 Task: Research Airbnb properties in Sallanches, France from 4th December, 2023 to 10th December, 2023 for 1 adult. Place can be private room with 1  bedroom having 1 bed and 1 bathroom. Property type can be hotel.
Action: Mouse moved to (566, 73)
Screenshot: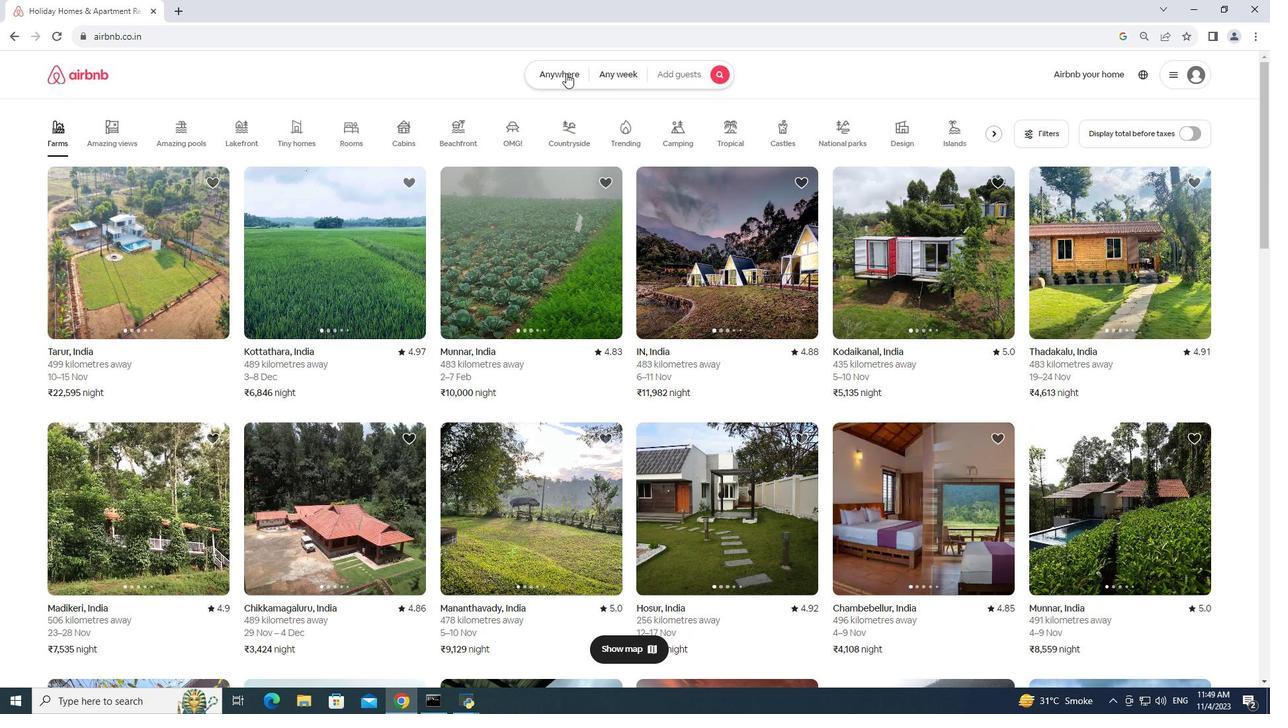 
Action: Mouse pressed left at (566, 73)
Screenshot: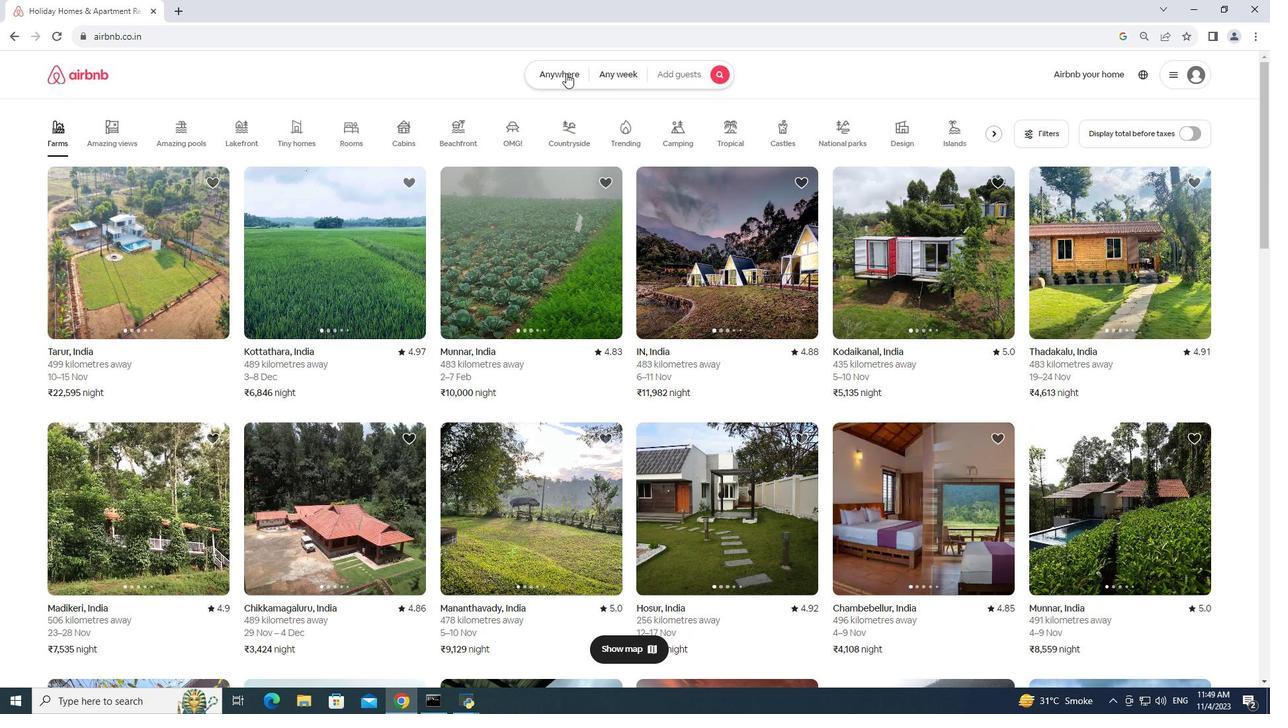 
Action: Key pressed sac<Key.enter>;<Key.backspace><Key.backspace><Key.backspace>
Screenshot: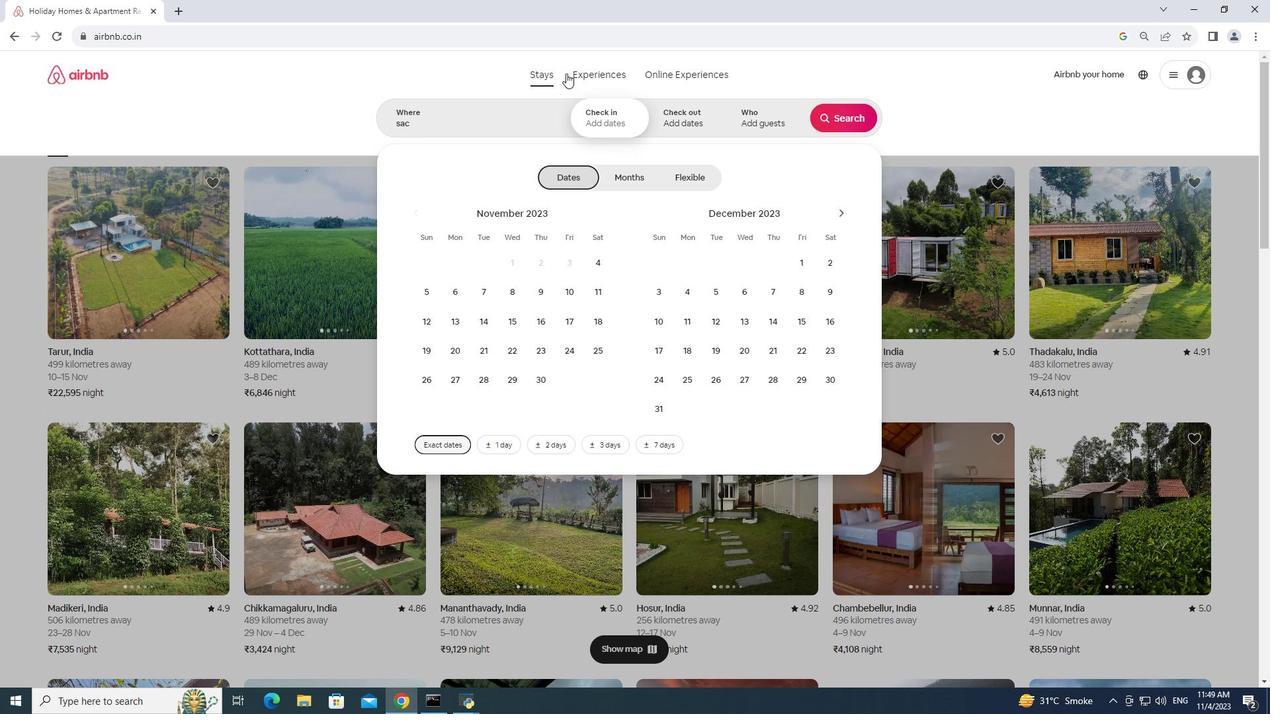 
Action: Mouse moved to (439, 114)
Screenshot: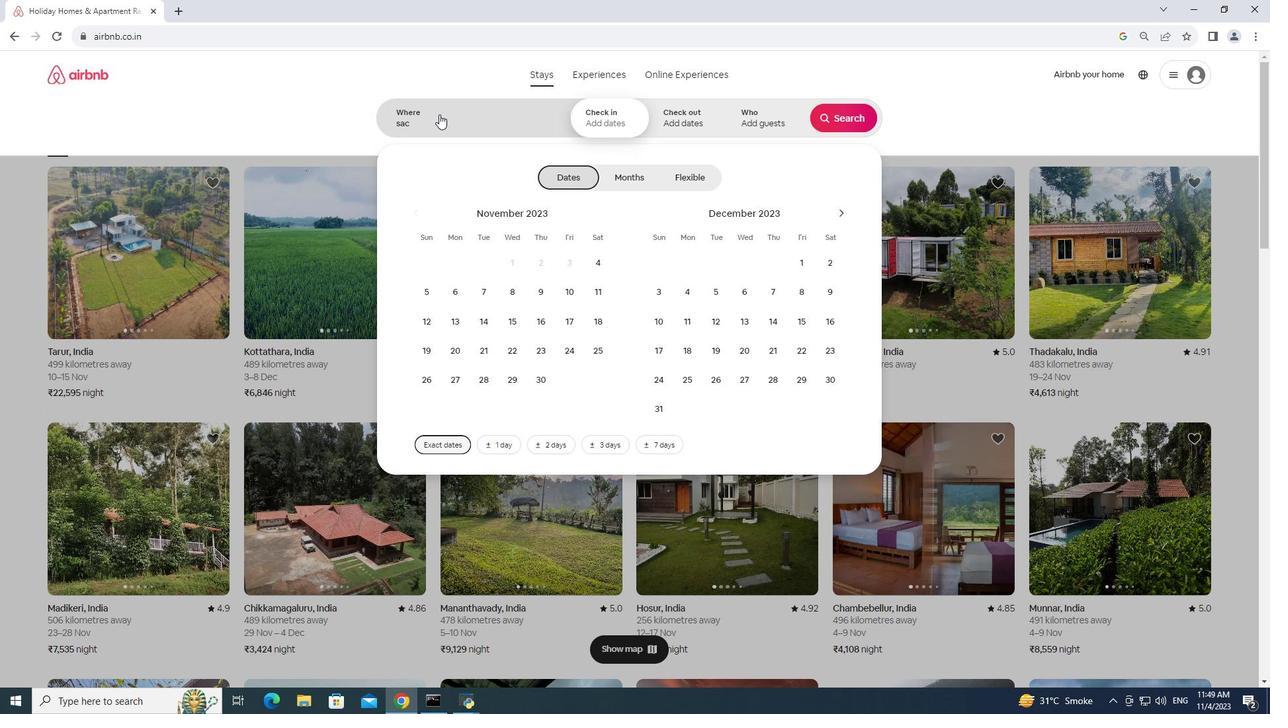 
Action: Mouse pressed left at (439, 114)
Screenshot: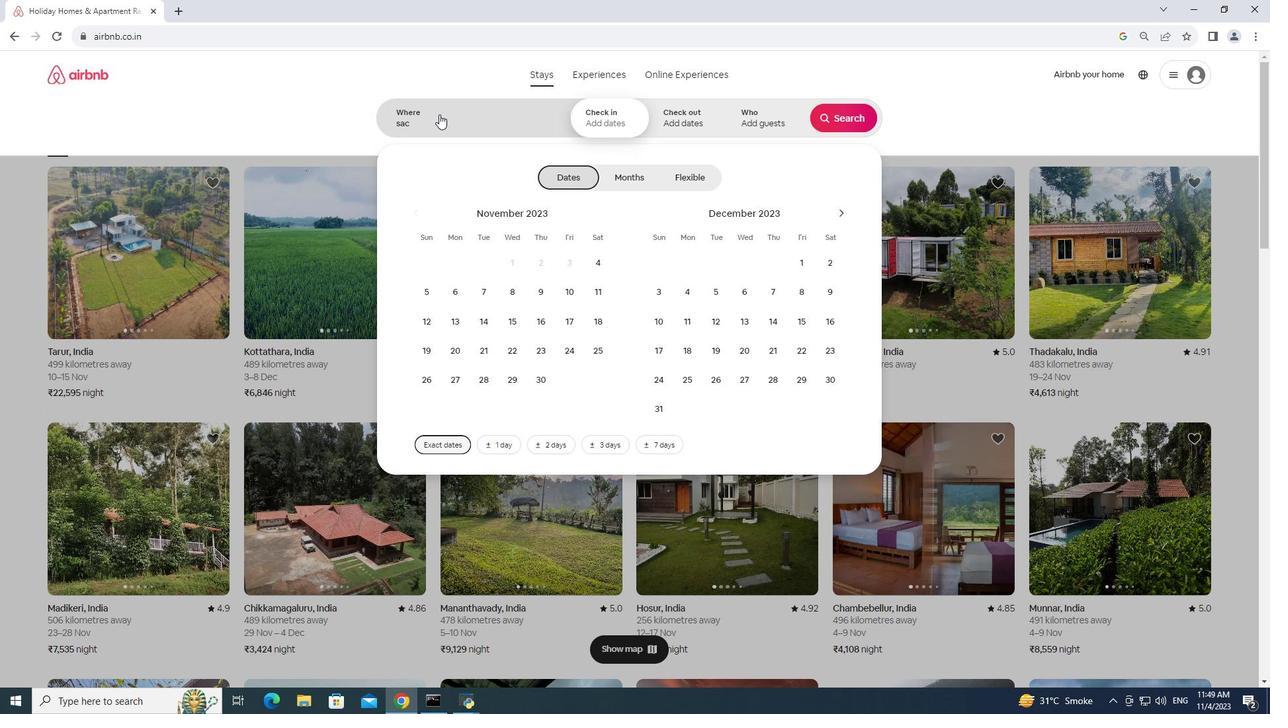 
Action: Mouse moved to (439, 113)
Screenshot: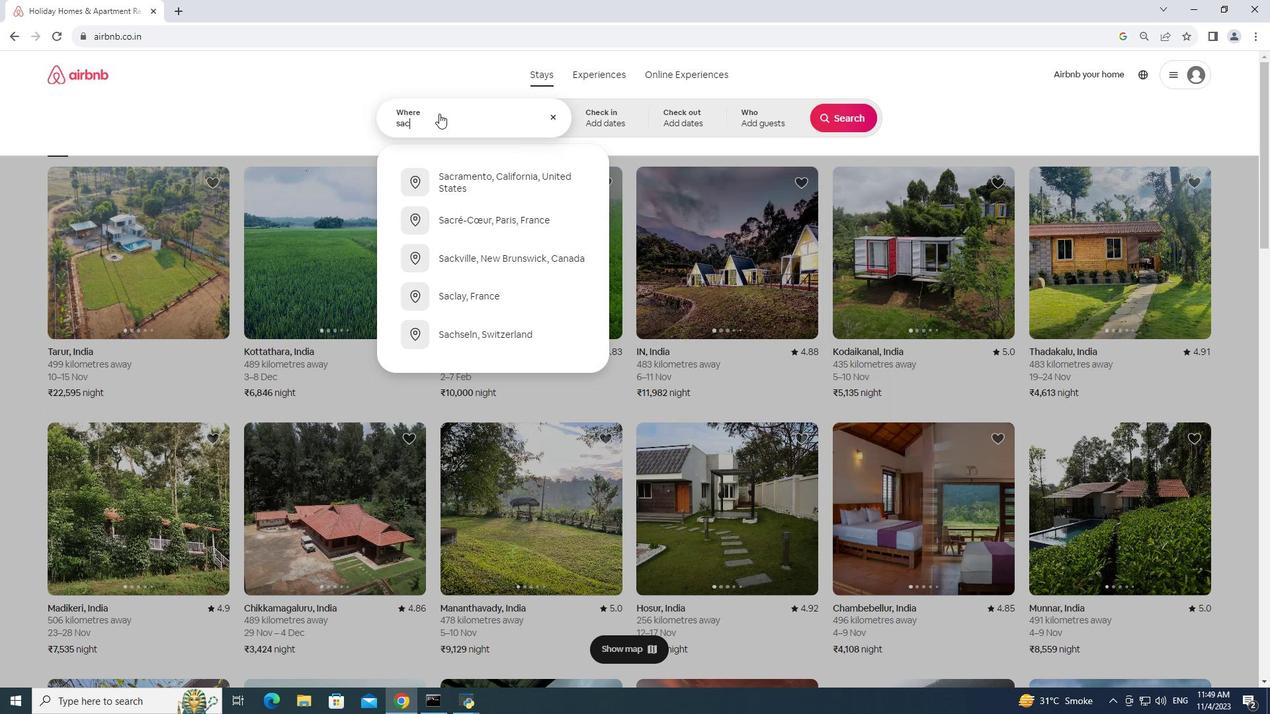 
Action: Key pressed <Key.backspace>llanches,<Key.space>france
Screenshot: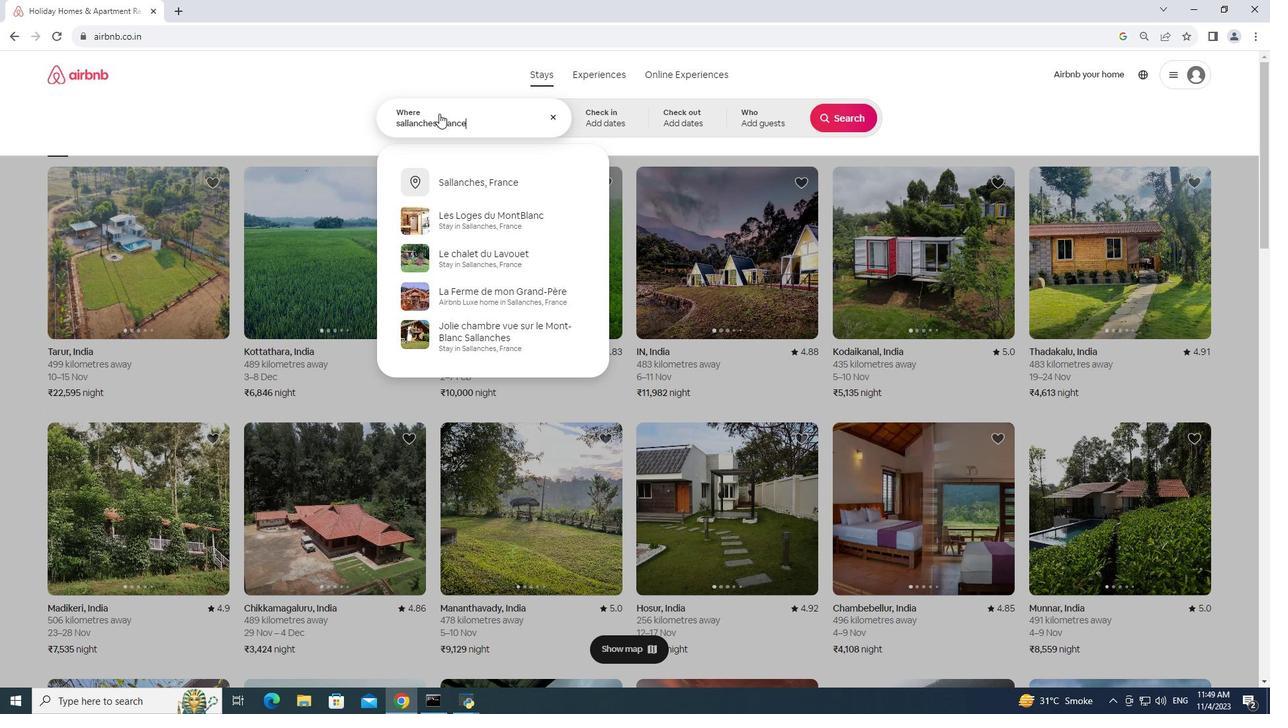 
Action: Mouse moved to (475, 182)
Screenshot: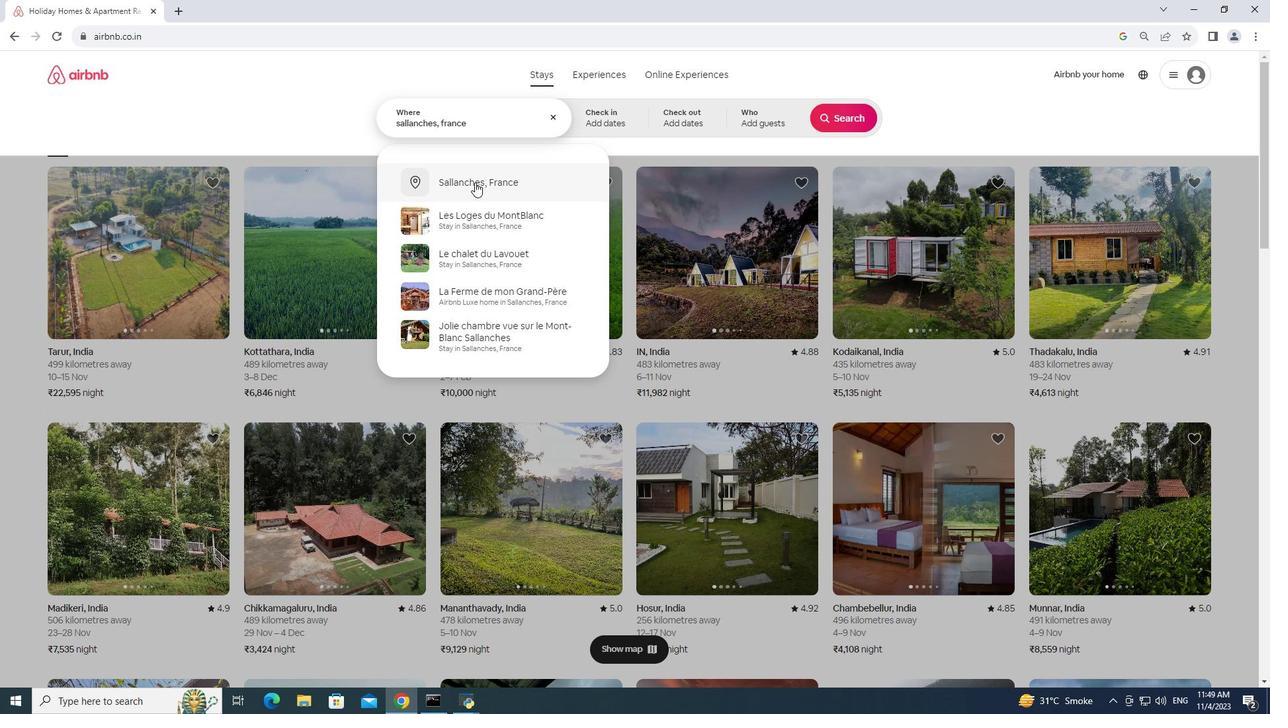 
Action: Mouse pressed left at (475, 182)
Screenshot: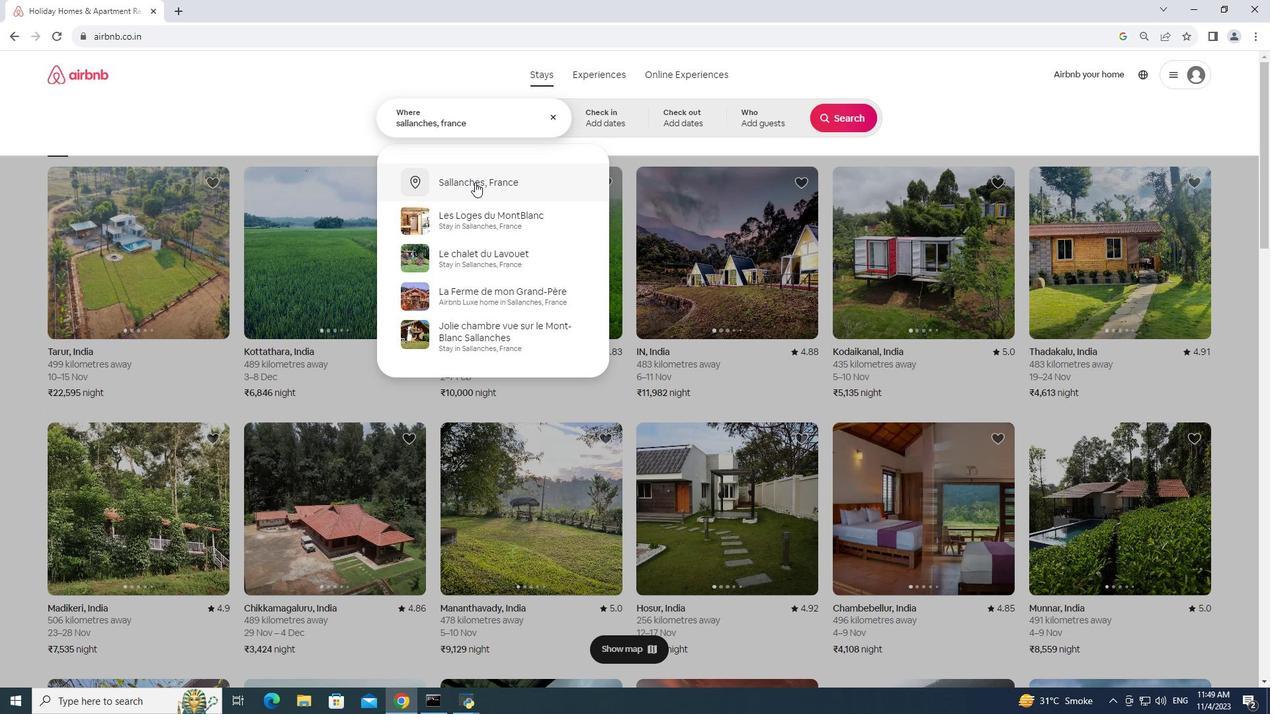 
Action: Mouse moved to (612, 109)
Screenshot: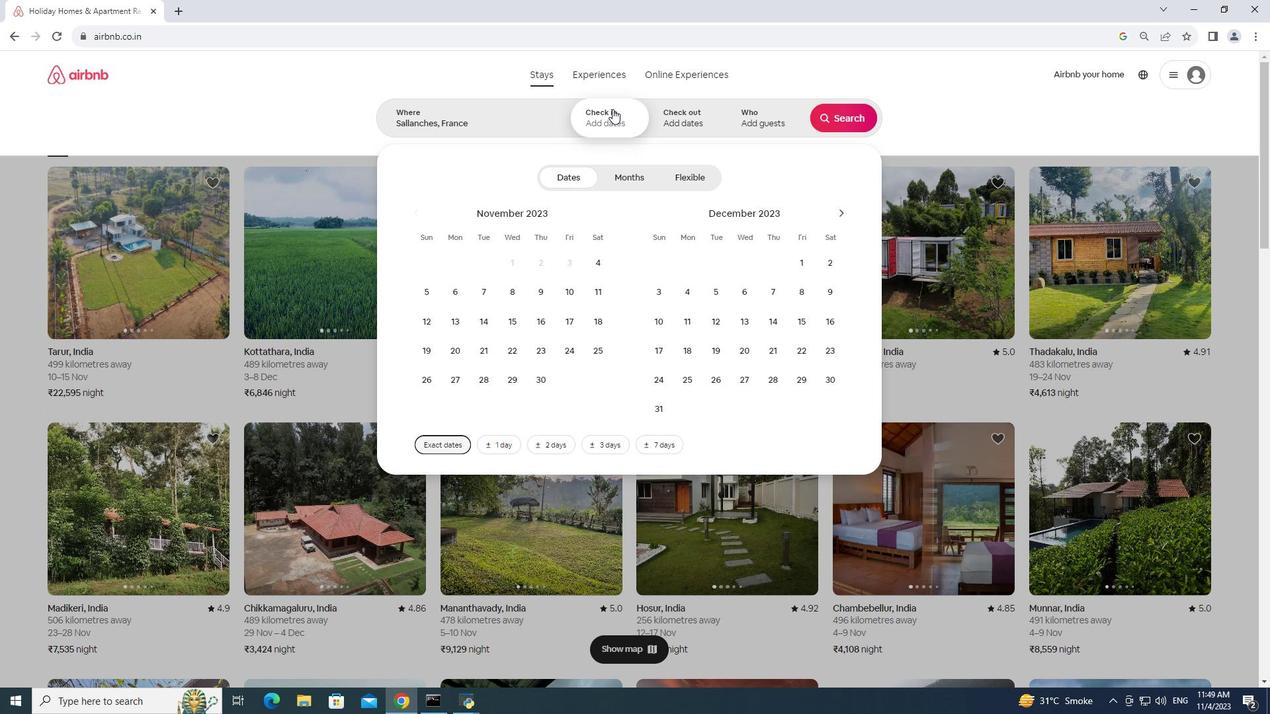
Action: Mouse pressed left at (612, 109)
Screenshot: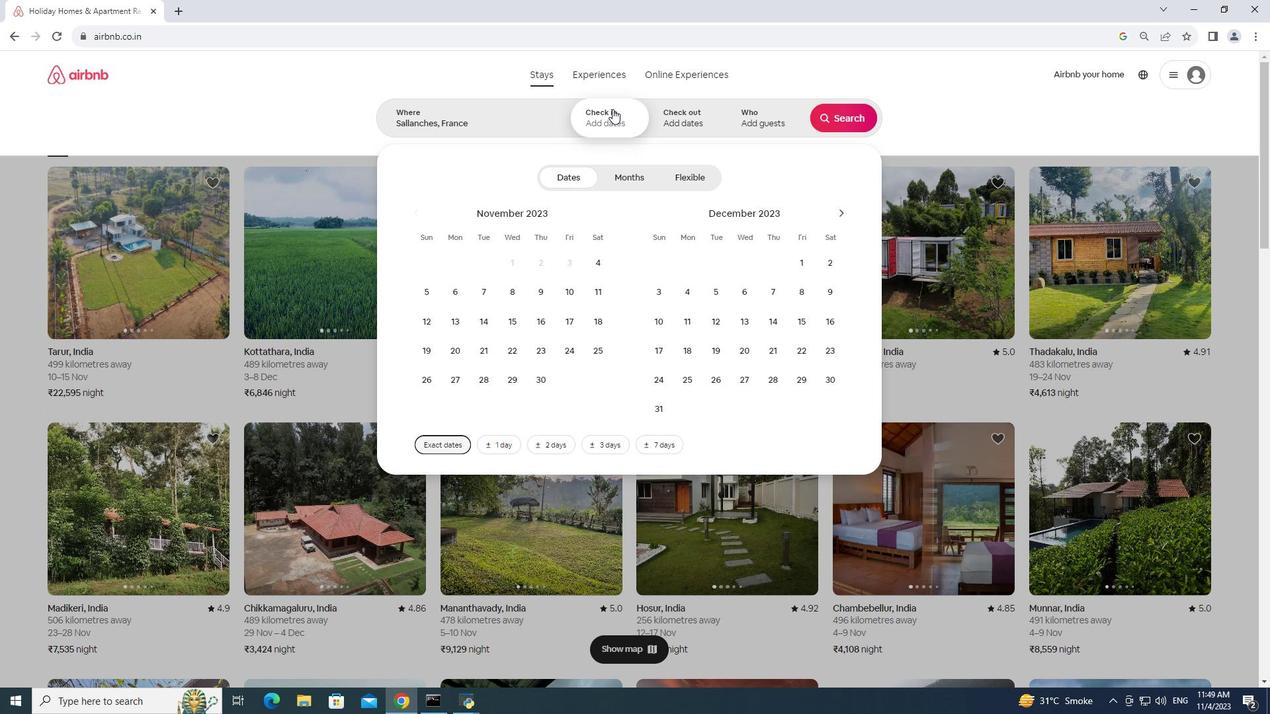 
Action: Mouse moved to (699, 291)
Screenshot: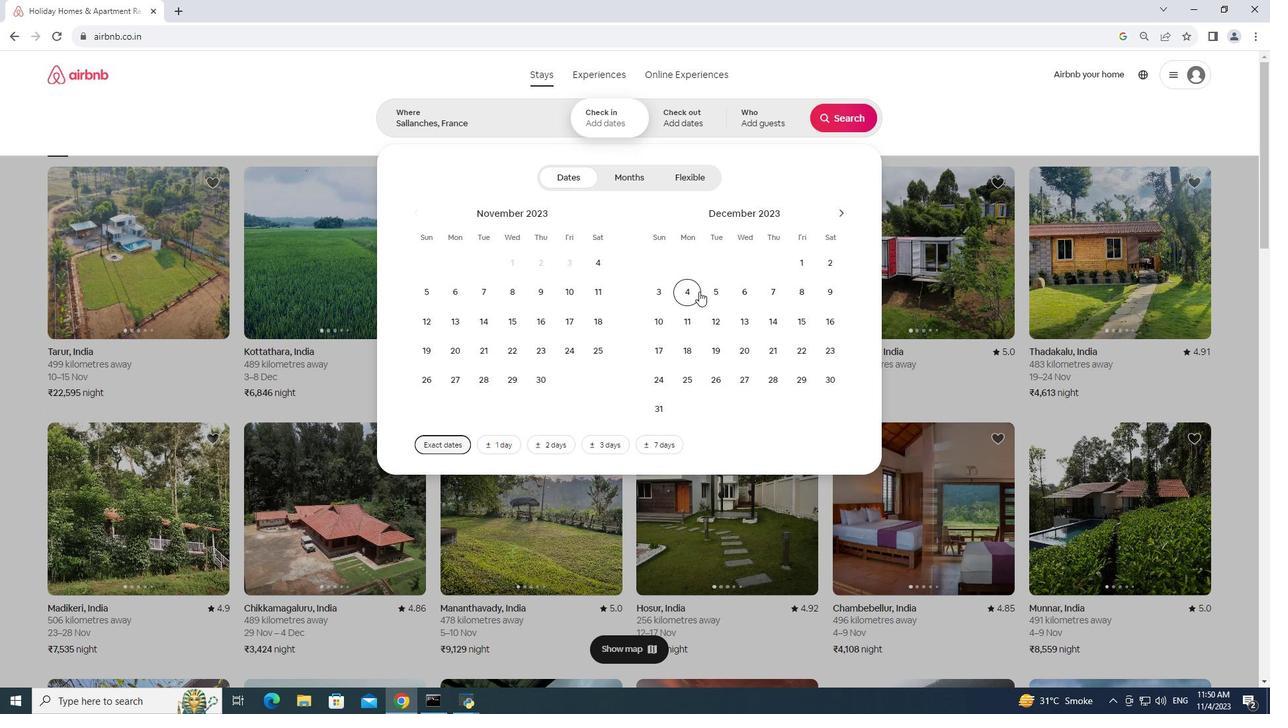 
Action: Mouse pressed left at (699, 291)
Screenshot: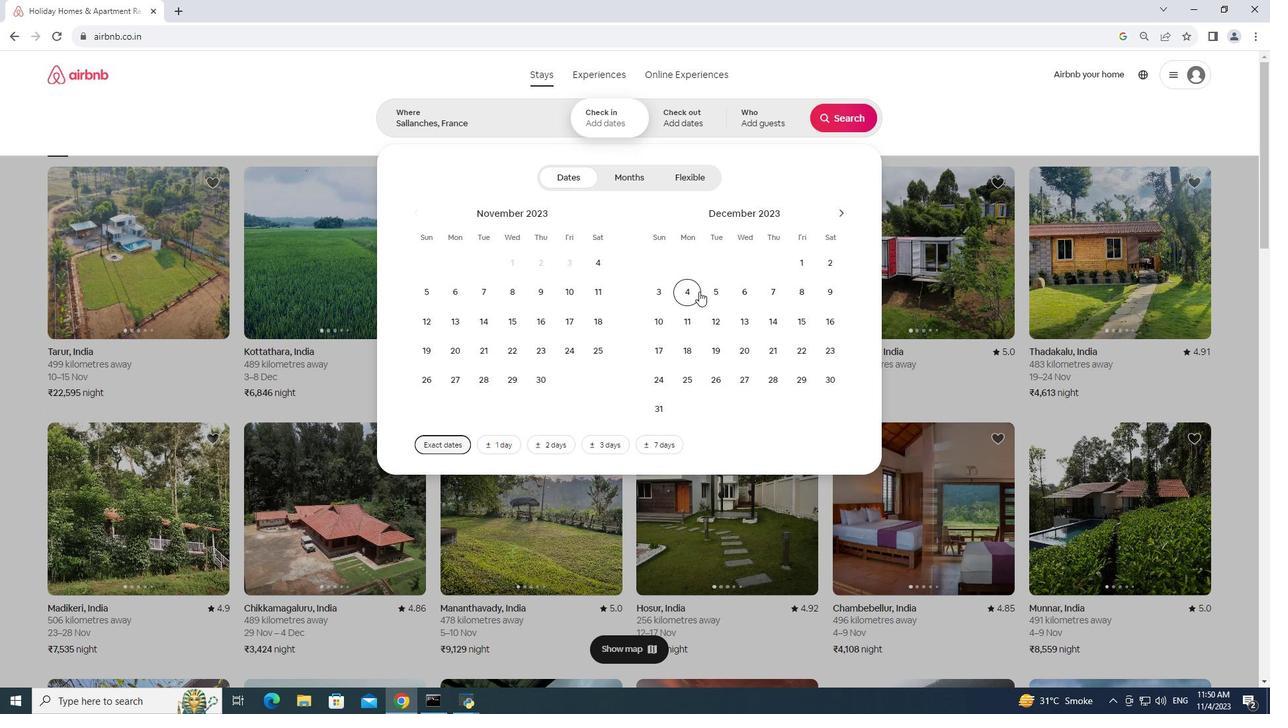 
Action: Mouse moved to (663, 316)
Screenshot: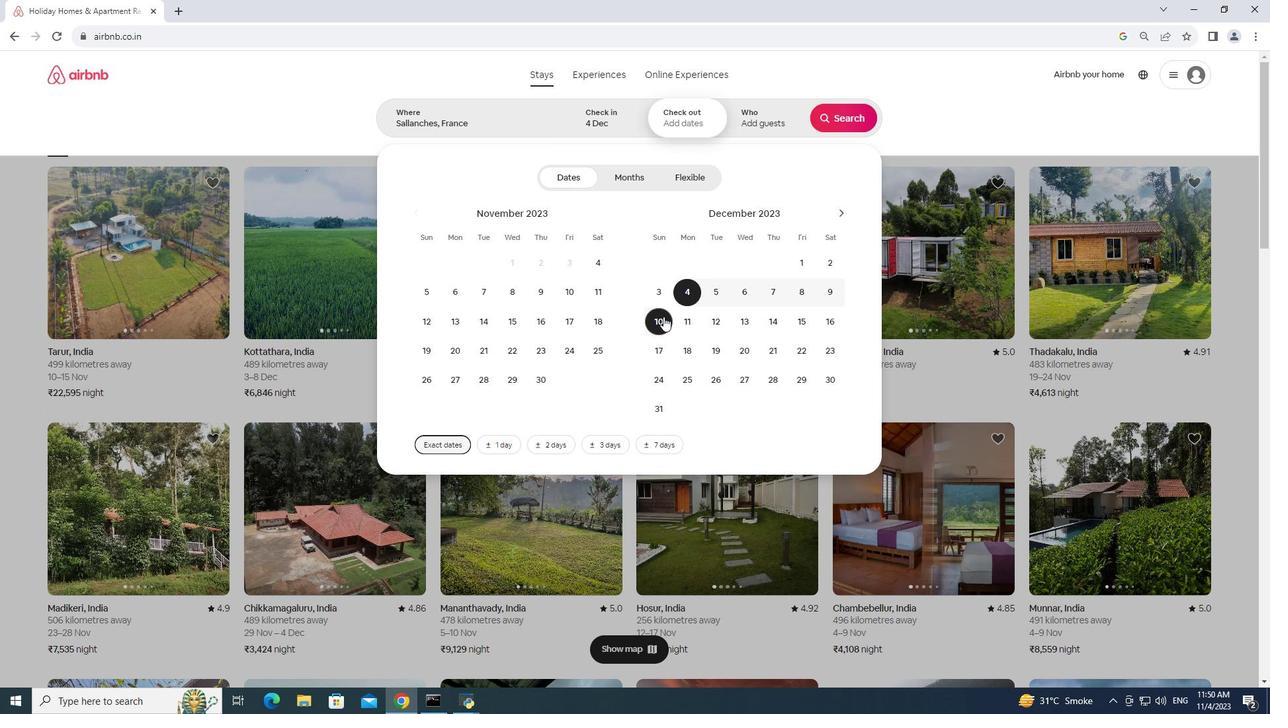 
Action: Mouse pressed left at (663, 316)
Screenshot: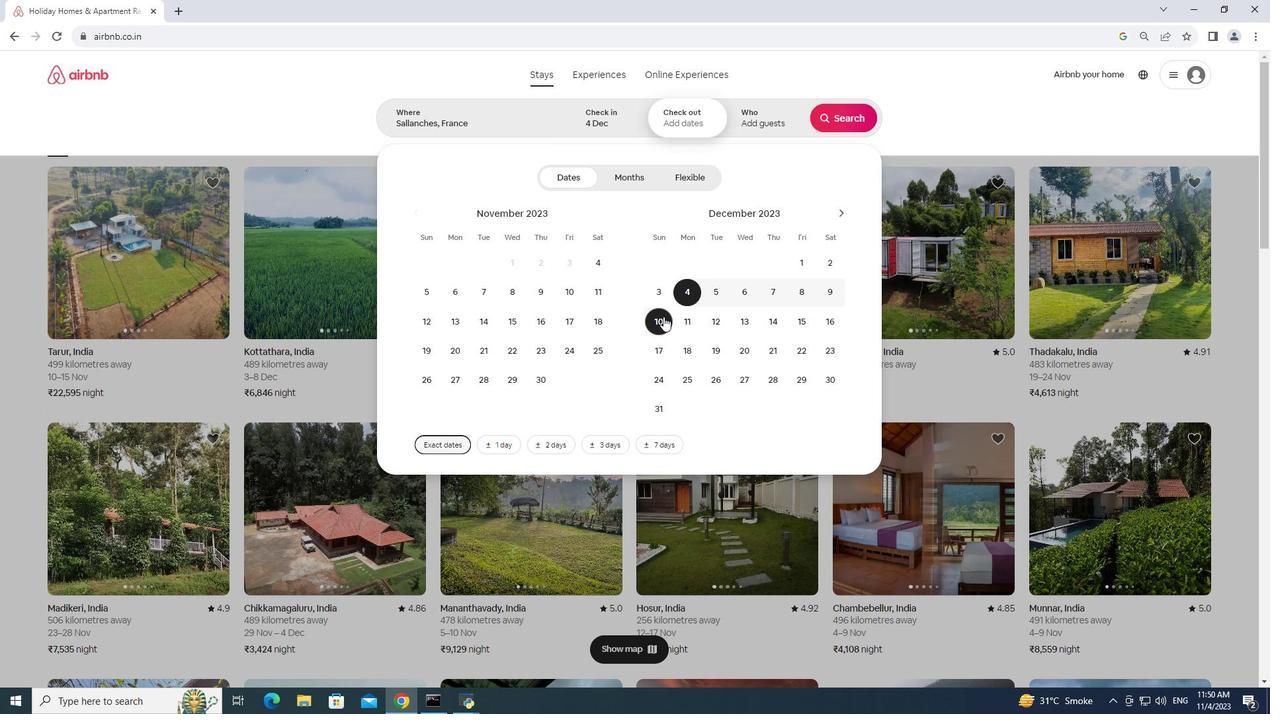 
Action: Mouse moved to (758, 123)
Screenshot: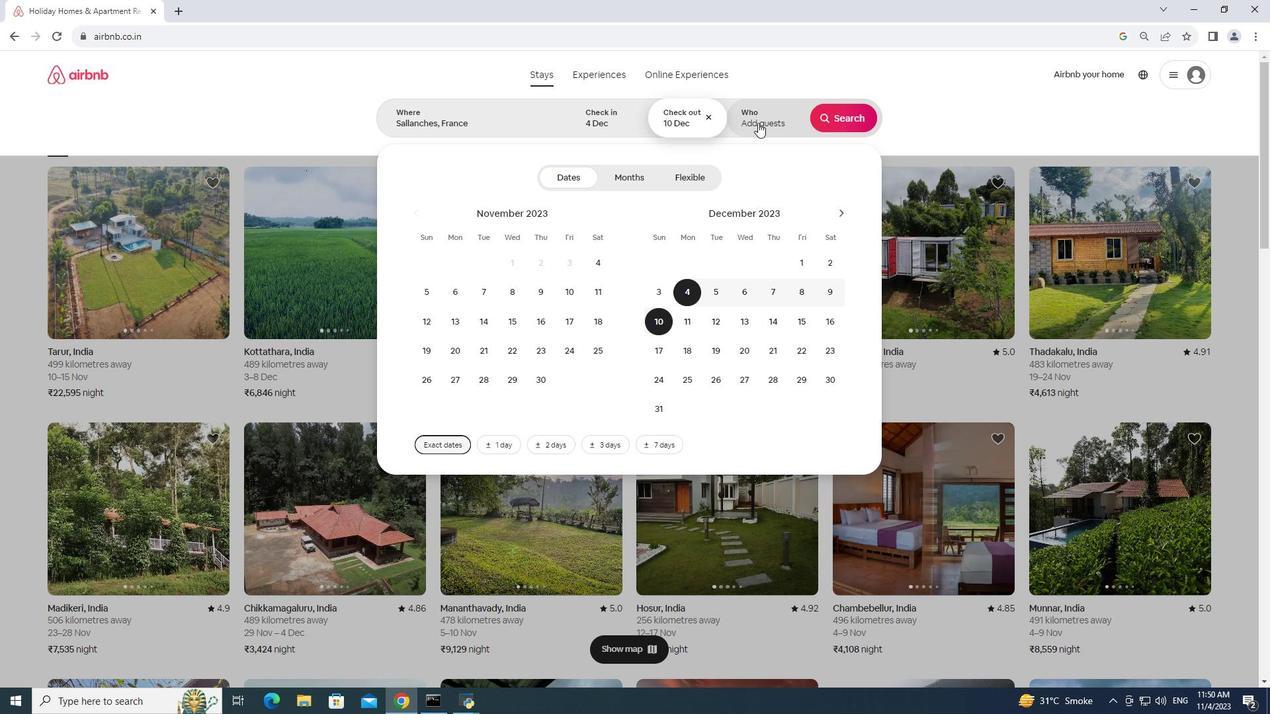 
Action: Mouse pressed left at (758, 123)
Screenshot: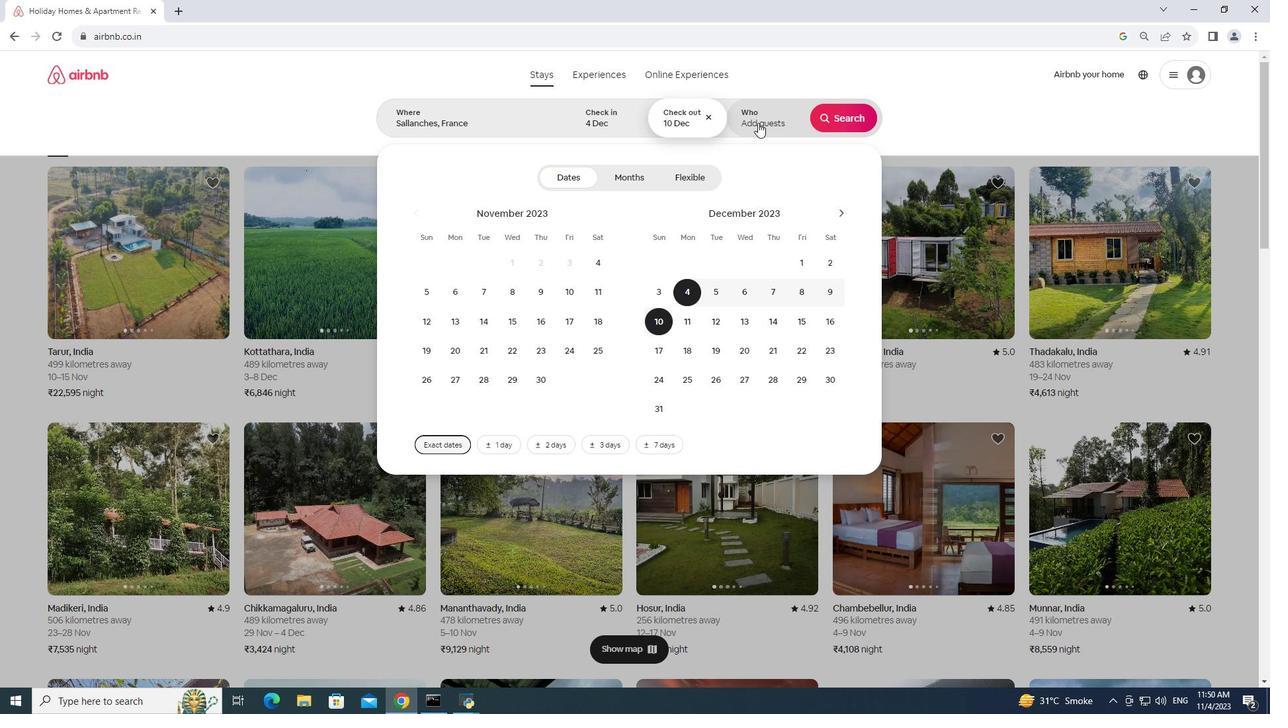 
Action: Mouse moved to (854, 187)
Screenshot: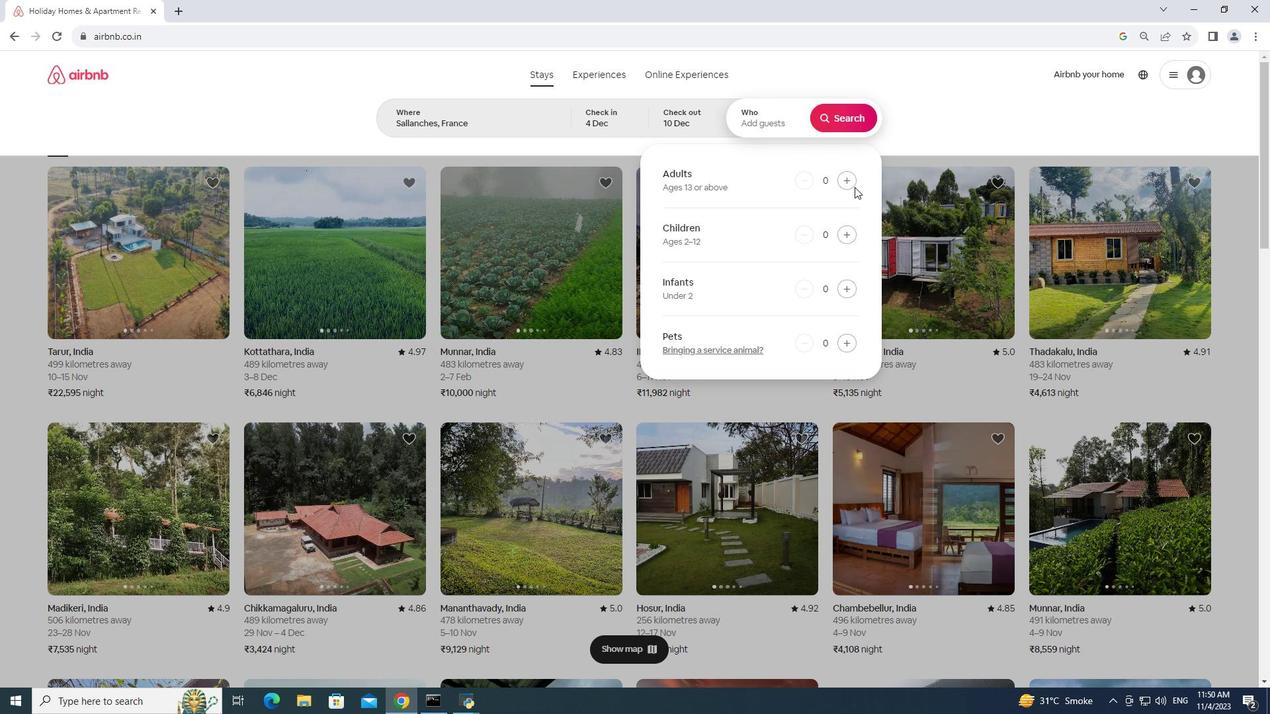 
Action: Mouse pressed left at (854, 187)
Screenshot: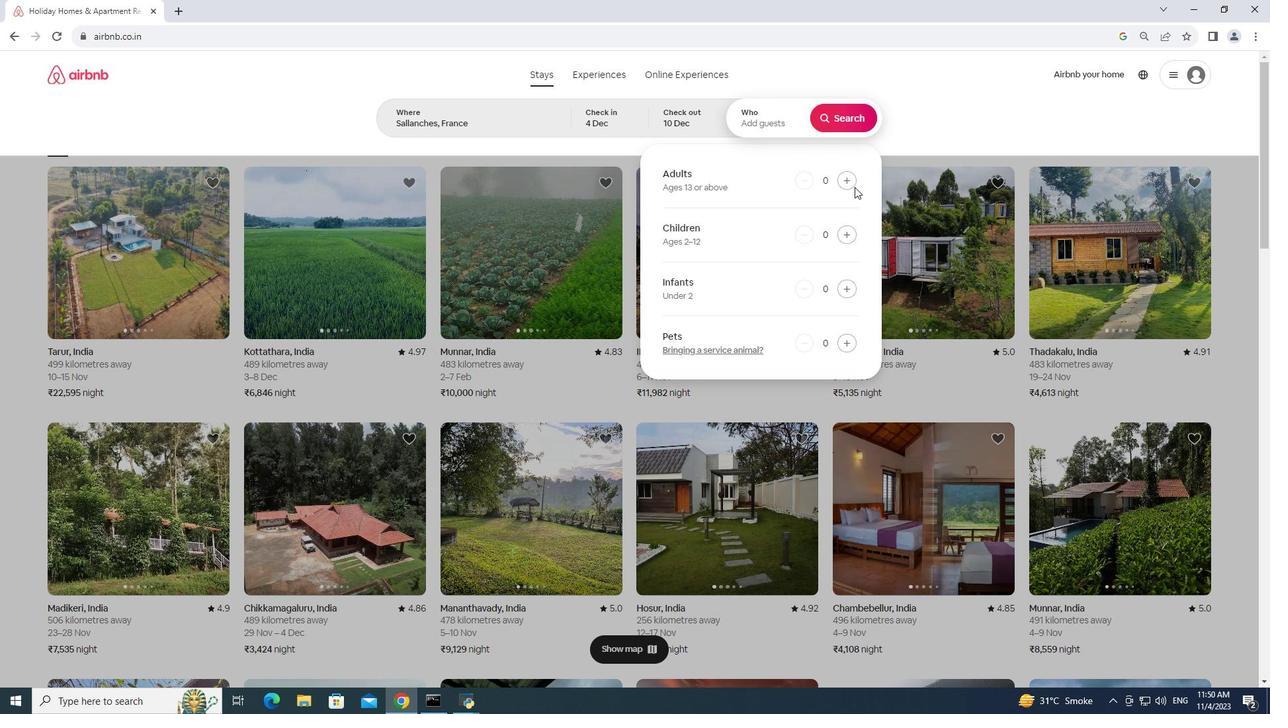 
Action: Mouse moved to (852, 183)
Screenshot: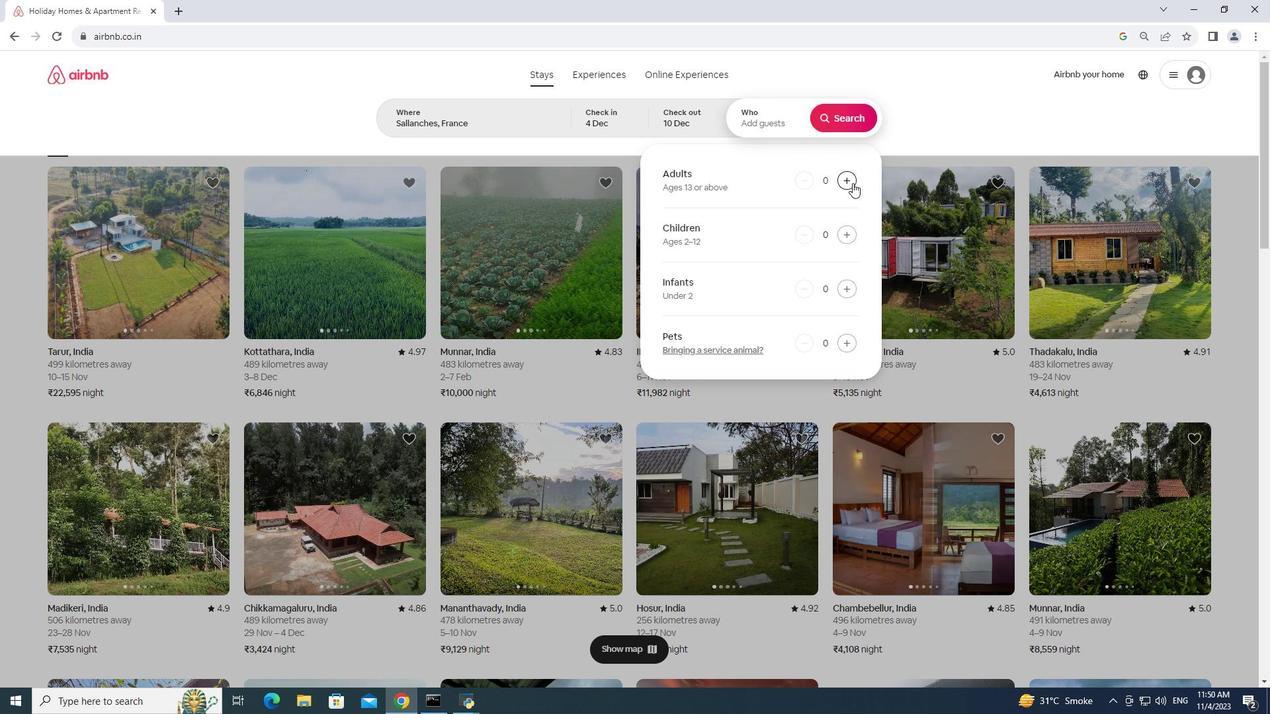 
Action: Mouse pressed left at (852, 183)
Screenshot: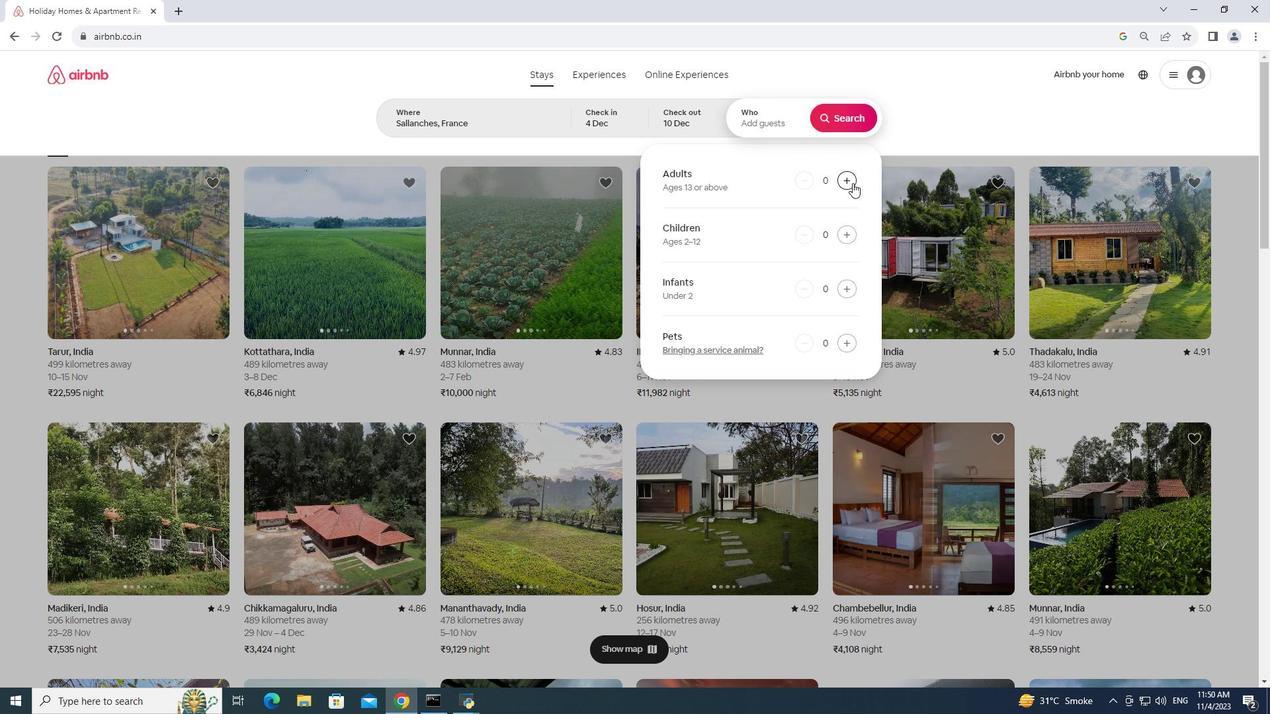 
Action: Mouse moved to (828, 110)
Screenshot: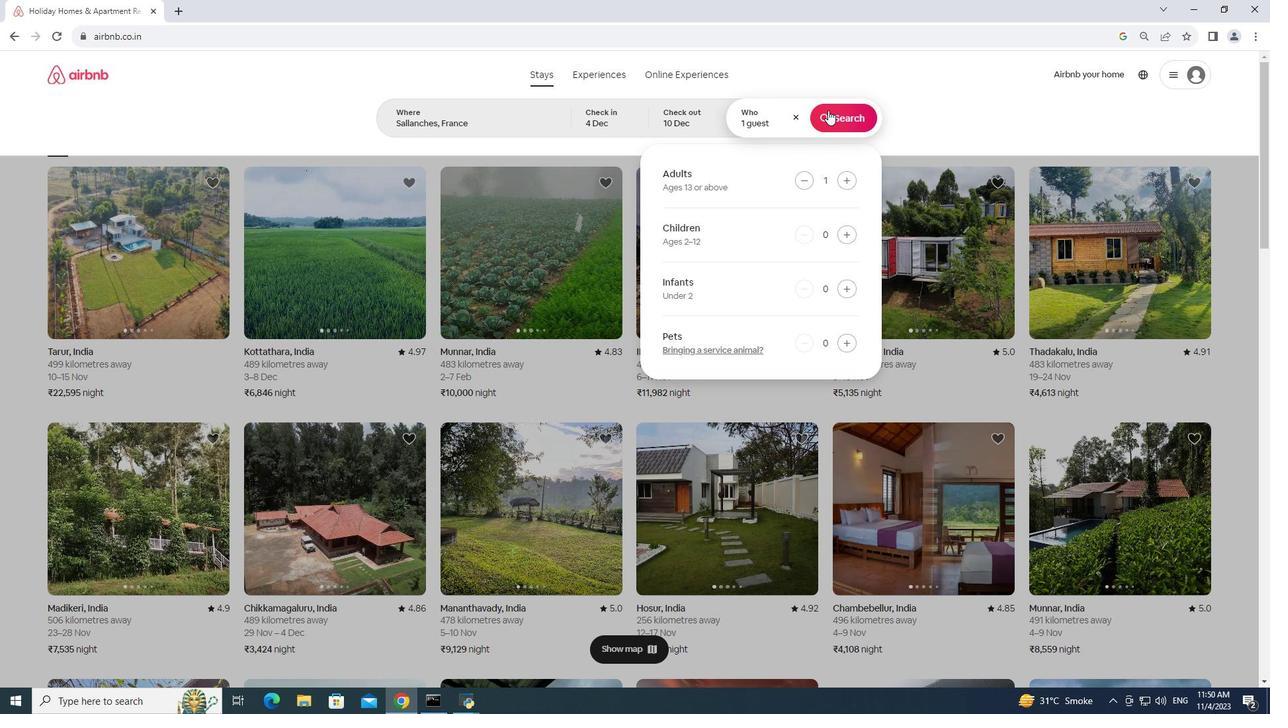 
Action: Mouse pressed left at (828, 110)
Screenshot: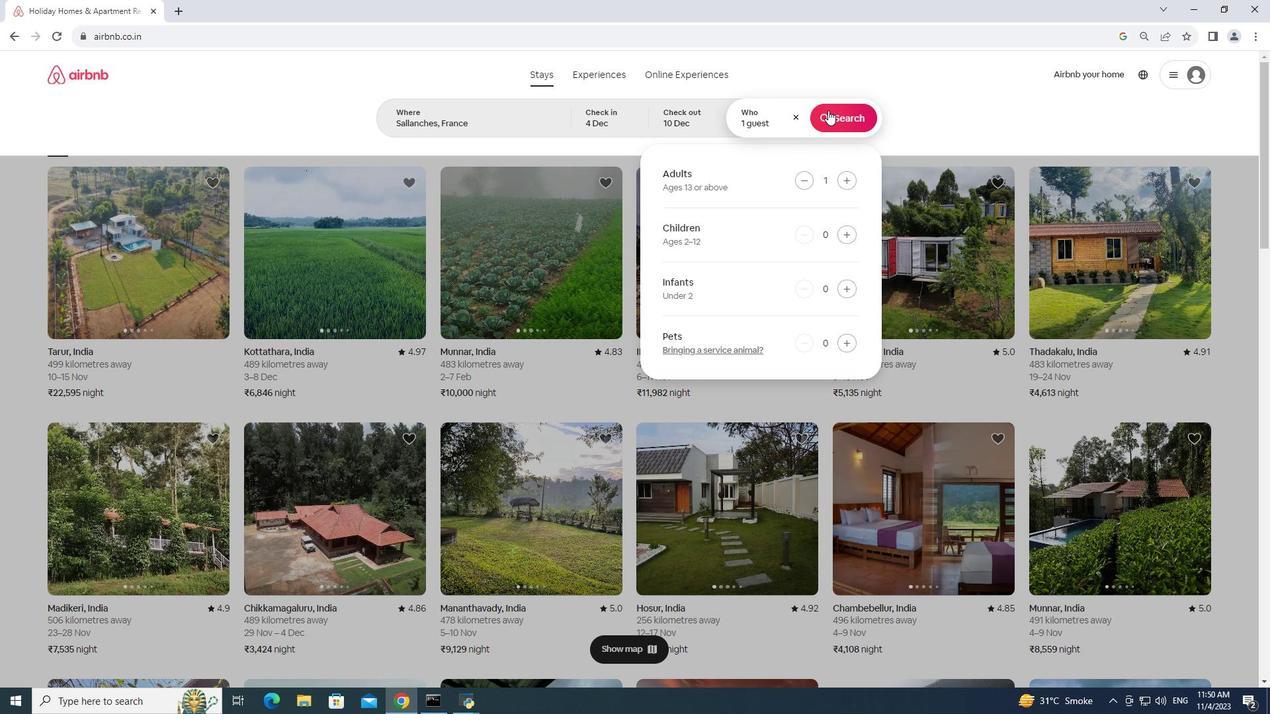 
Action: Mouse moved to (1058, 115)
Screenshot: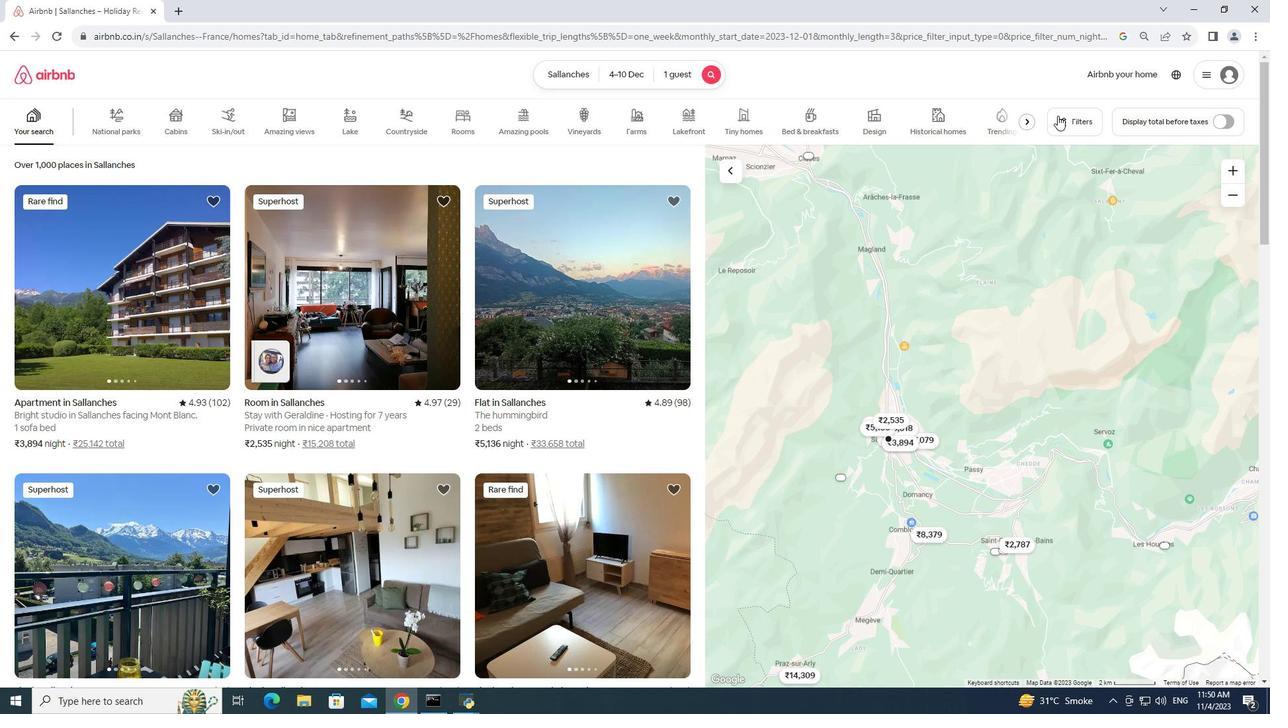 
Action: Mouse pressed left at (1058, 115)
Screenshot: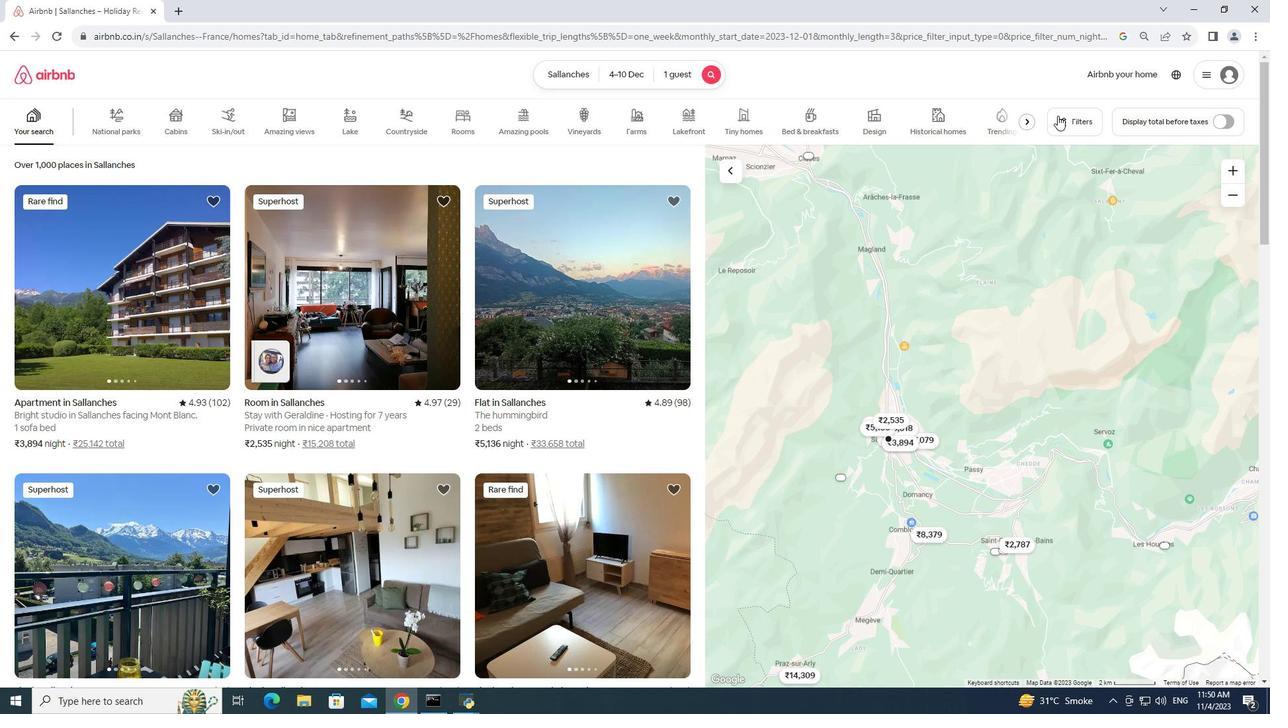 
Action: Mouse moved to (498, 489)
Screenshot: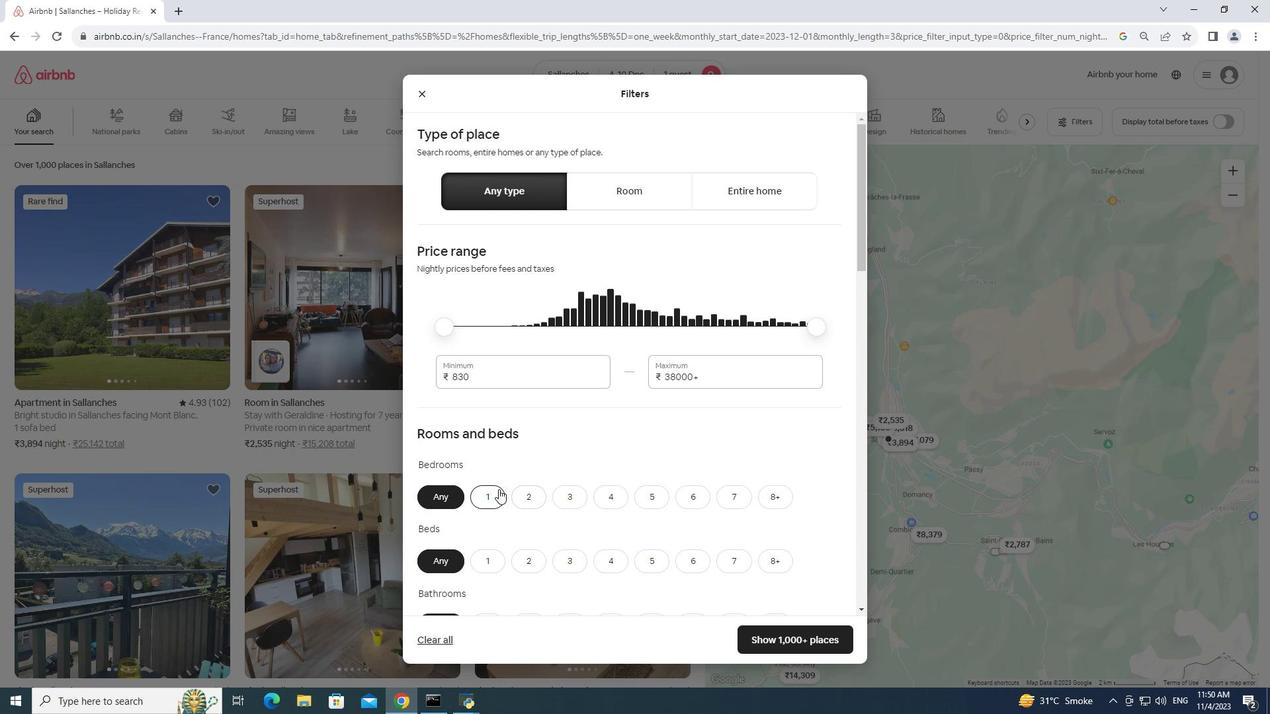 
Action: Mouse pressed left at (498, 489)
Screenshot: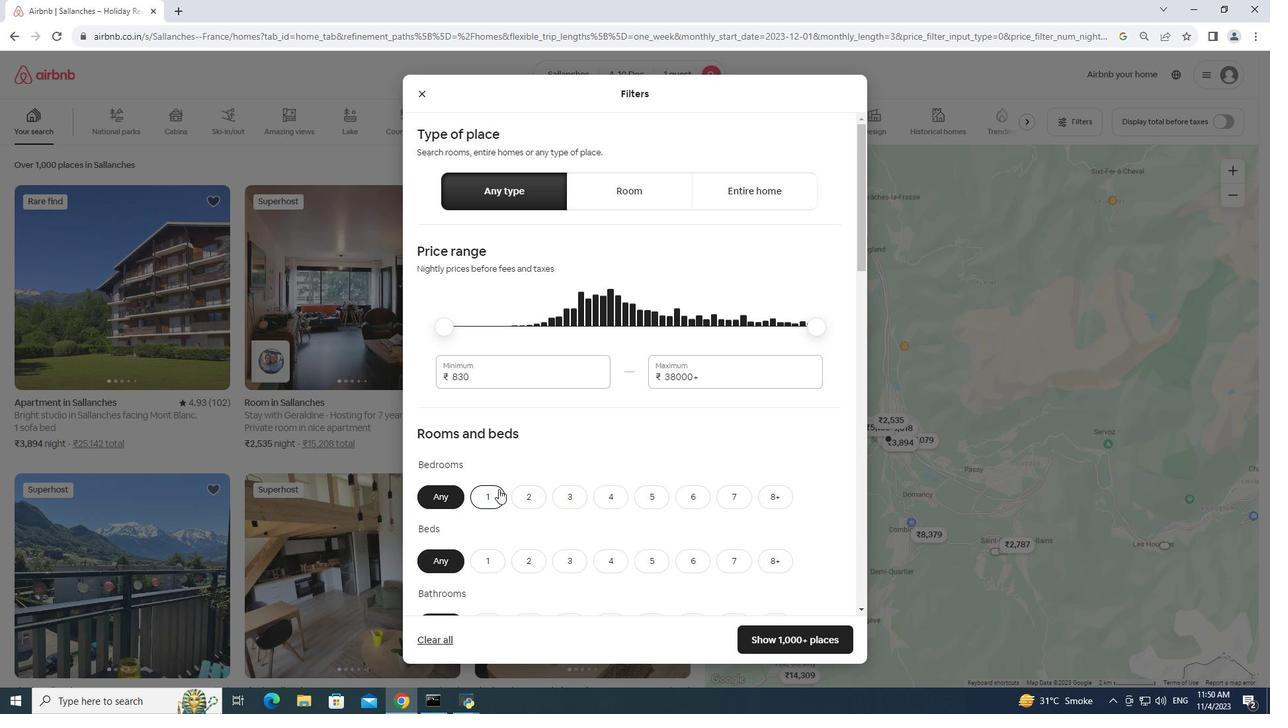 
Action: Mouse scrolled (498, 489) with delta (0, 0)
Screenshot: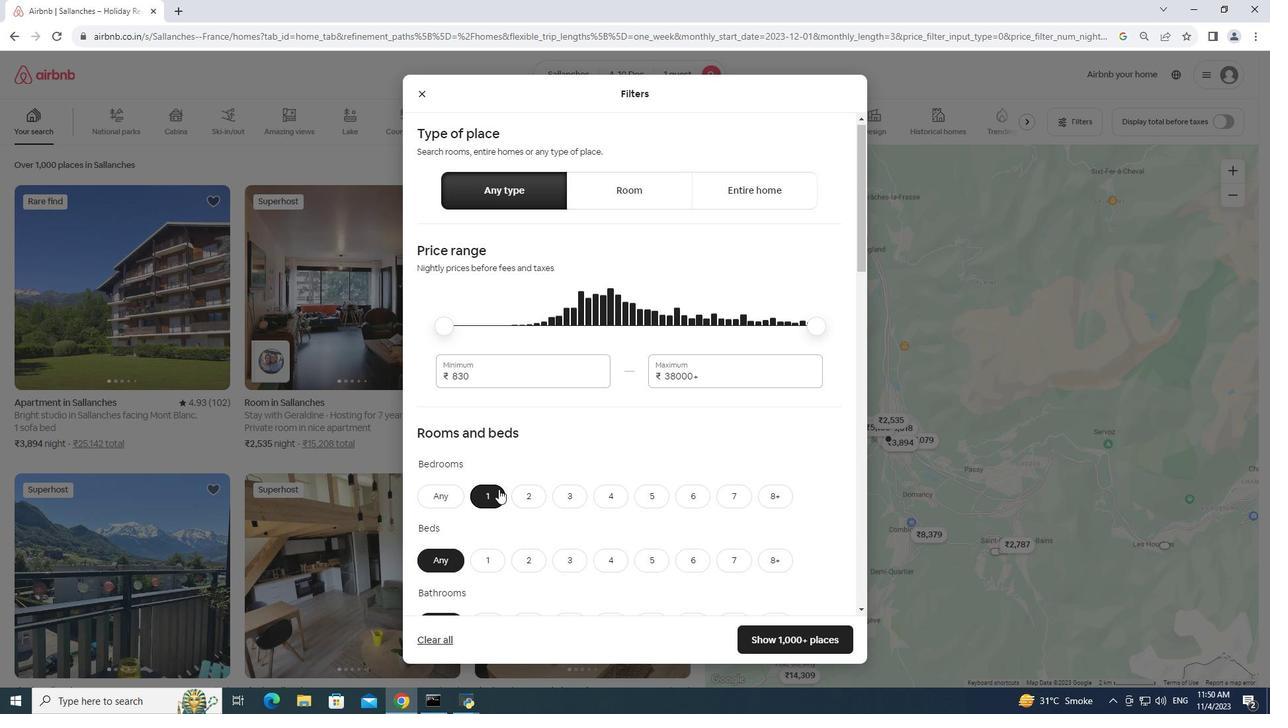 
Action: Mouse scrolled (498, 489) with delta (0, 0)
Screenshot: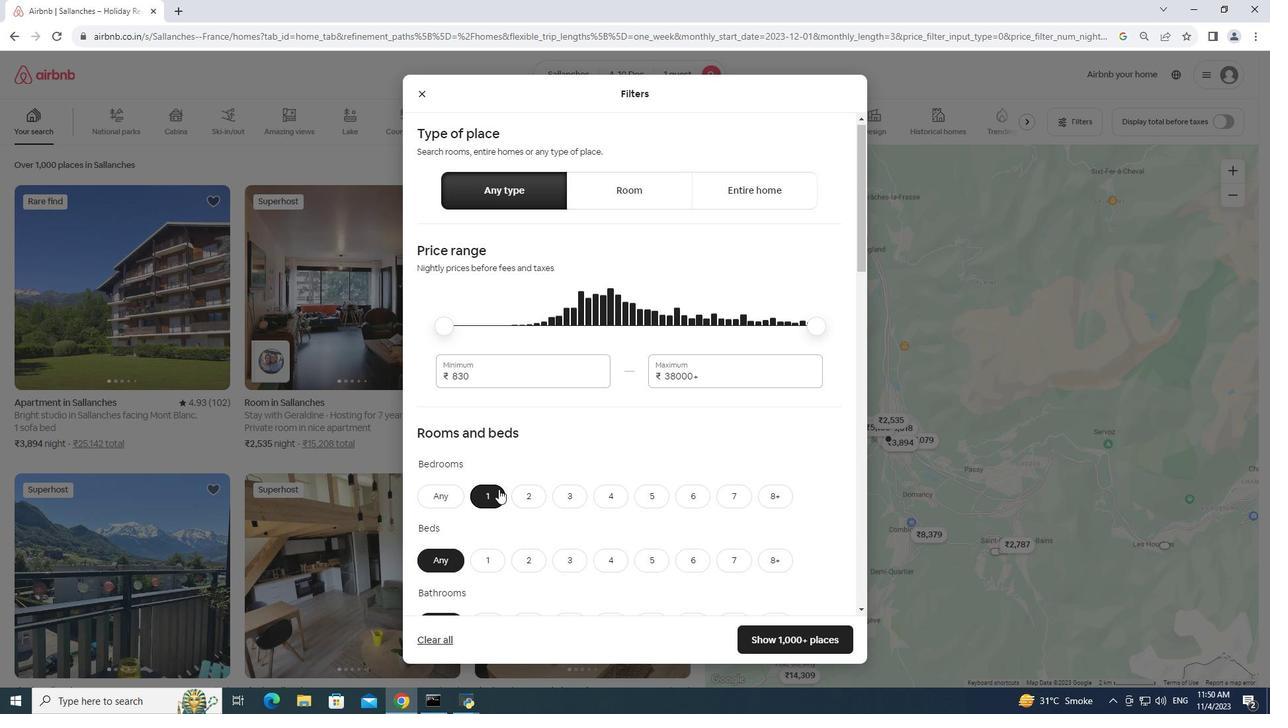 
Action: Mouse scrolled (498, 489) with delta (0, 0)
Screenshot: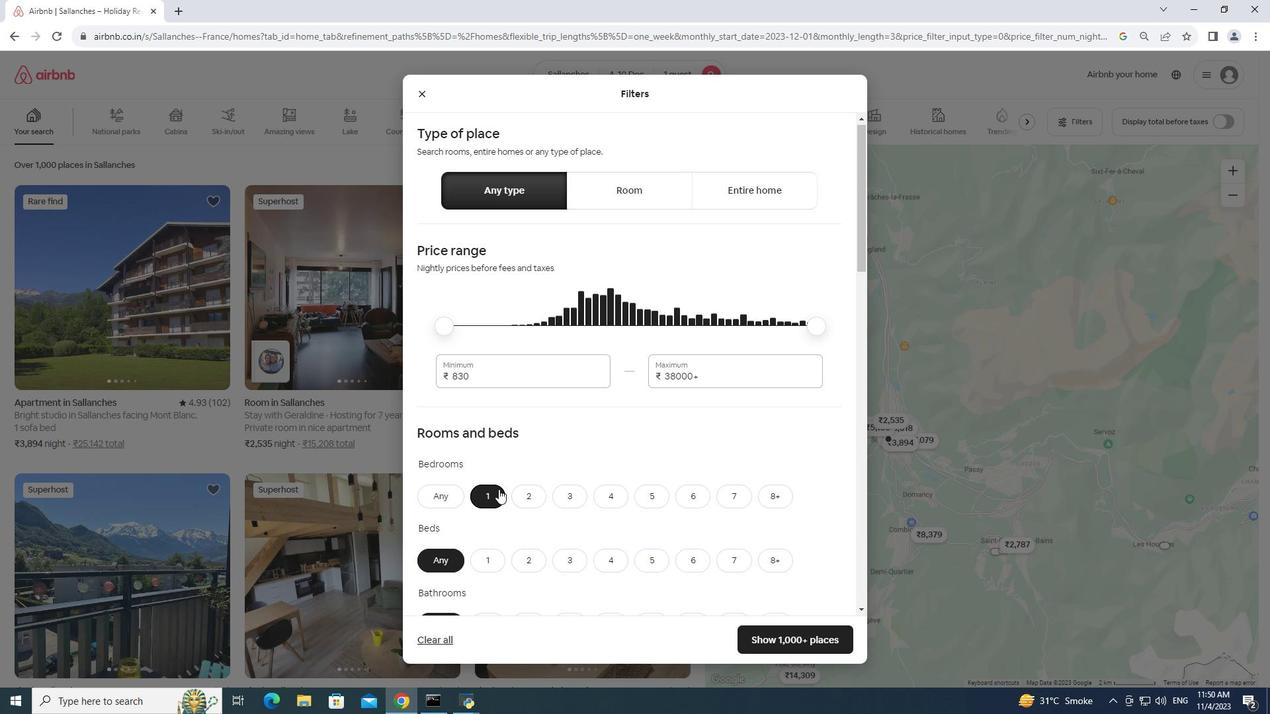 
Action: Mouse moved to (488, 358)
Screenshot: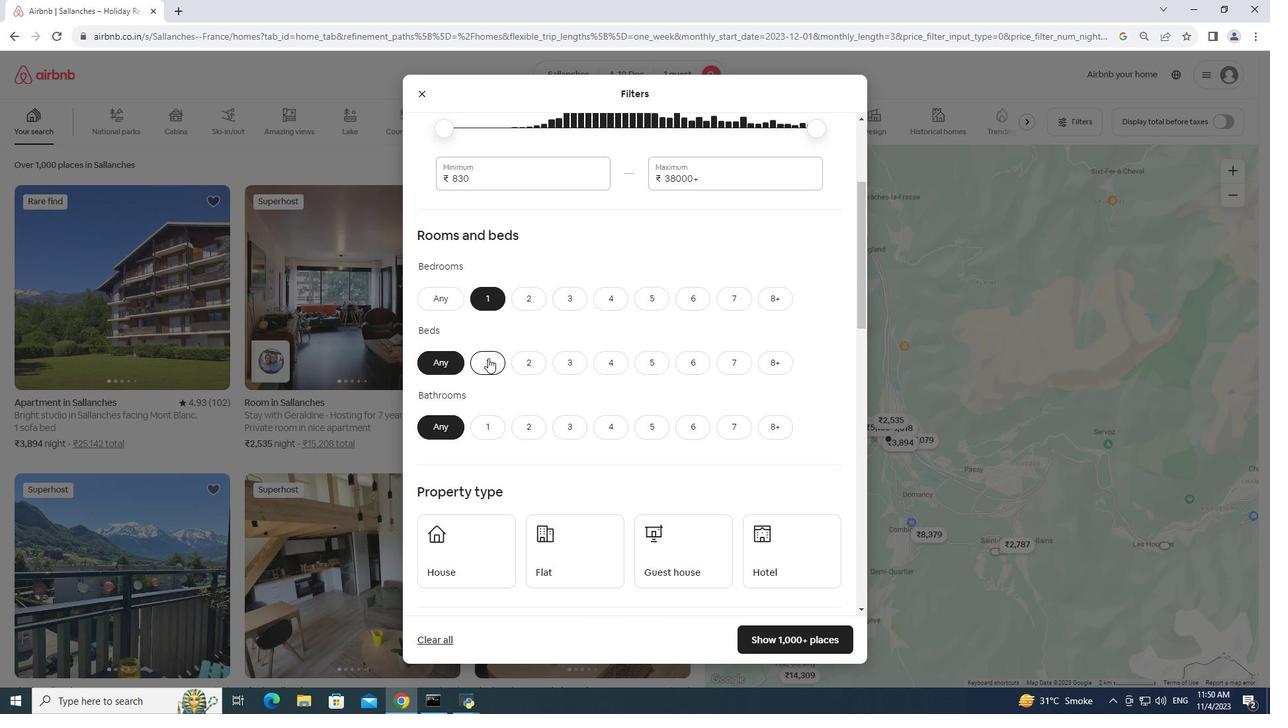 
Action: Mouse pressed left at (488, 358)
Screenshot: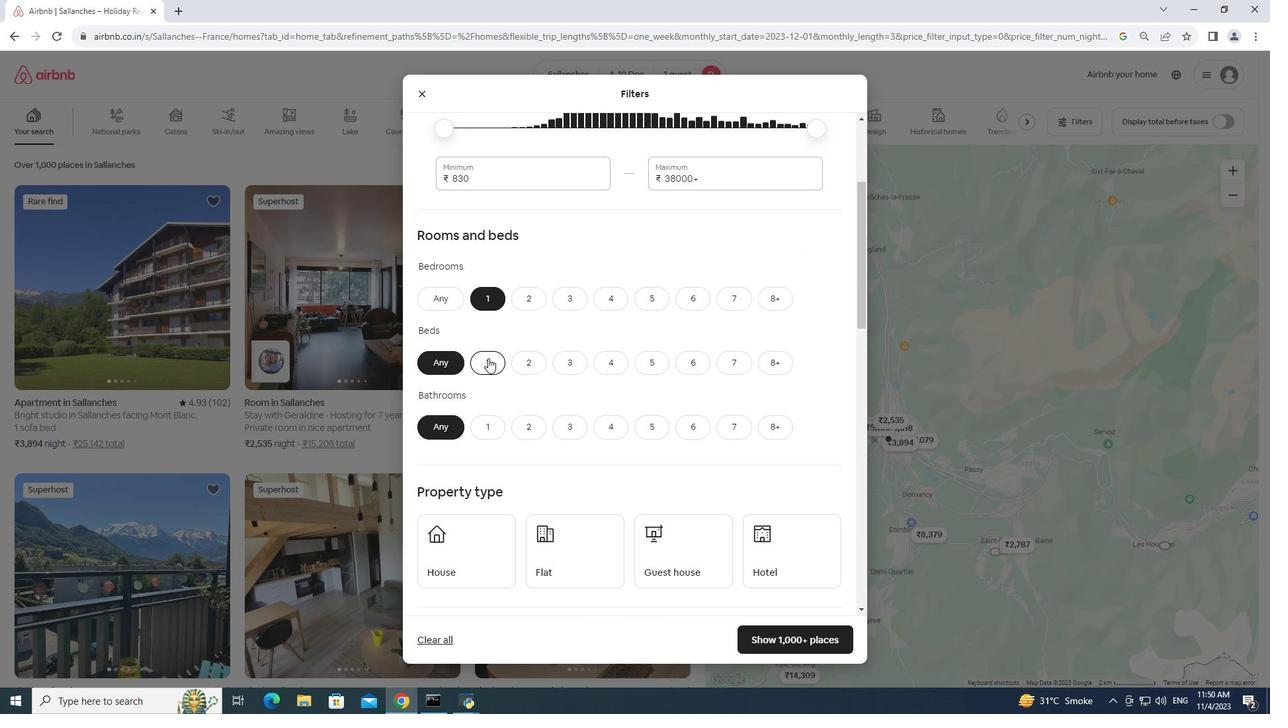 
Action: Mouse moved to (484, 428)
Screenshot: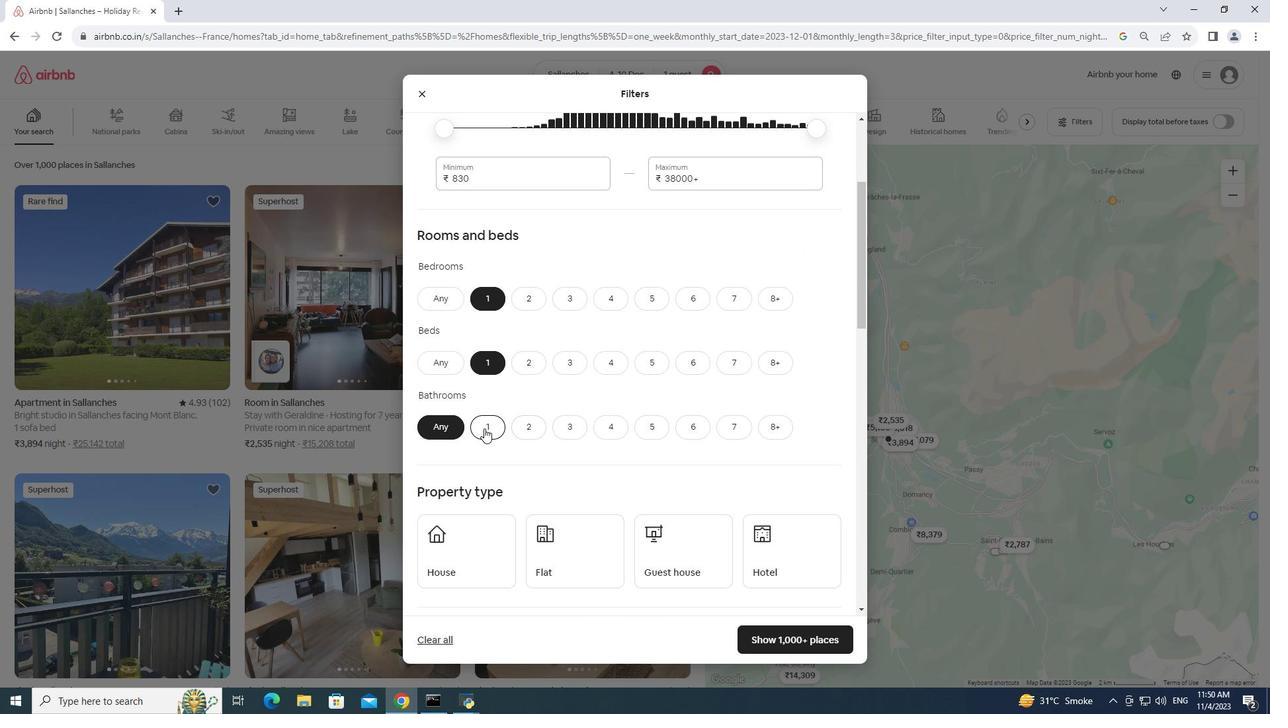 
Action: Mouse pressed left at (484, 428)
Screenshot: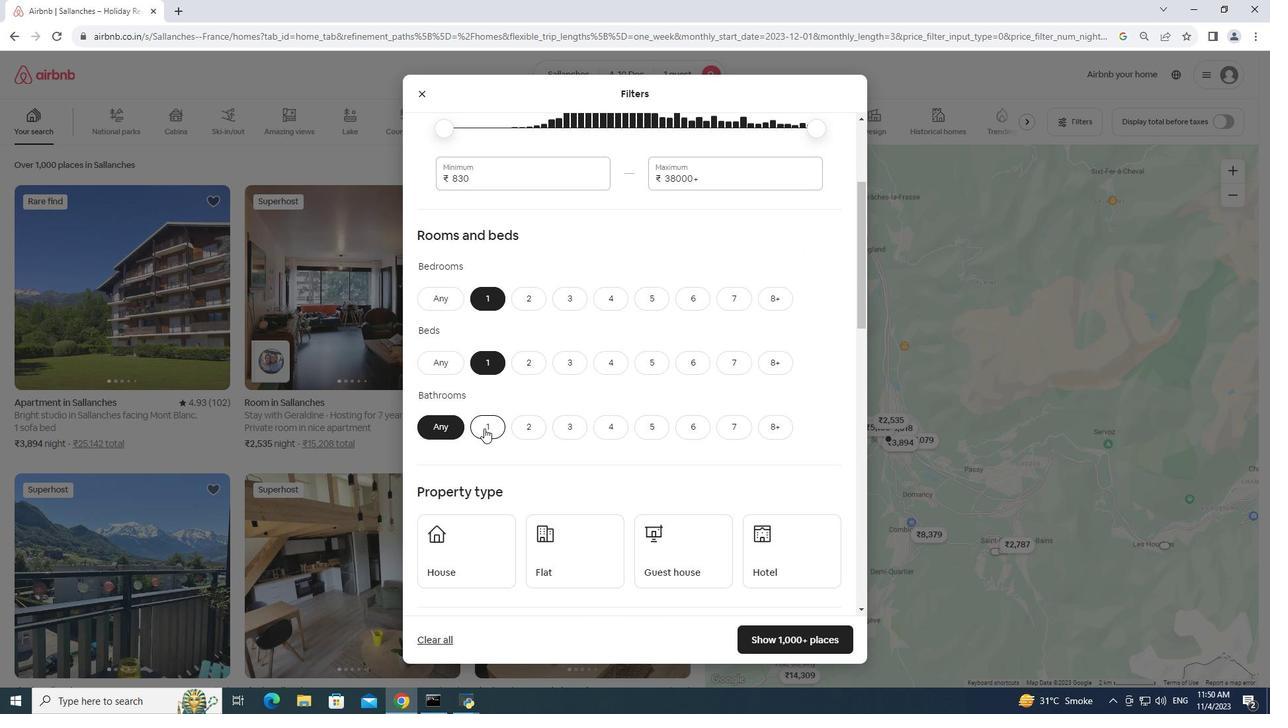
Action: Mouse moved to (538, 475)
Screenshot: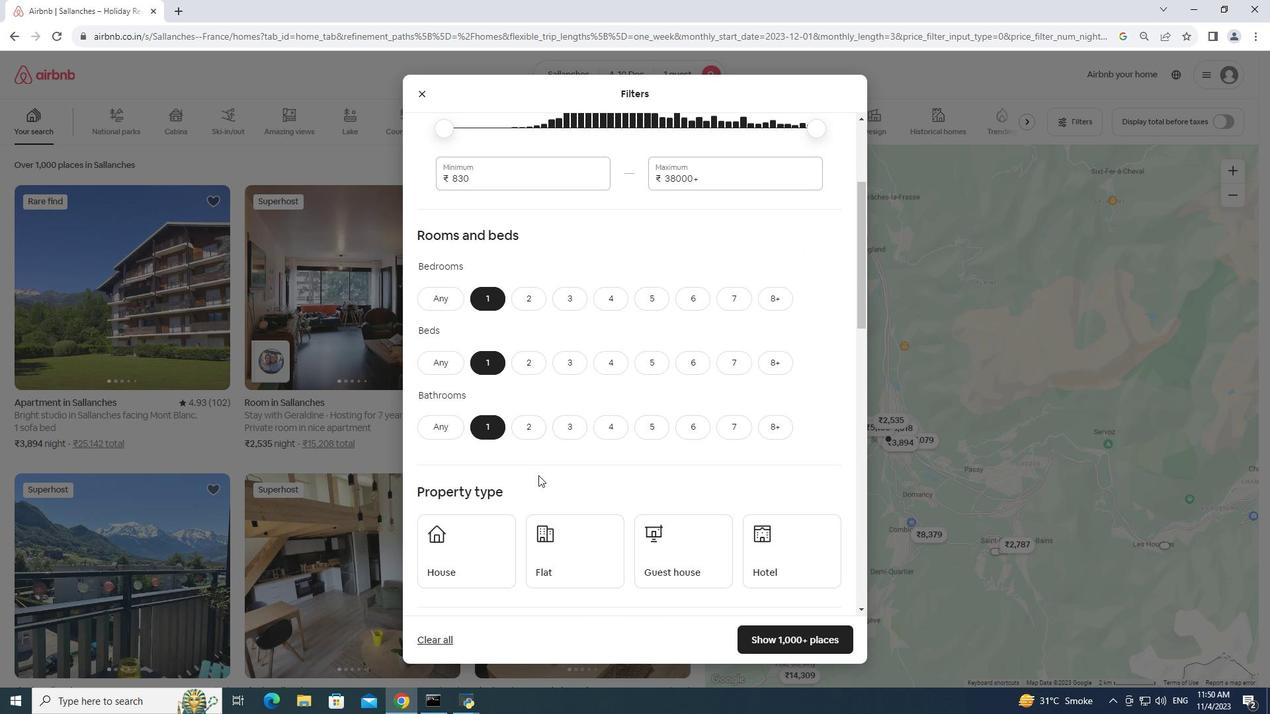 
Action: Mouse scrolled (538, 475) with delta (0, 0)
Screenshot: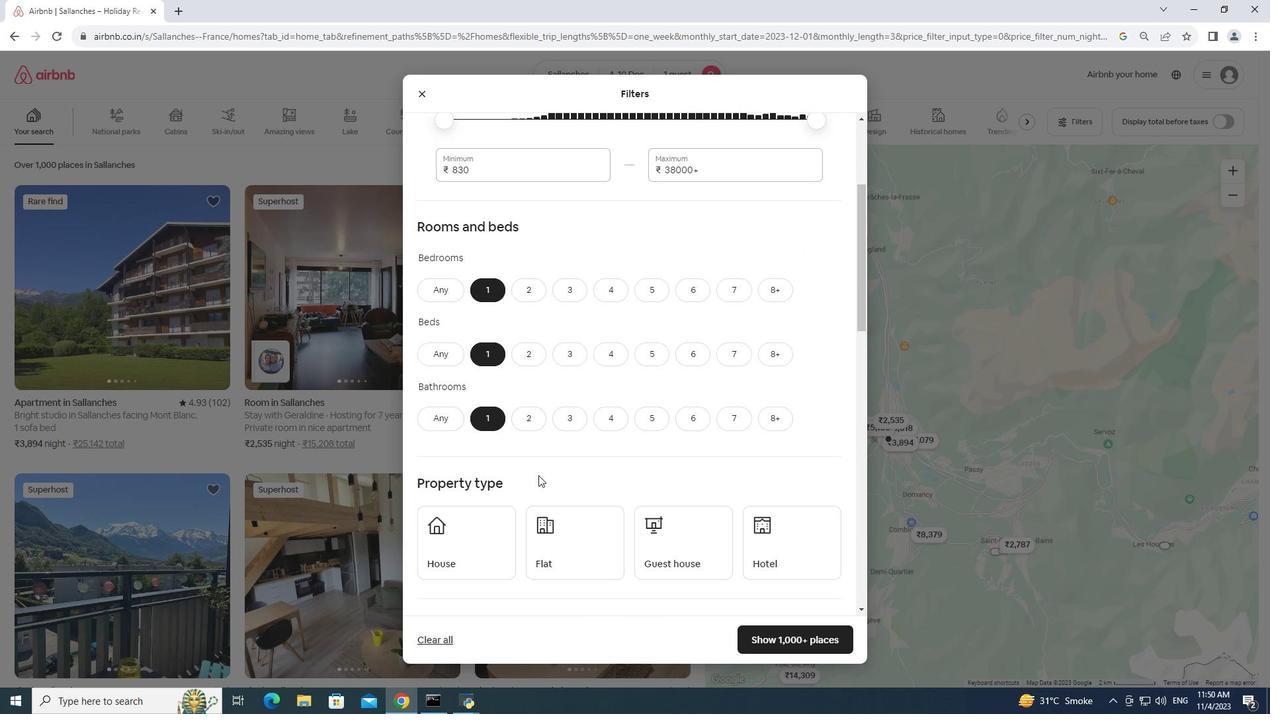 
Action: Mouse scrolled (538, 475) with delta (0, 0)
Screenshot: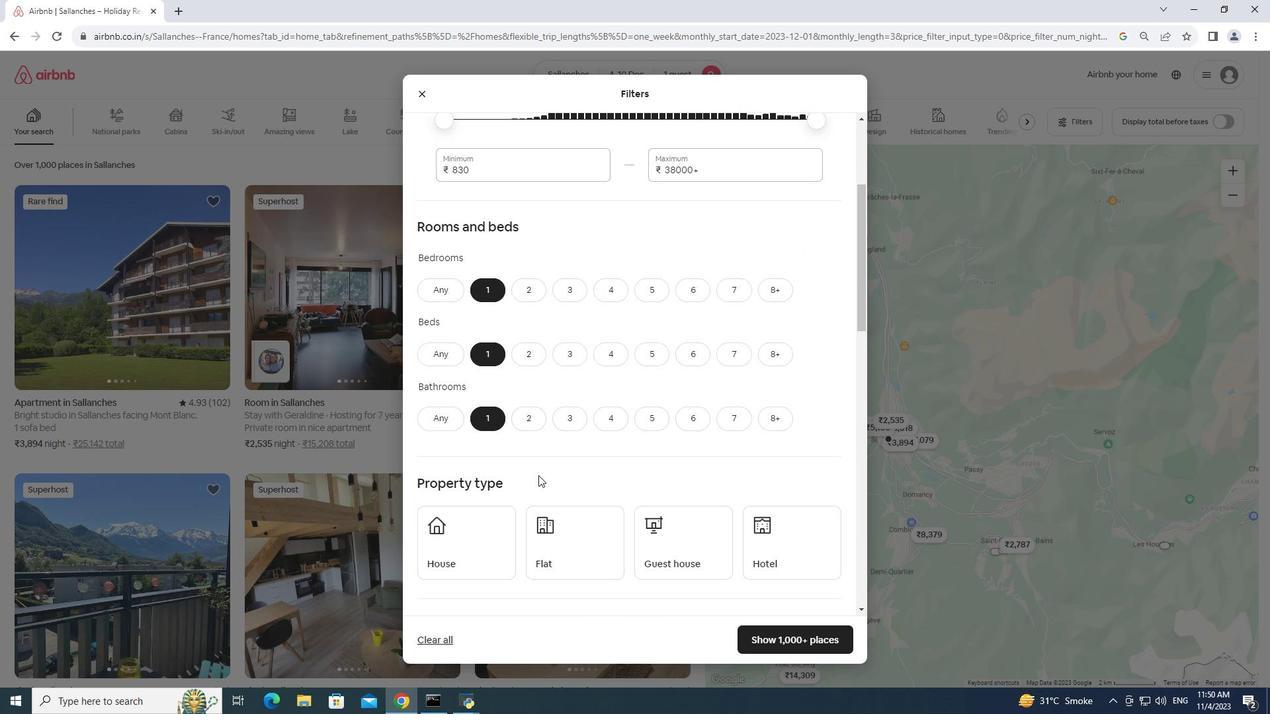 
Action: Mouse scrolled (538, 475) with delta (0, 0)
Screenshot: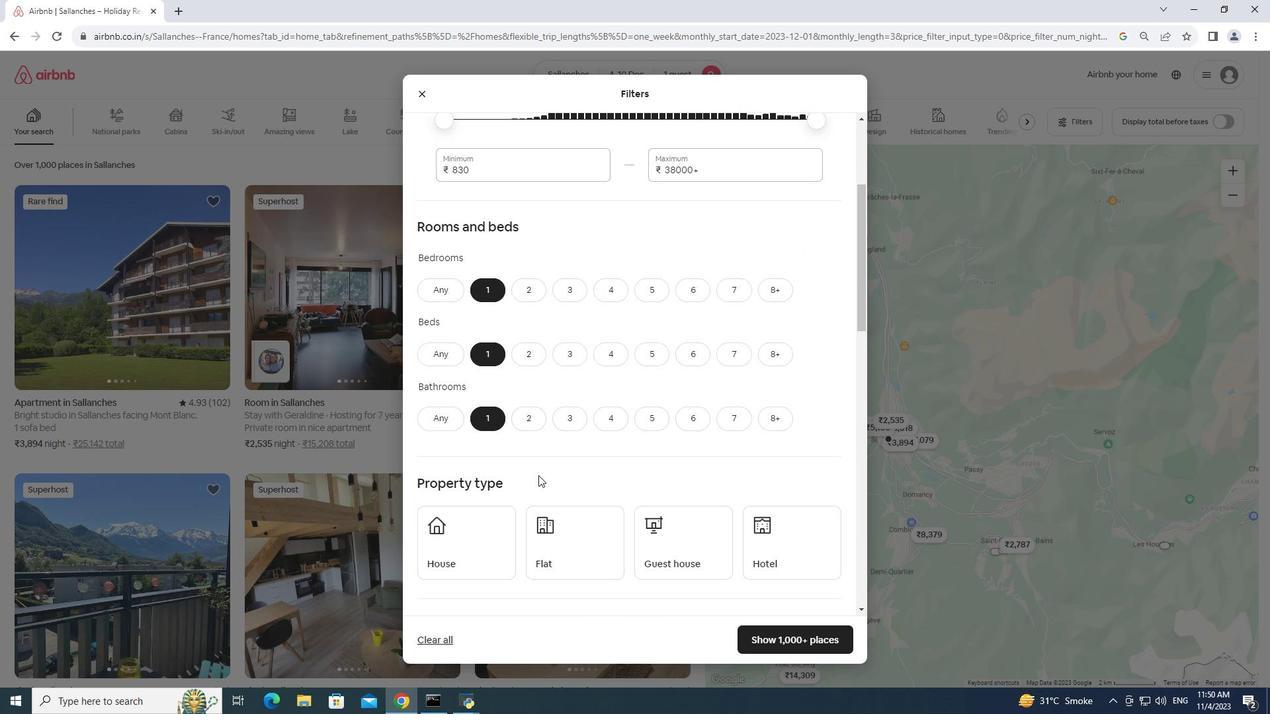 
Action: Mouse scrolled (538, 475) with delta (0, 0)
Screenshot: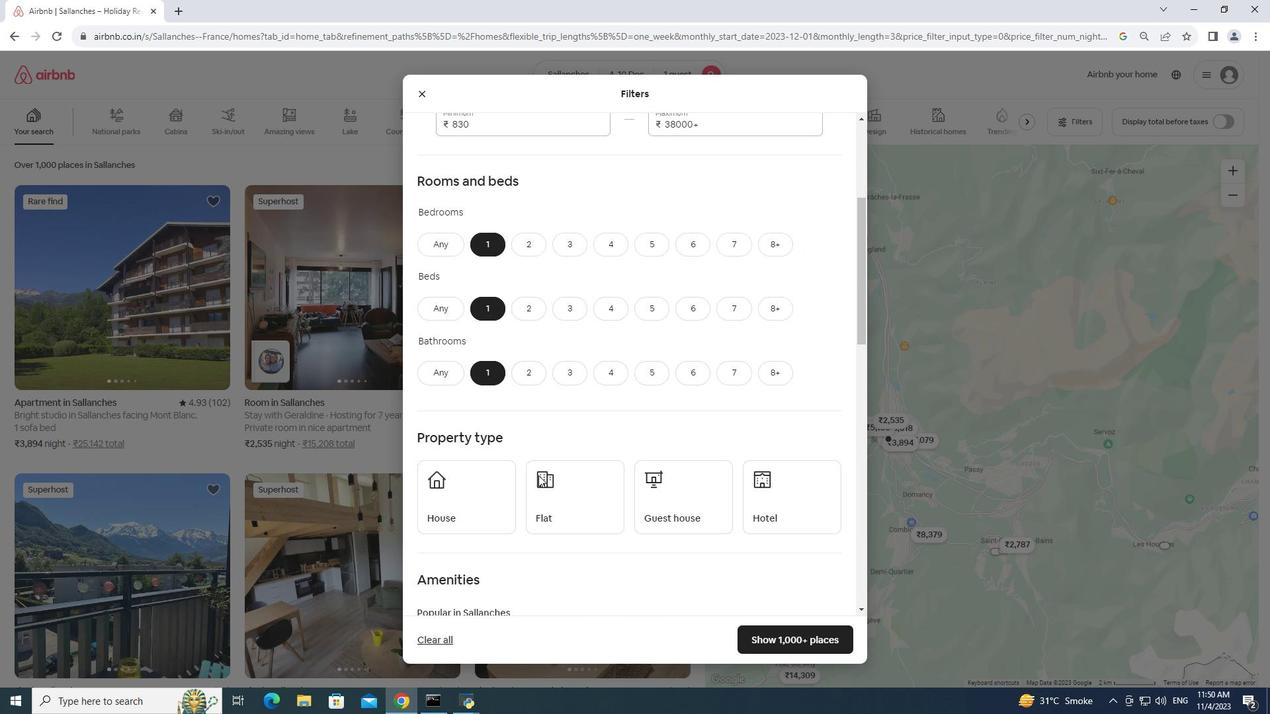 
Action: Mouse scrolled (538, 475) with delta (0, 0)
Screenshot: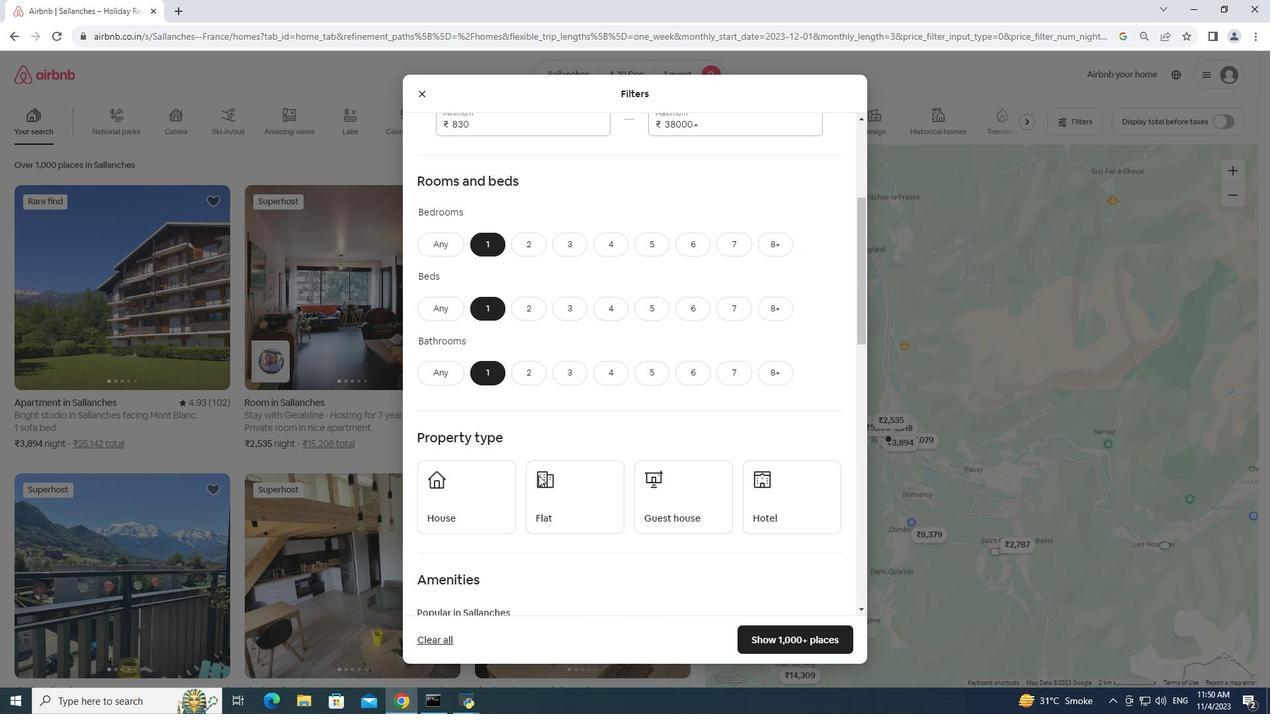
Action: Mouse moved to (776, 240)
Screenshot: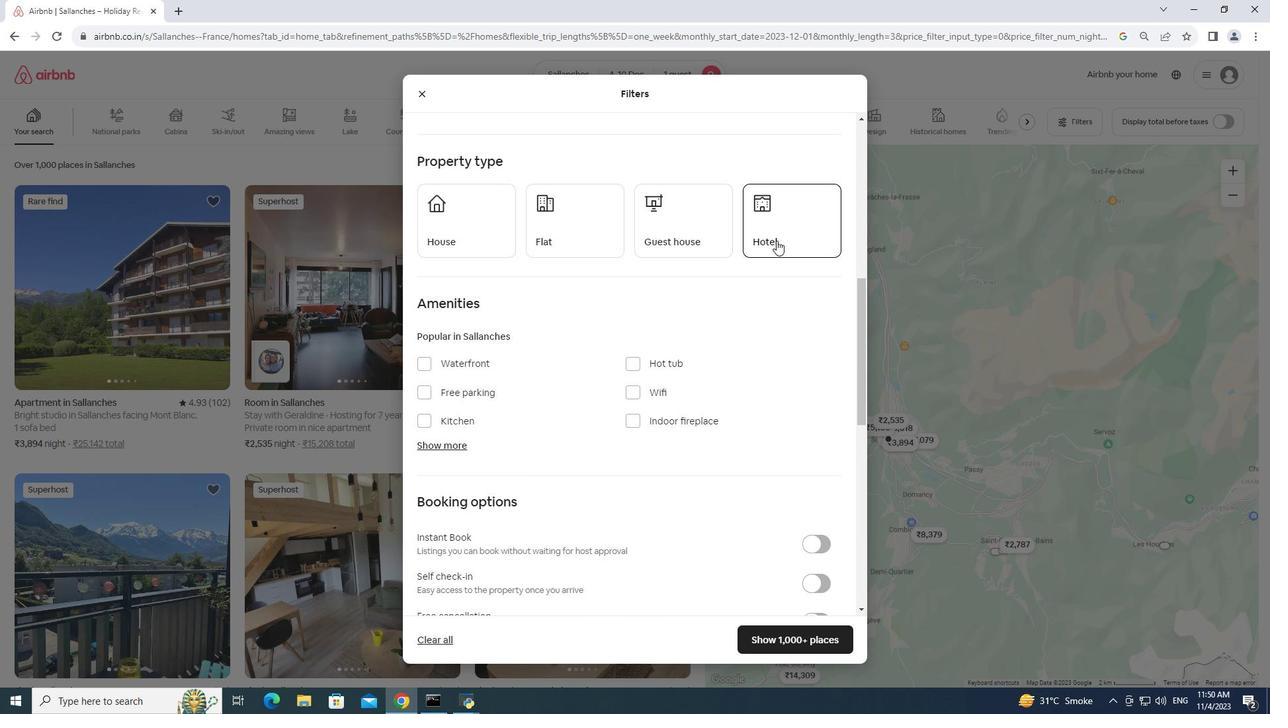 
Action: Mouse pressed left at (776, 240)
Screenshot: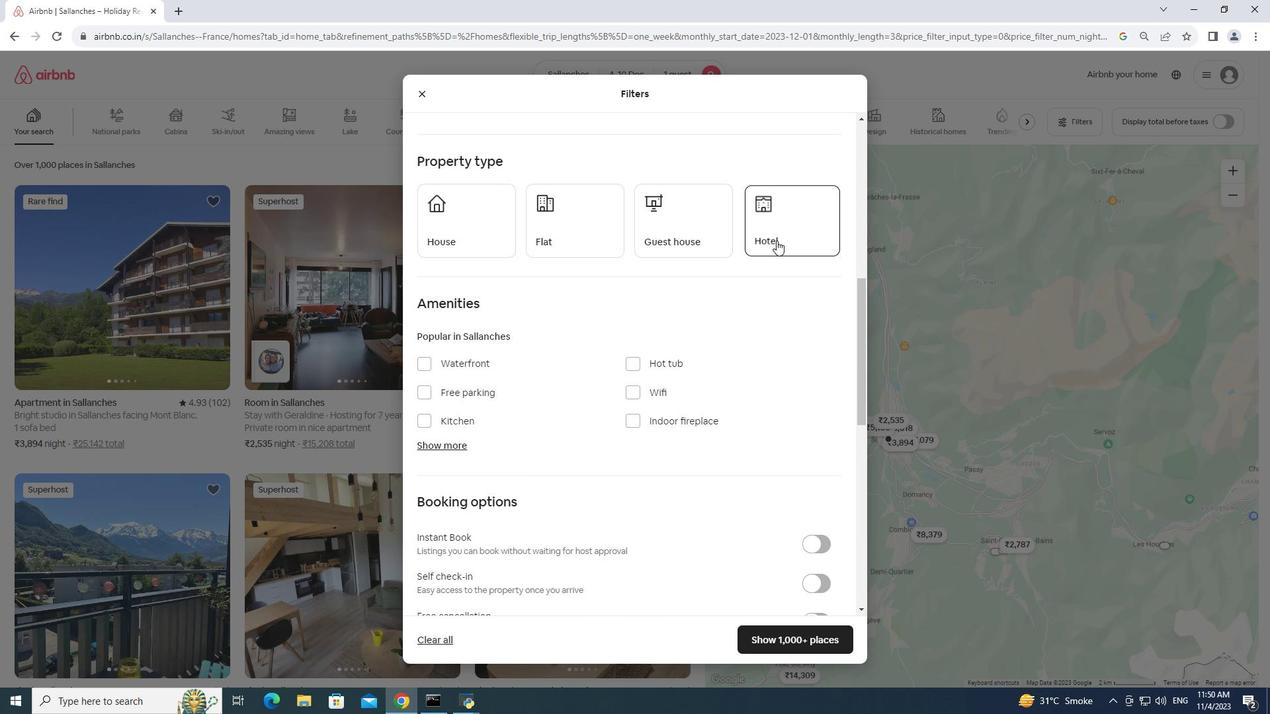 
Action: Mouse moved to (811, 639)
Screenshot: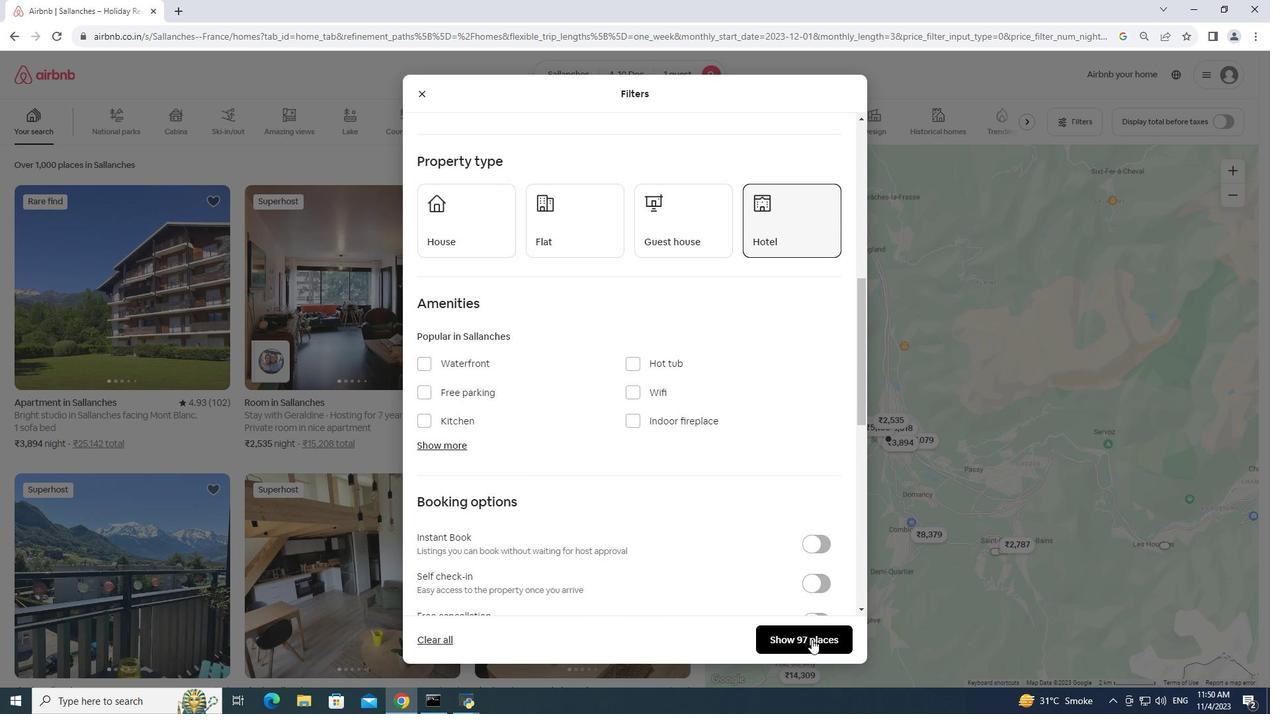 
Action: Mouse pressed left at (811, 639)
Screenshot: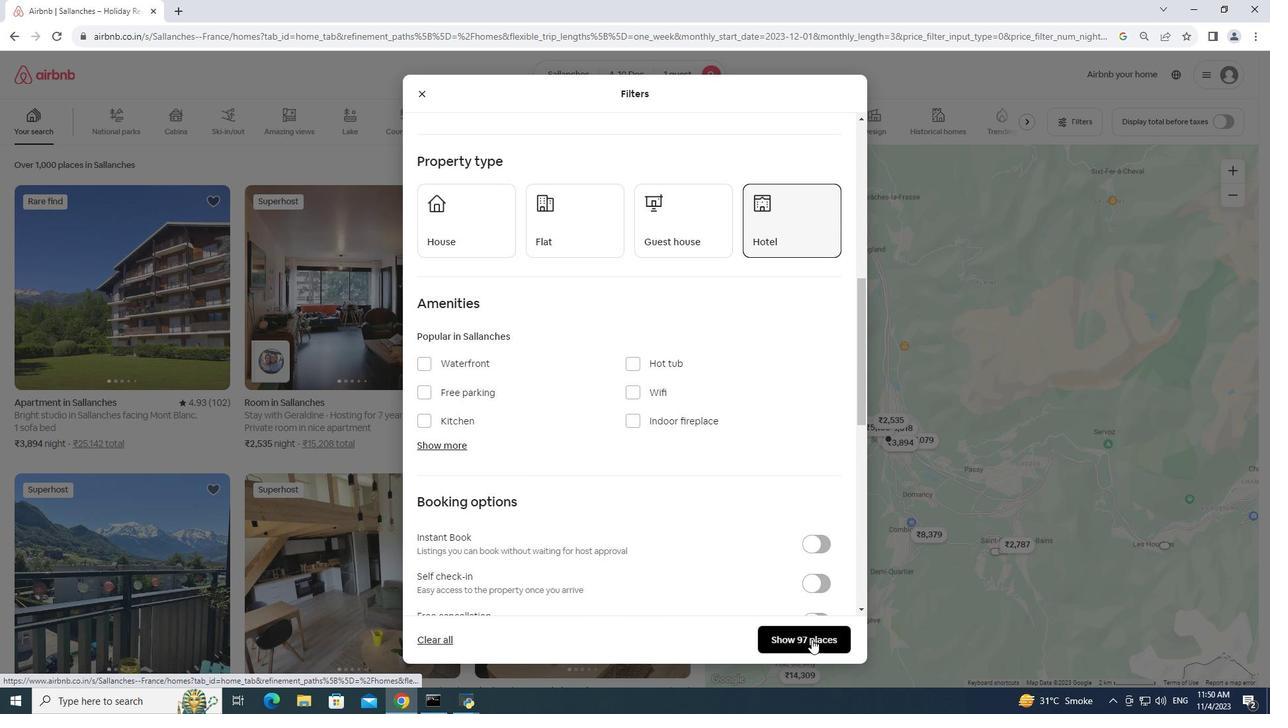 
Action: Mouse moved to (105, 368)
Screenshot: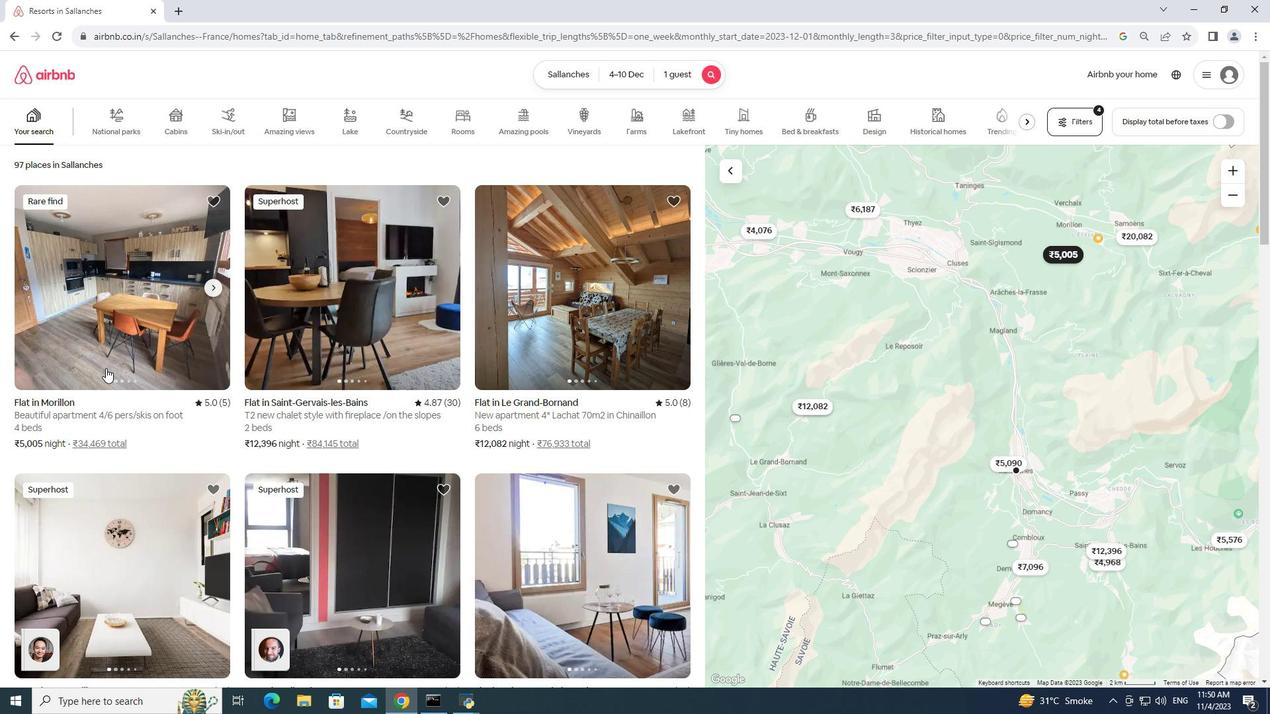 
Action: Mouse pressed left at (105, 368)
Screenshot: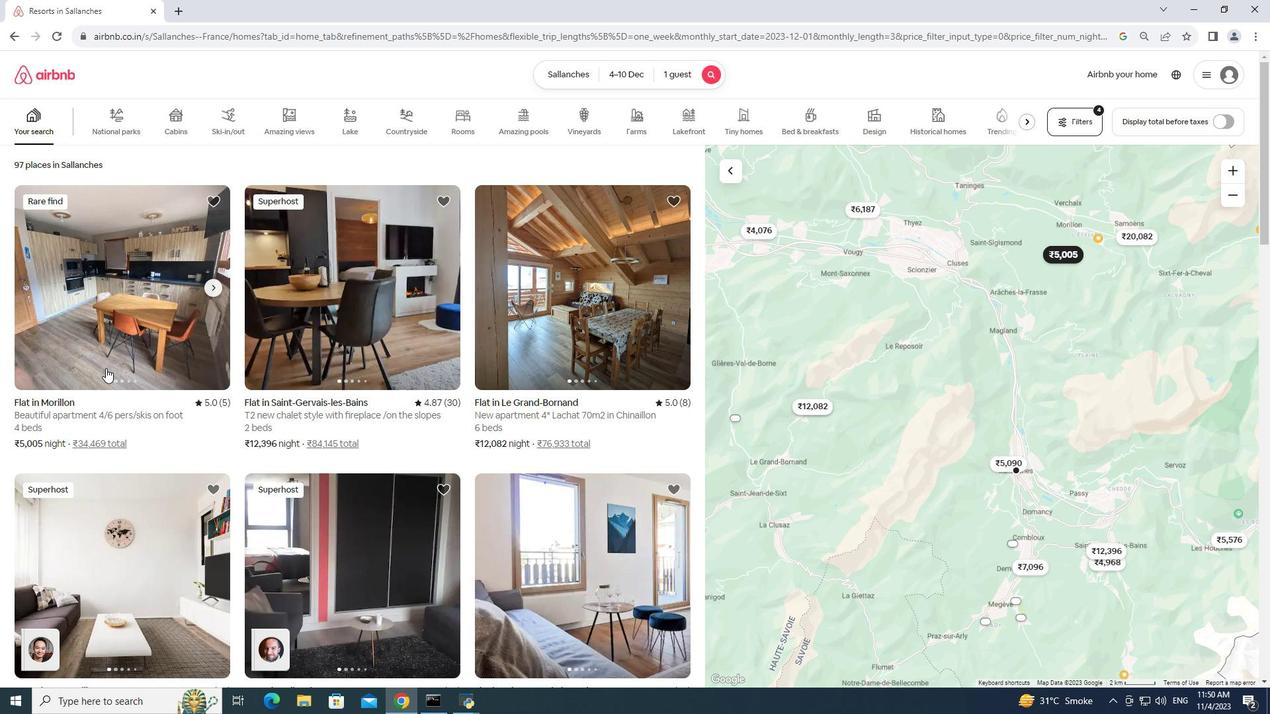 
Action: Mouse moved to (106, 369)
Screenshot: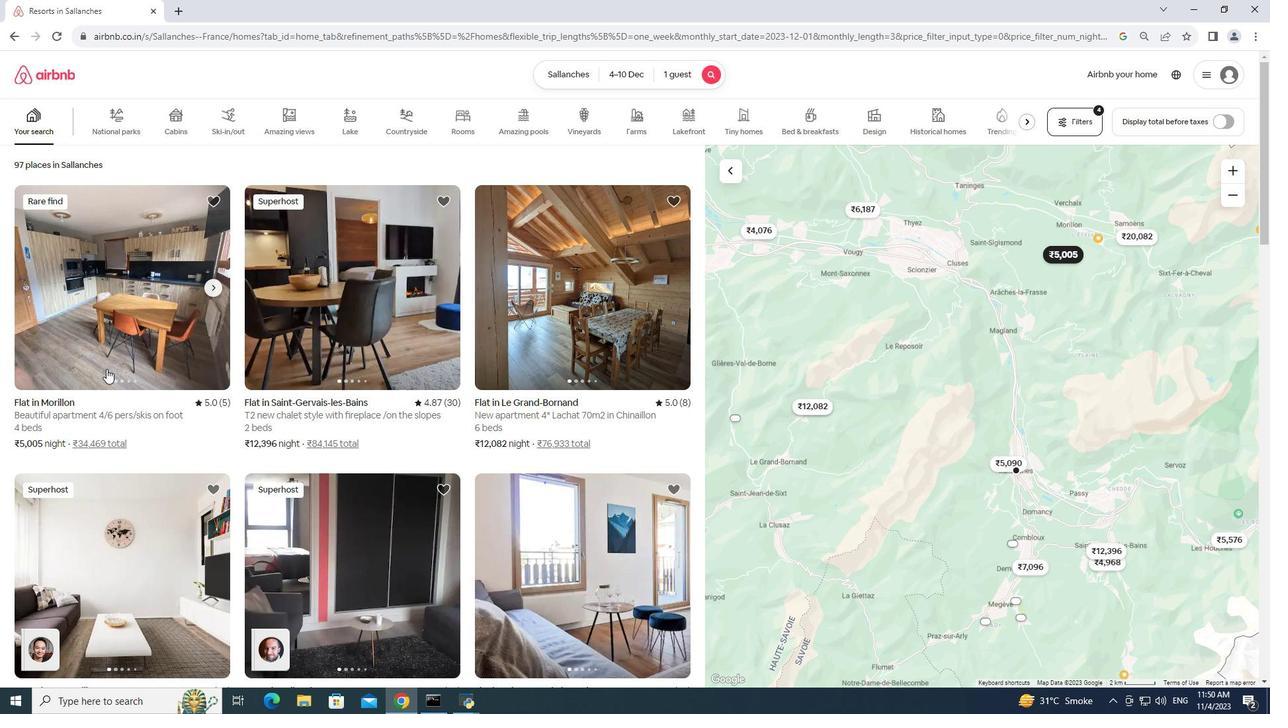 
Action: Mouse pressed left at (106, 369)
Screenshot: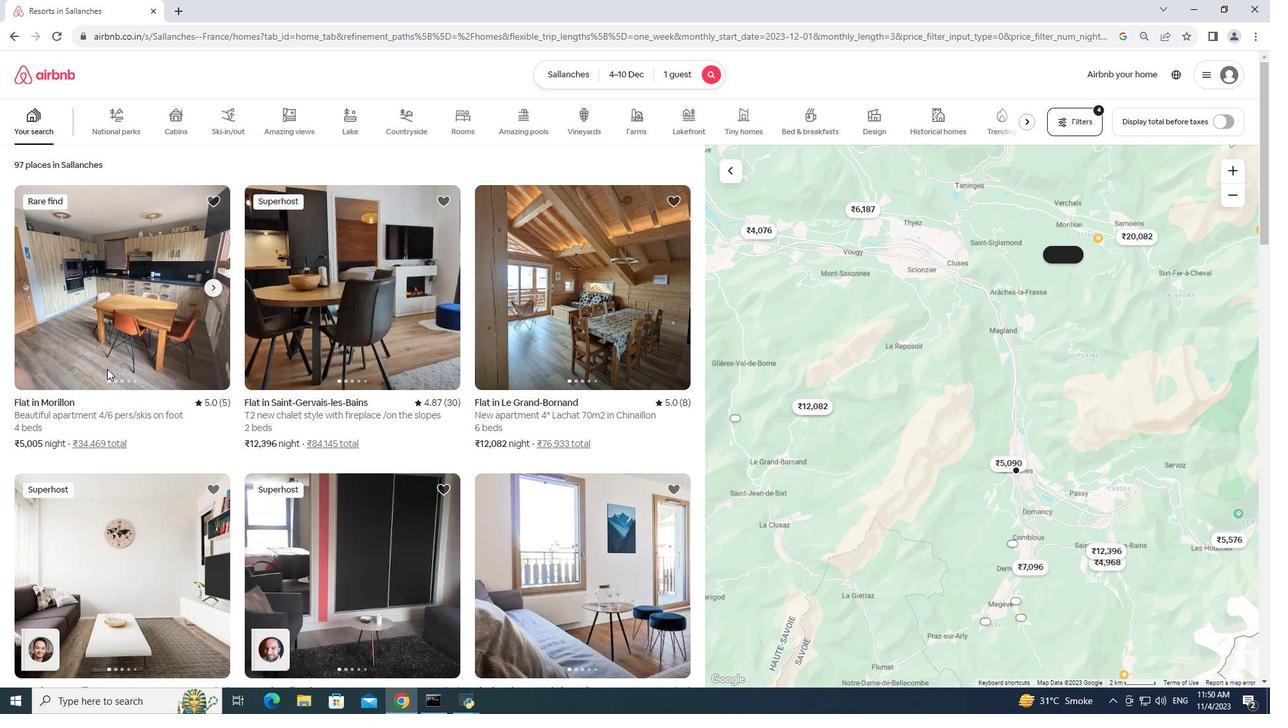 
Action: Mouse moved to (314, 5)
Screenshot: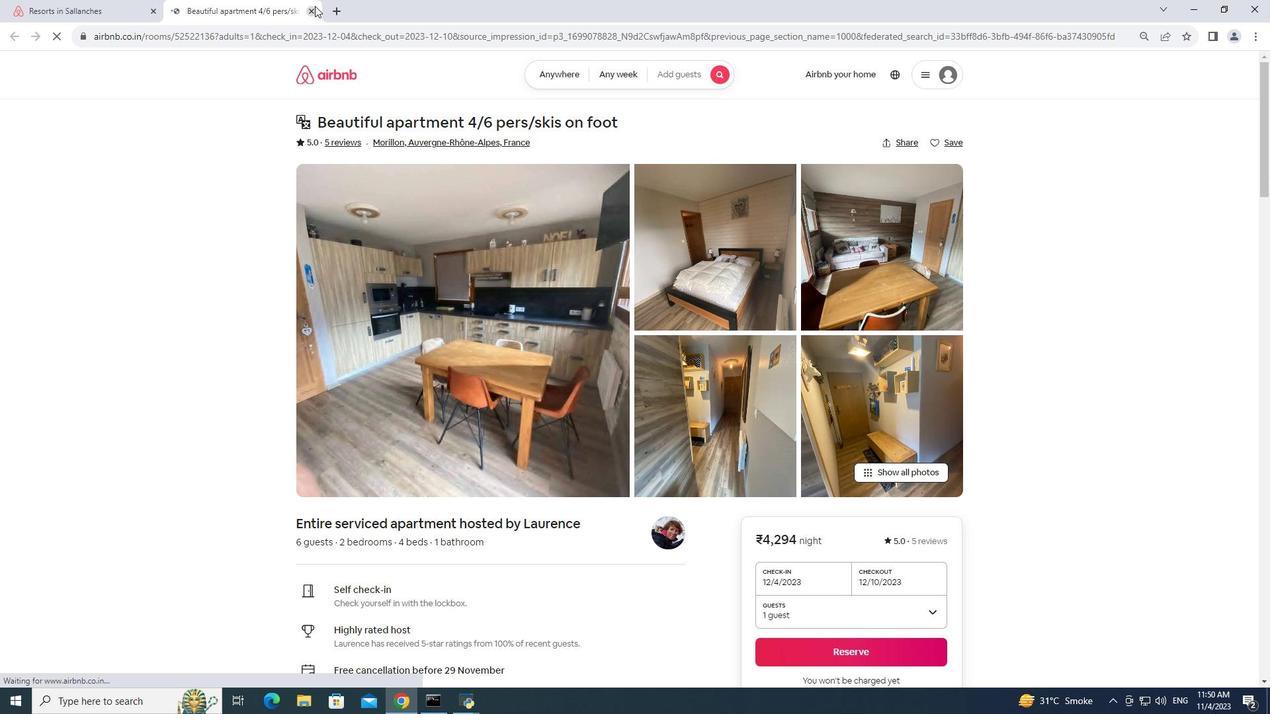 
Action: Mouse pressed left at (314, 5)
Screenshot: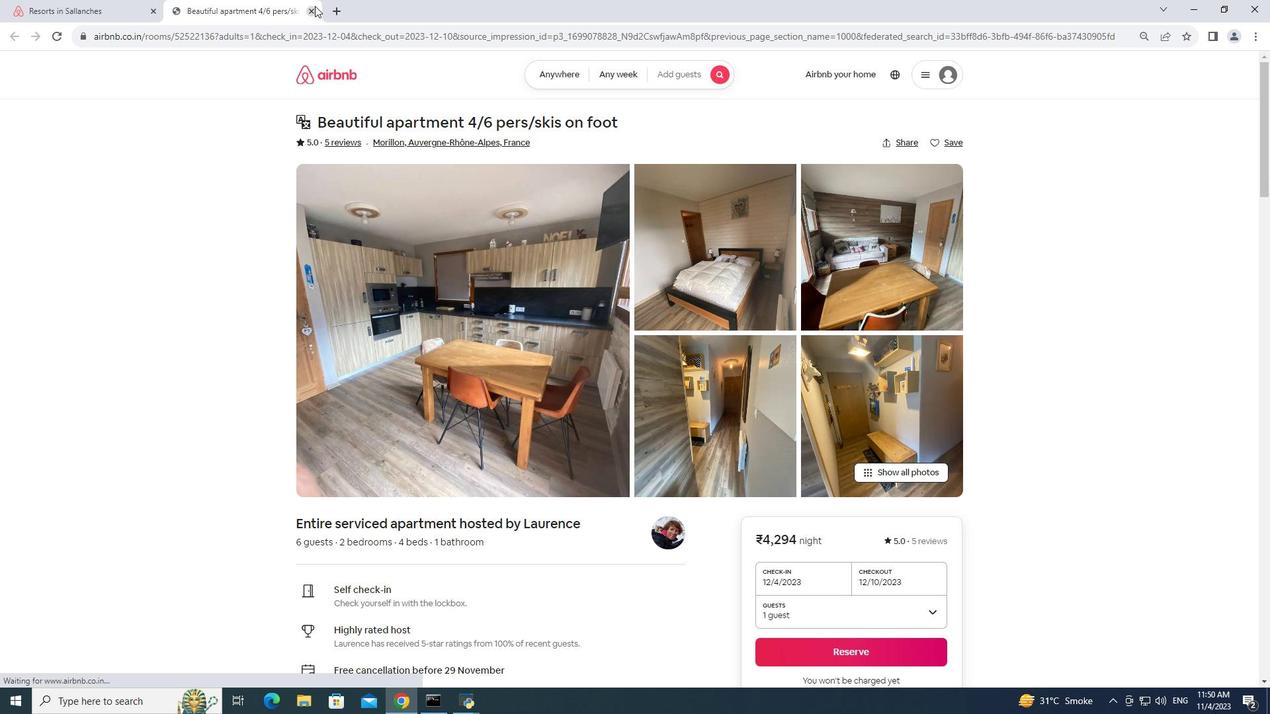 
Action: Mouse moved to (337, 292)
Screenshot: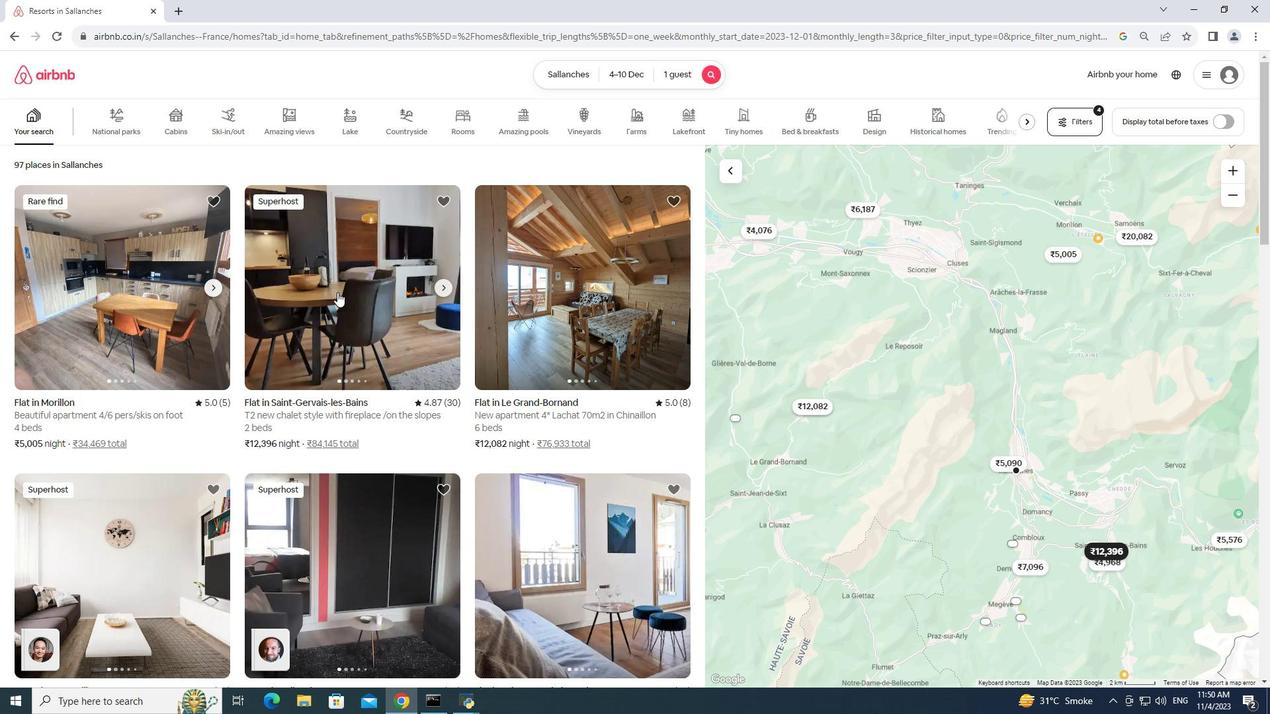 
Action: Mouse pressed left at (337, 292)
Screenshot: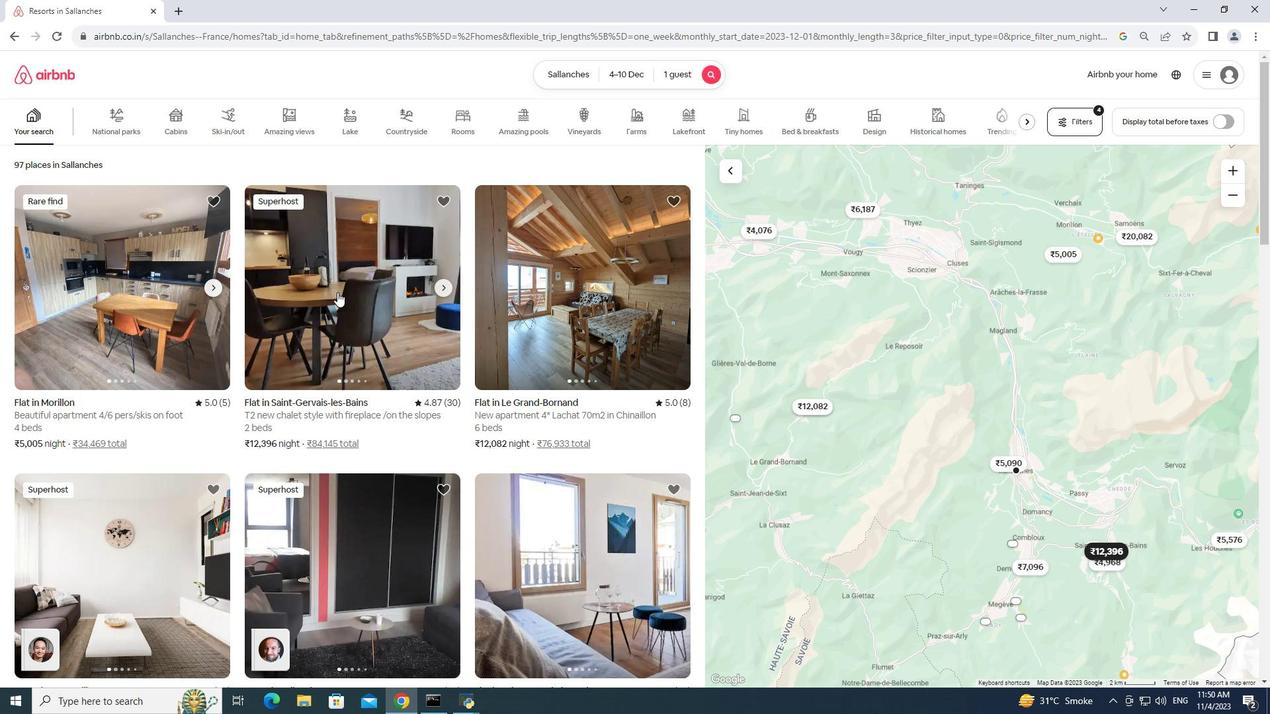 
Action: Mouse pressed left at (337, 292)
Screenshot: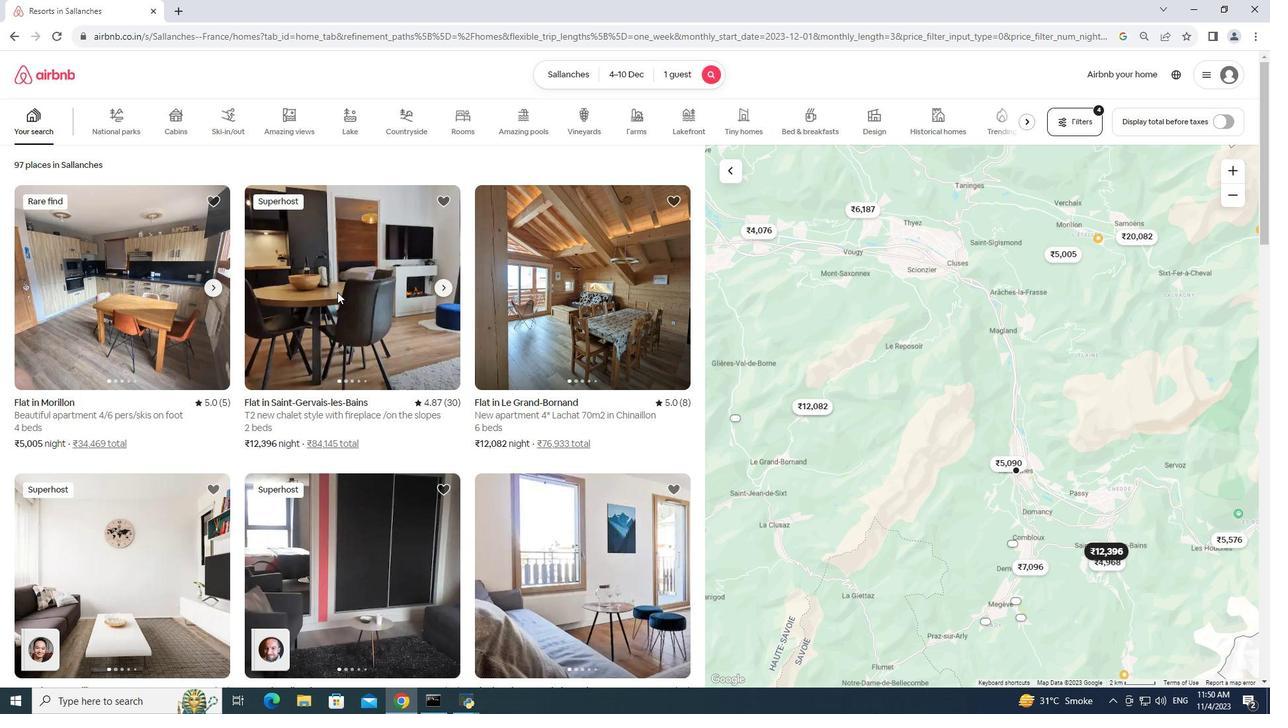 
Action: Mouse moved to (311, 5)
Screenshot: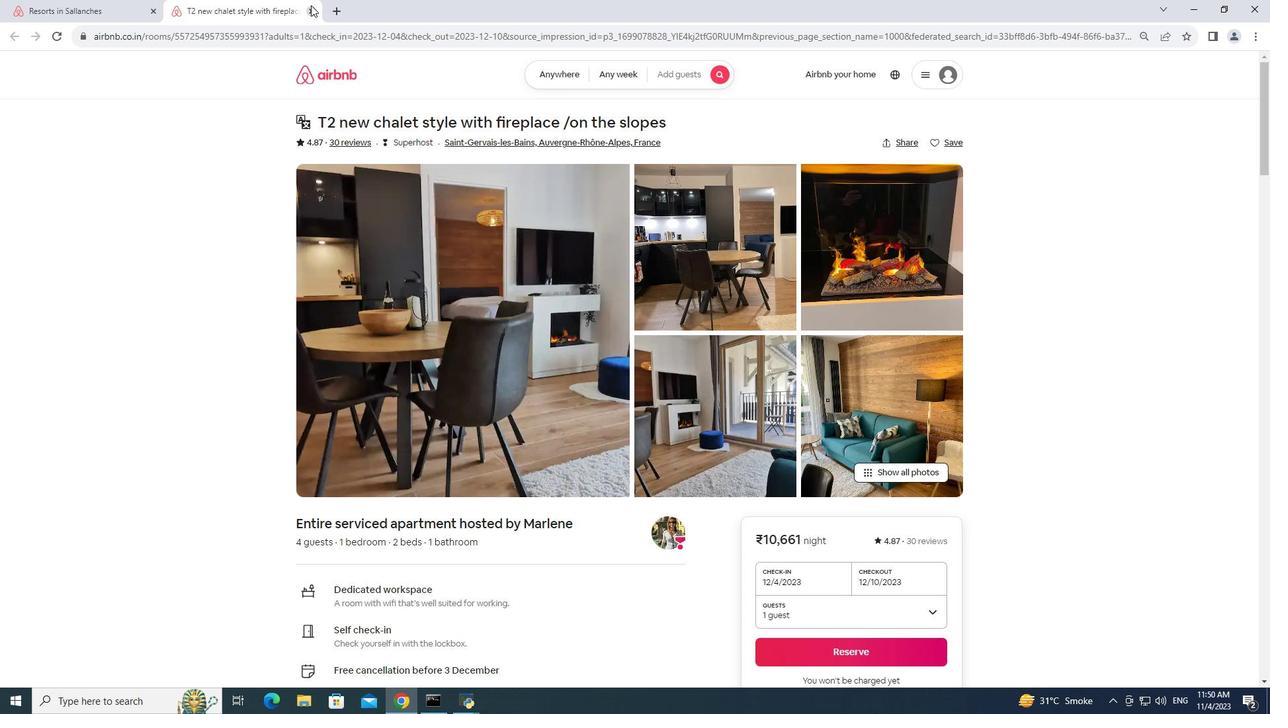 
Action: Mouse pressed left at (311, 5)
Screenshot: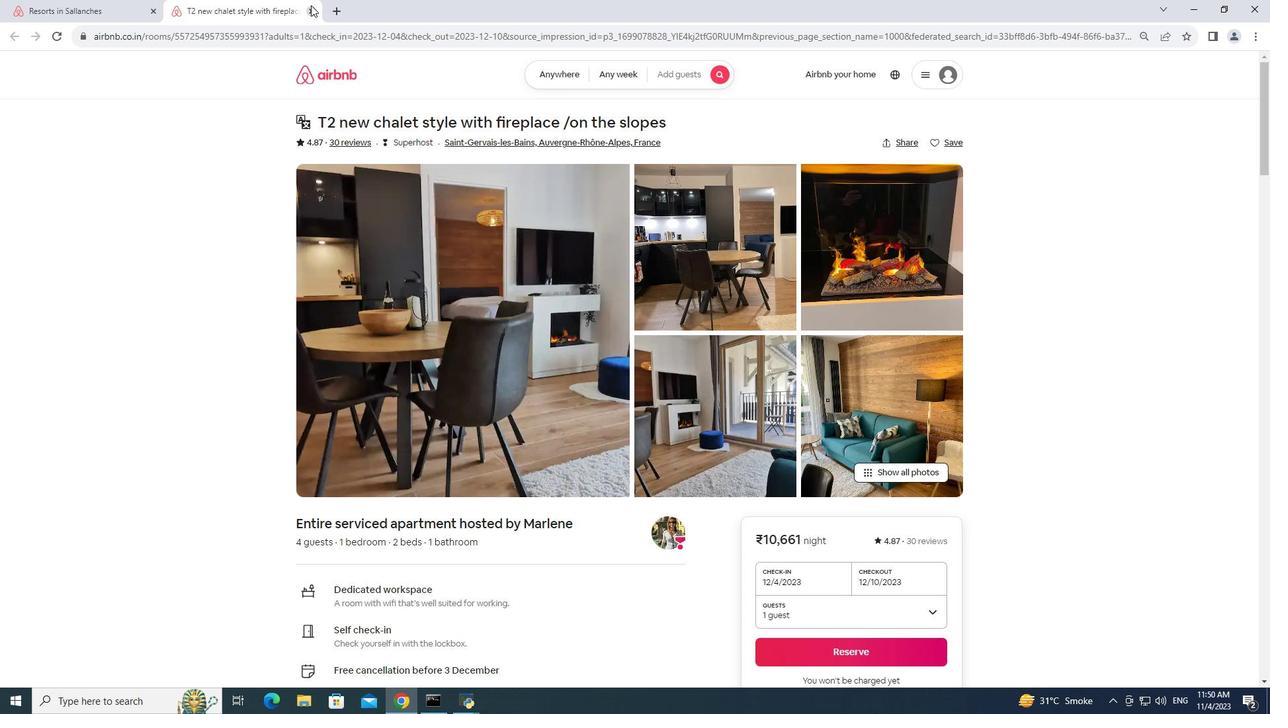 
Action: Mouse moved to (546, 332)
Screenshot: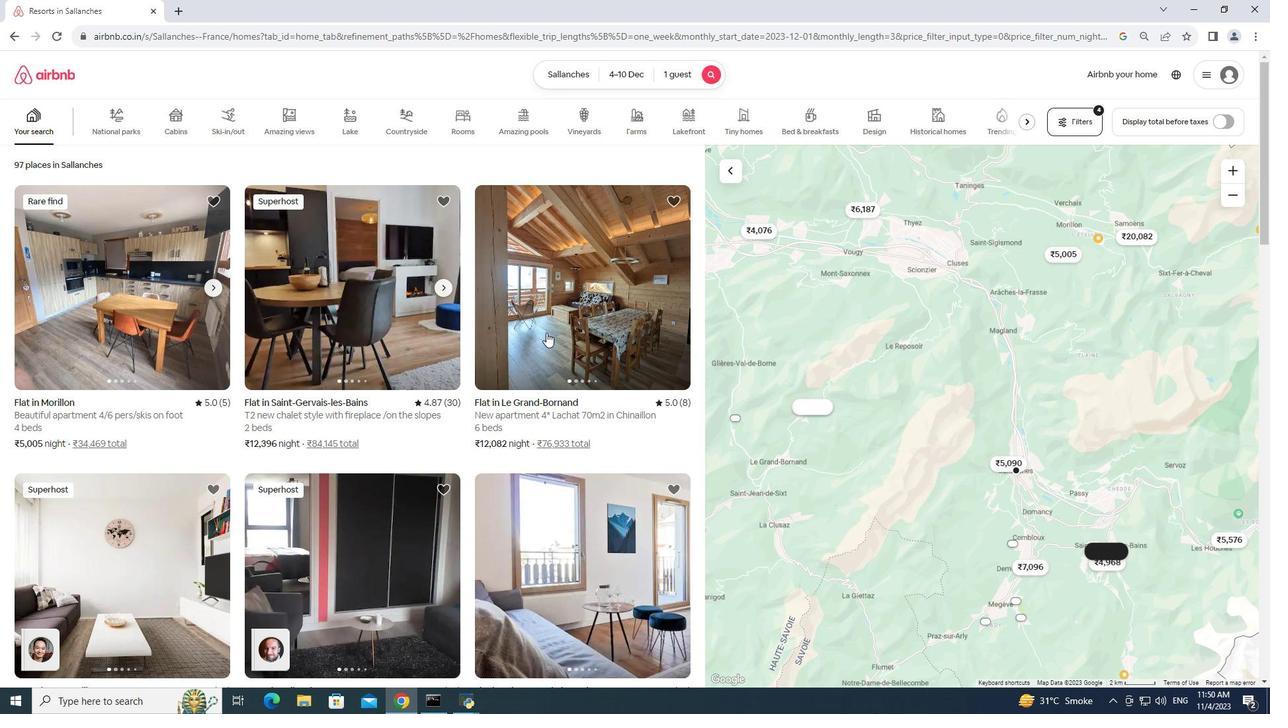 
Action: Mouse pressed left at (546, 332)
Screenshot: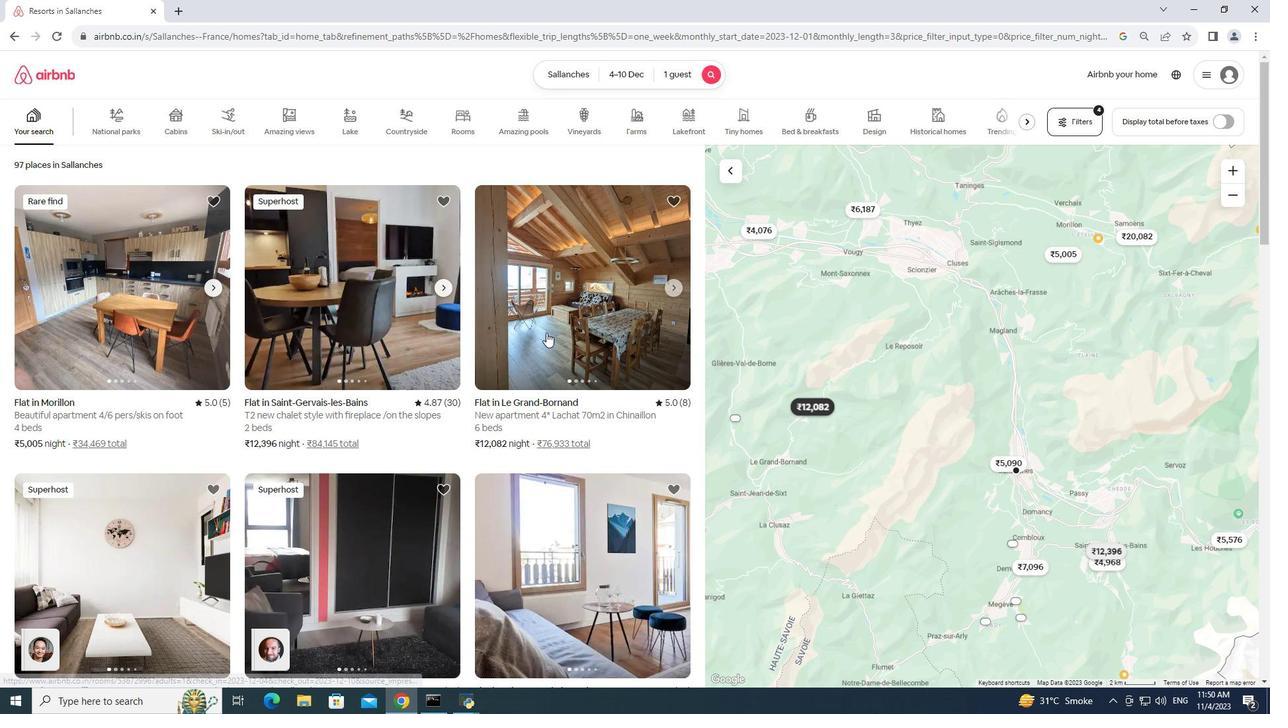 
Action: Mouse pressed left at (546, 332)
Screenshot: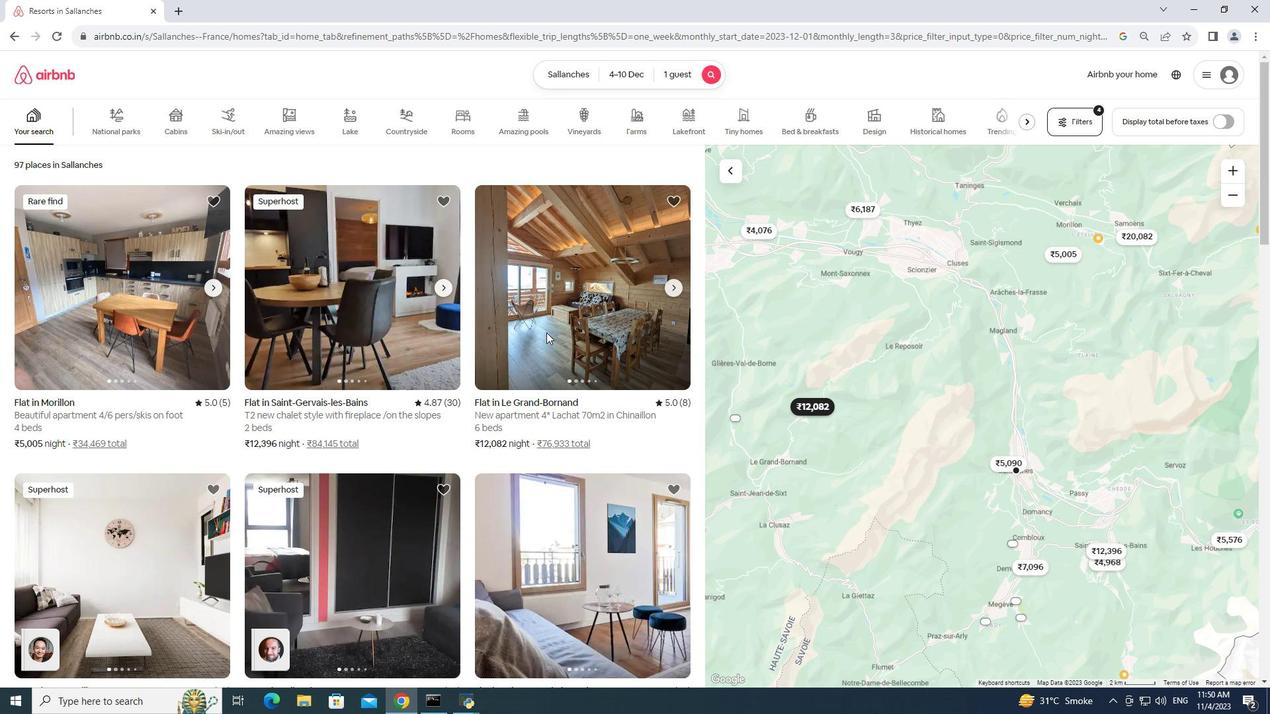 
Action: Mouse moved to (313, 11)
Screenshot: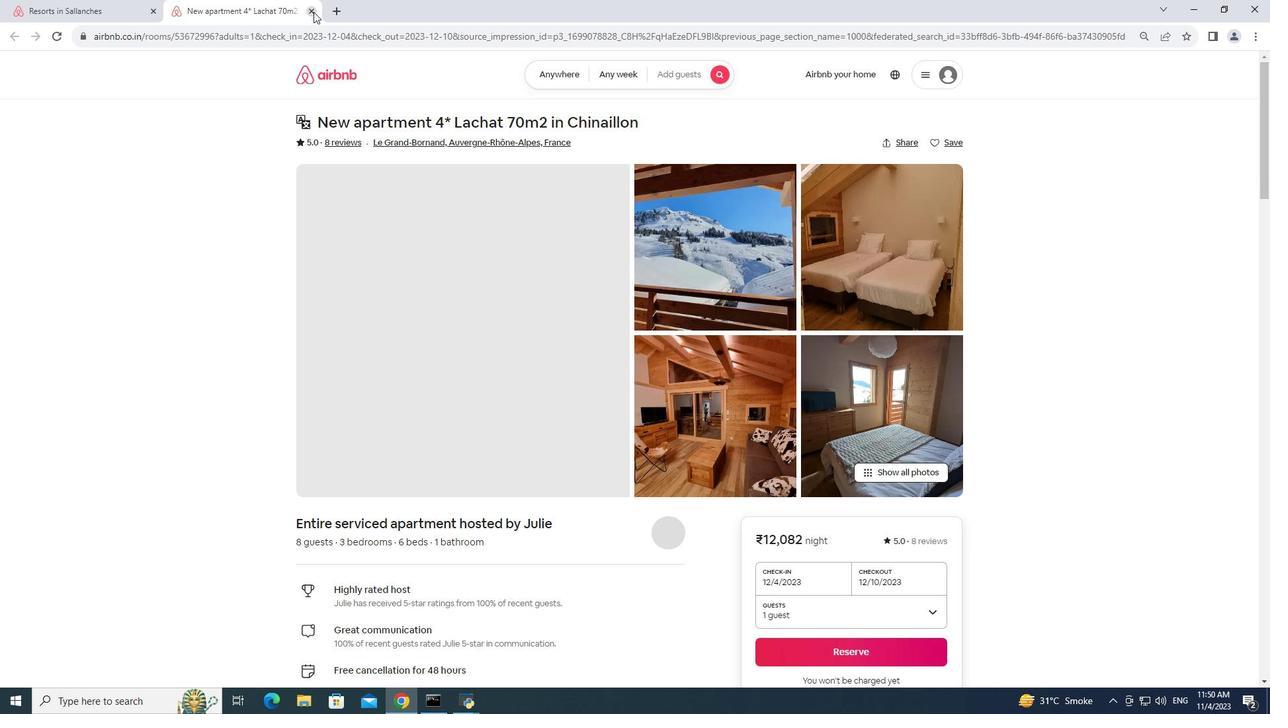 
Action: Mouse pressed left at (313, 11)
Screenshot: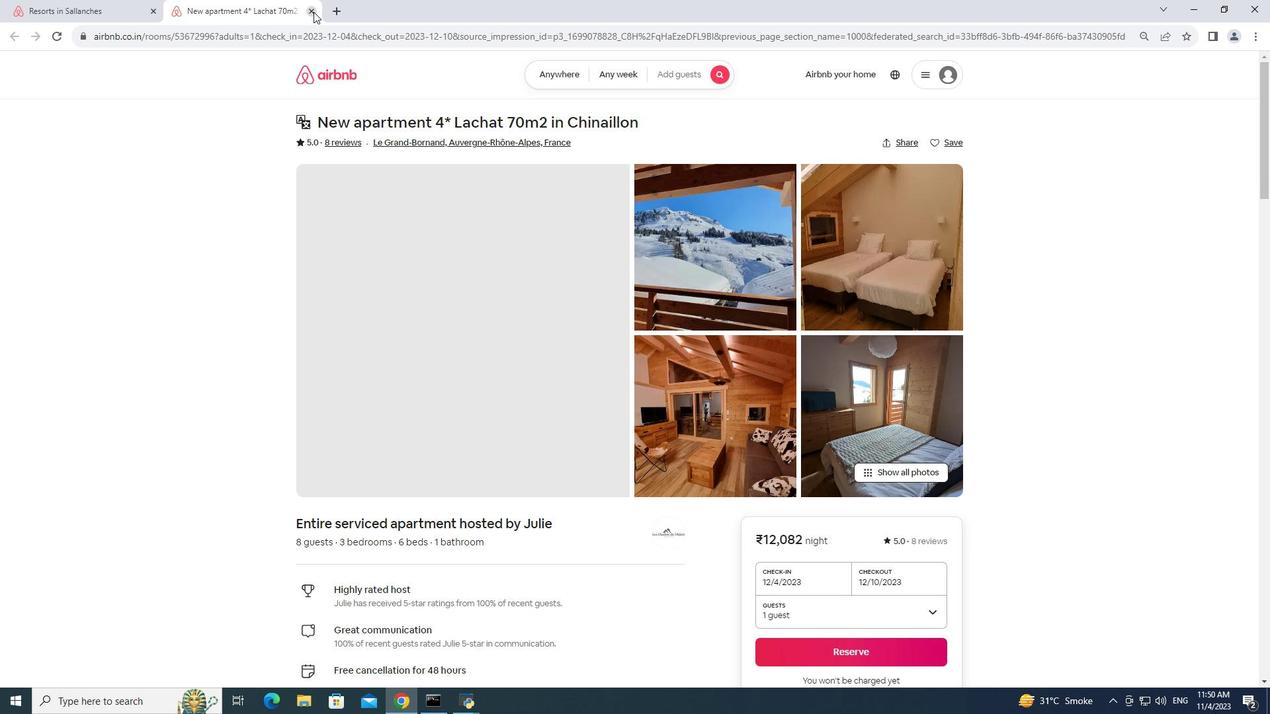 
Action: Mouse moved to (455, 434)
Screenshot: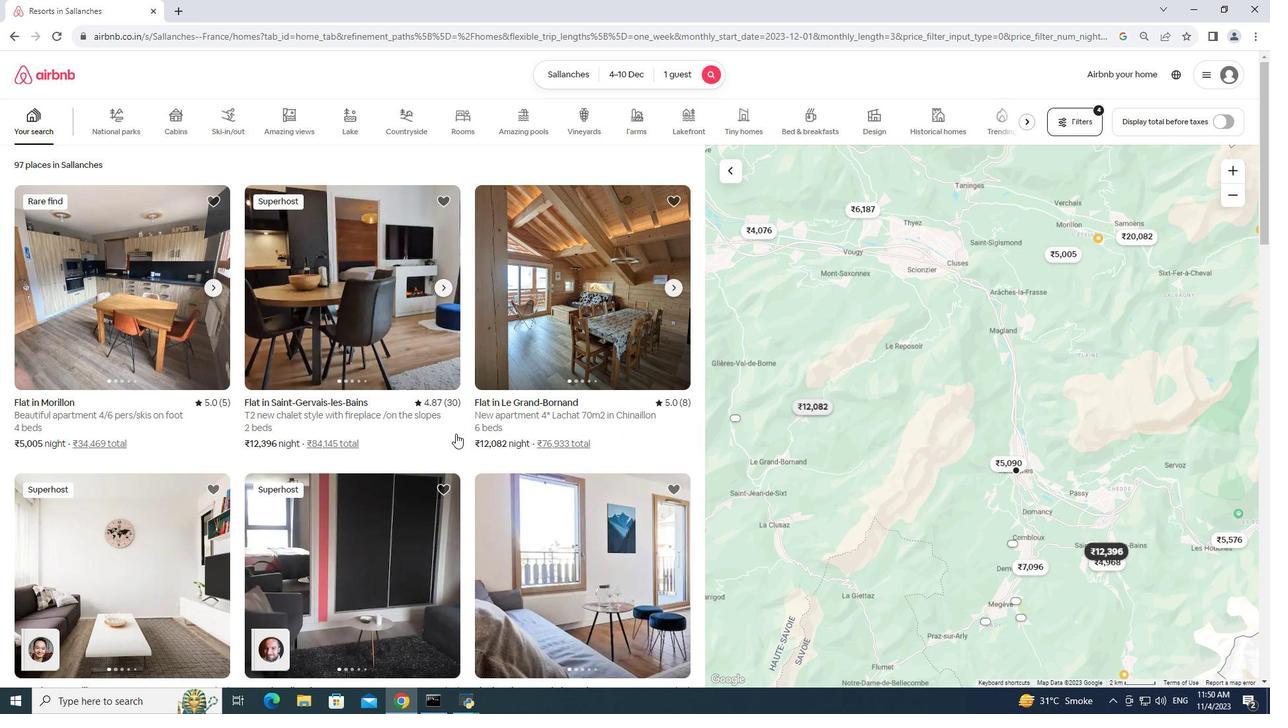 
Action: Mouse scrolled (455, 433) with delta (0, 0)
Screenshot: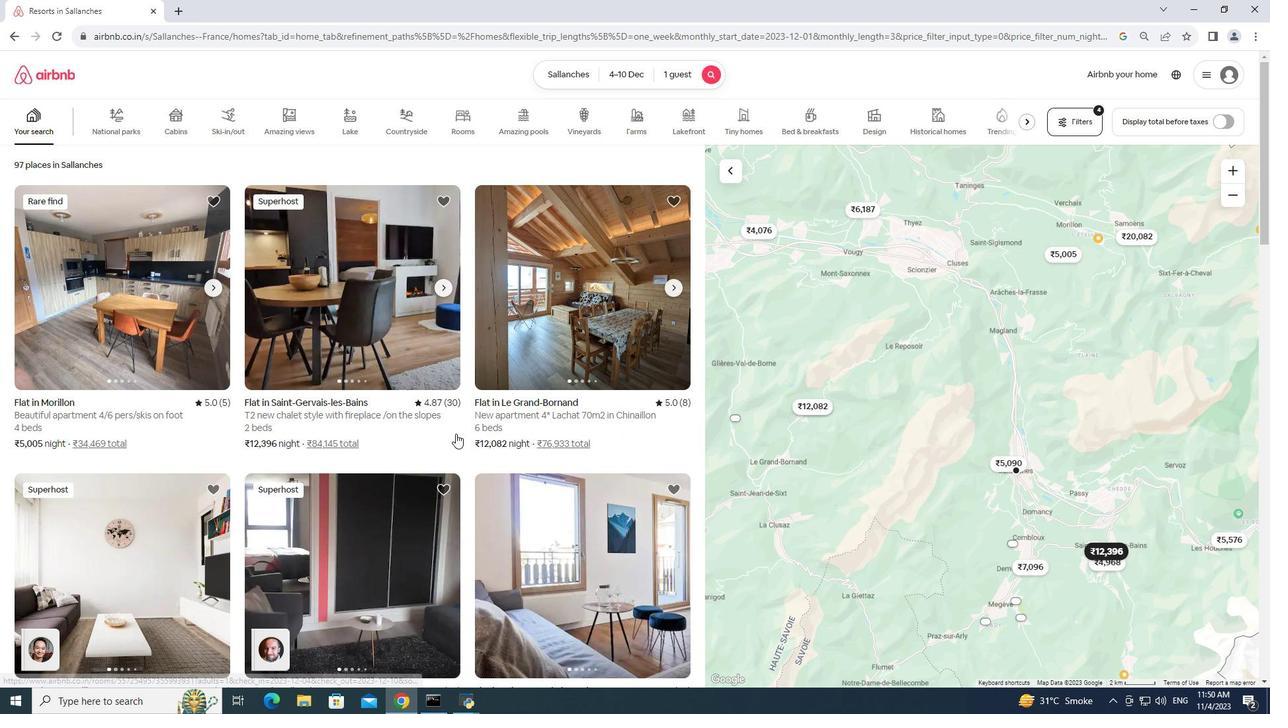 
Action: Mouse scrolled (455, 433) with delta (0, 0)
Screenshot: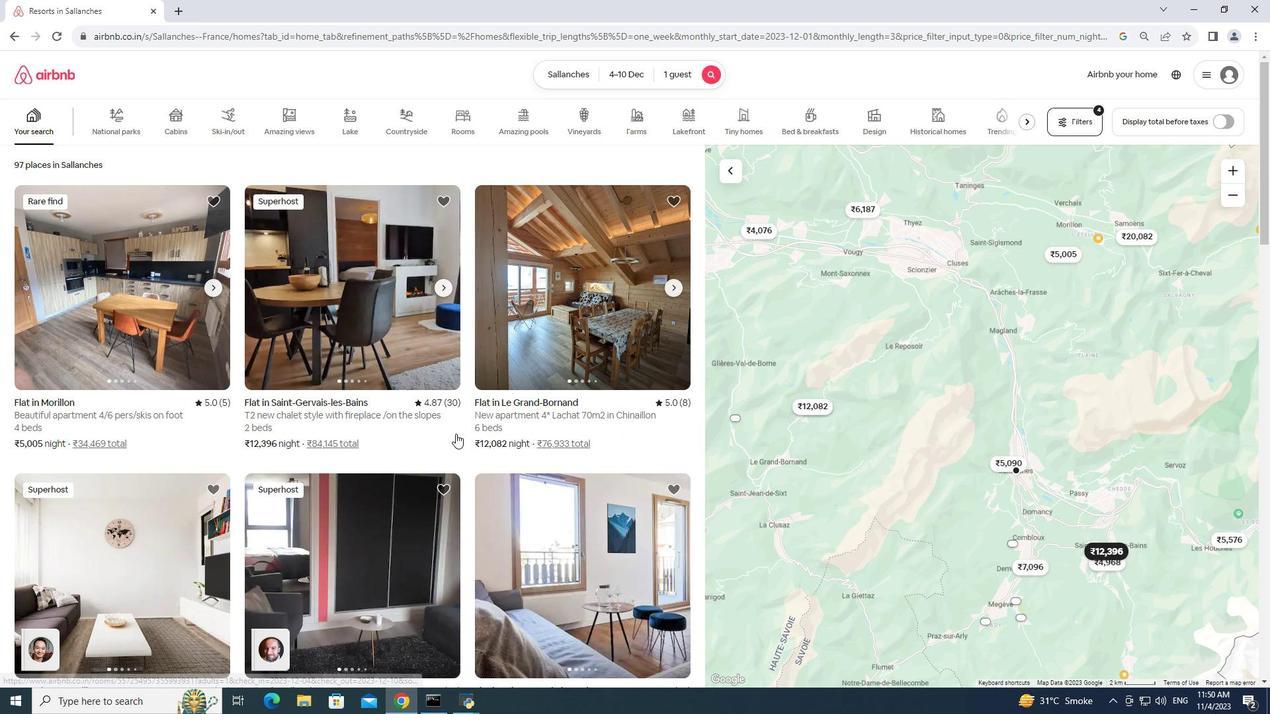 
Action: Mouse scrolled (455, 433) with delta (0, 0)
Screenshot: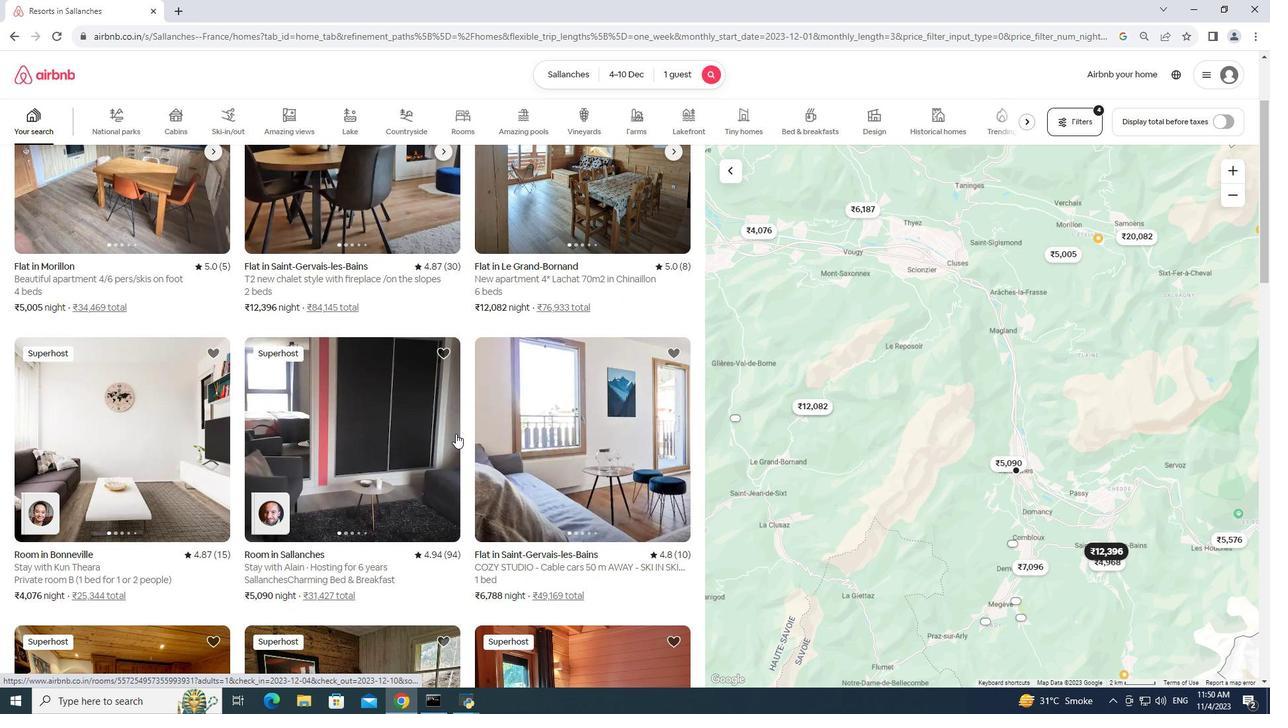 
Action: Mouse scrolled (455, 433) with delta (0, 0)
Screenshot: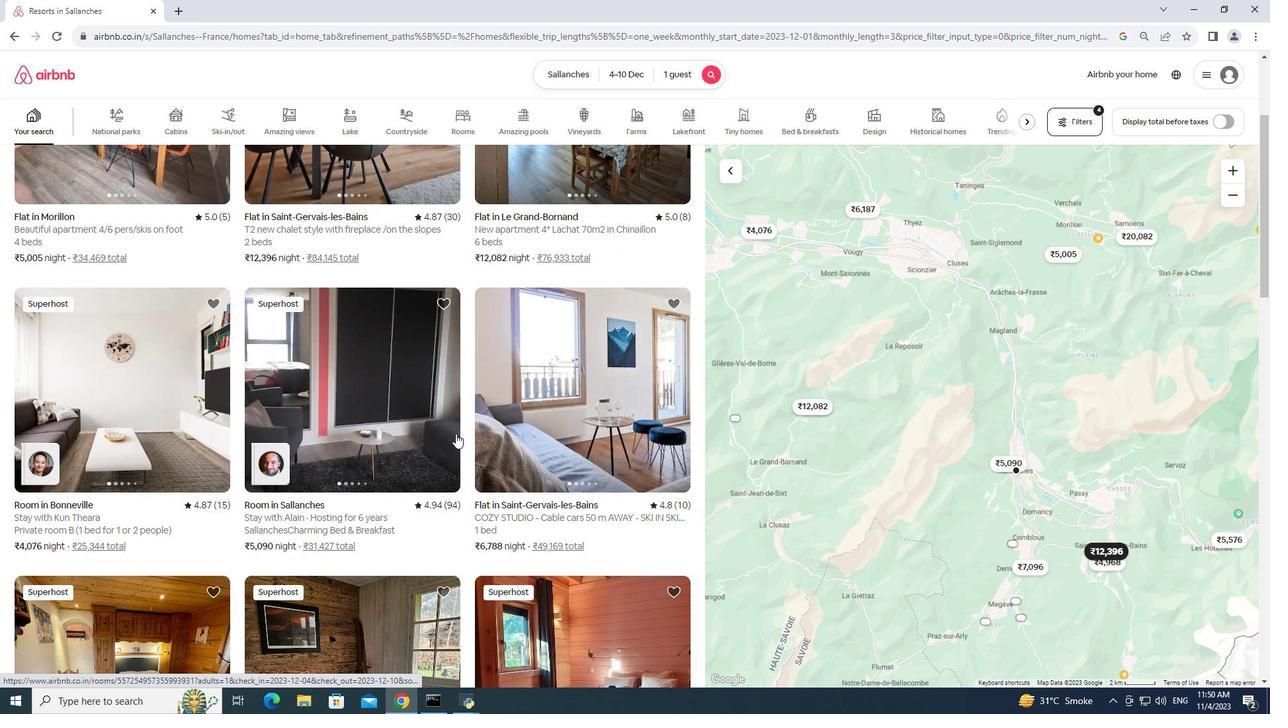 
Action: Mouse scrolled (455, 433) with delta (0, 0)
Screenshot: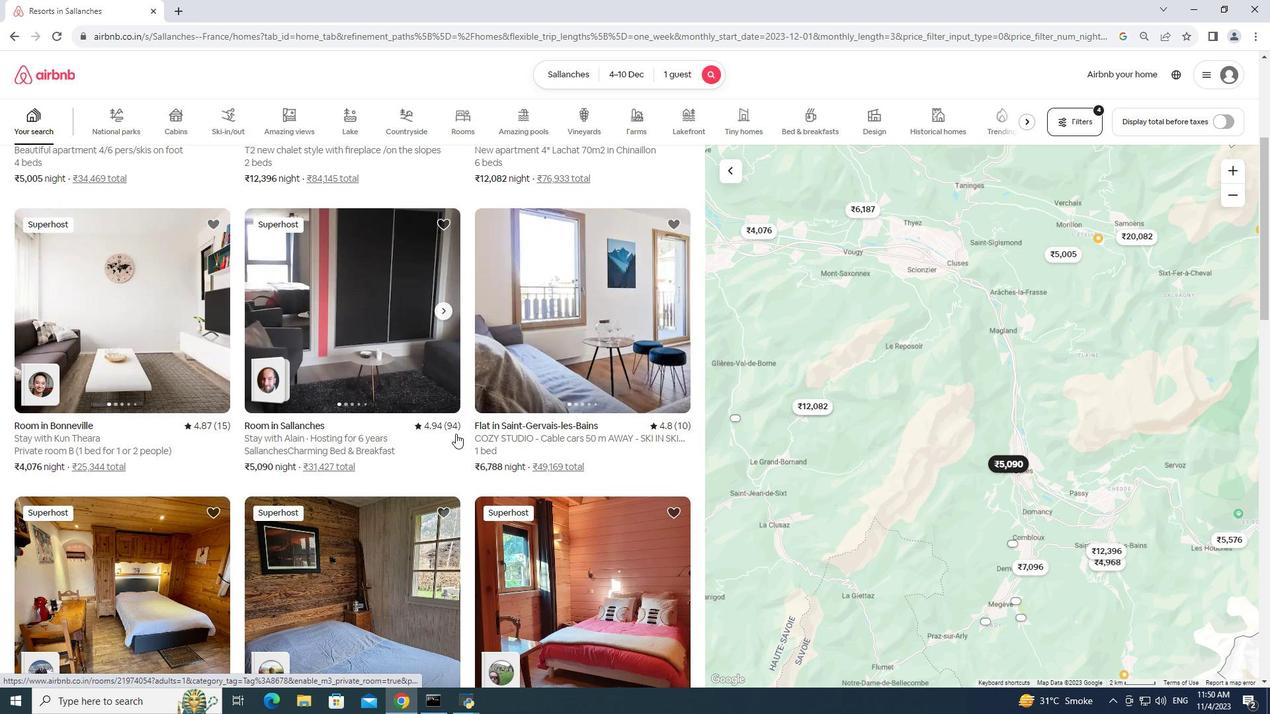 
Action: Mouse moved to (127, 338)
Screenshot: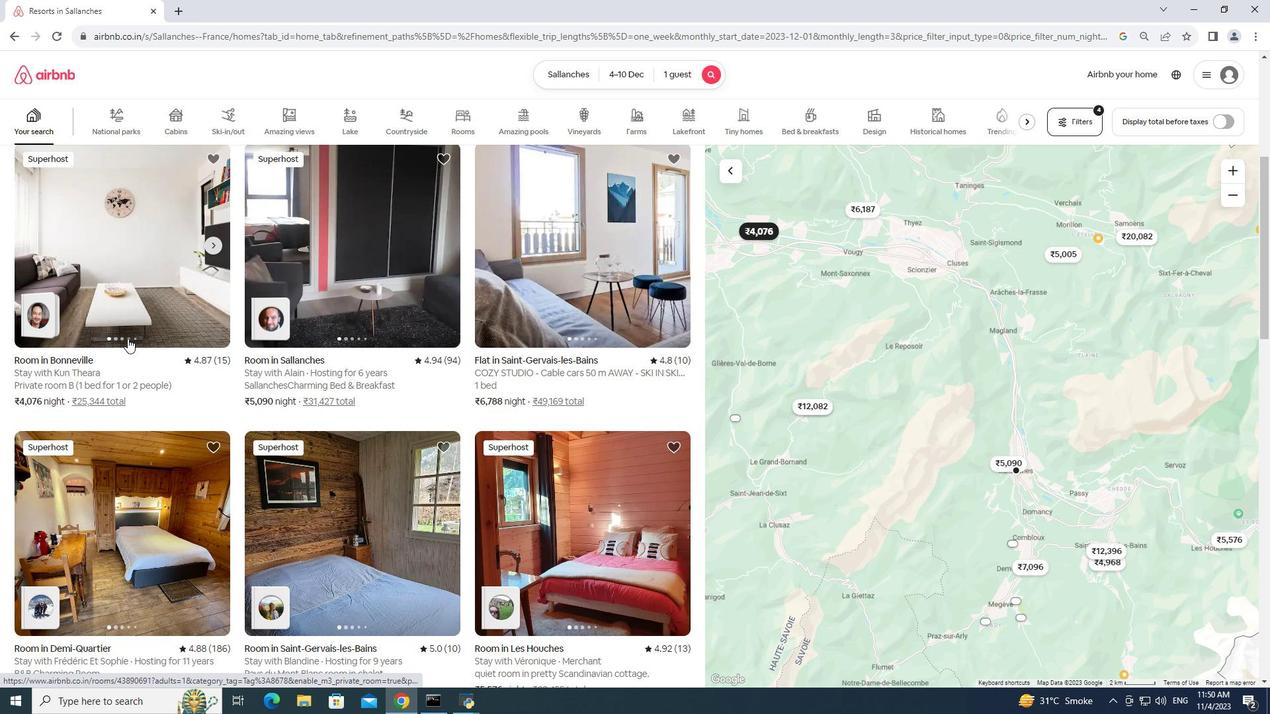 
Action: Mouse pressed left at (127, 338)
Screenshot: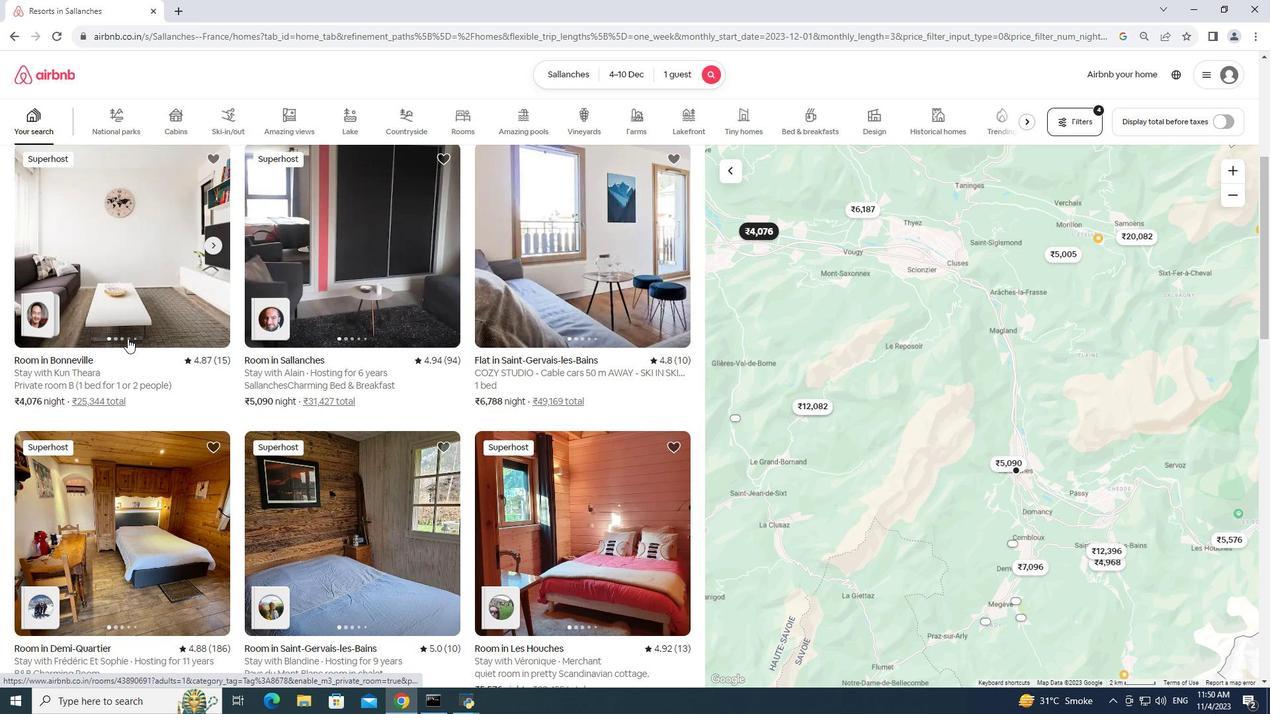 
Action: Mouse pressed left at (127, 338)
Screenshot: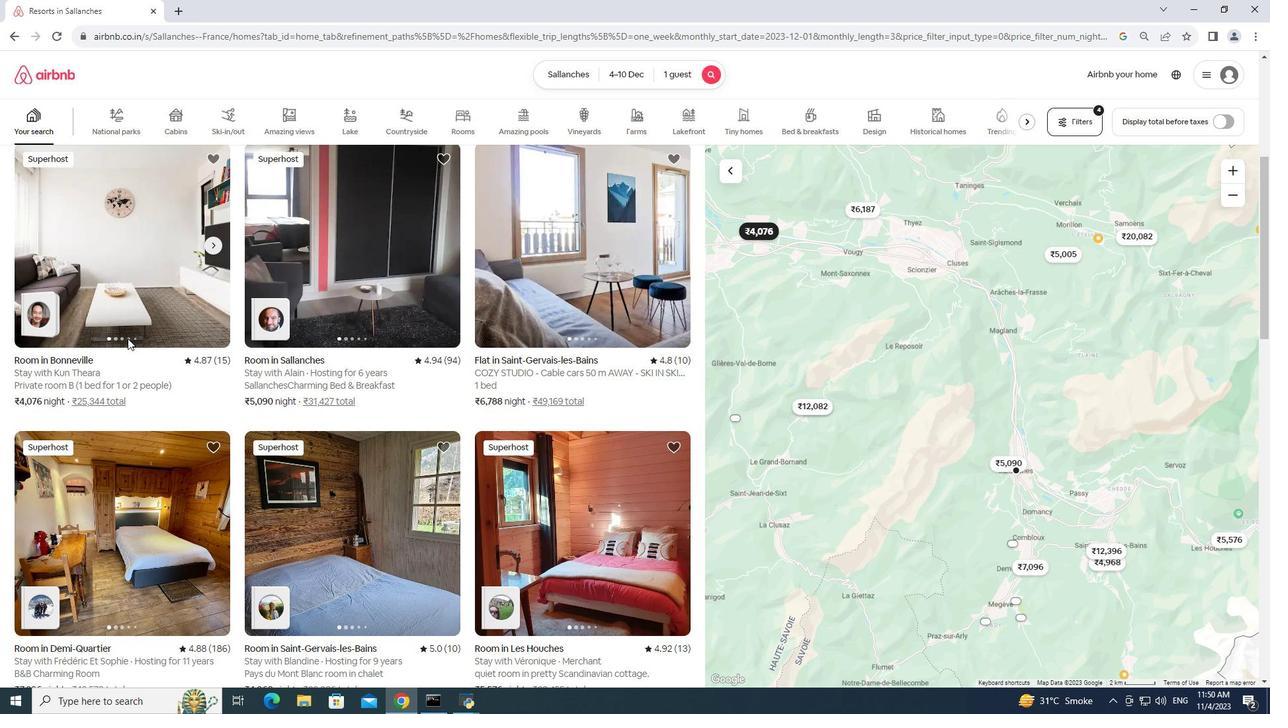 
Action: Mouse moved to (309, 9)
Screenshot: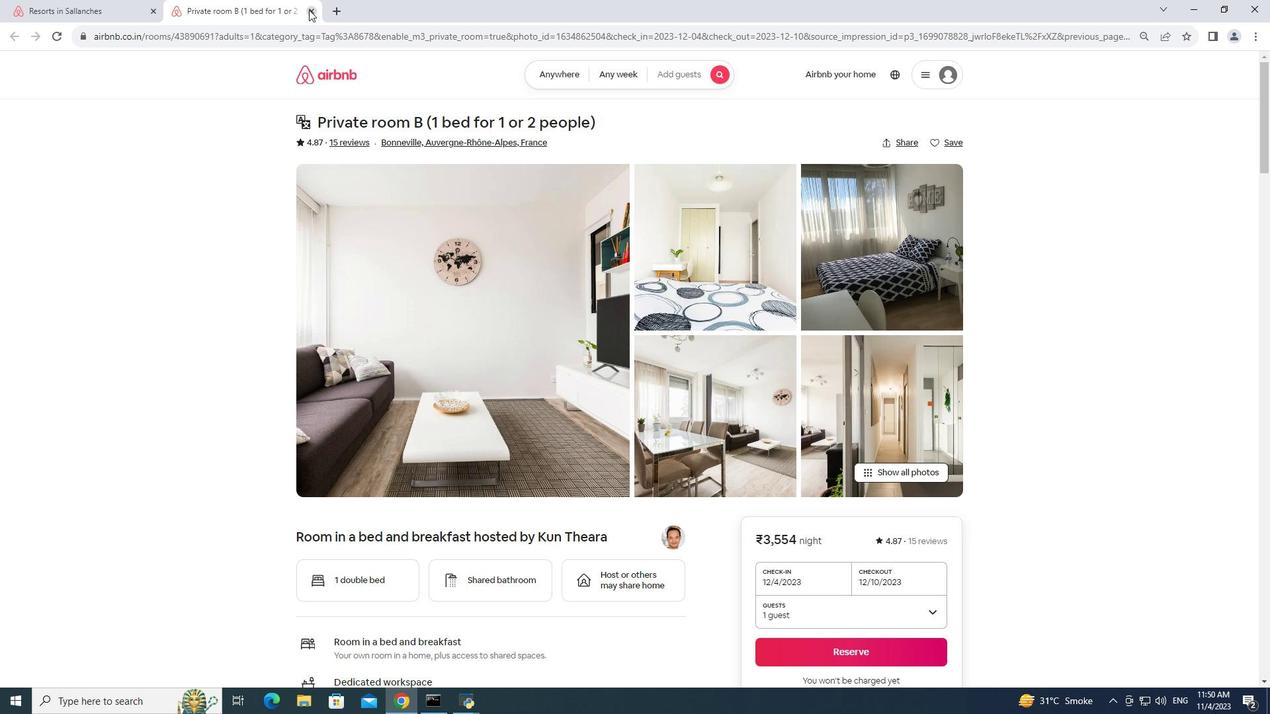 
Action: Mouse pressed left at (309, 9)
Screenshot: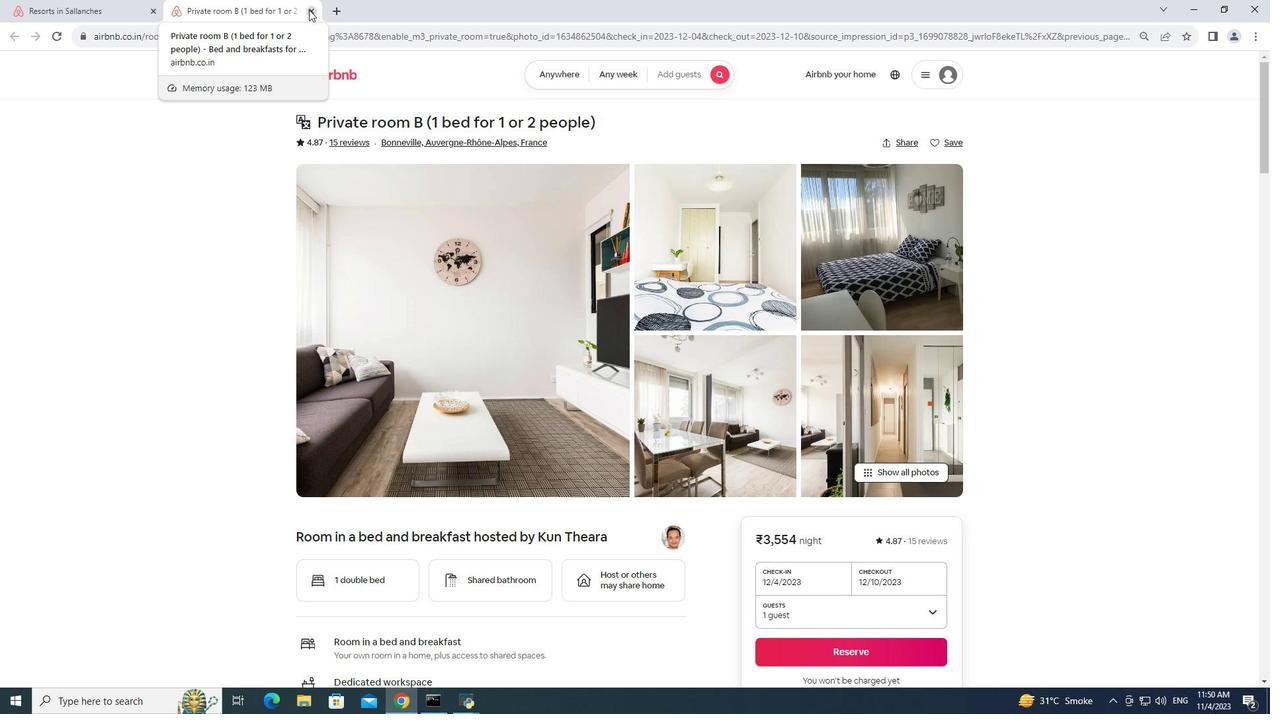 
Action: Mouse moved to (559, 323)
Screenshot: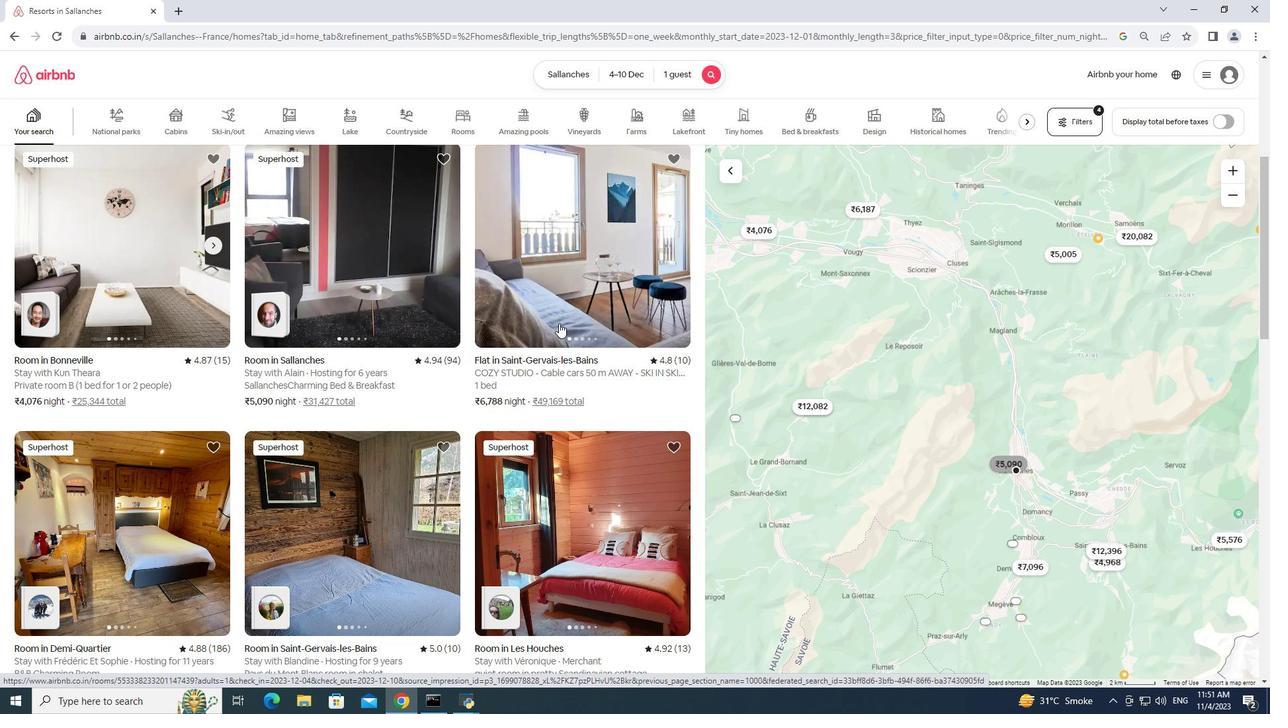 
Action: Mouse pressed left at (559, 323)
Screenshot: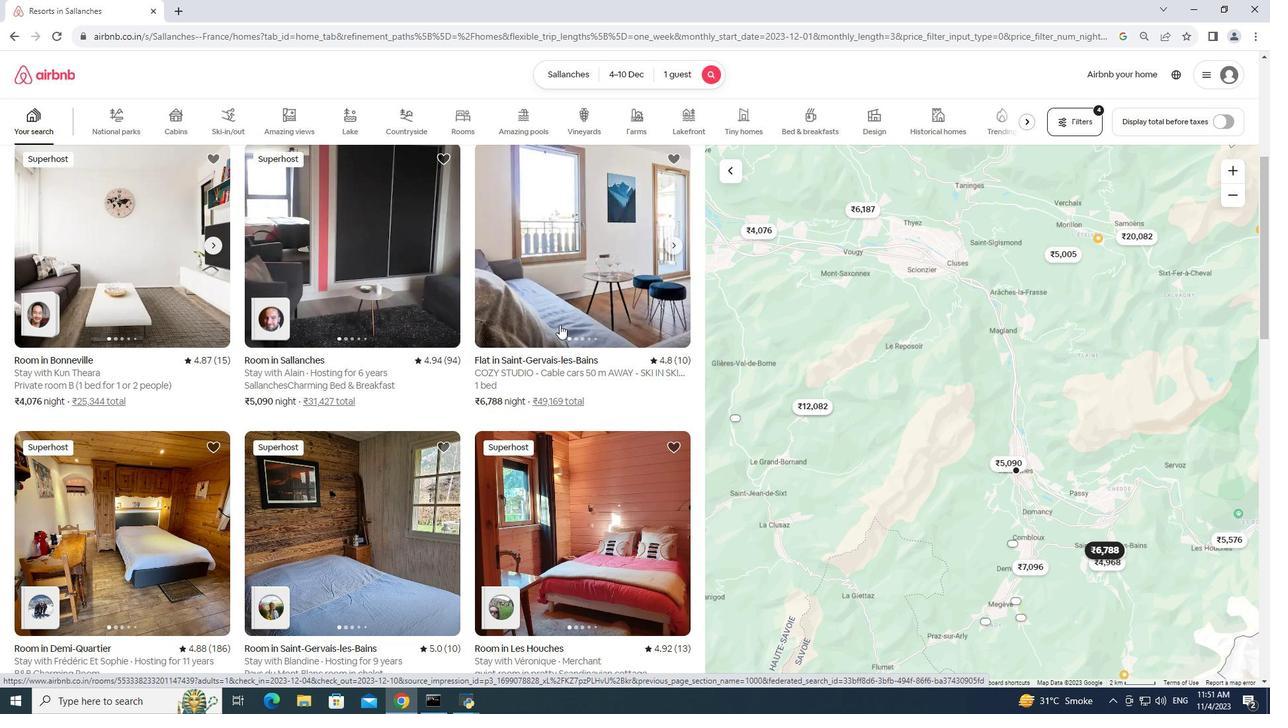 
Action: Mouse moved to (559, 324)
Screenshot: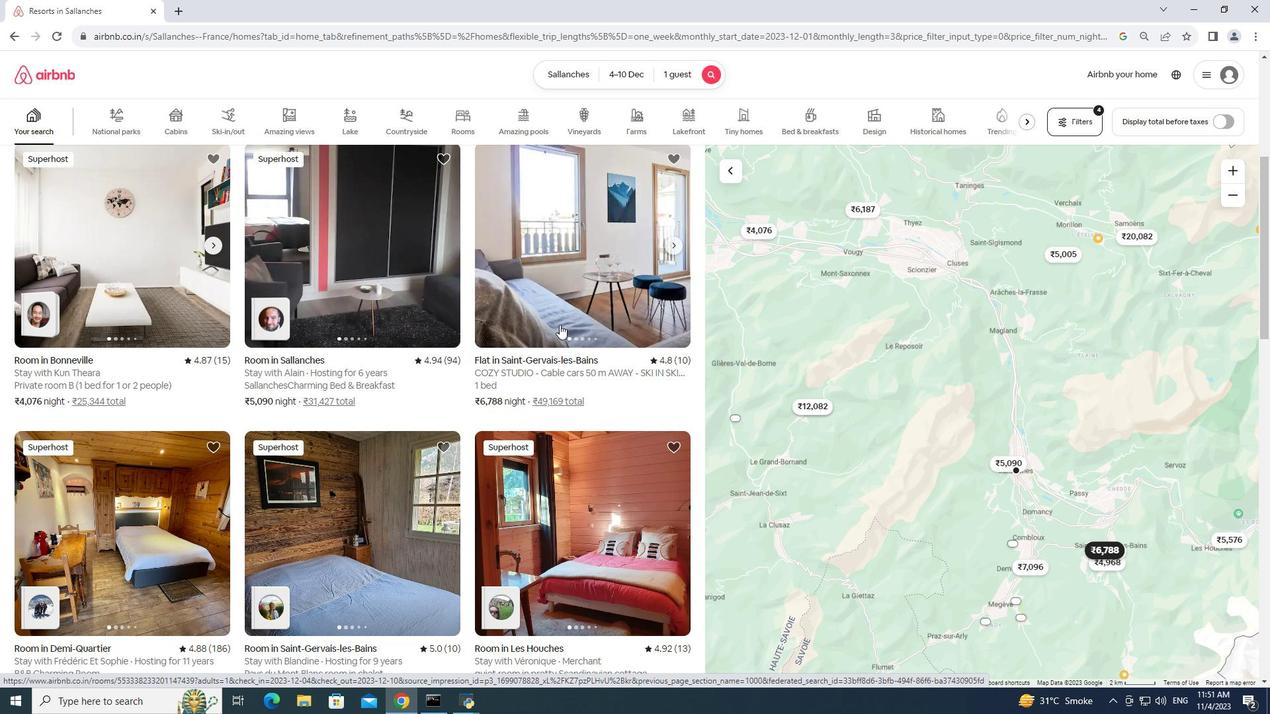 
Action: Mouse pressed left at (559, 324)
Screenshot: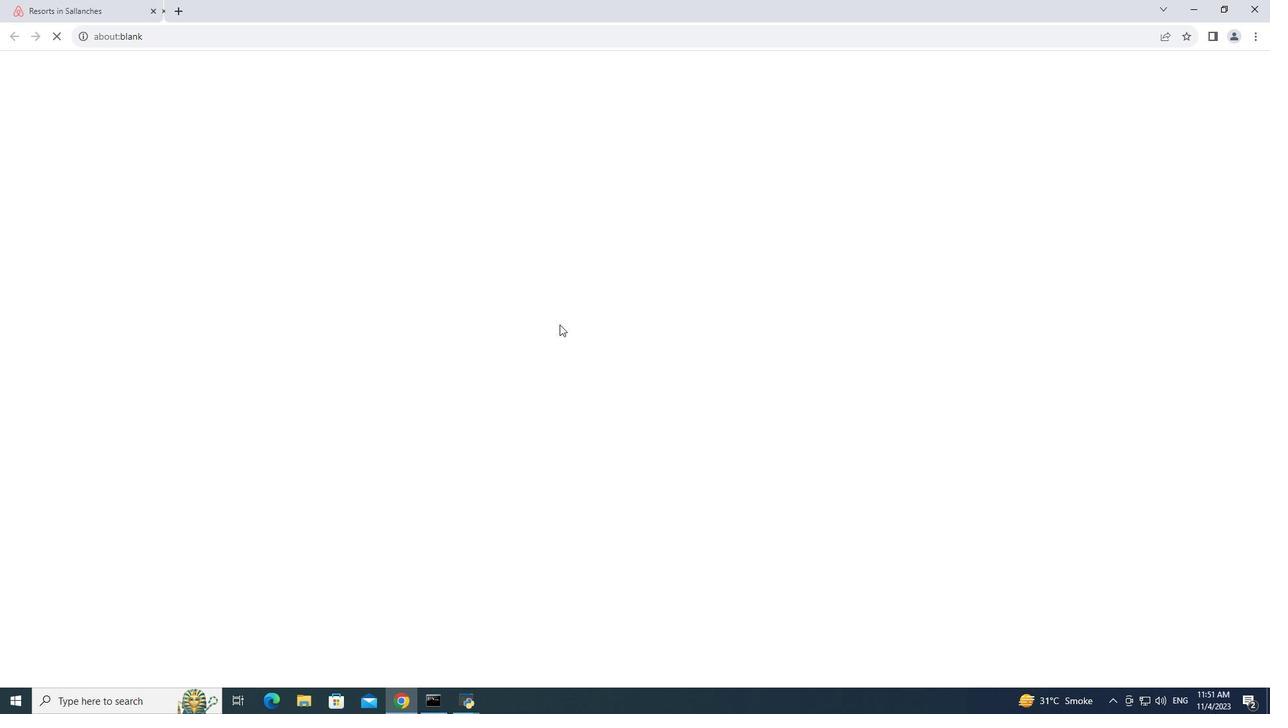
Action: Mouse moved to (918, 467)
Screenshot: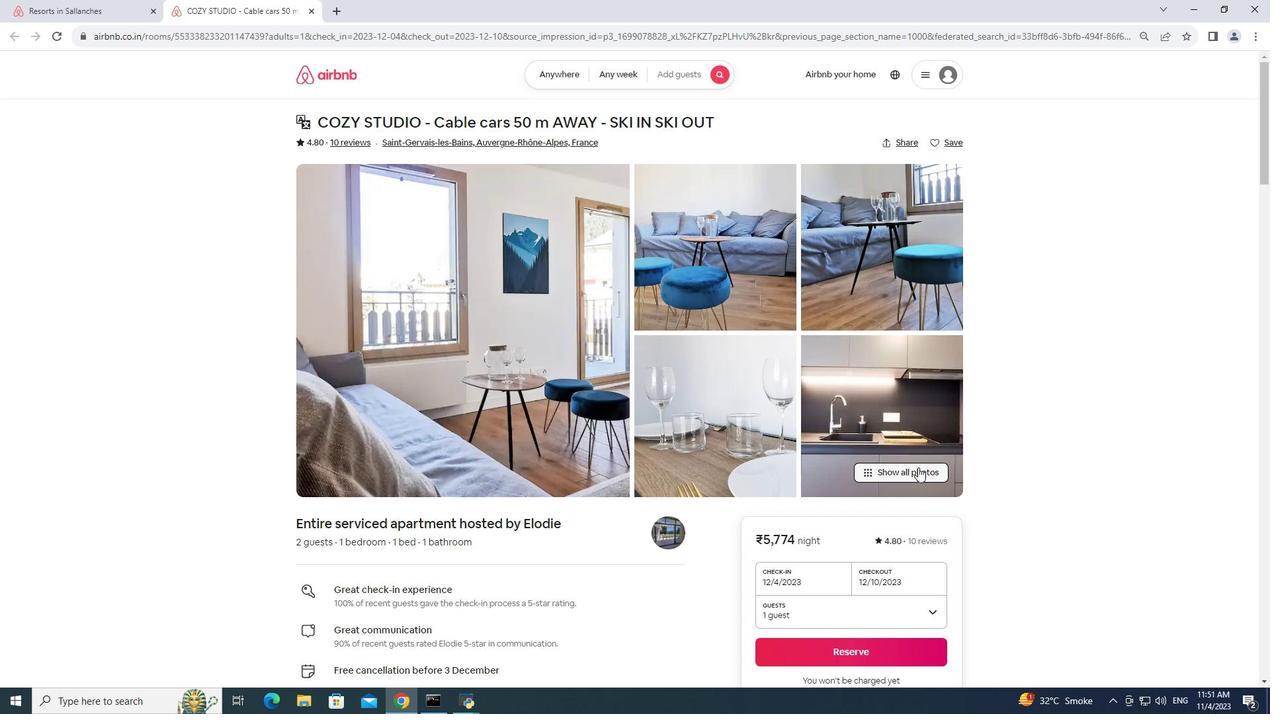 
Action: Mouse pressed left at (918, 467)
Screenshot: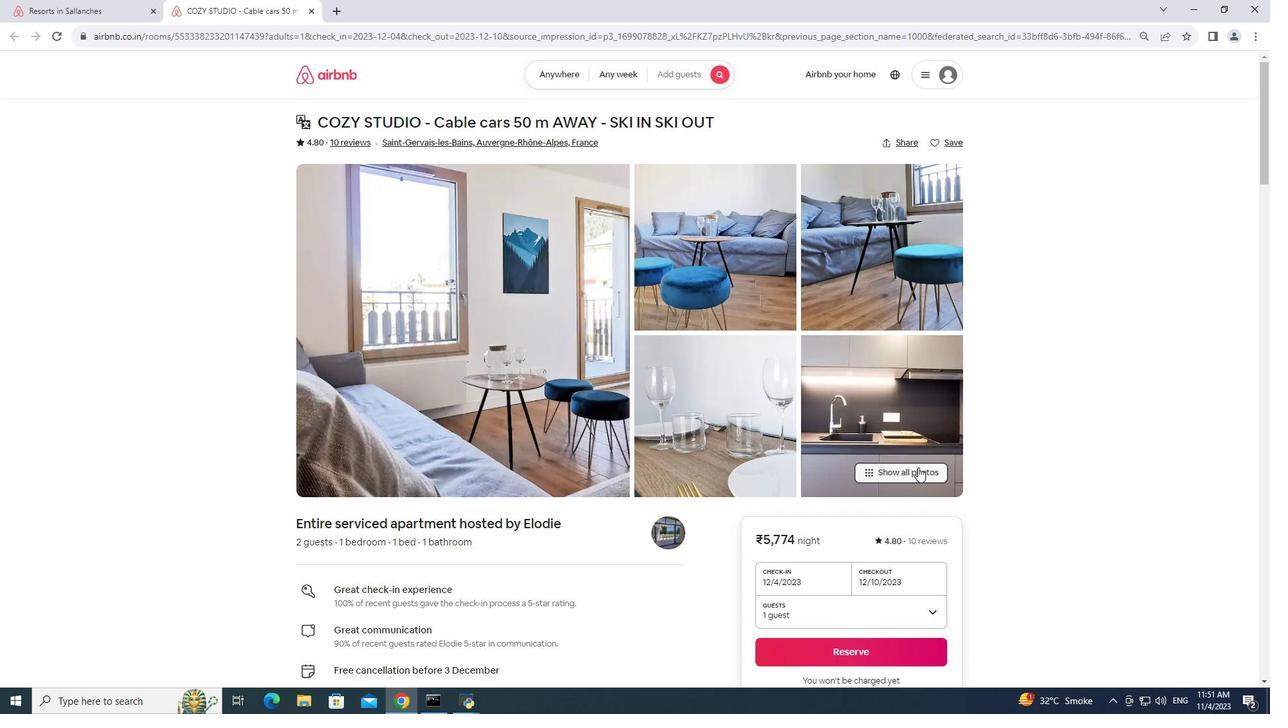 
Action: Mouse moved to (737, 195)
Screenshot: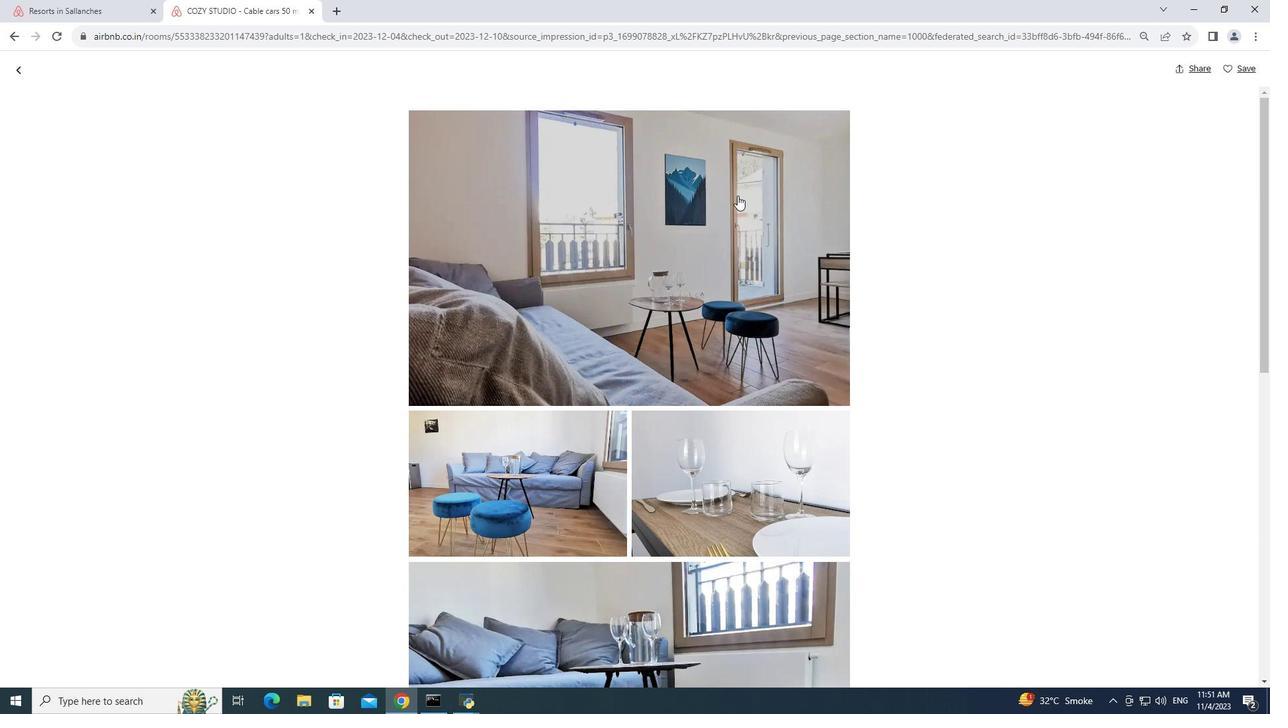 
Action: Mouse scrolled (737, 195) with delta (0, 0)
Screenshot: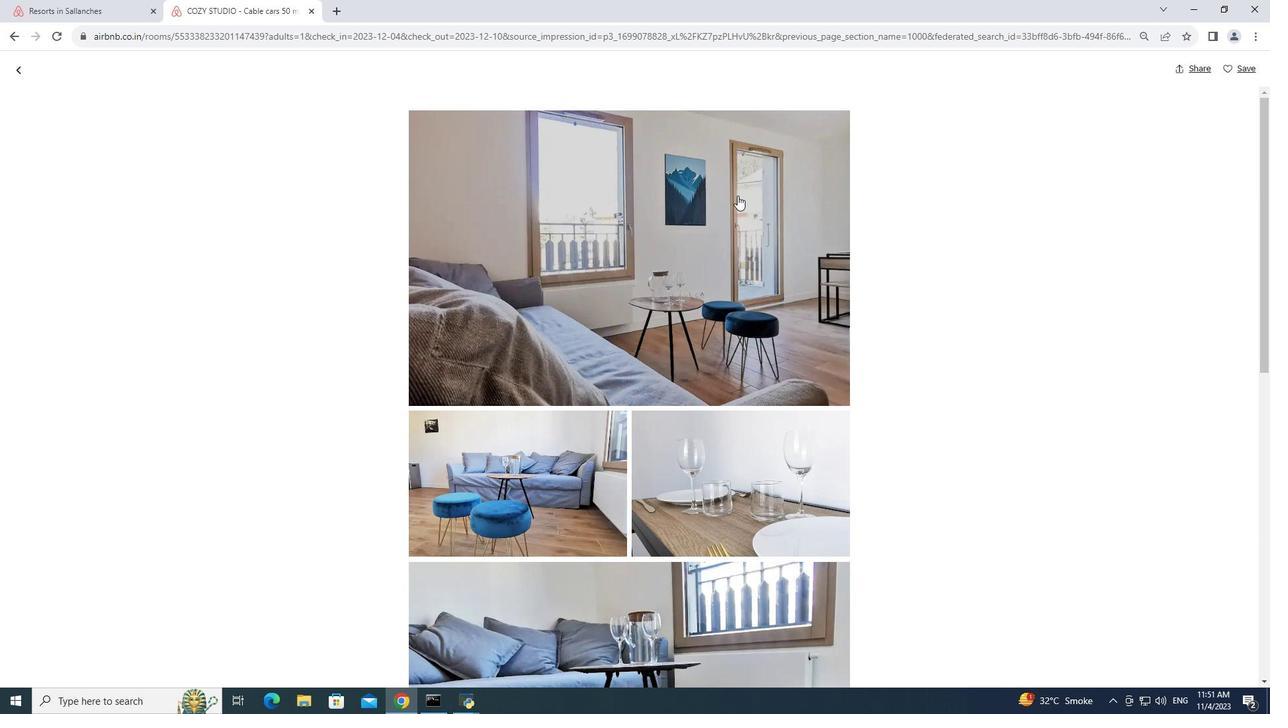
Action: Mouse moved to (737, 191)
Screenshot: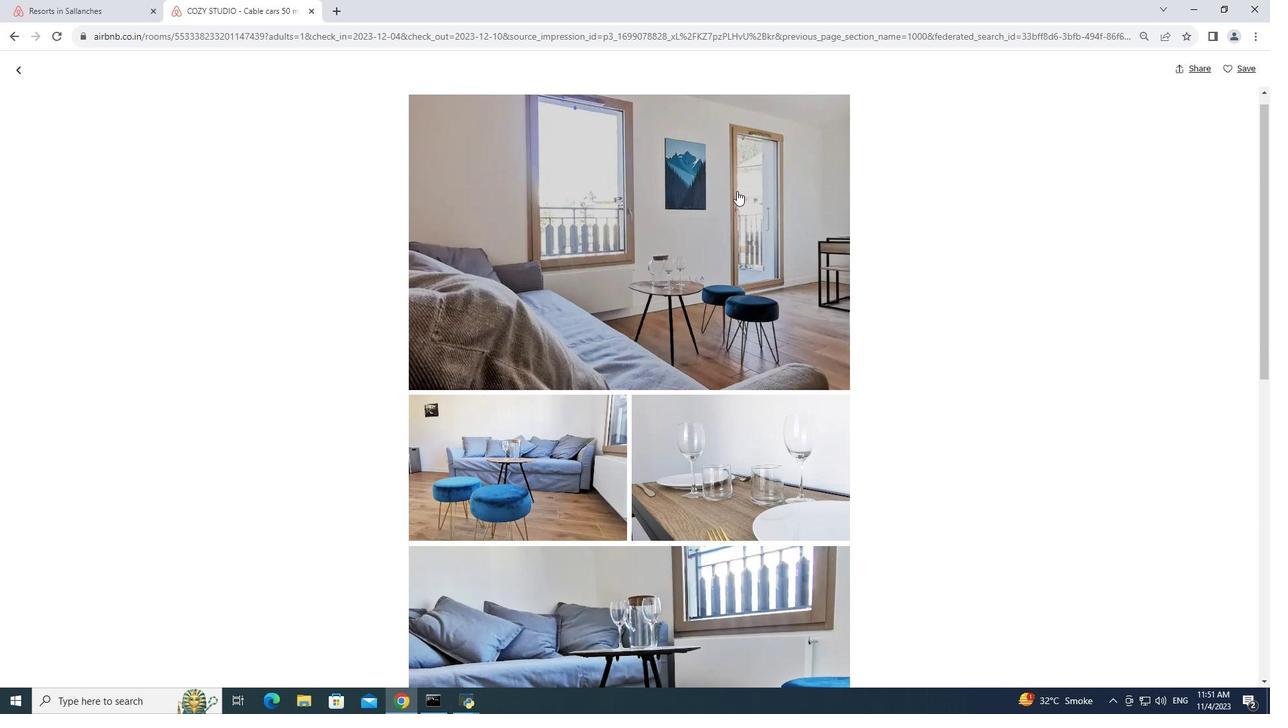 
Action: Mouse scrolled (737, 191) with delta (0, 0)
Screenshot: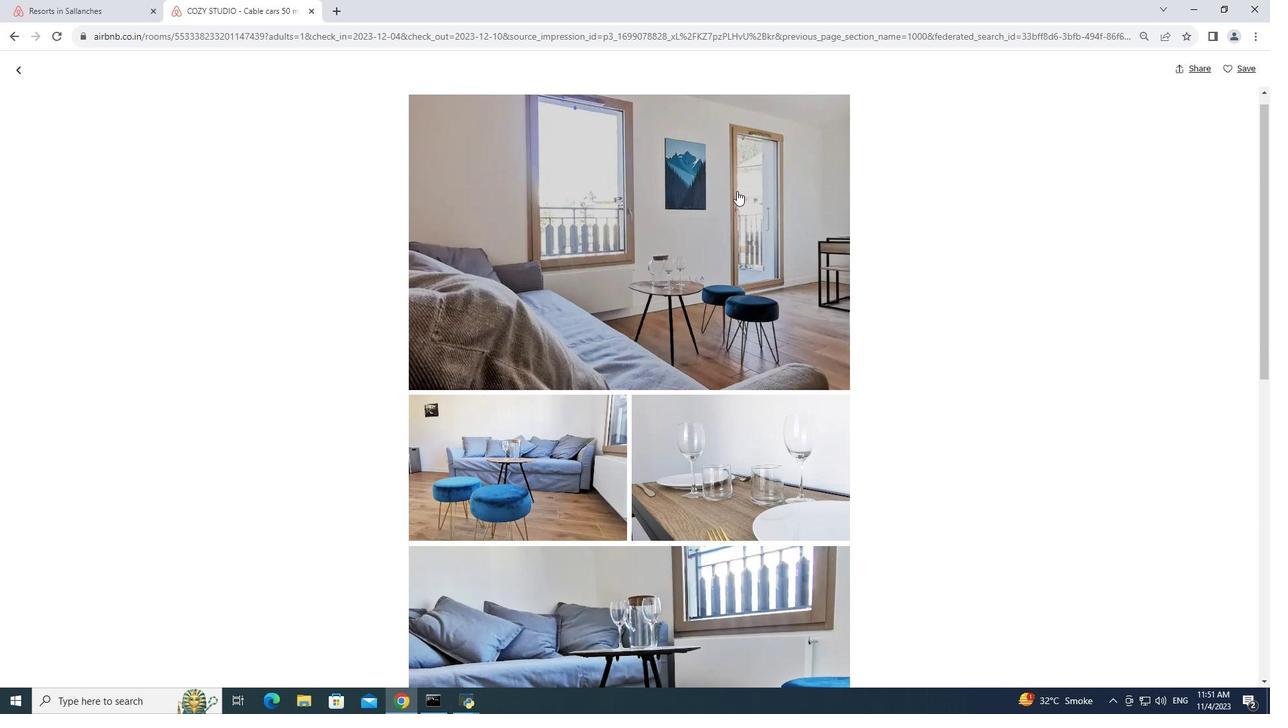 
Action: Mouse moved to (737, 190)
Screenshot: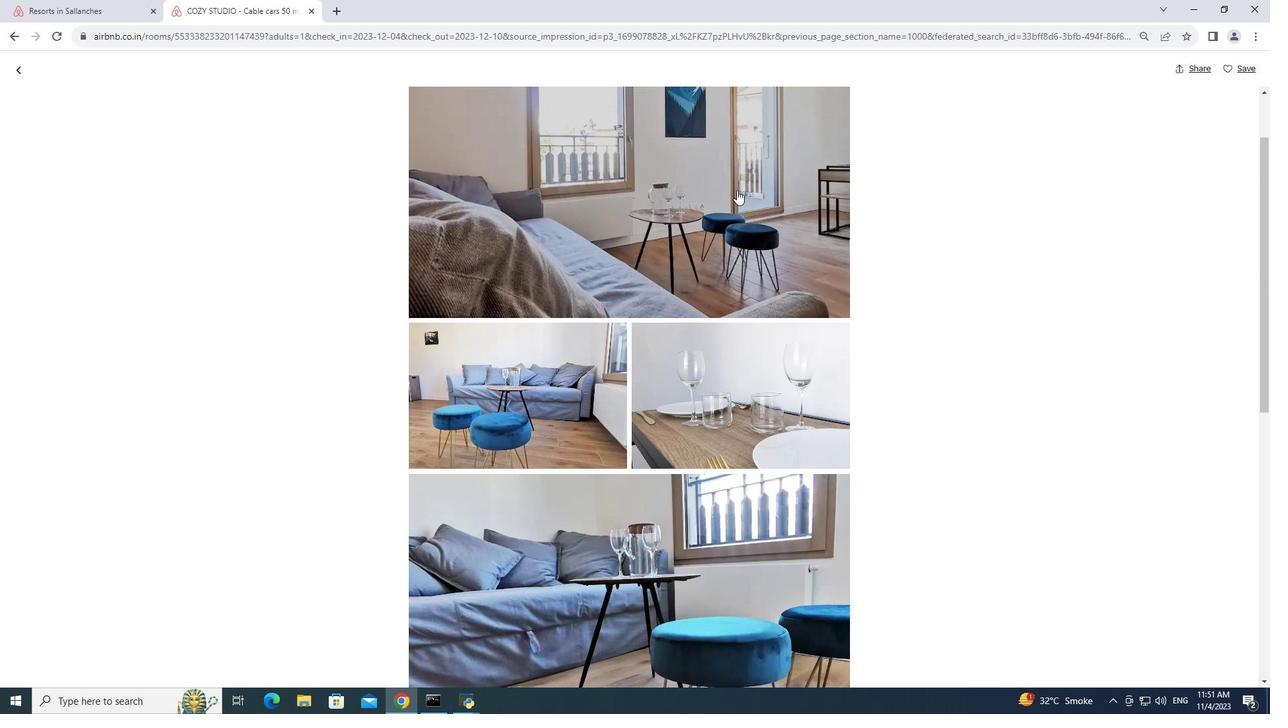 
Action: Mouse scrolled (737, 189) with delta (0, 0)
Screenshot: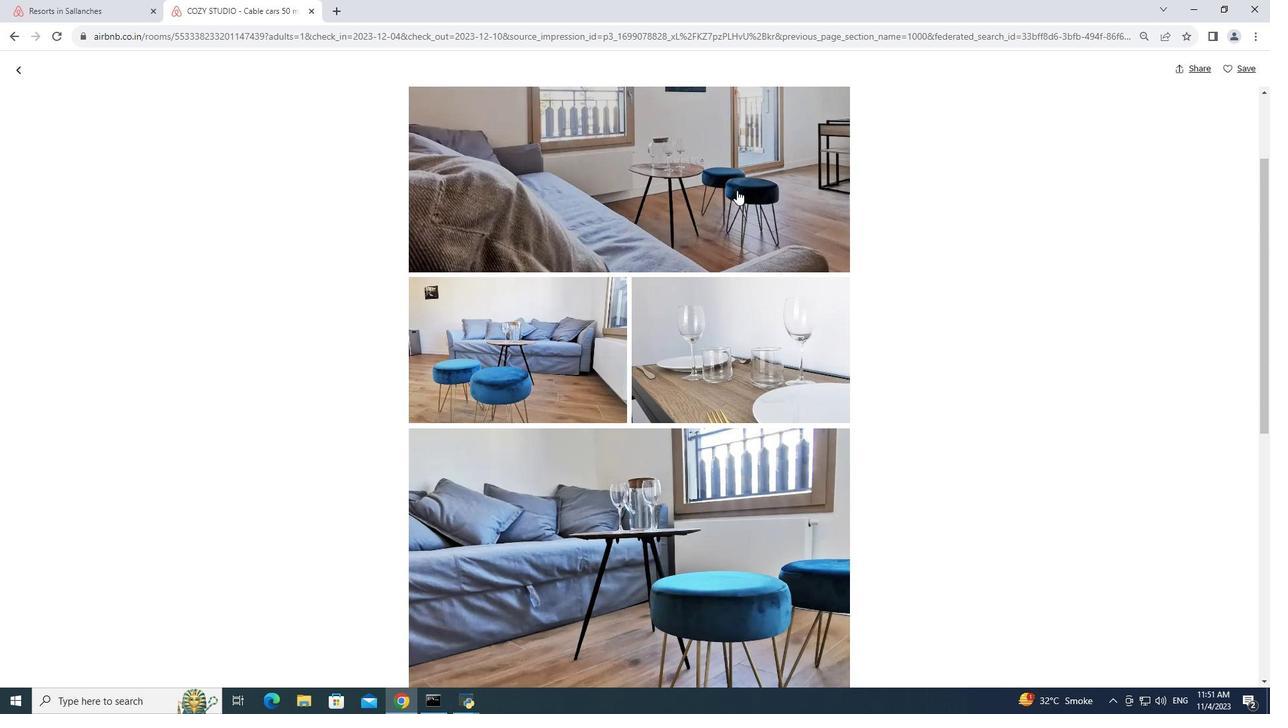 
Action: Mouse scrolled (737, 189) with delta (0, 0)
Screenshot: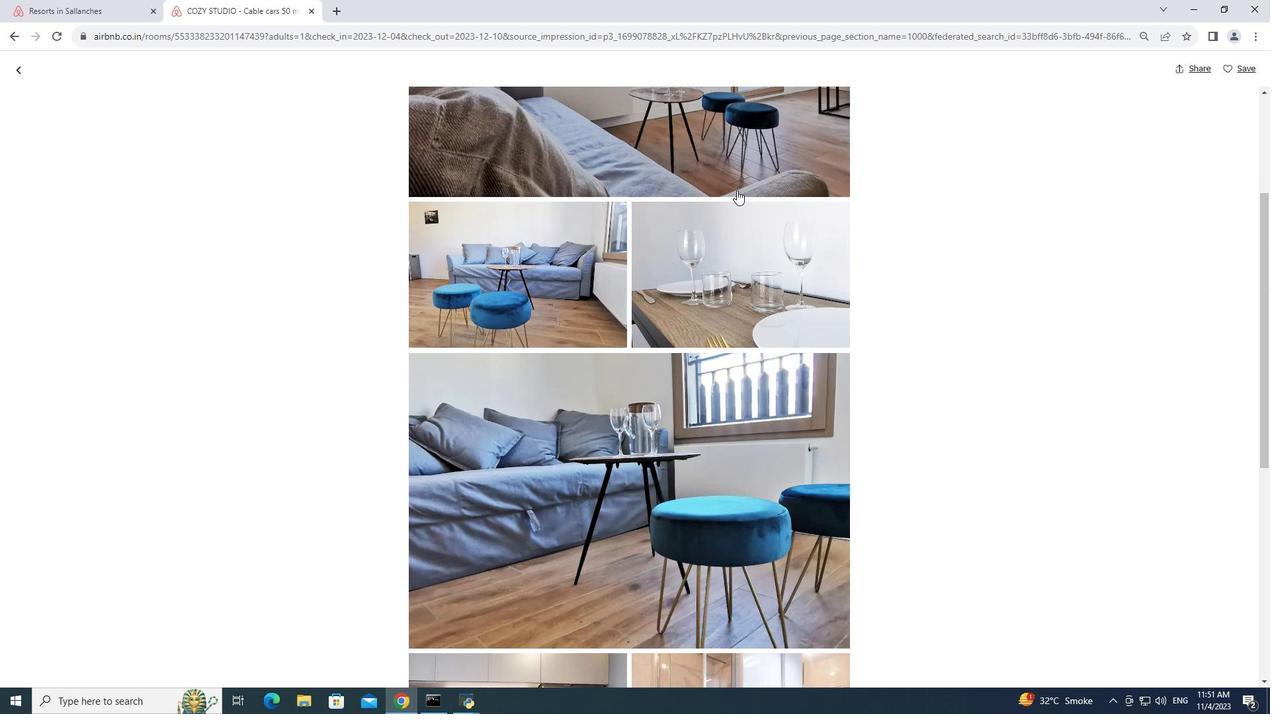 
Action: Mouse scrolled (737, 189) with delta (0, 0)
Screenshot: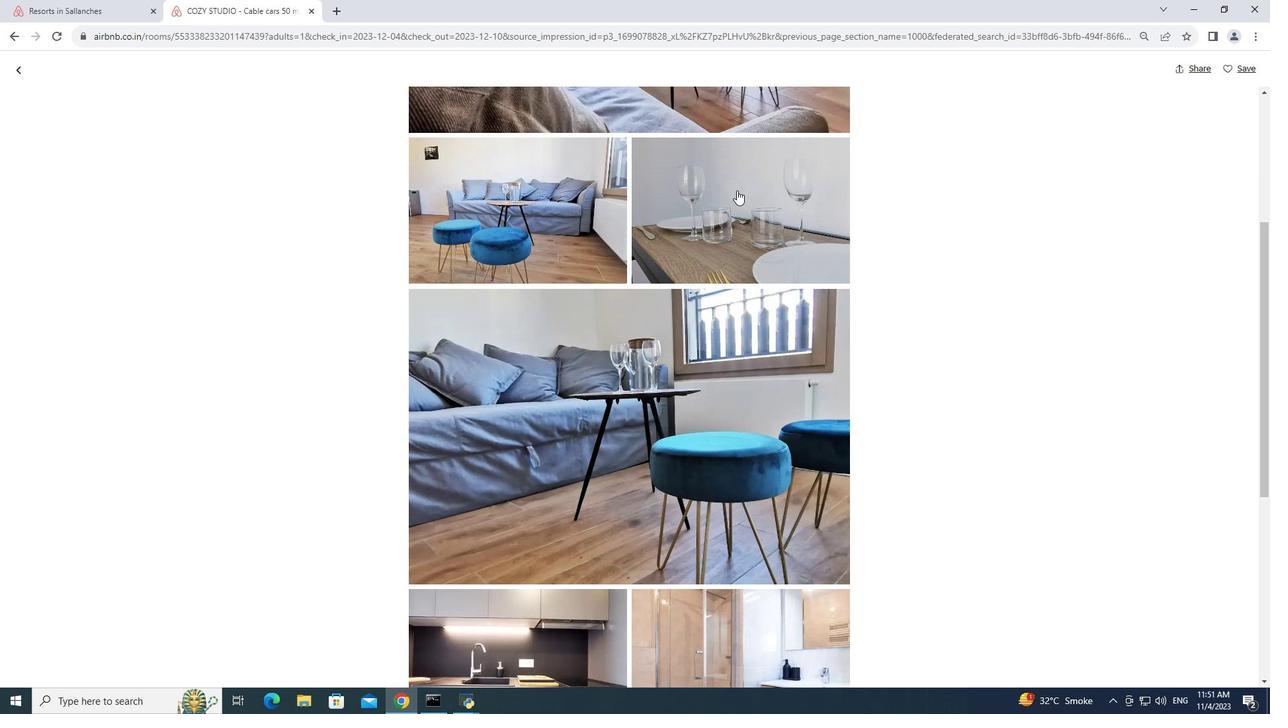
Action: Mouse scrolled (737, 189) with delta (0, 0)
Screenshot: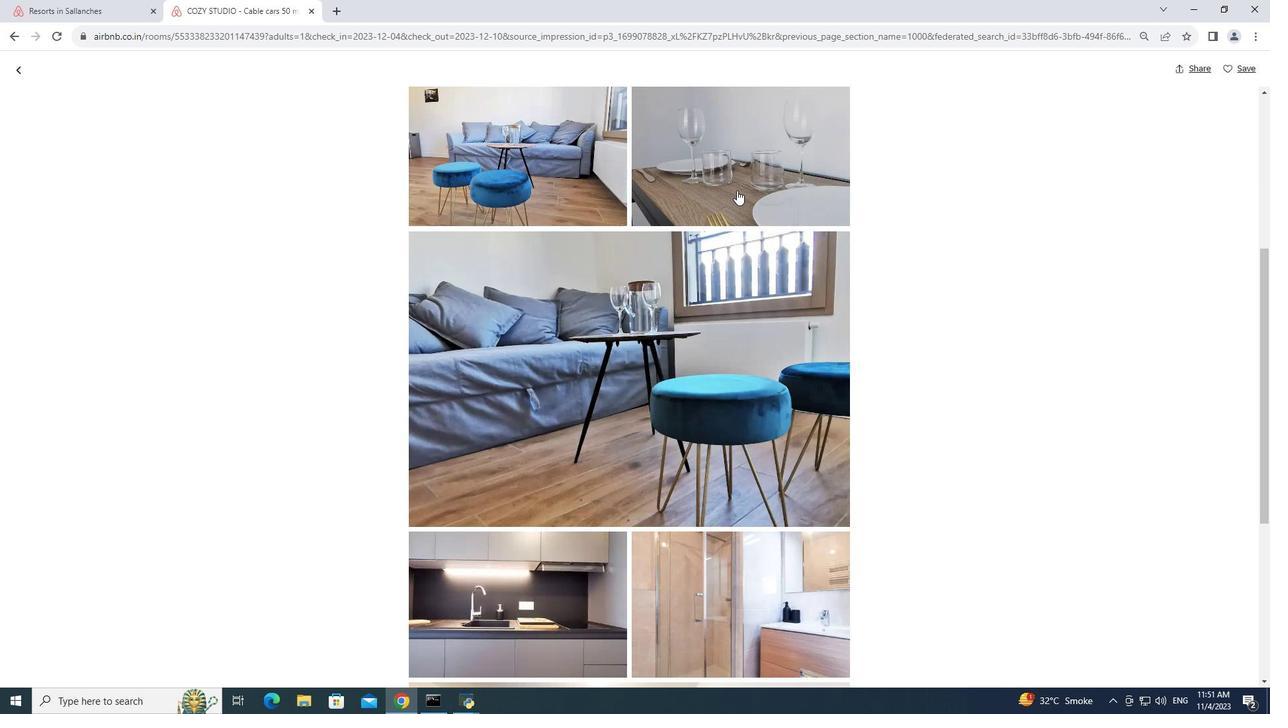 
Action: Mouse scrolled (737, 189) with delta (0, 0)
Screenshot: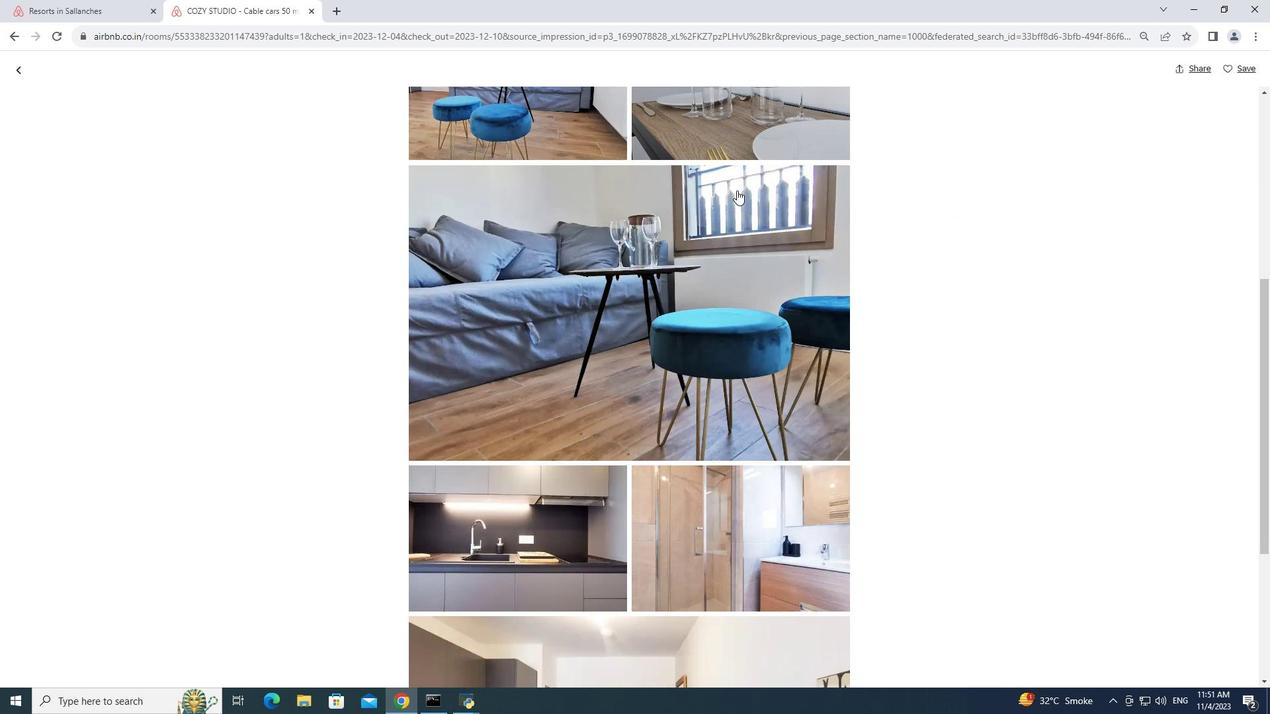 
Action: Mouse scrolled (737, 189) with delta (0, 0)
Screenshot: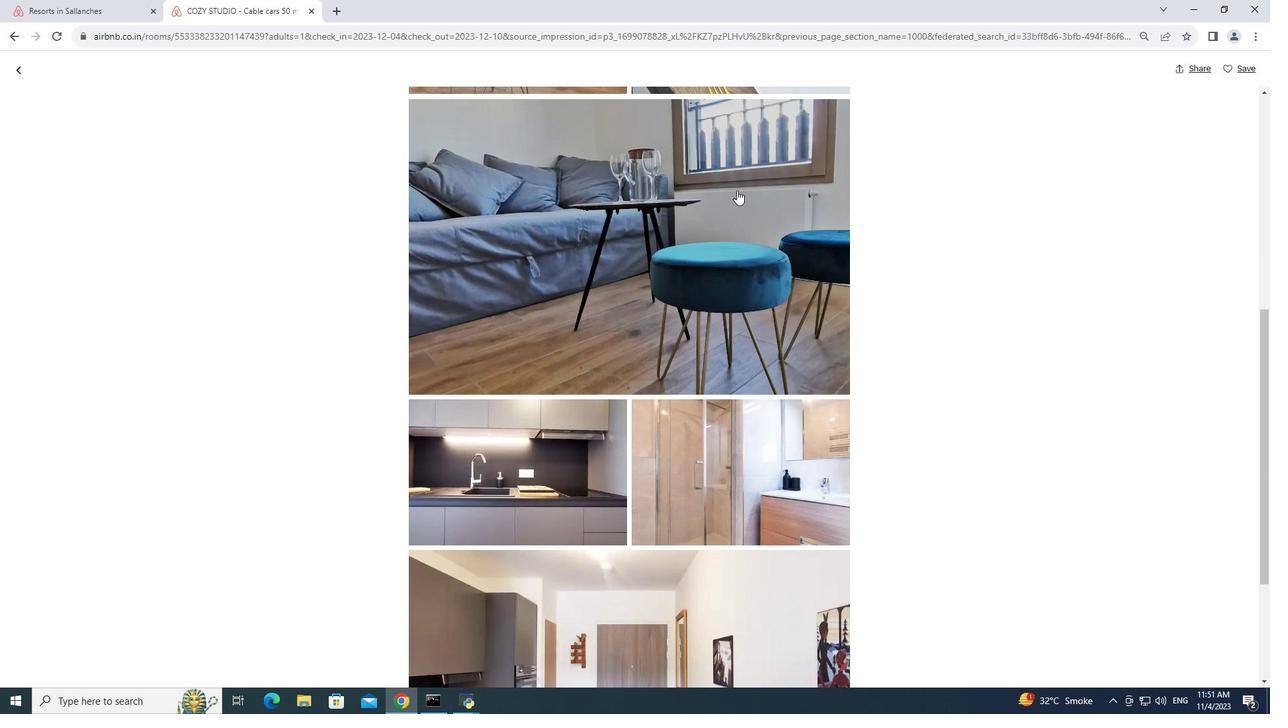 
Action: Mouse scrolled (737, 189) with delta (0, 0)
Screenshot: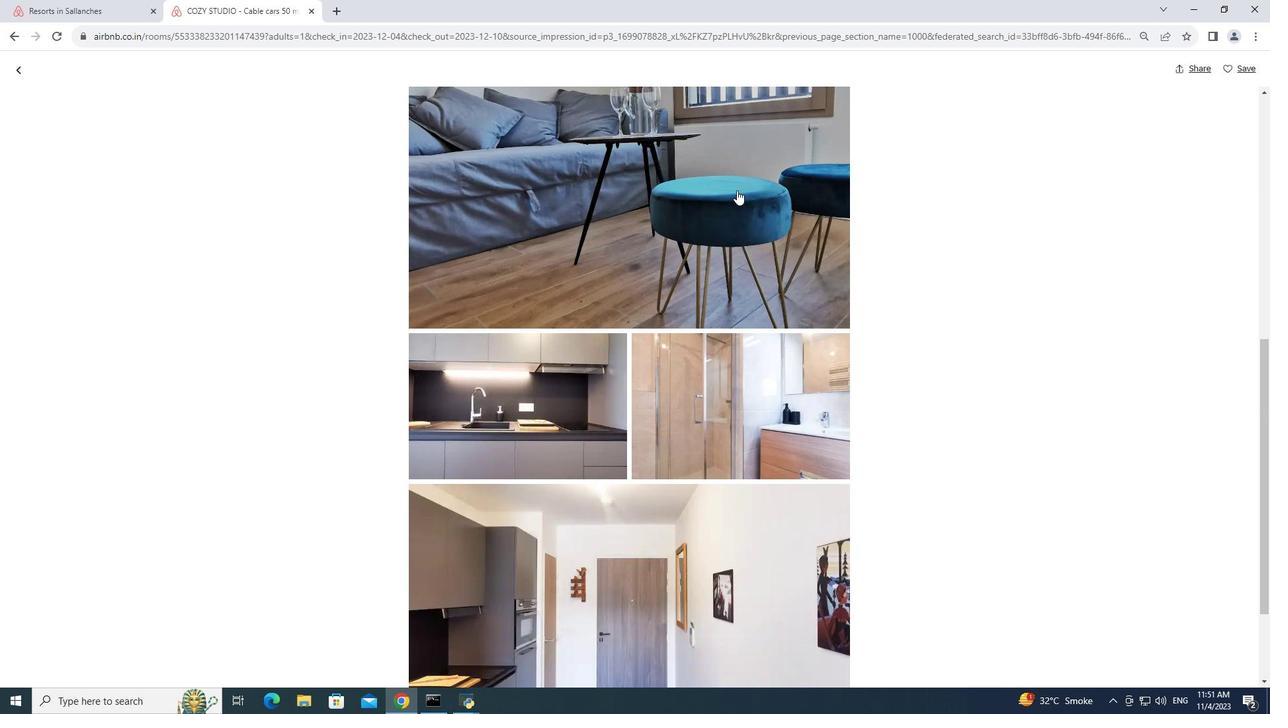 
Action: Mouse scrolled (737, 189) with delta (0, 0)
Screenshot: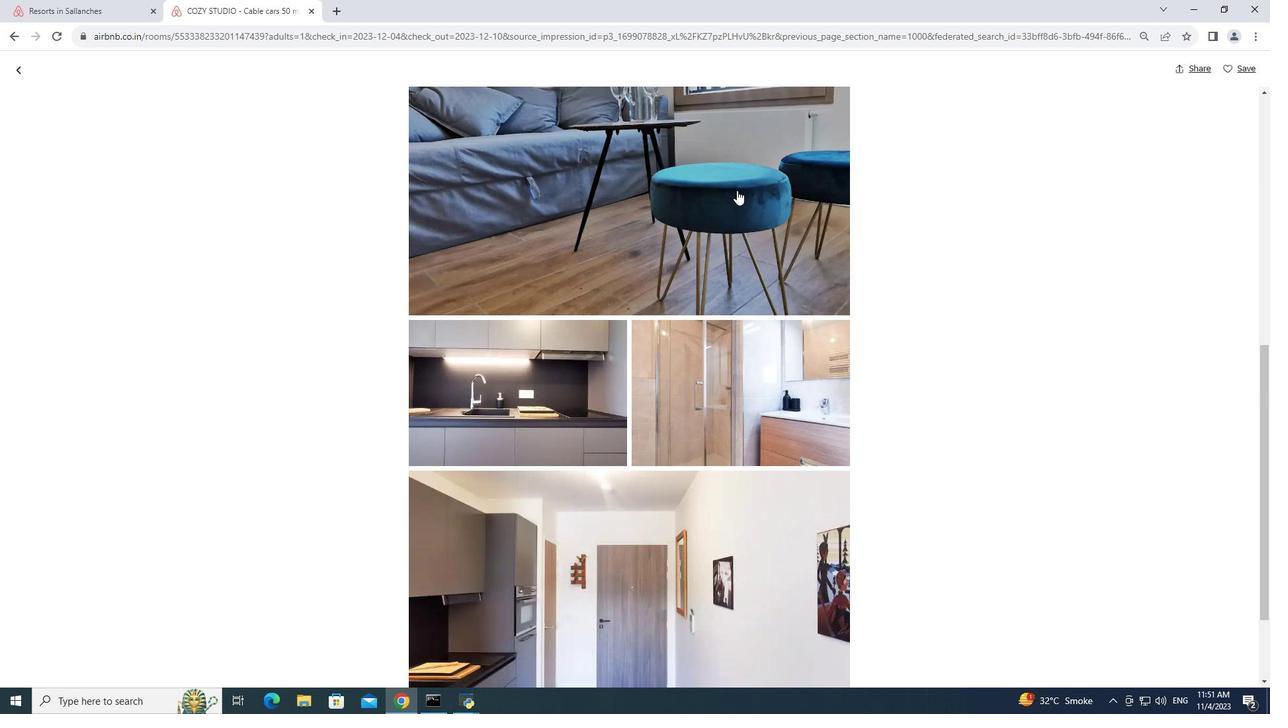 
Action: Mouse scrolled (737, 189) with delta (0, 0)
Screenshot: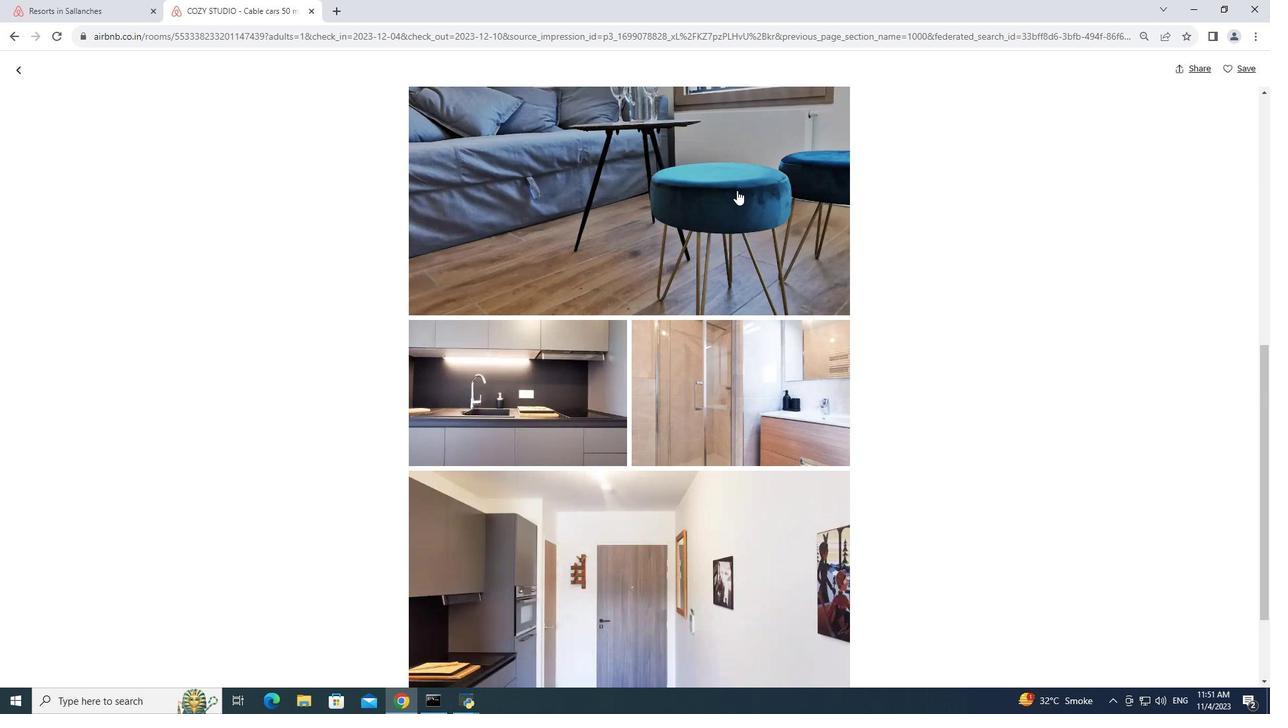 
Action: Mouse scrolled (737, 189) with delta (0, 0)
Screenshot: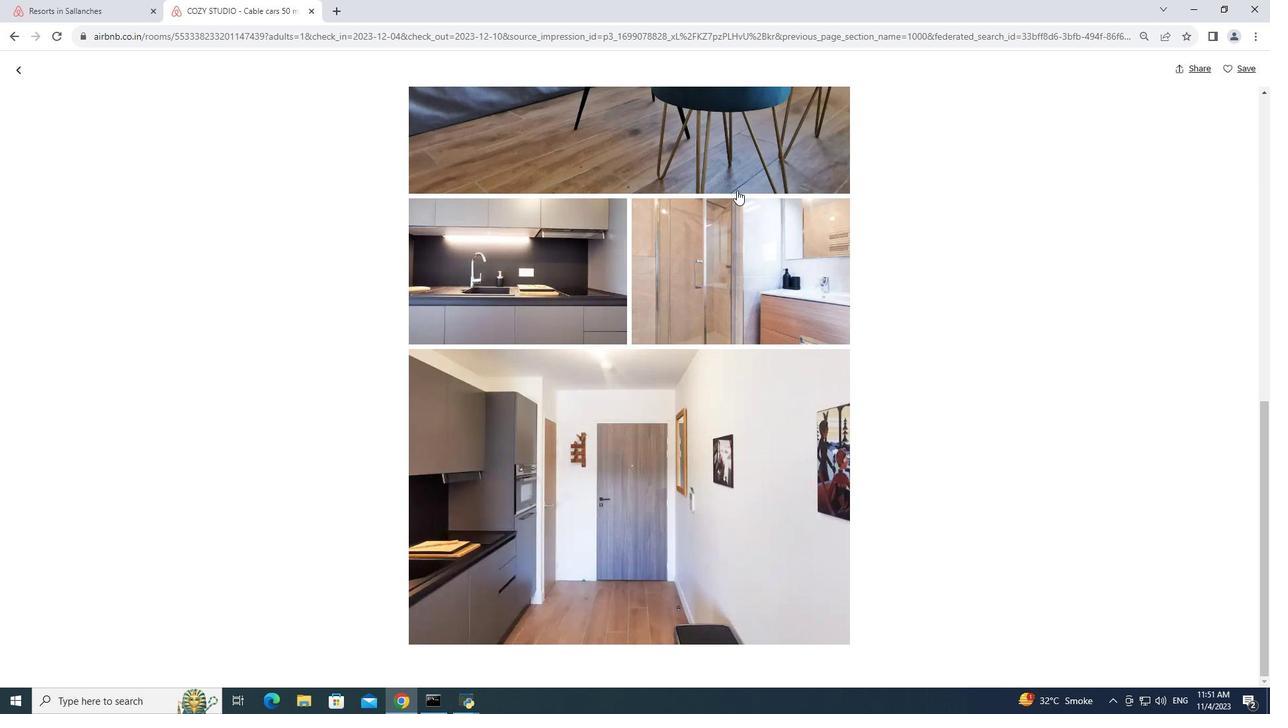 
Action: Mouse moved to (737, 188)
Screenshot: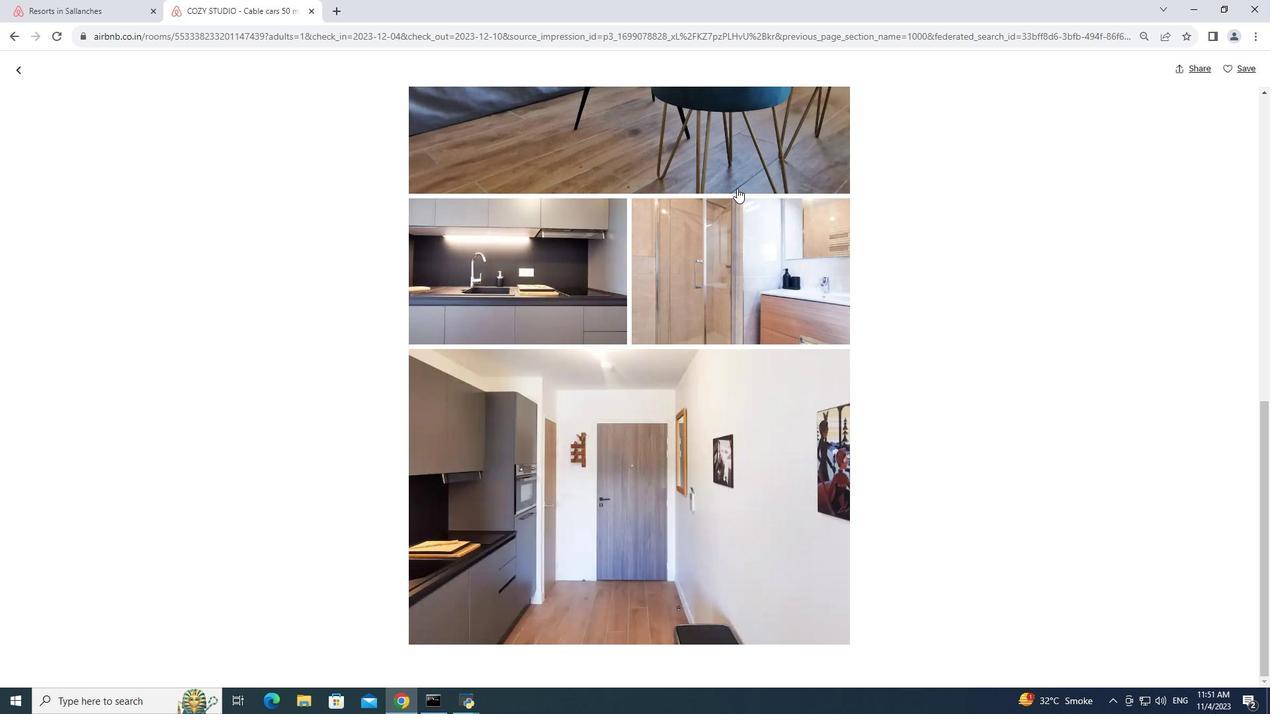 
Action: Mouse scrolled (737, 187) with delta (0, 0)
Screenshot: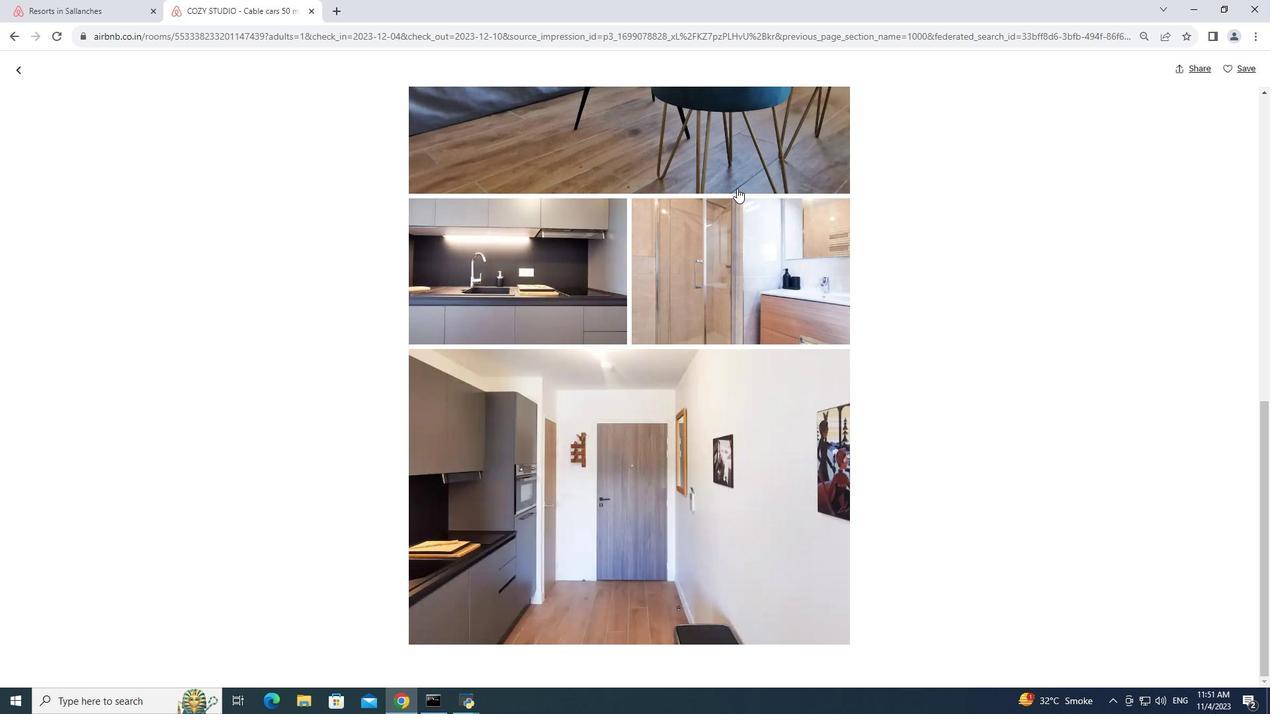 
Action: Mouse scrolled (737, 187) with delta (0, 0)
Screenshot: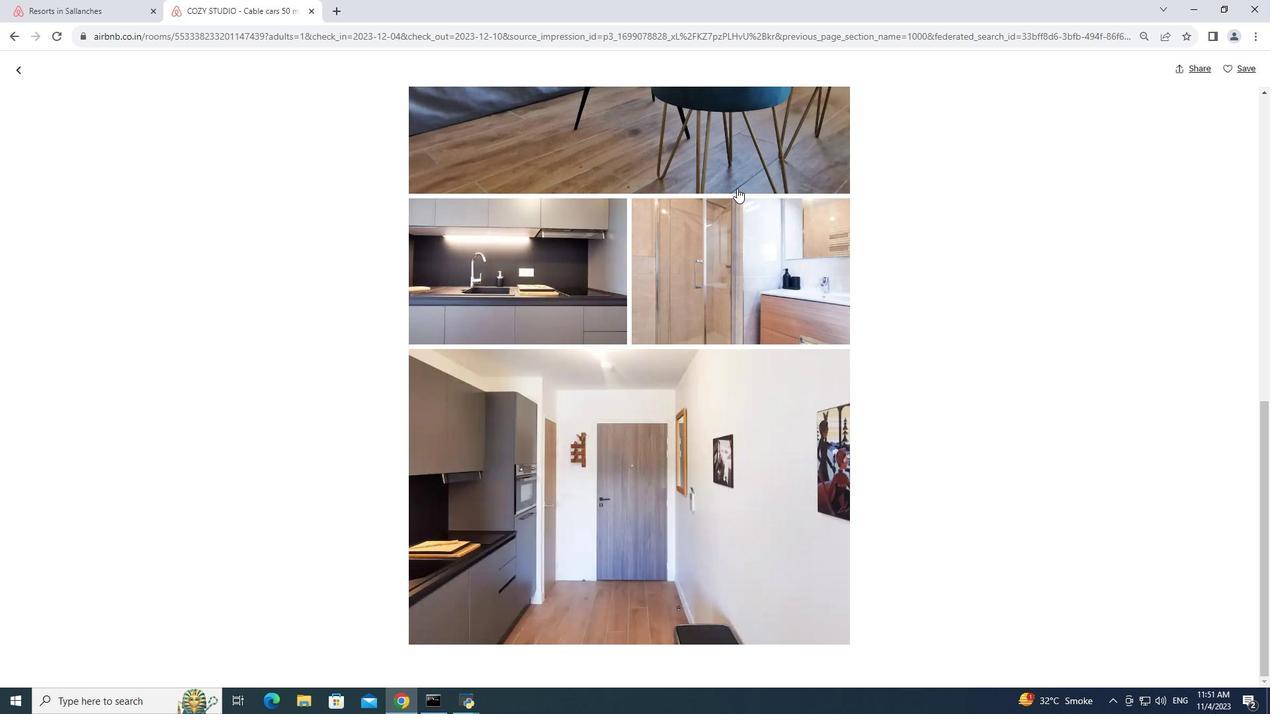 
Action: Mouse scrolled (737, 187) with delta (0, 0)
Screenshot: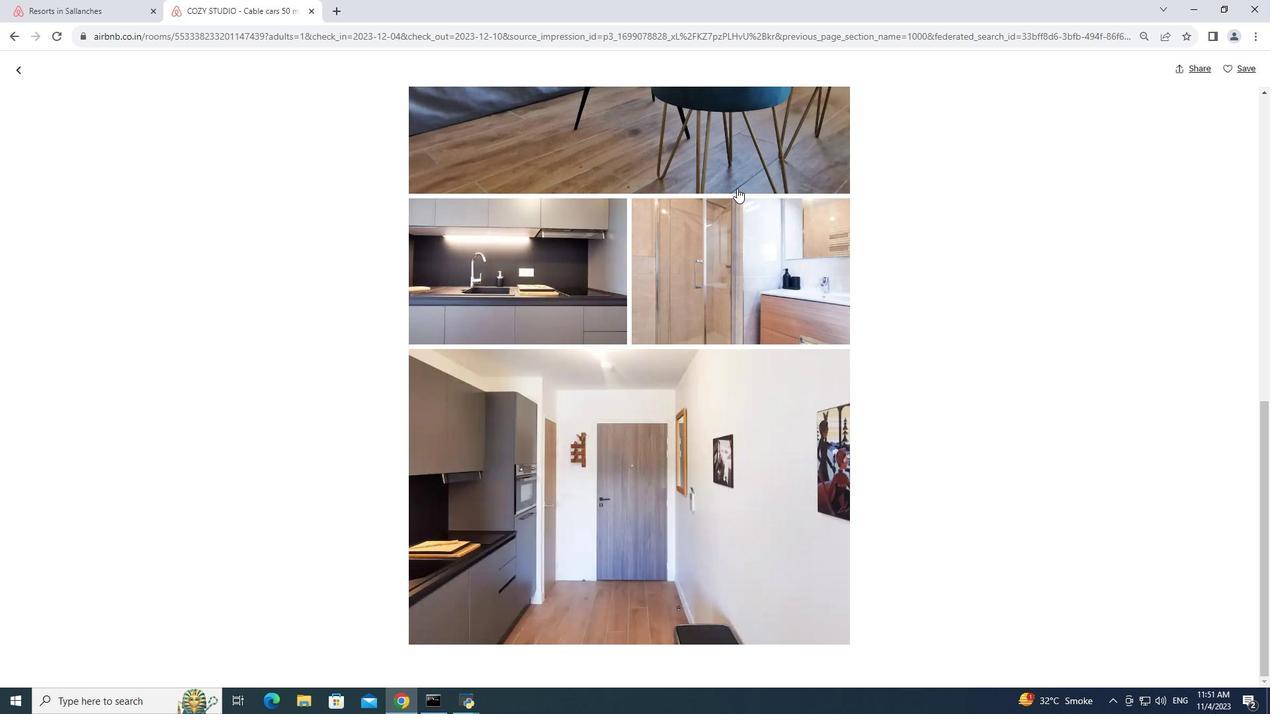 
Action: Mouse scrolled (737, 187) with delta (0, 0)
Screenshot: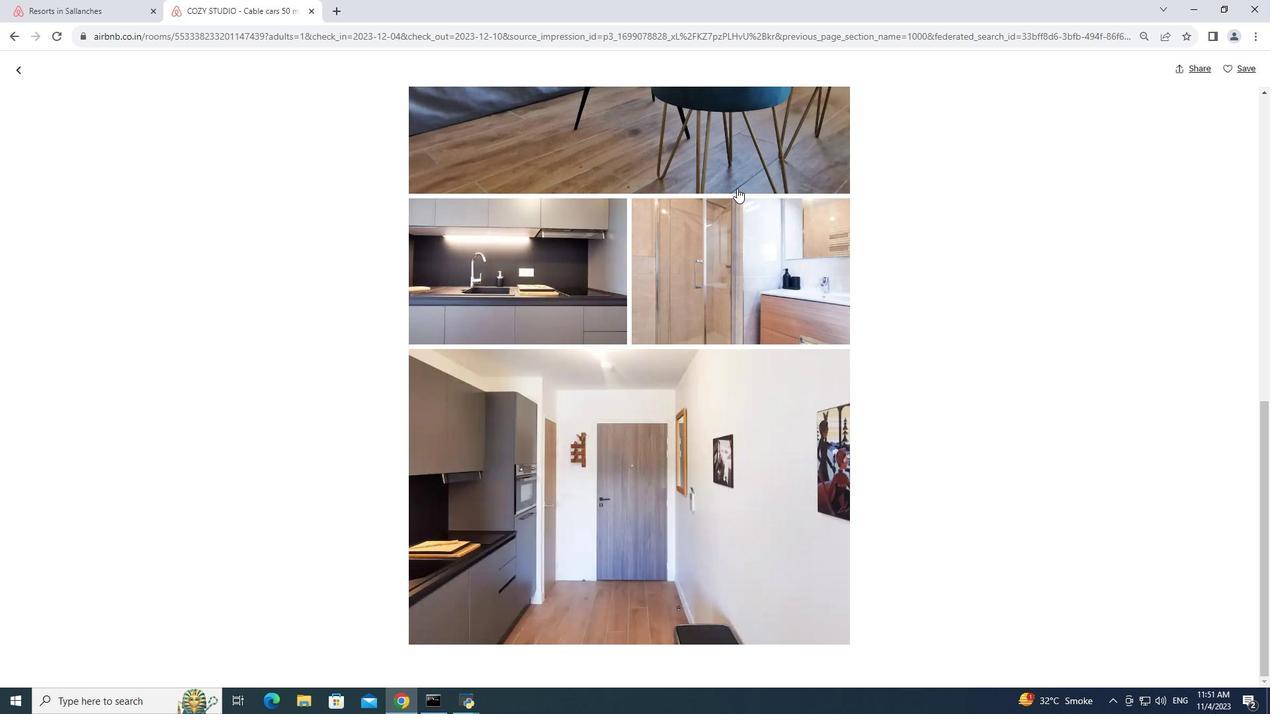 
Action: Mouse scrolled (737, 187) with delta (0, 0)
Screenshot: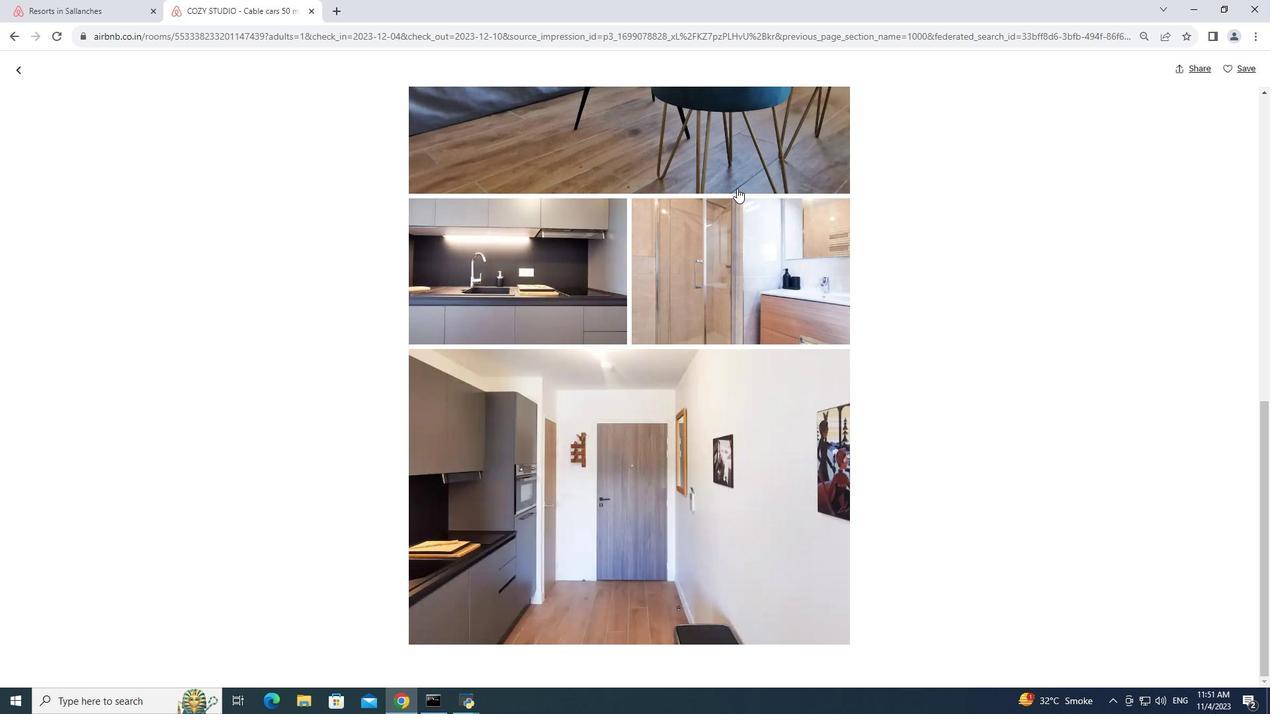 
Action: Mouse scrolled (737, 187) with delta (0, 0)
Screenshot: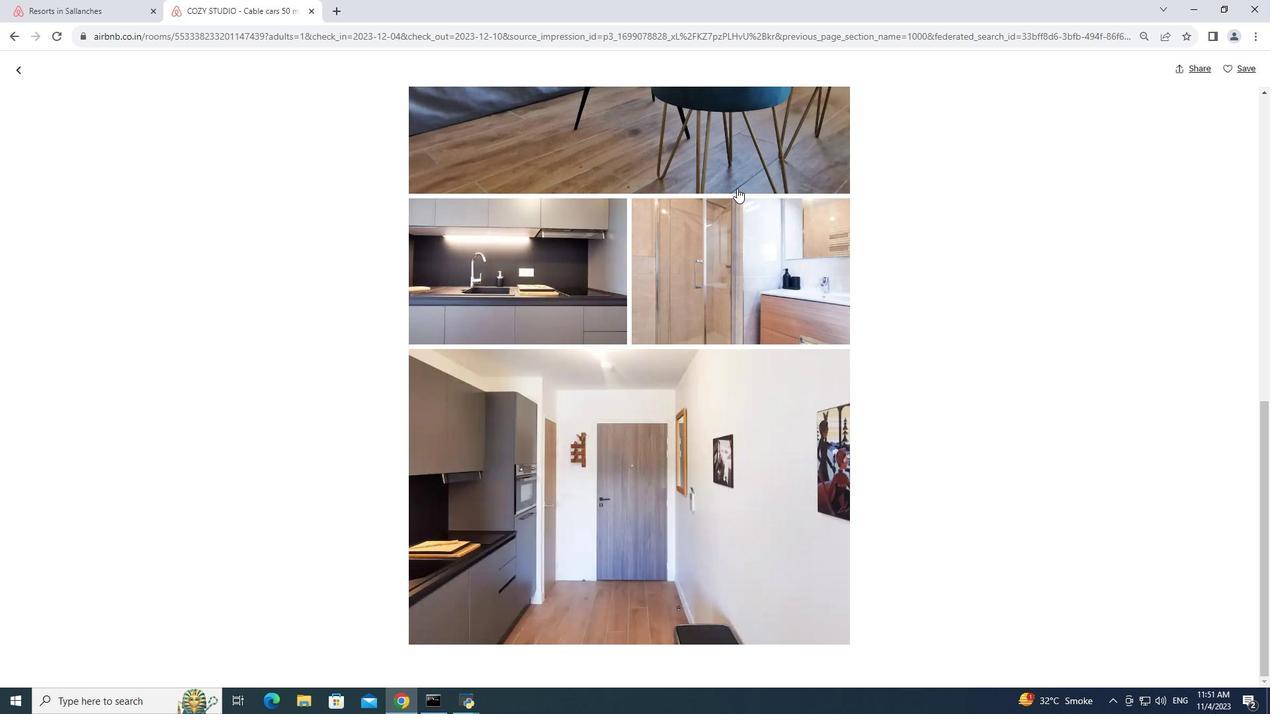 
Action: Mouse scrolled (737, 187) with delta (0, 0)
Screenshot: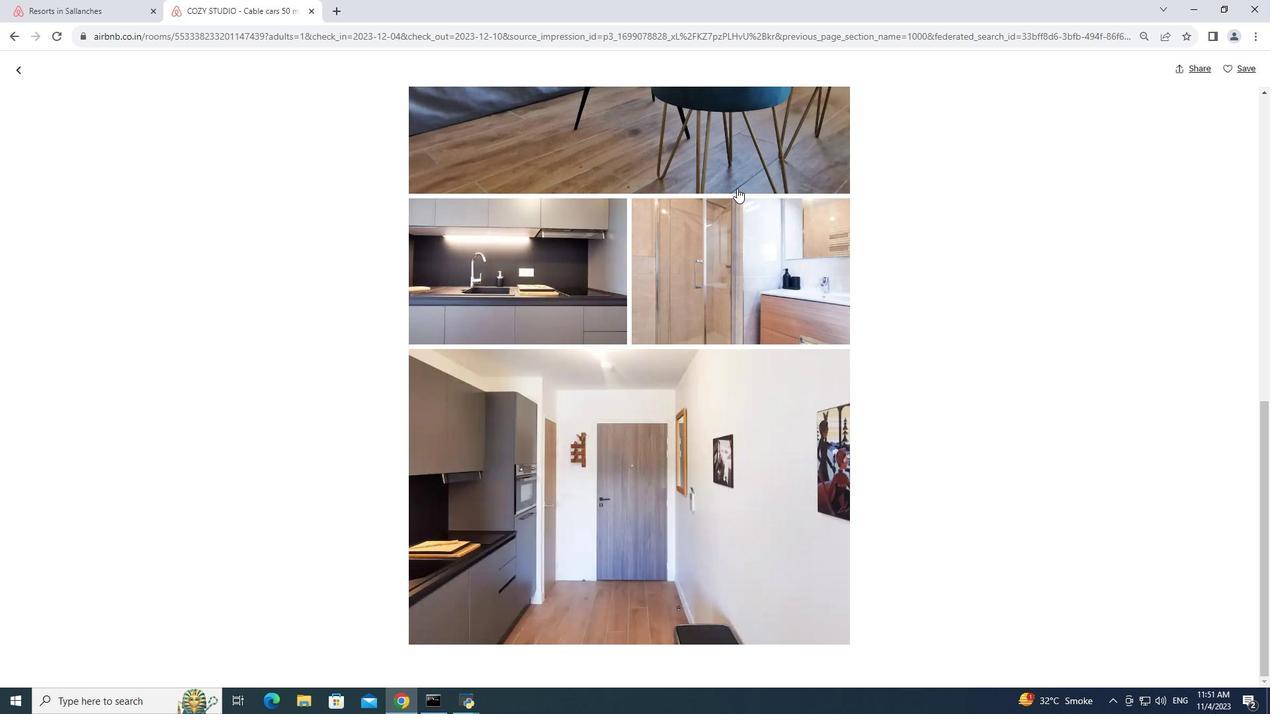 
Action: Mouse scrolled (737, 187) with delta (0, 0)
Screenshot: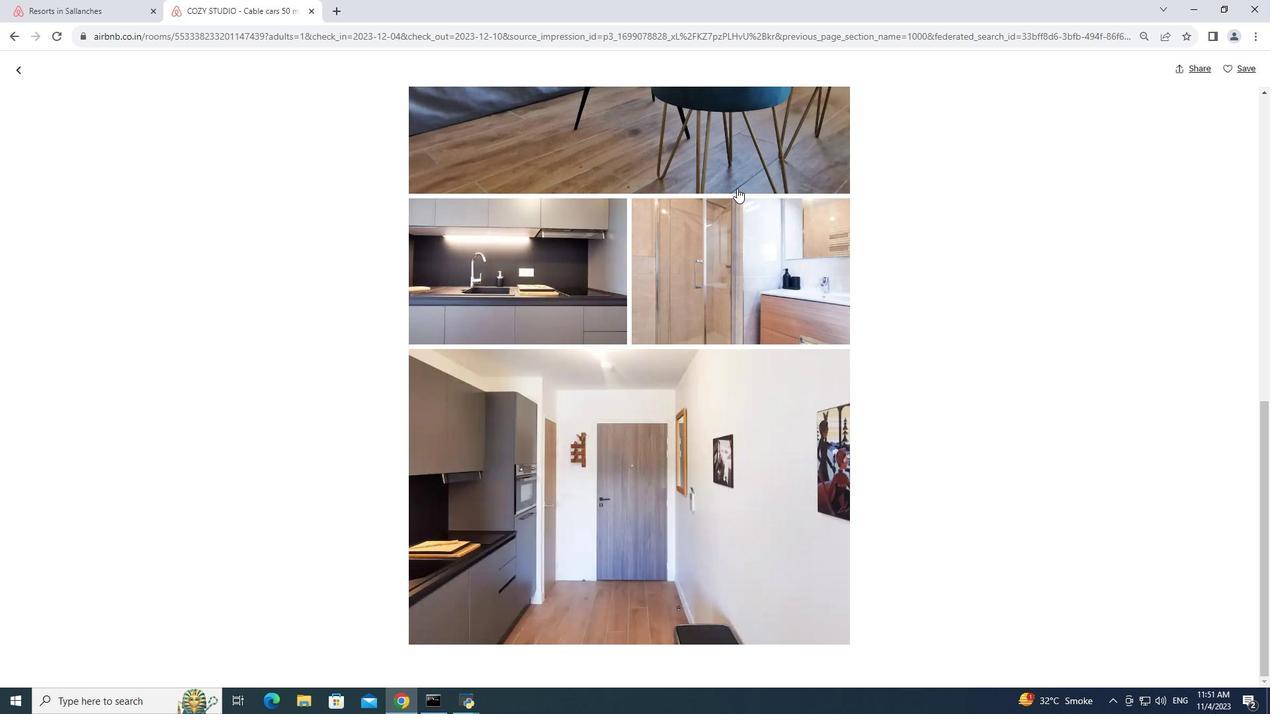
Action: Mouse scrolled (737, 187) with delta (0, 0)
Screenshot: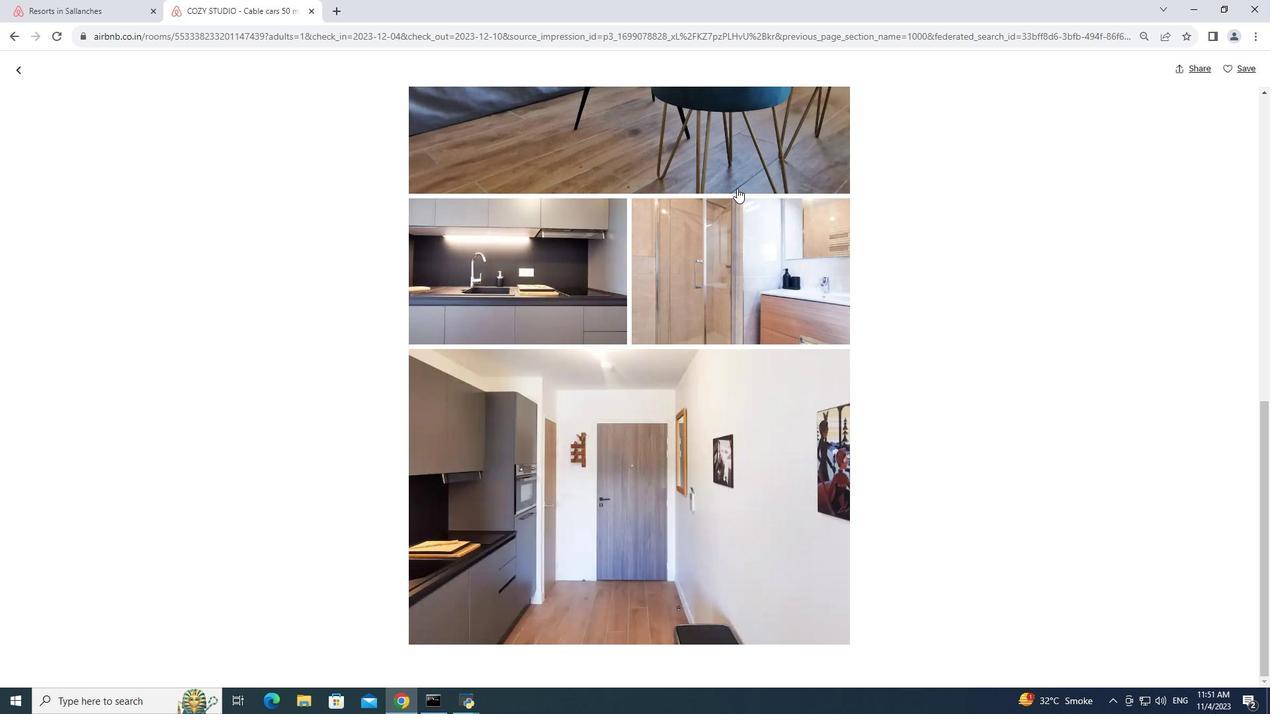 
Action: Mouse scrolled (737, 187) with delta (0, 0)
Screenshot: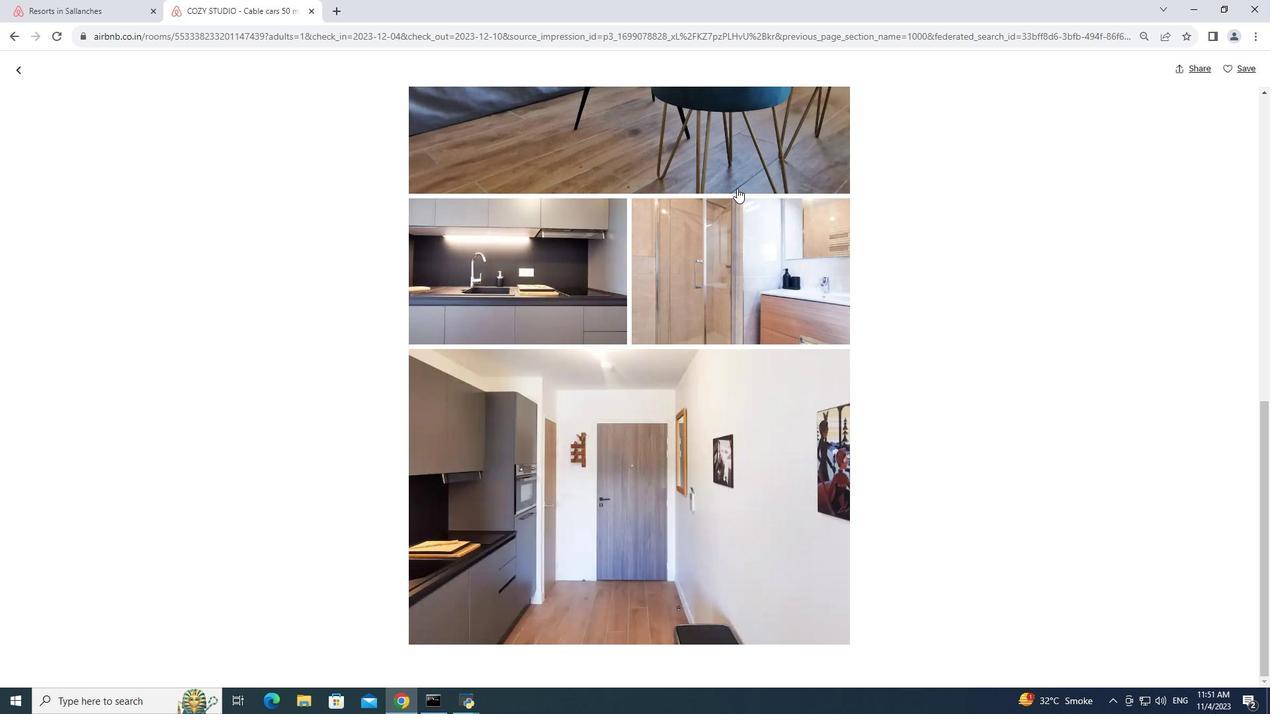 
Action: Mouse scrolled (737, 187) with delta (0, 0)
Screenshot: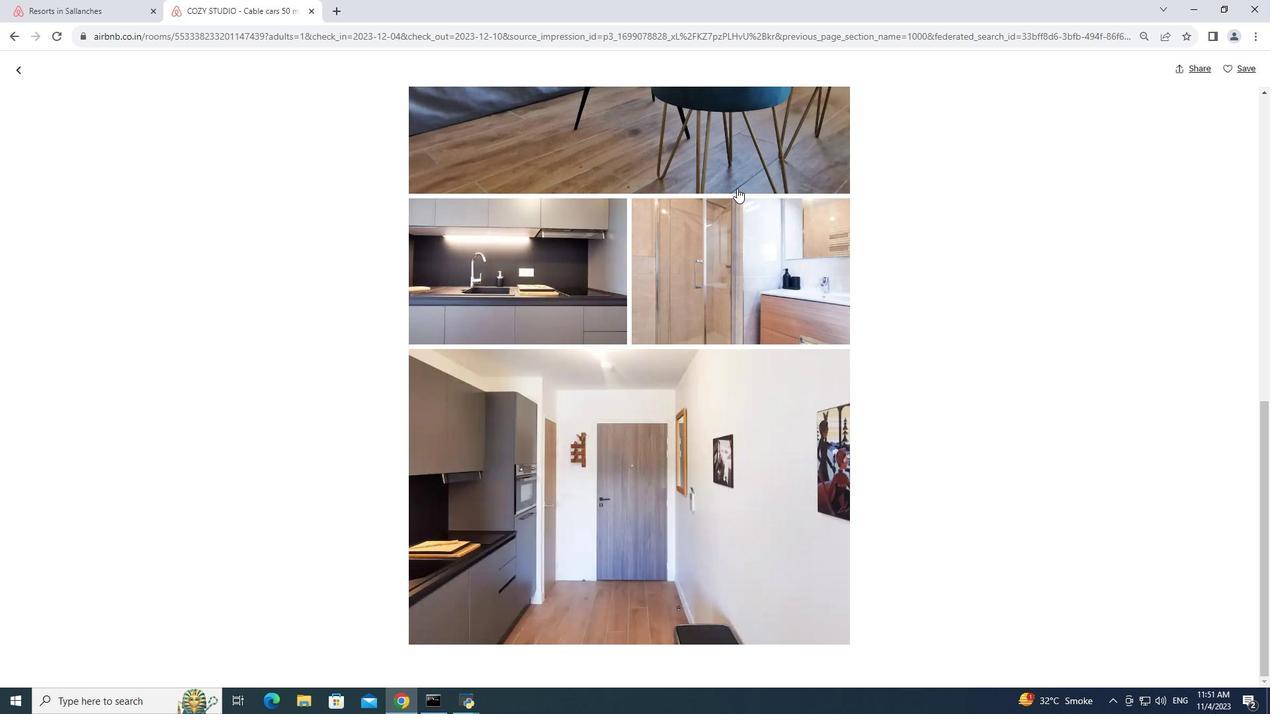
Action: Mouse scrolled (737, 187) with delta (0, 0)
Screenshot: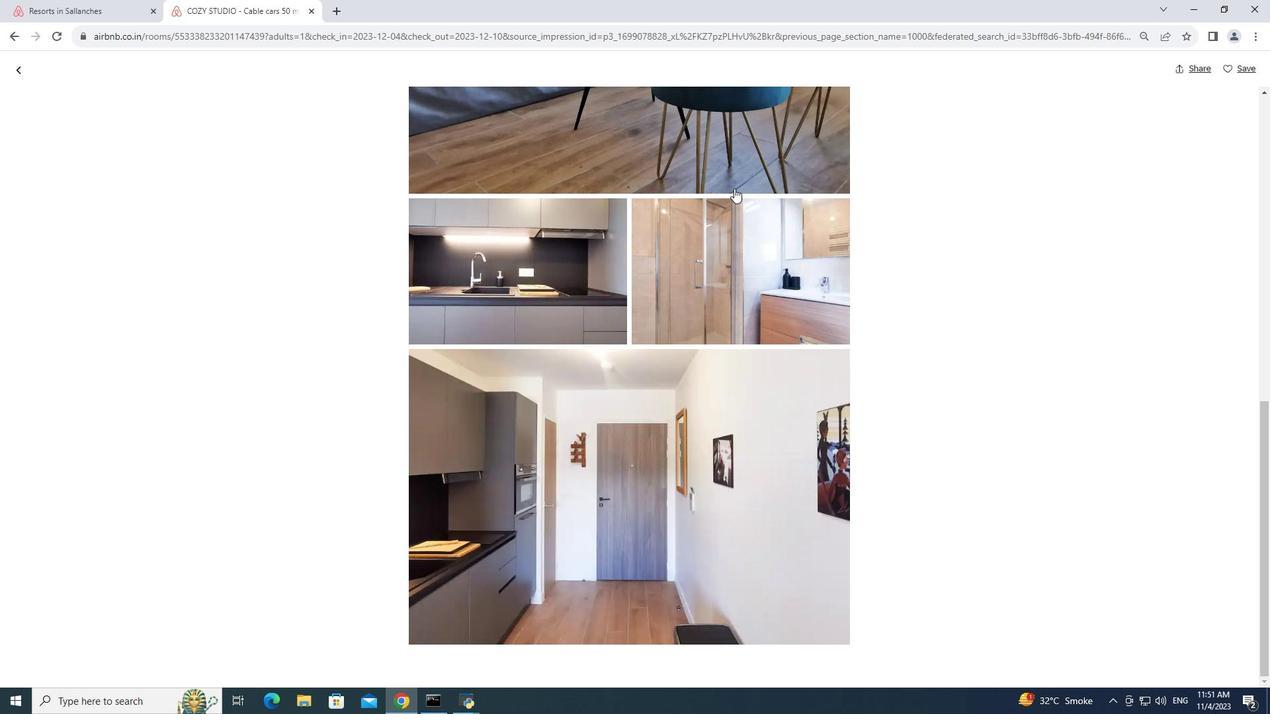 
Action: Mouse moved to (723, 191)
Screenshot: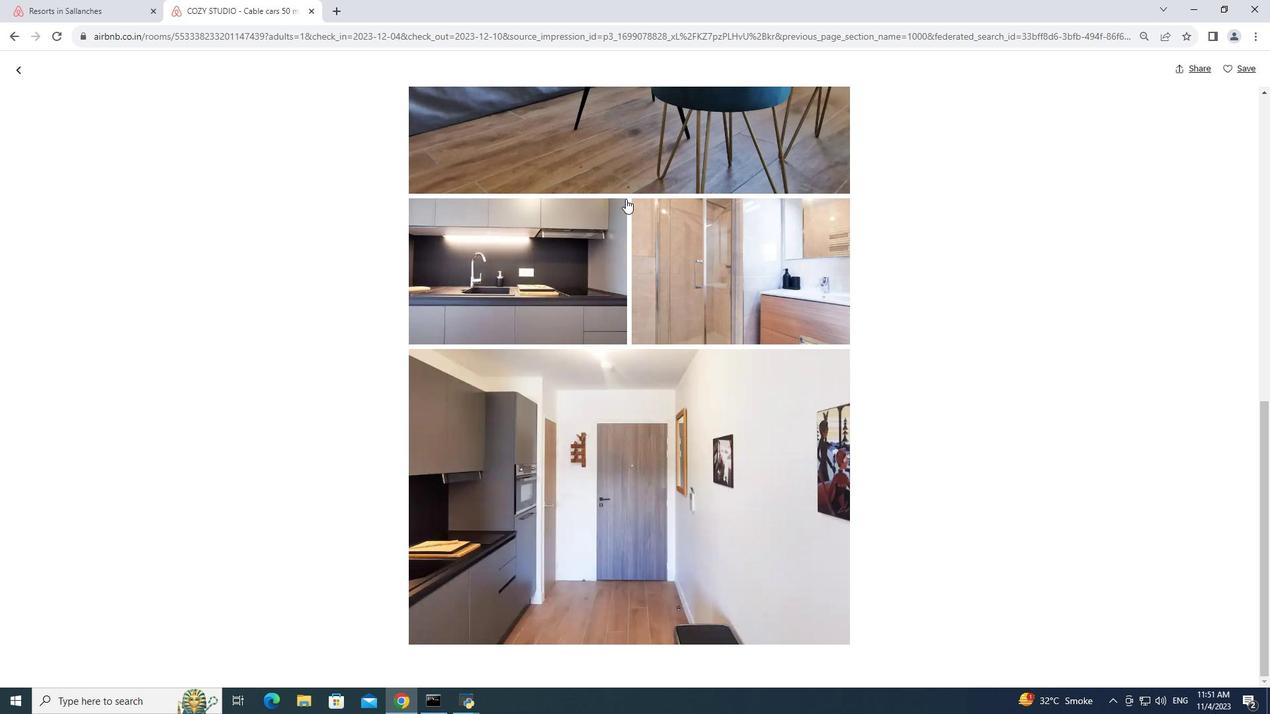 
Action: Mouse scrolled (723, 191) with delta (0, 0)
Screenshot: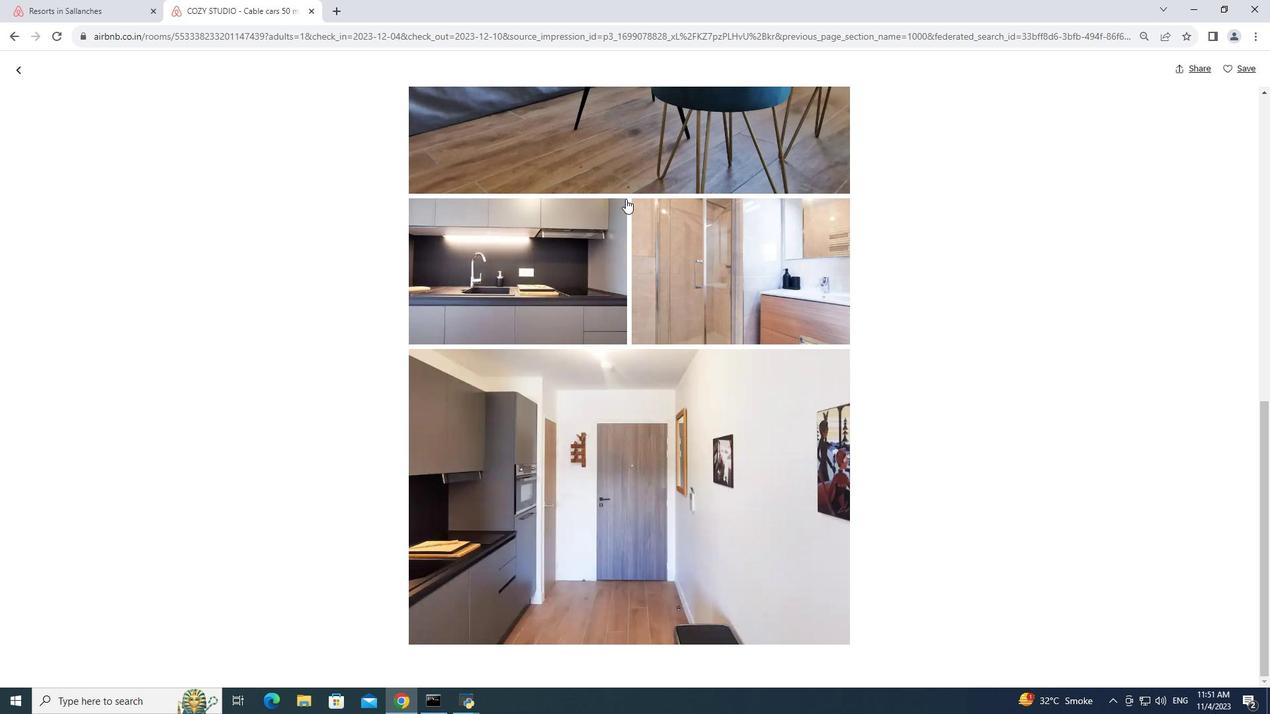 
Action: Mouse moved to (24, 75)
Screenshot: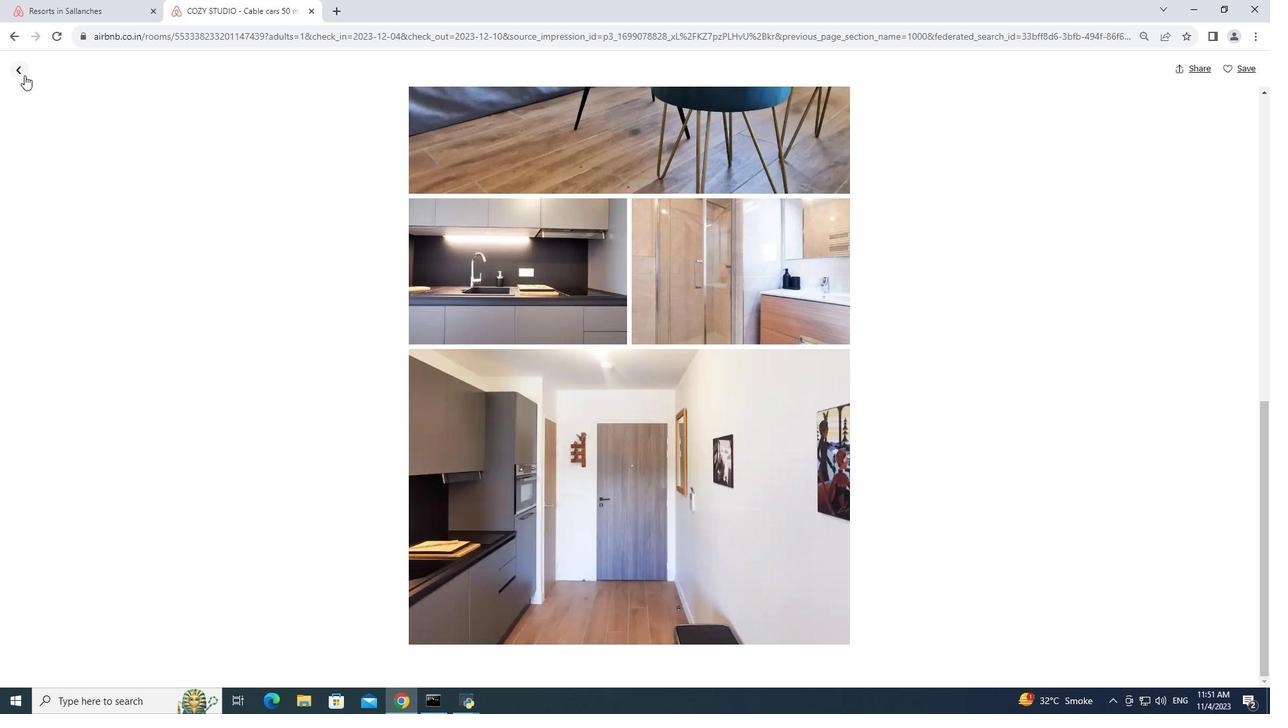 
Action: Mouse pressed left at (24, 75)
Screenshot: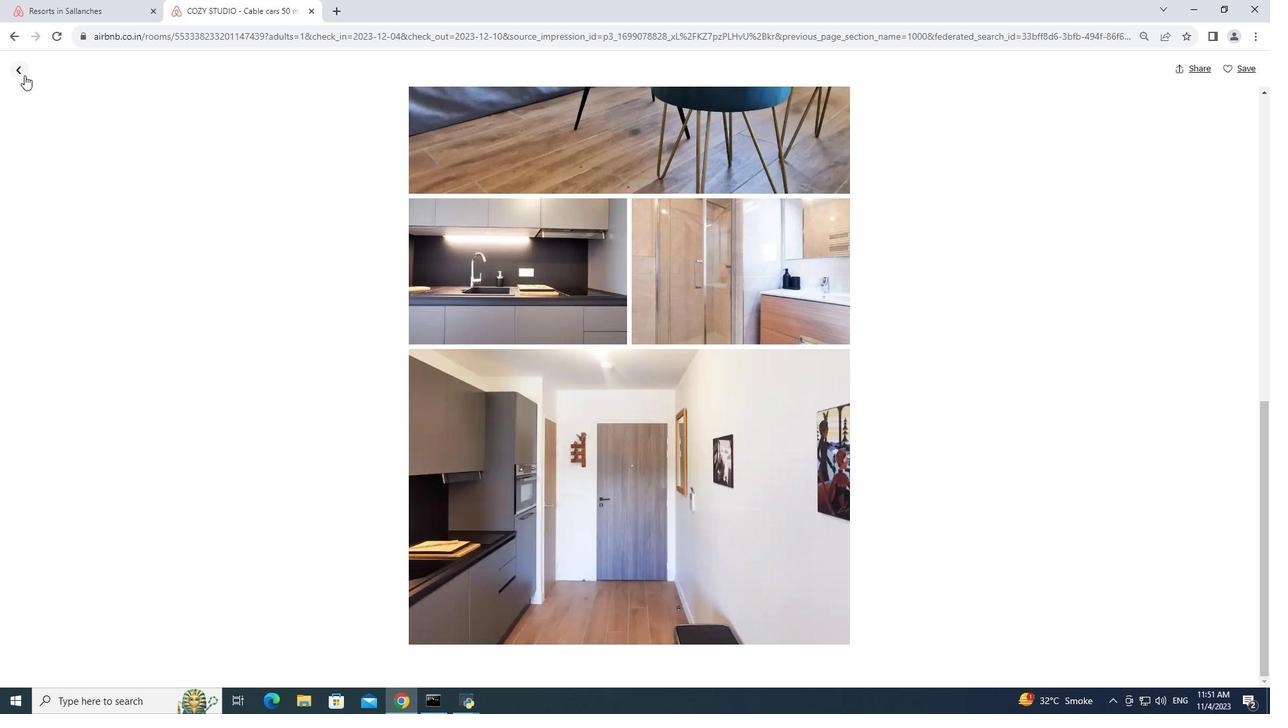 
Action: Mouse moved to (298, 299)
Screenshot: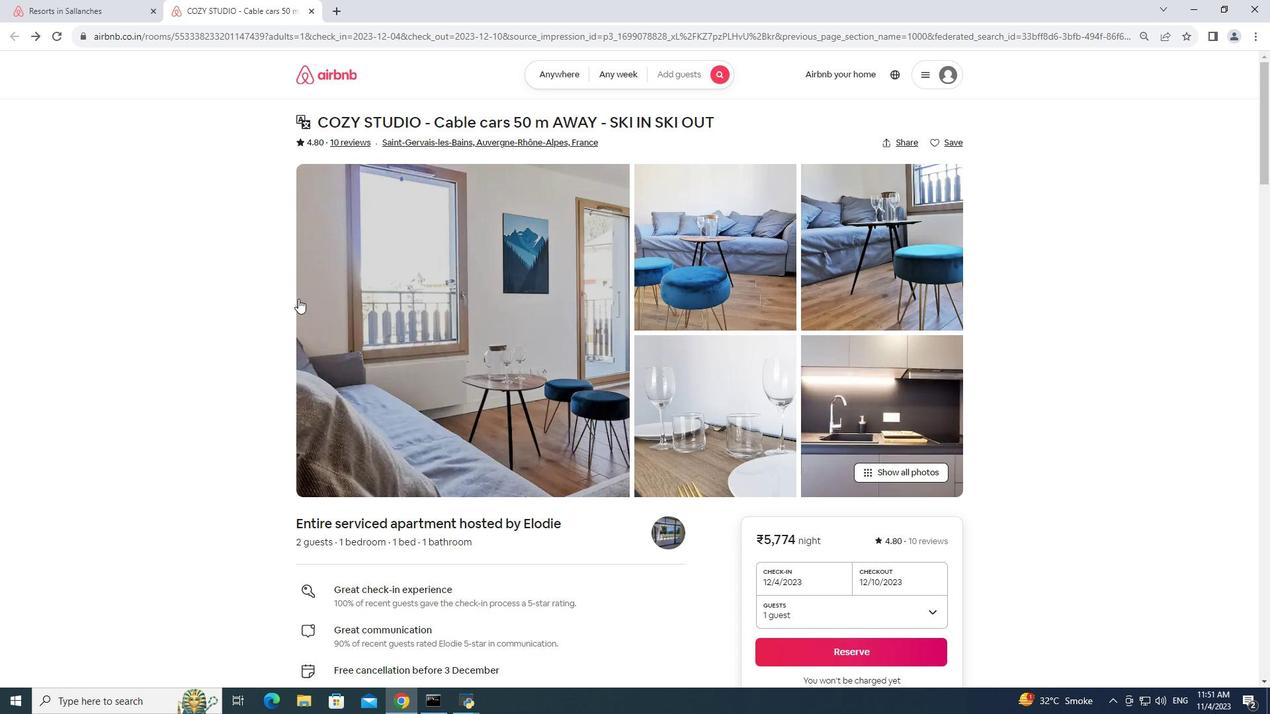
Action: Mouse scrolled (298, 298) with delta (0, 0)
Screenshot: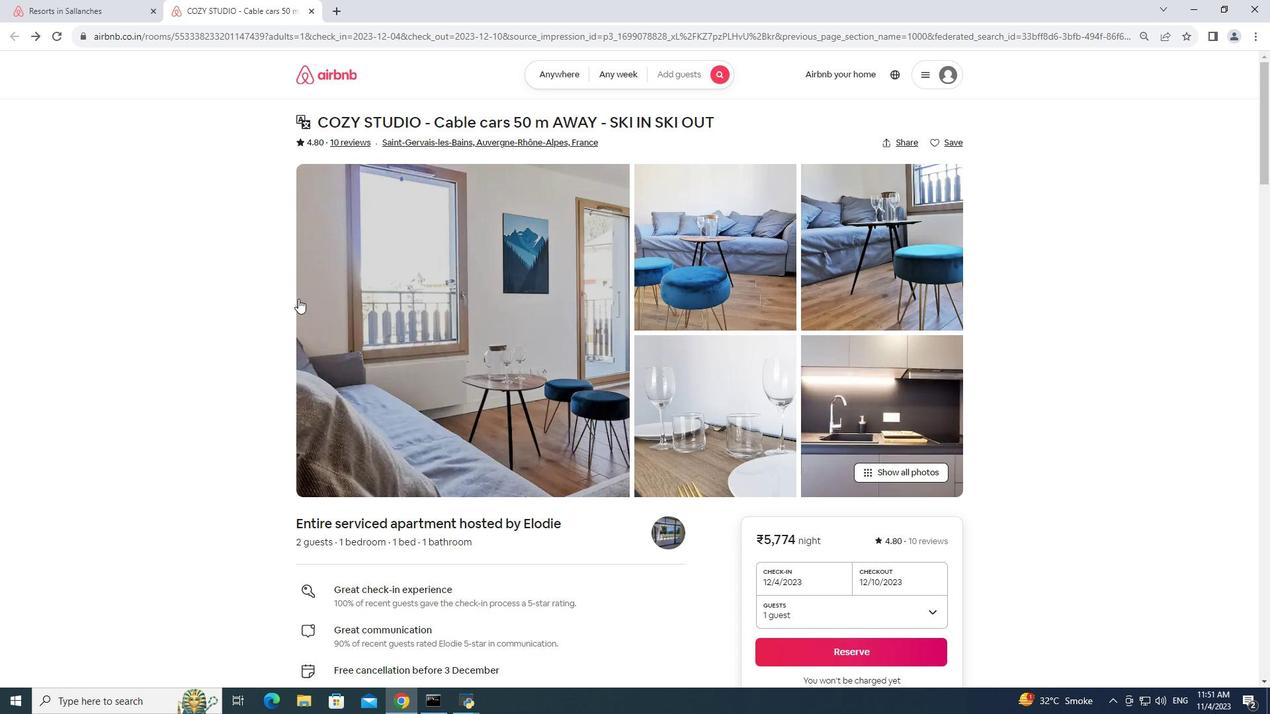 
Action: Mouse moved to (299, 298)
Screenshot: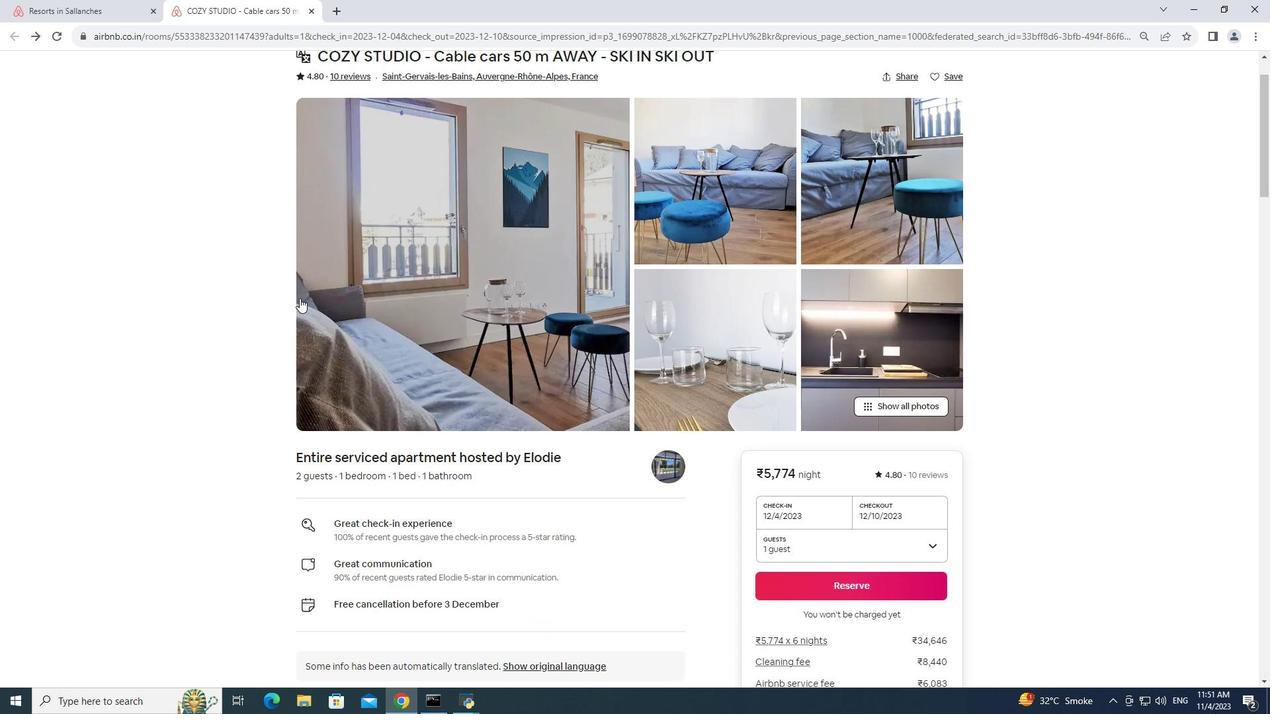 
Action: Mouse scrolled (299, 297) with delta (0, 0)
Screenshot: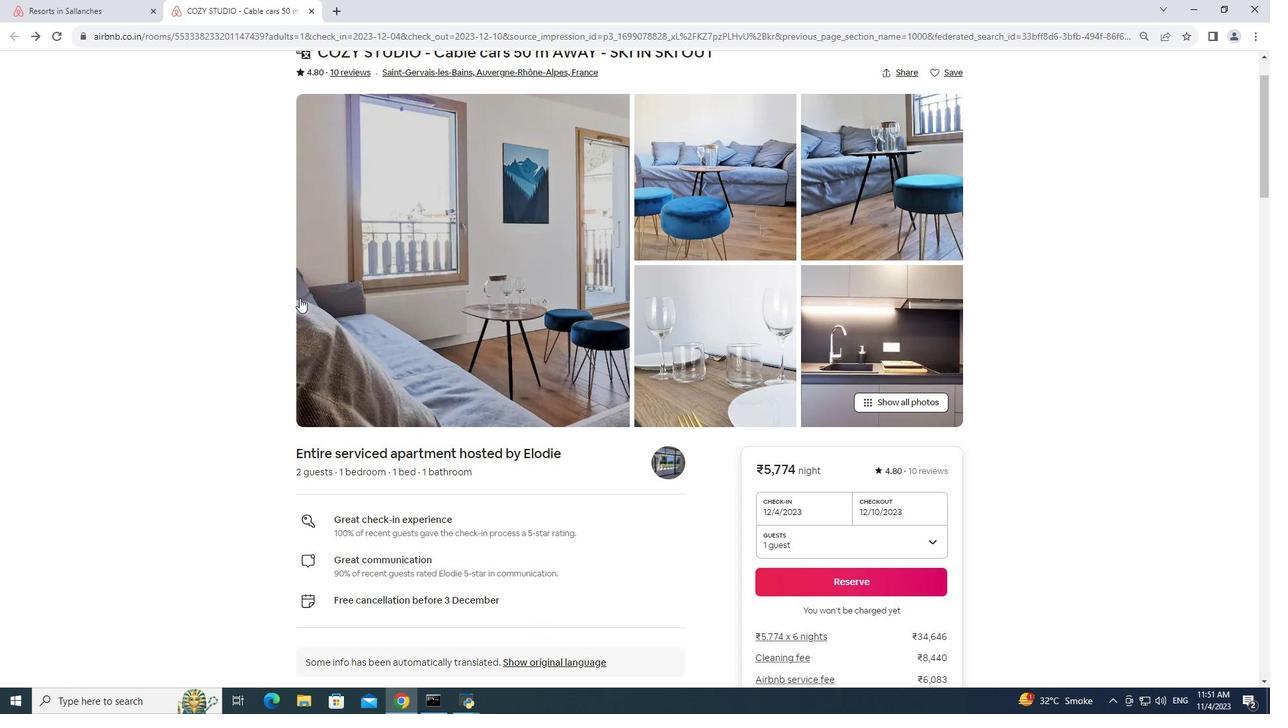 
Action: Mouse moved to (300, 297)
Screenshot: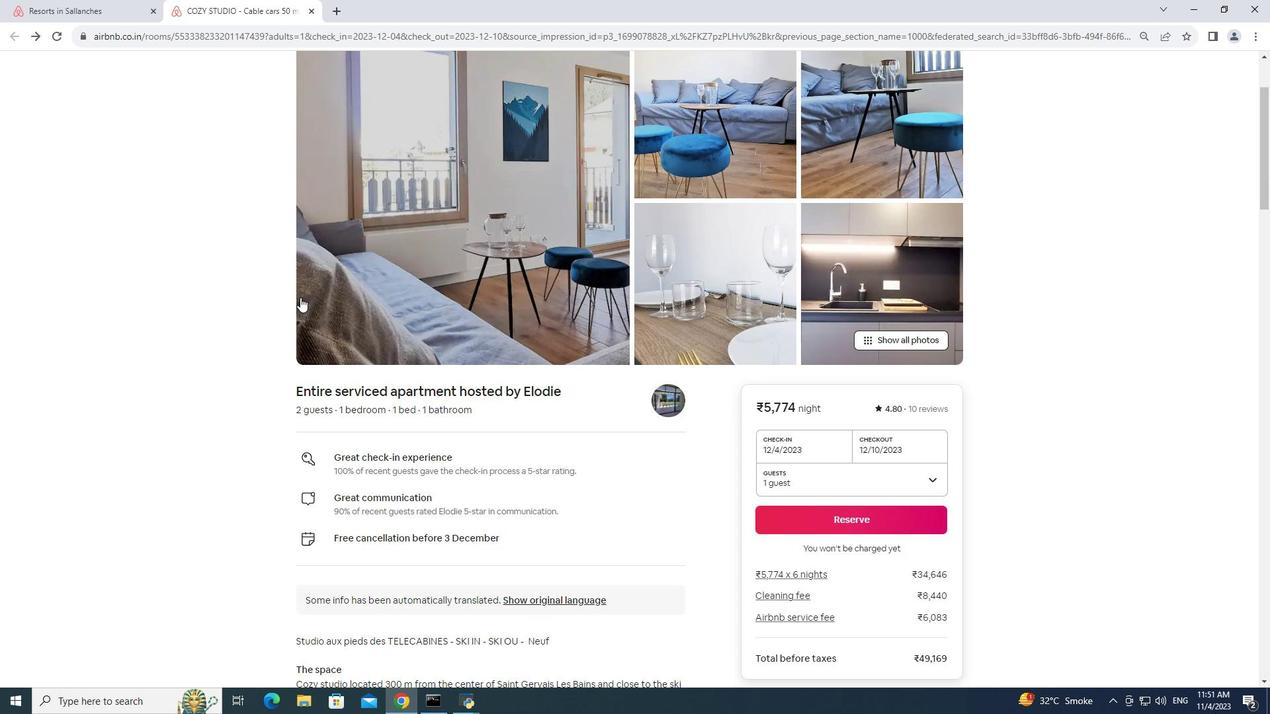 
Action: Mouse scrolled (300, 297) with delta (0, 0)
Screenshot: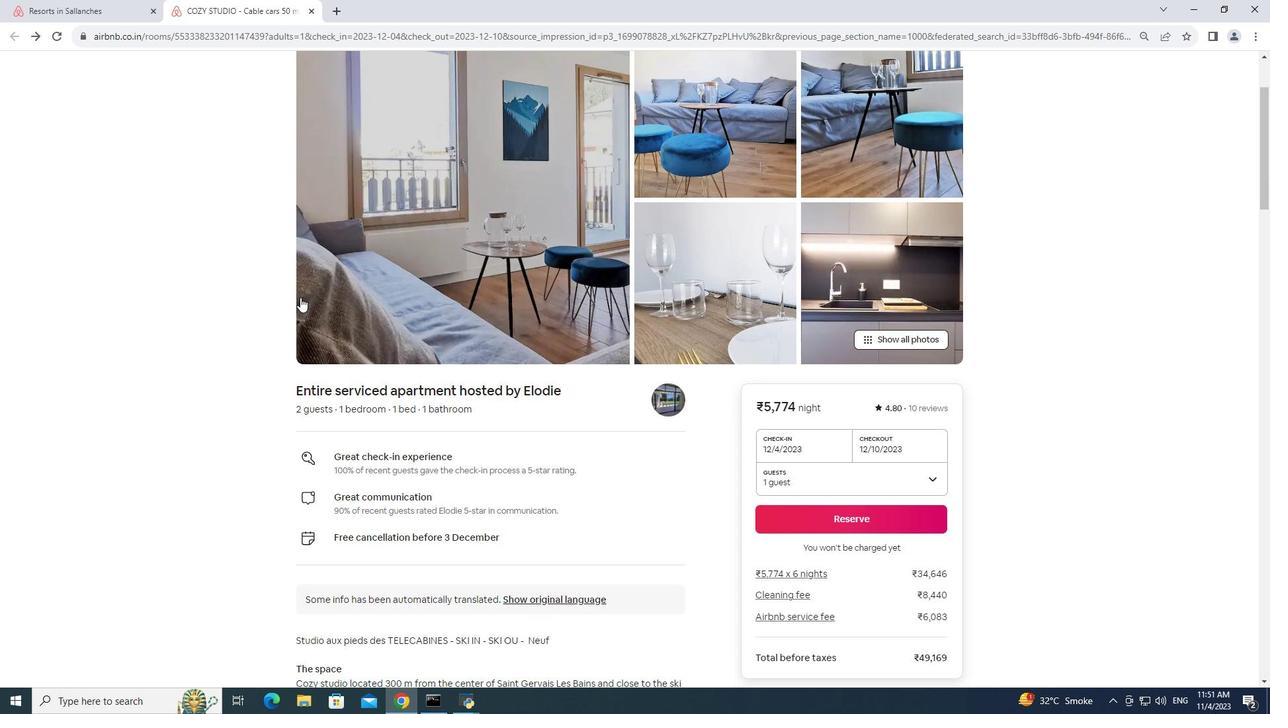 
Action: Mouse scrolled (300, 297) with delta (0, 0)
Screenshot: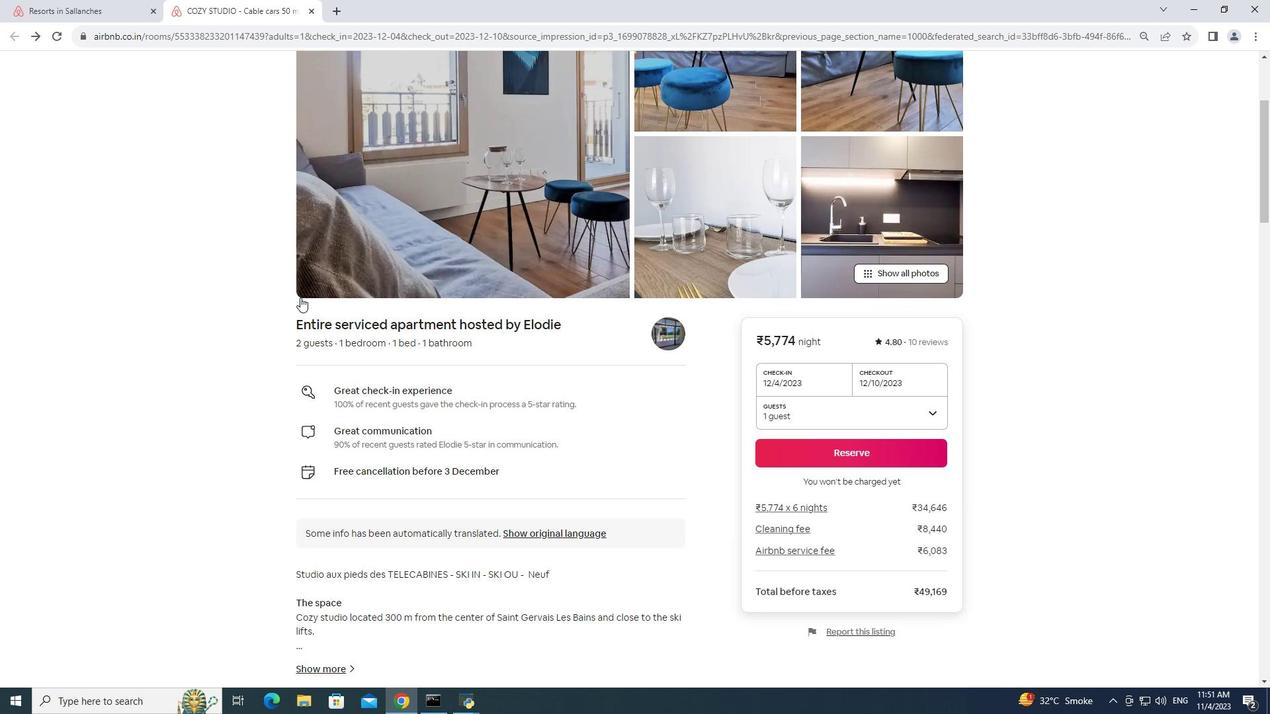 
Action: Mouse scrolled (300, 297) with delta (0, 0)
Screenshot: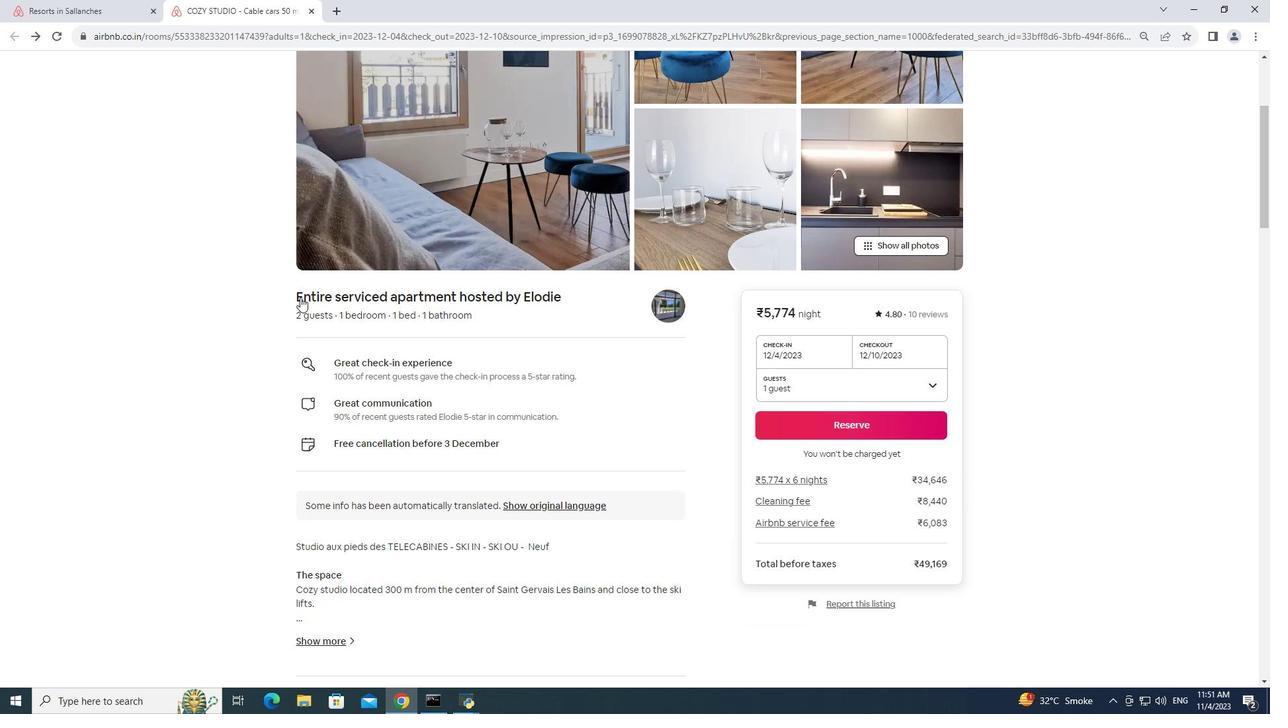 
Action: Mouse scrolled (300, 297) with delta (0, 0)
Screenshot: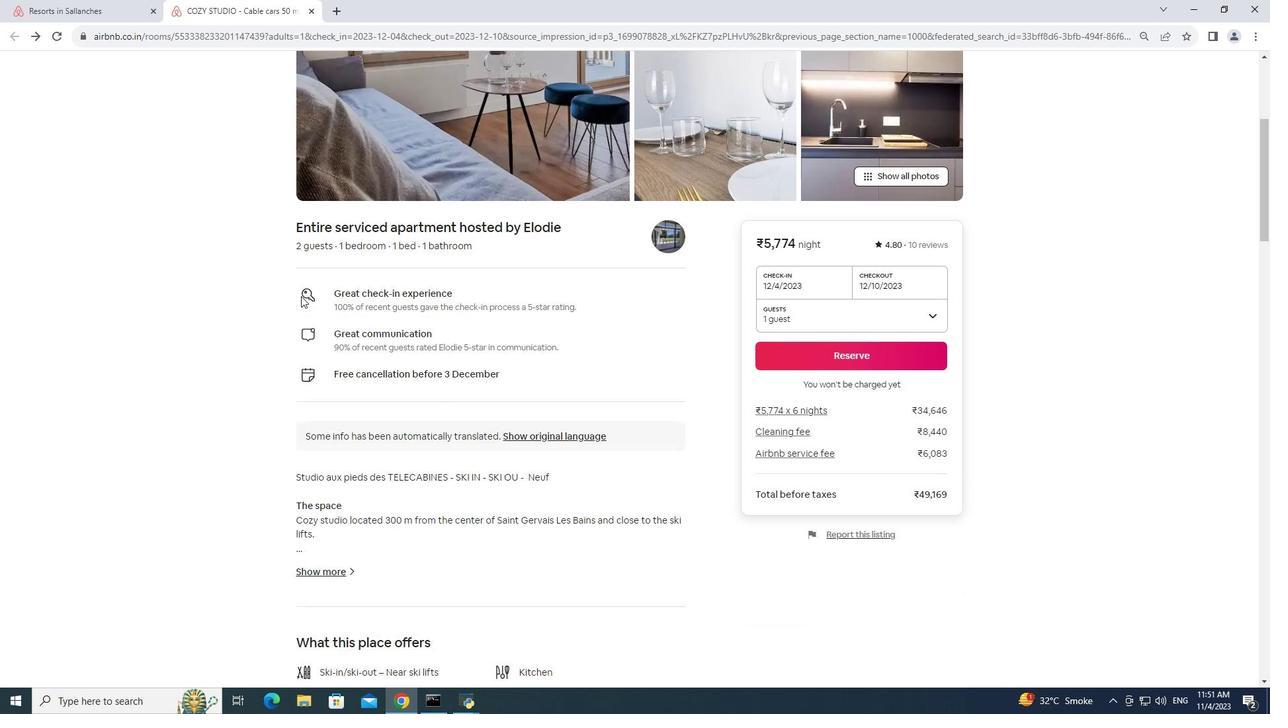 
Action: Mouse moved to (301, 296)
Screenshot: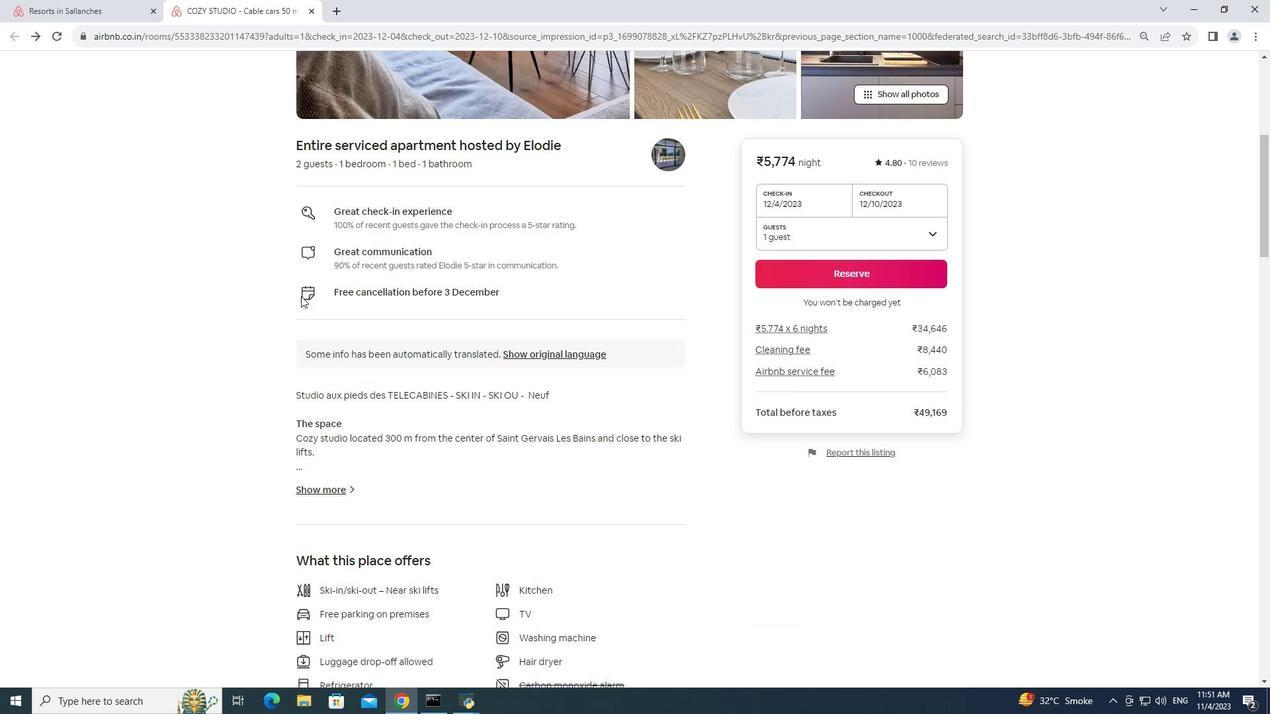 
Action: Mouse scrolled (301, 295) with delta (0, 0)
Screenshot: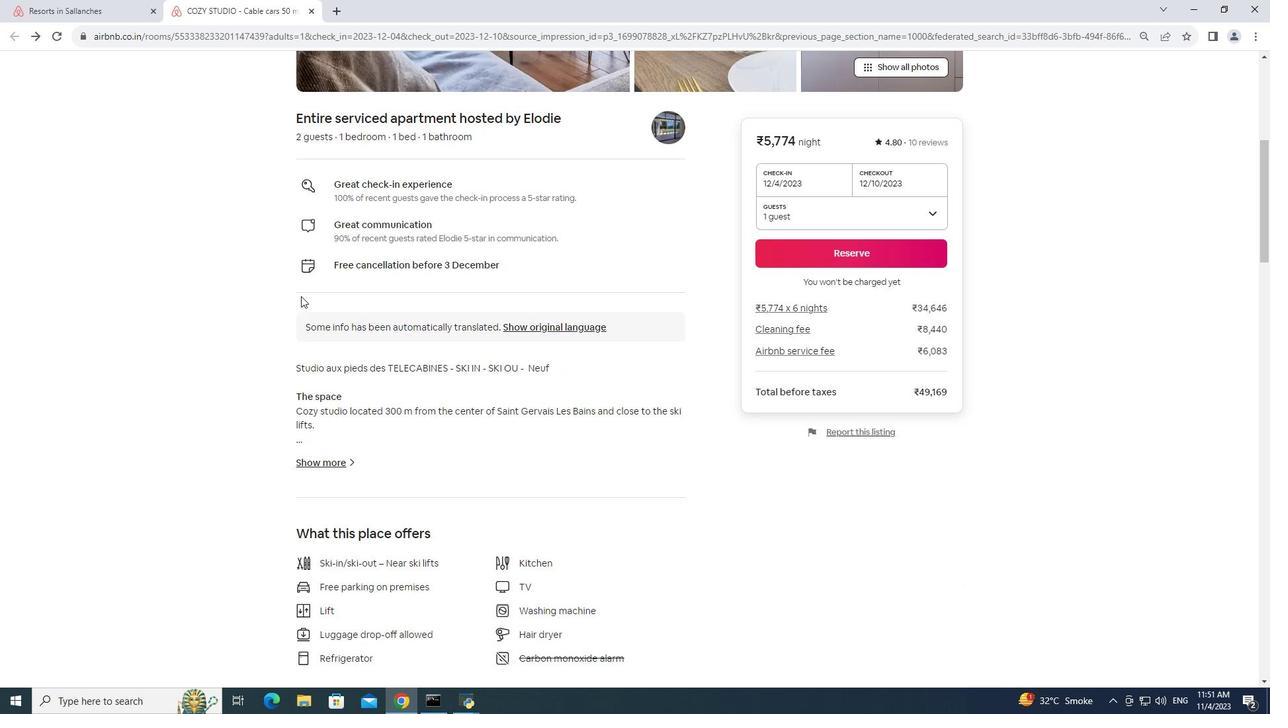 
Action: Mouse scrolled (301, 295) with delta (0, 0)
Screenshot: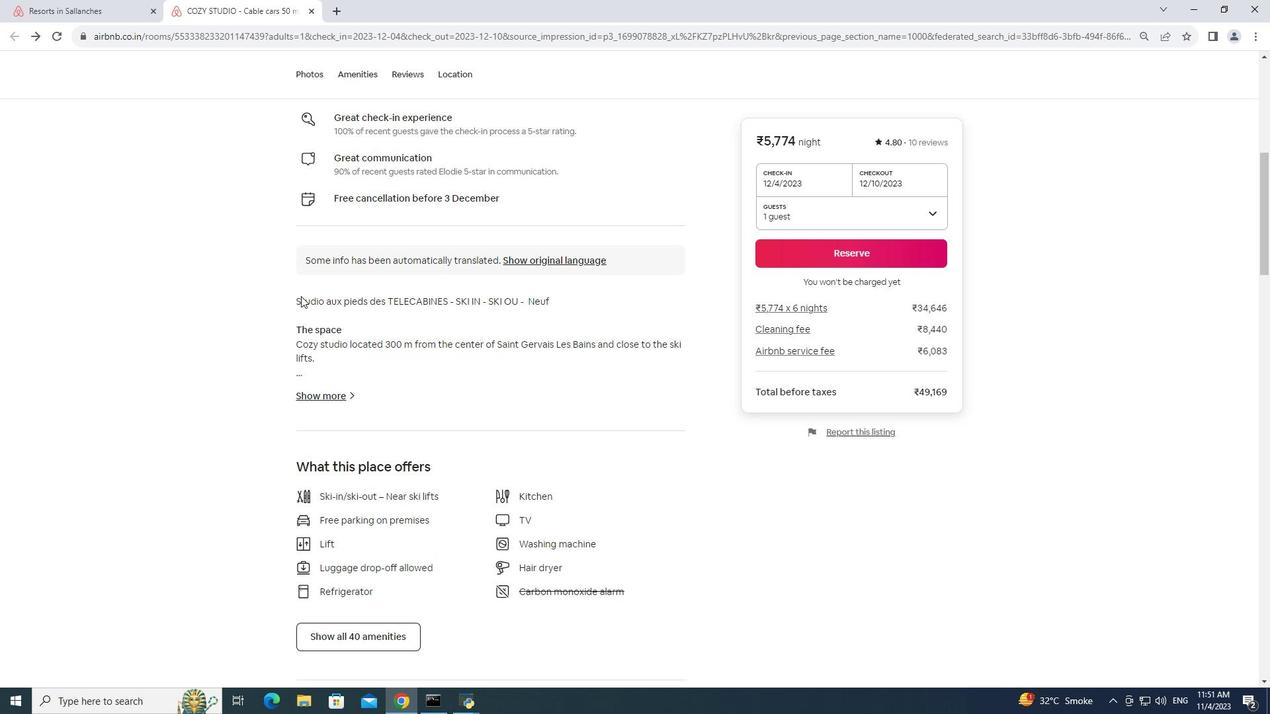 
Action: Mouse scrolled (301, 295) with delta (0, 0)
Screenshot: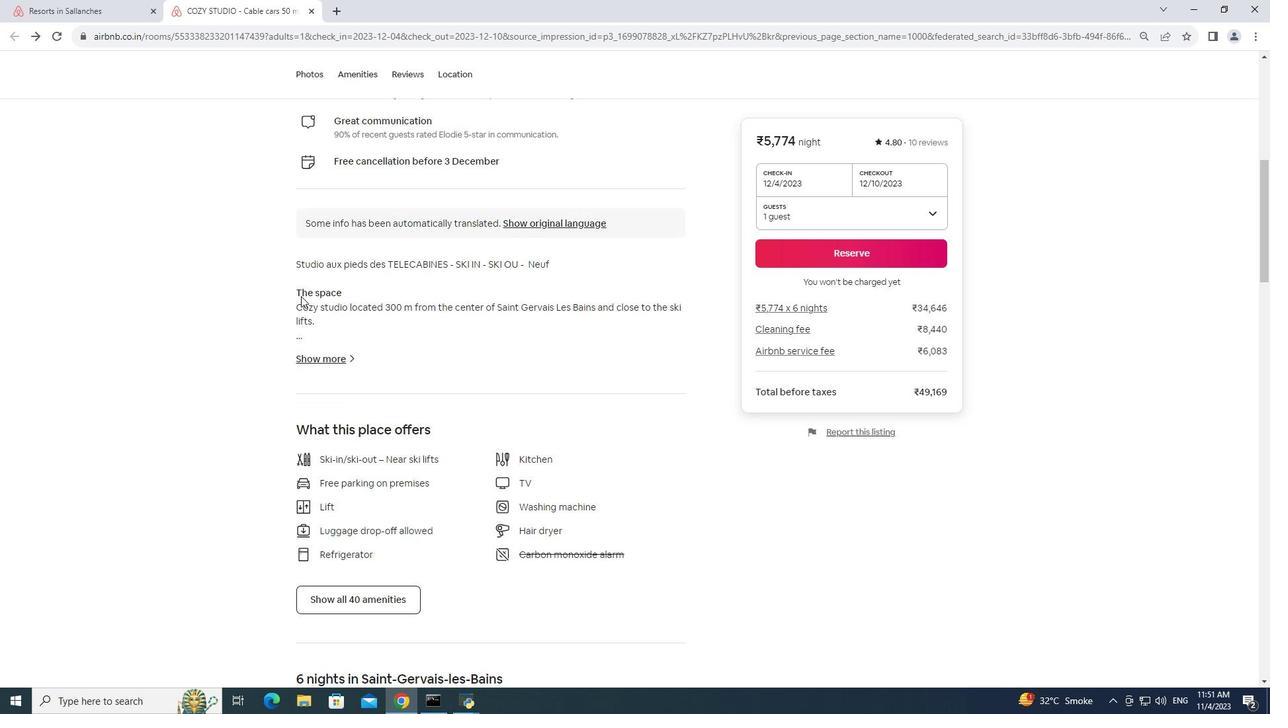 
Action: Mouse scrolled (301, 295) with delta (0, 0)
Screenshot: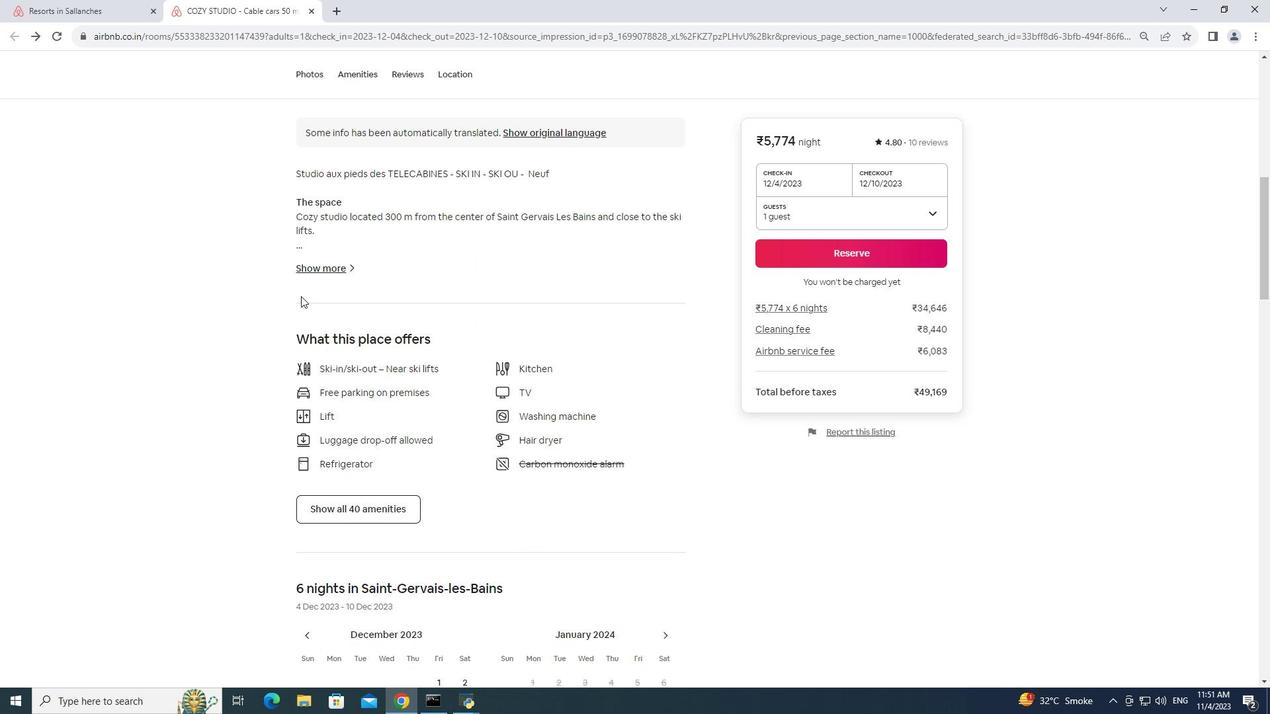 
Action: Mouse moved to (340, 209)
Screenshot: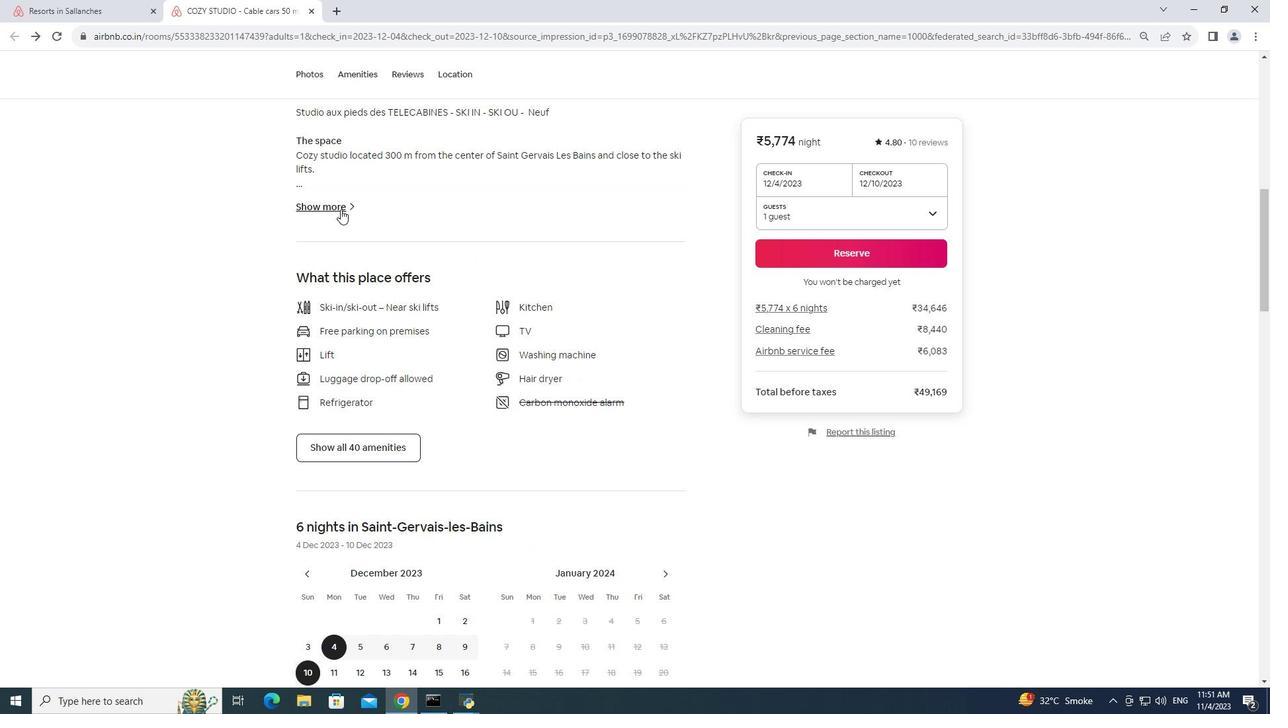 
Action: Mouse pressed left at (340, 209)
Screenshot: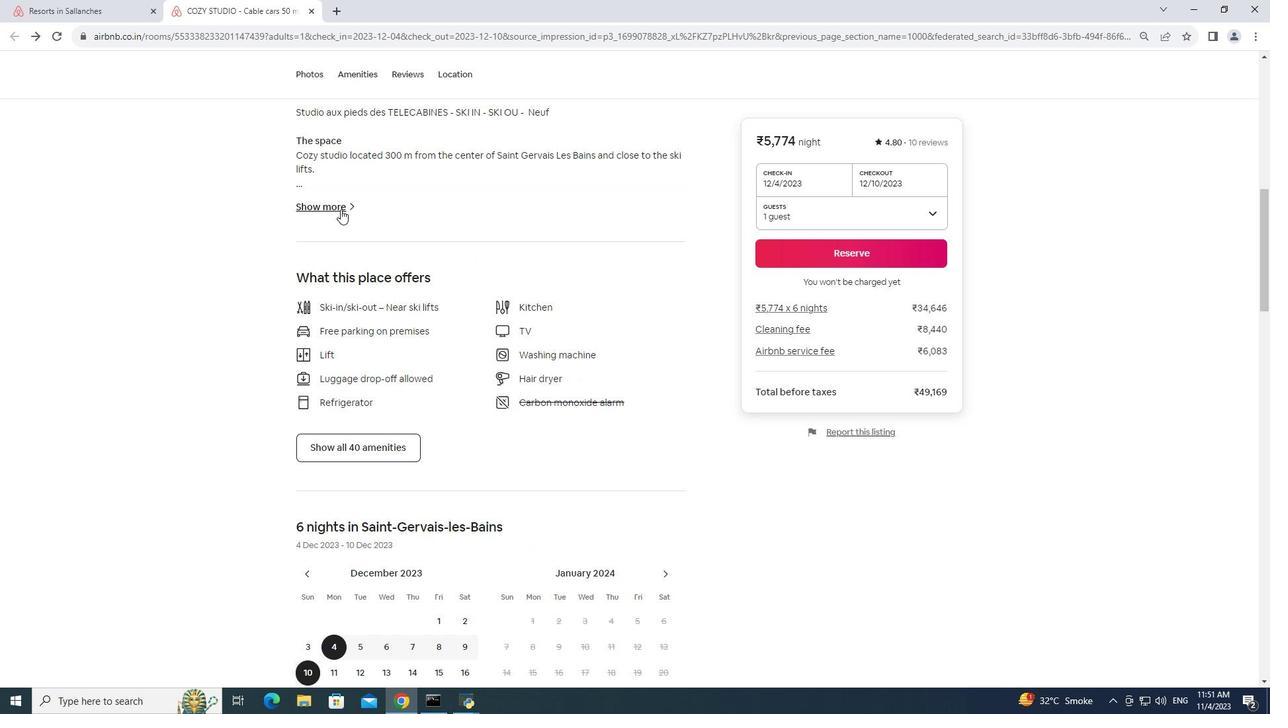 
Action: Mouse moved to (418, 277)
Screenshot: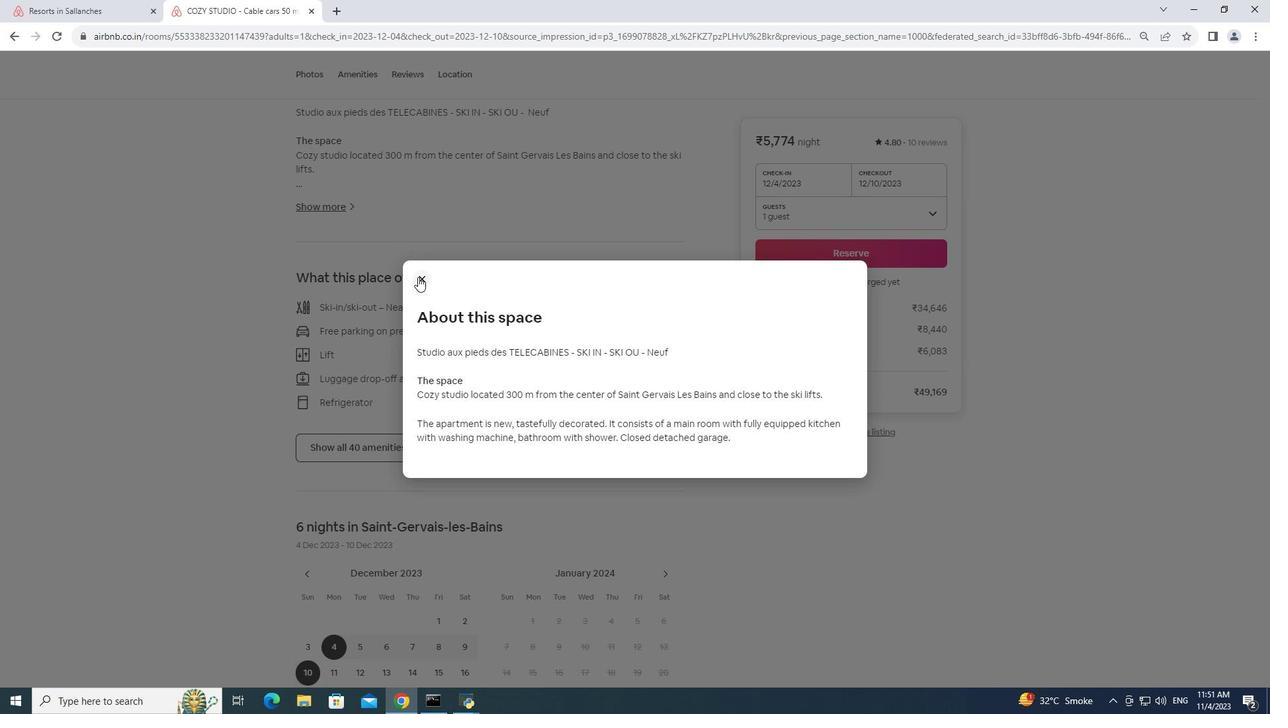 
Action: Mouse pressed left at (418, 277)
Screenshot: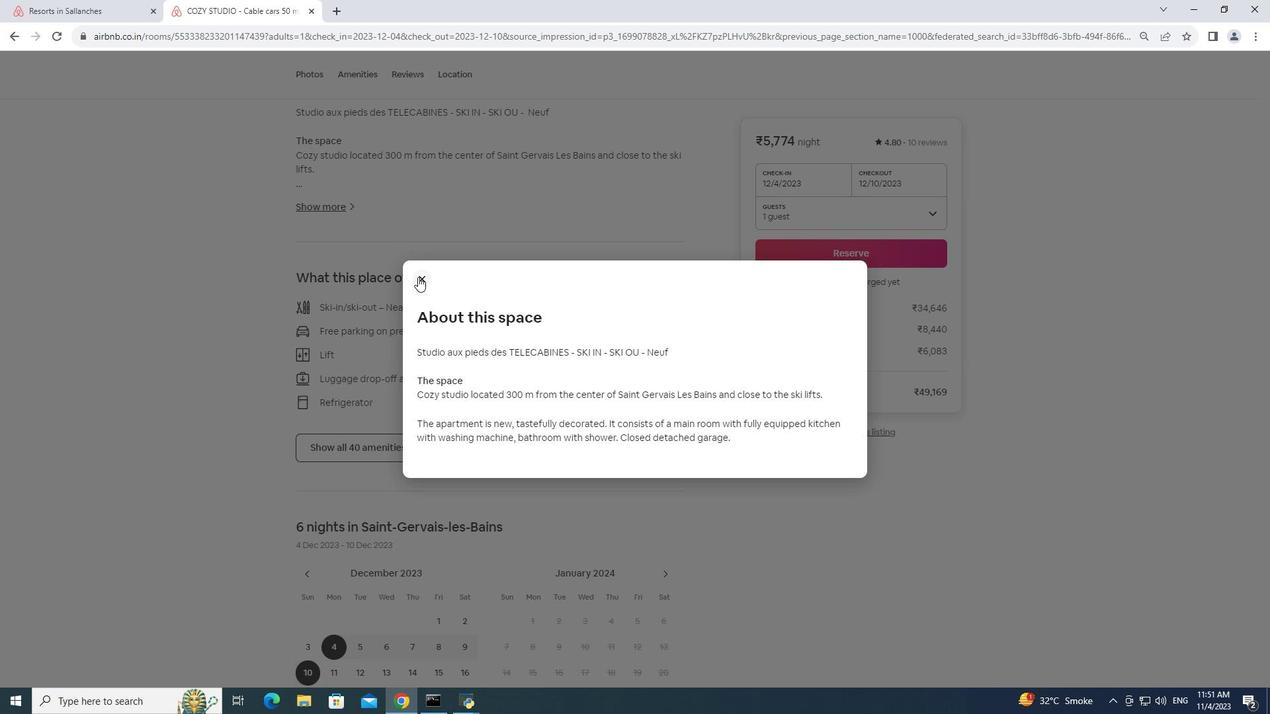 
Action: Mouse moved to (459, 305)
Screenshot: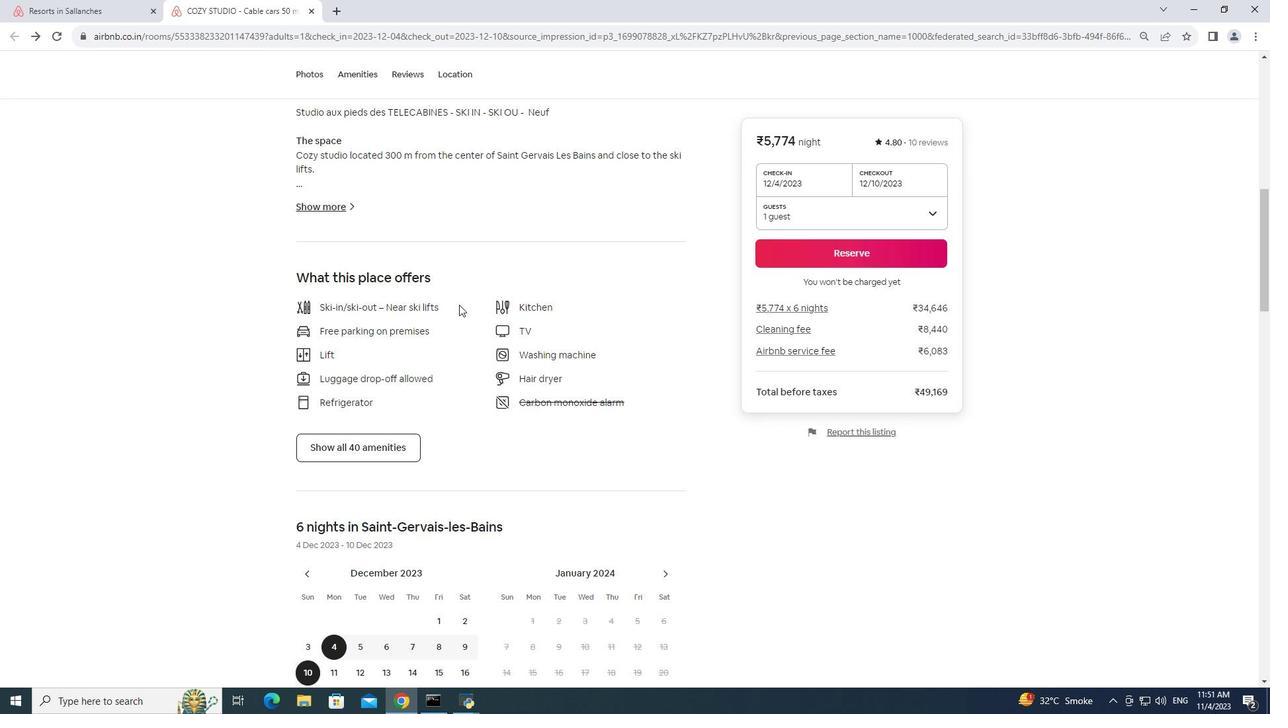 
Action: Mouse scrolled (459, 304) with delta (0, 0)
Screenshot: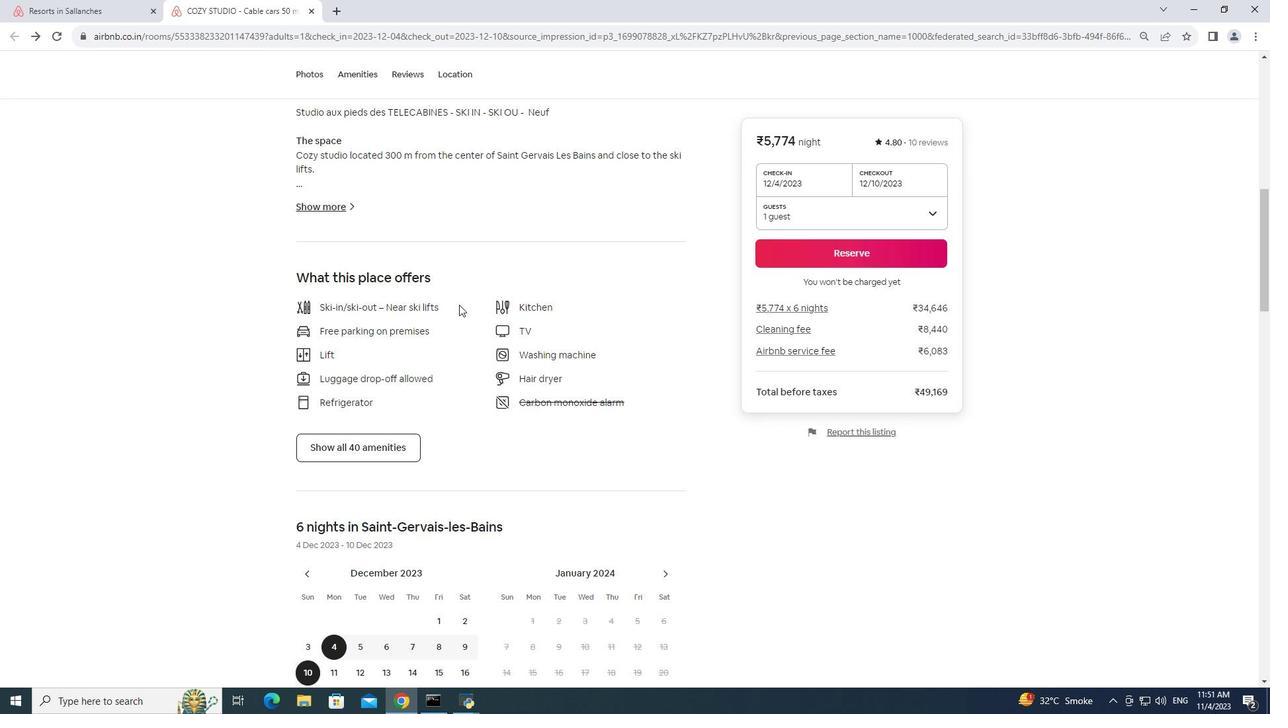 
Action: Mouse moved to (366, 378)
Screenshot: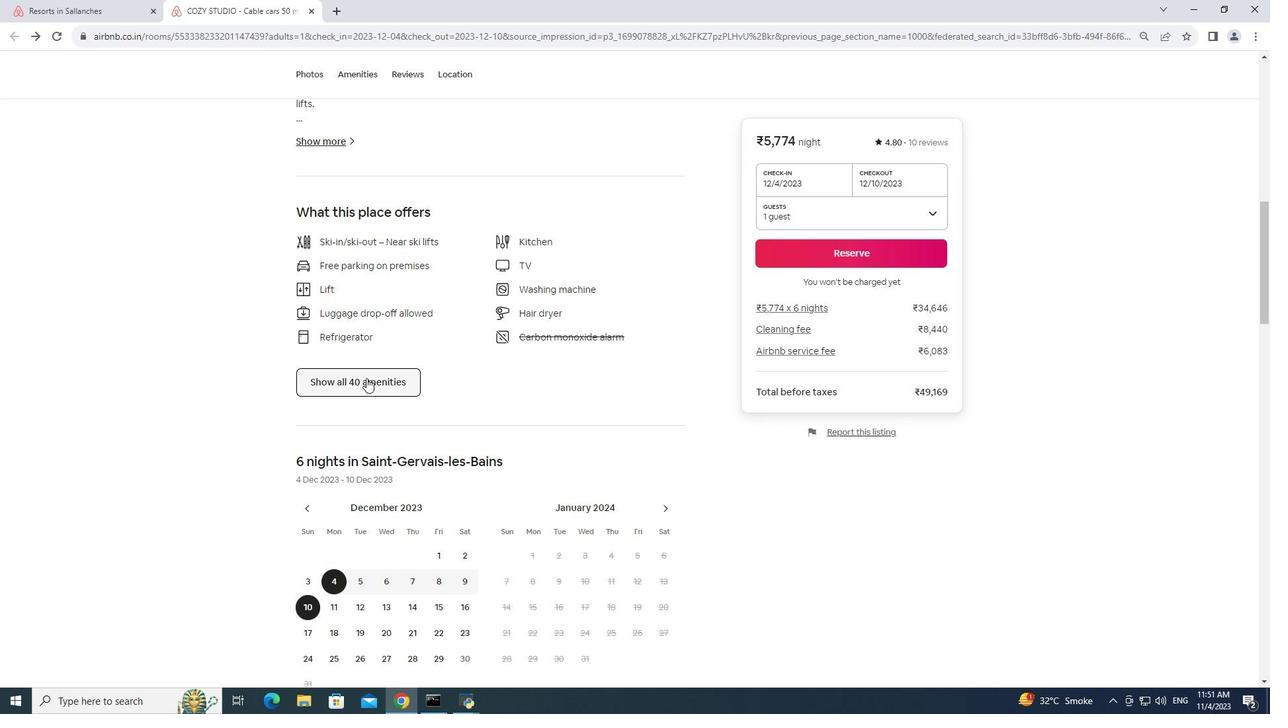 
Action: Mouse pressed left at (366, 378)
Screenshot: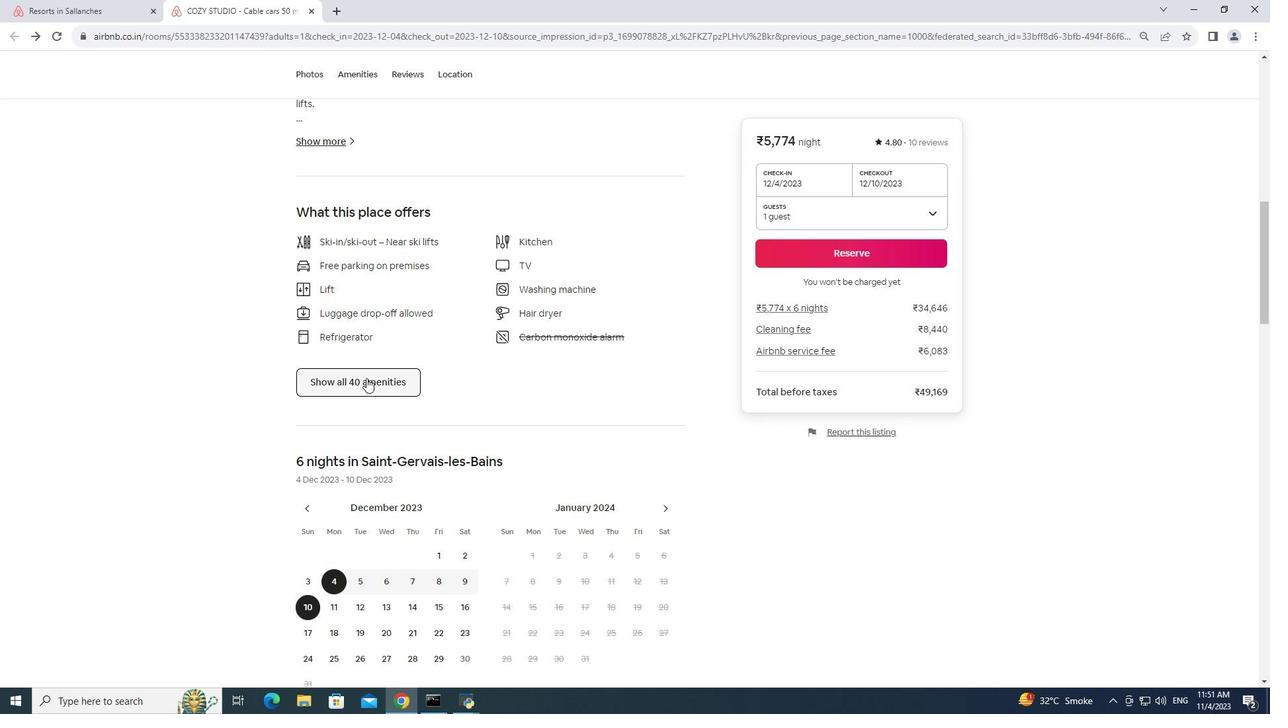 
Action: Mouse moved to (407, 338)
Screenshot: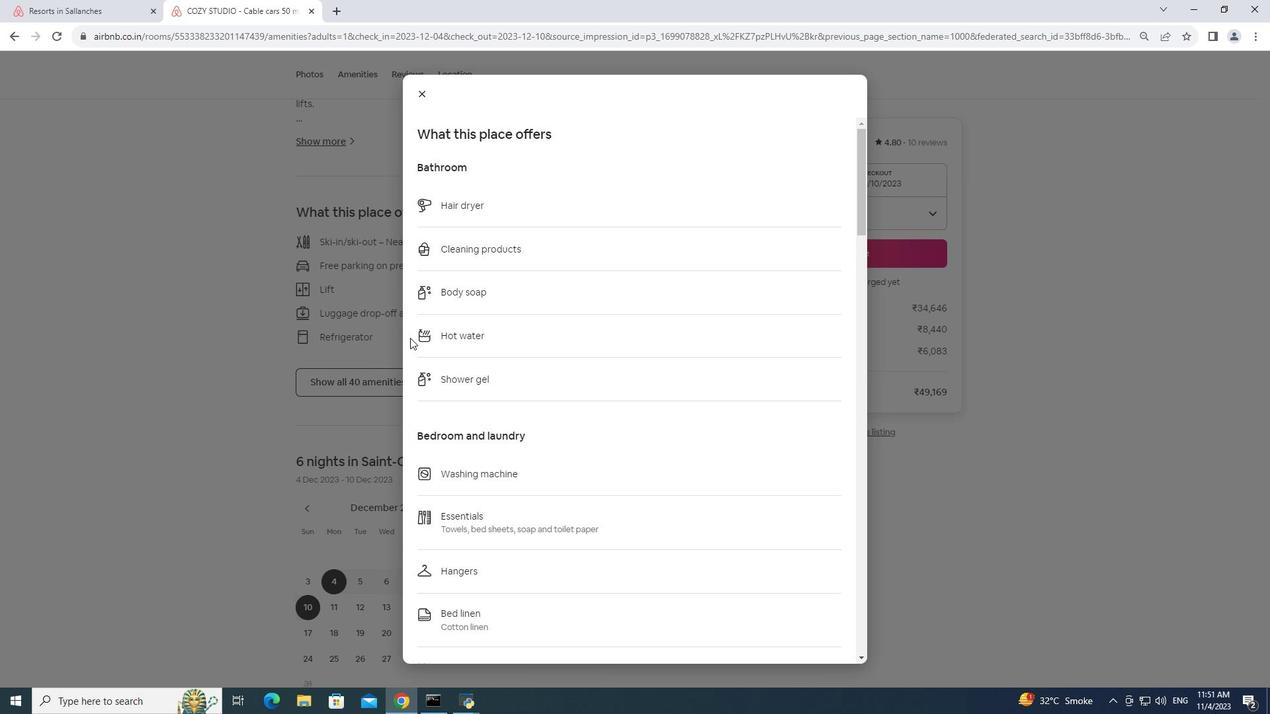 
Action: Mouse scrolled (407, 338) with delta (0, 0)
Screenshot: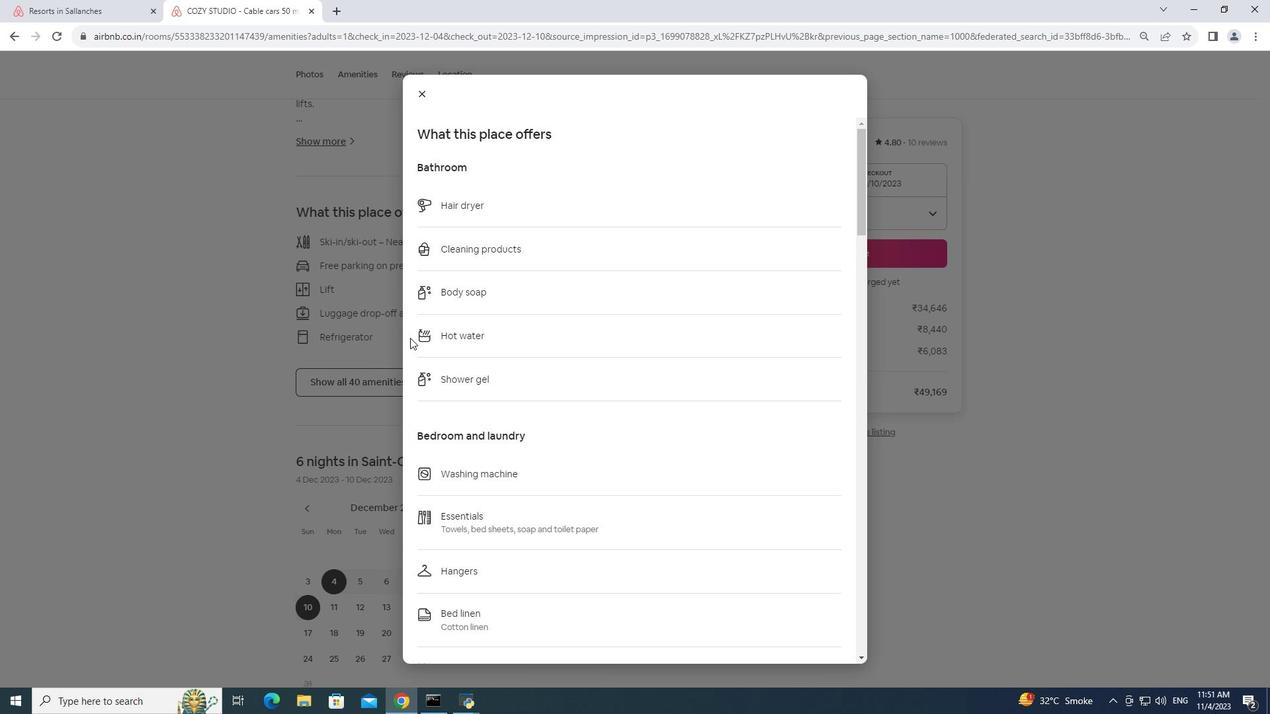 
Action: Mouse moved to (414, 336)
Screenshot: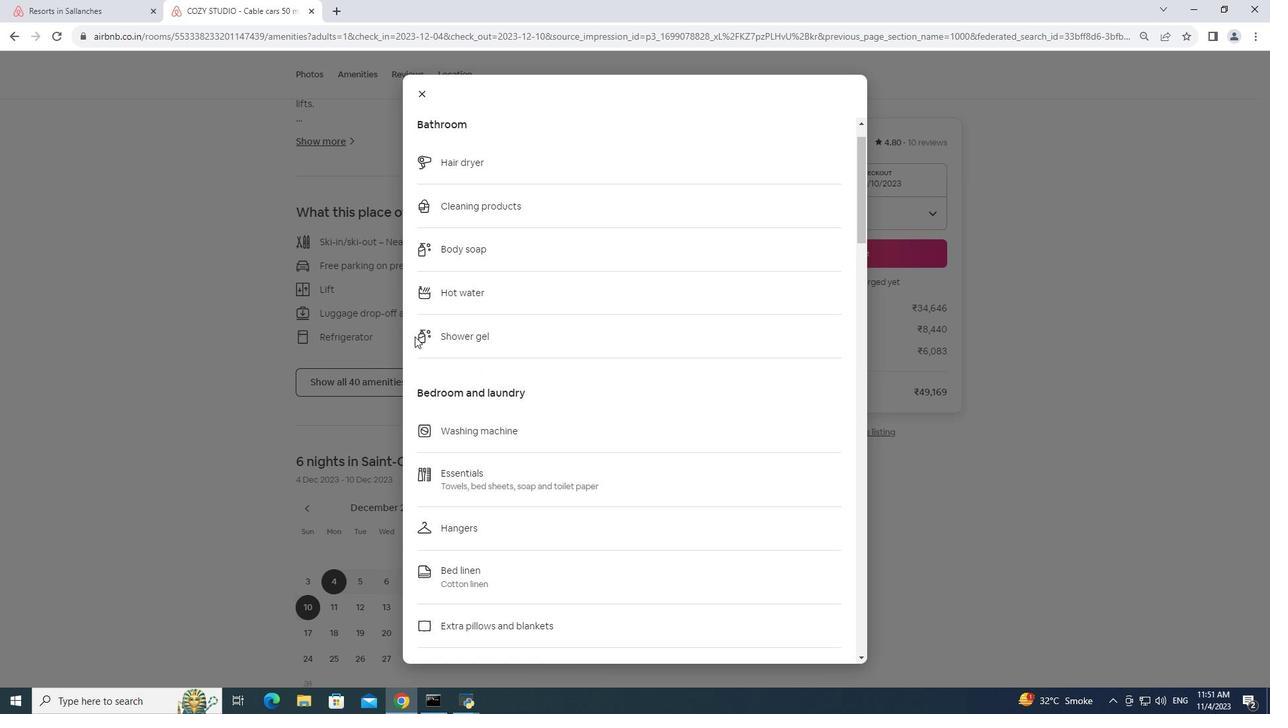 
Action: Mouse scrolled (414, 336) with delta (0, 0)
Screenshot: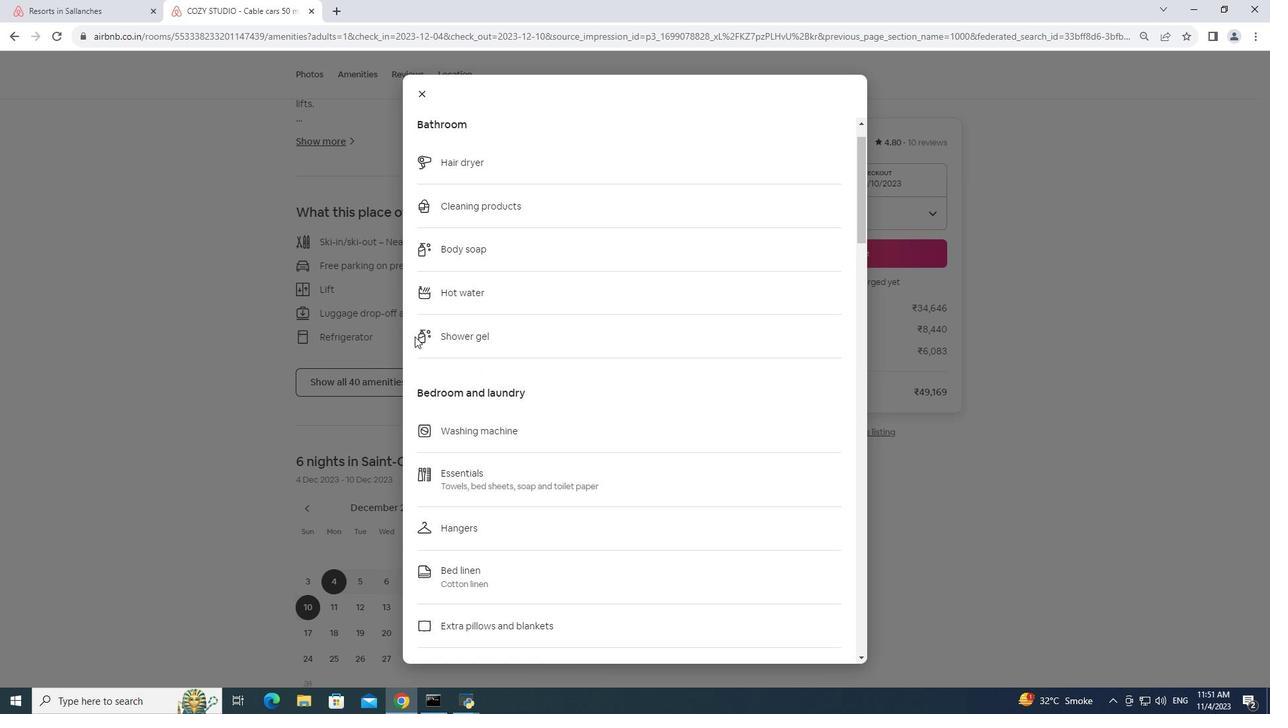 
Action: Mouse moved to (415, 336)
Screenshot: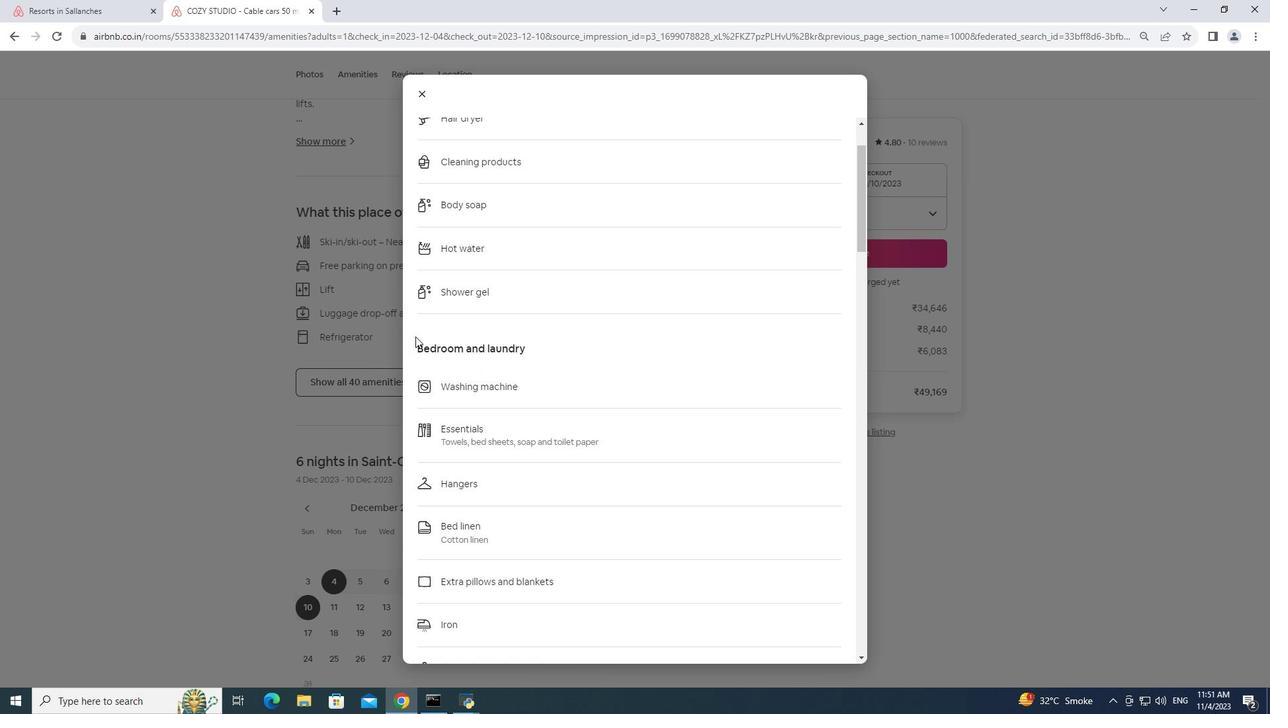 
Action: Mouse scrolled (415, 336) with delta (0, 0)
Screenshot: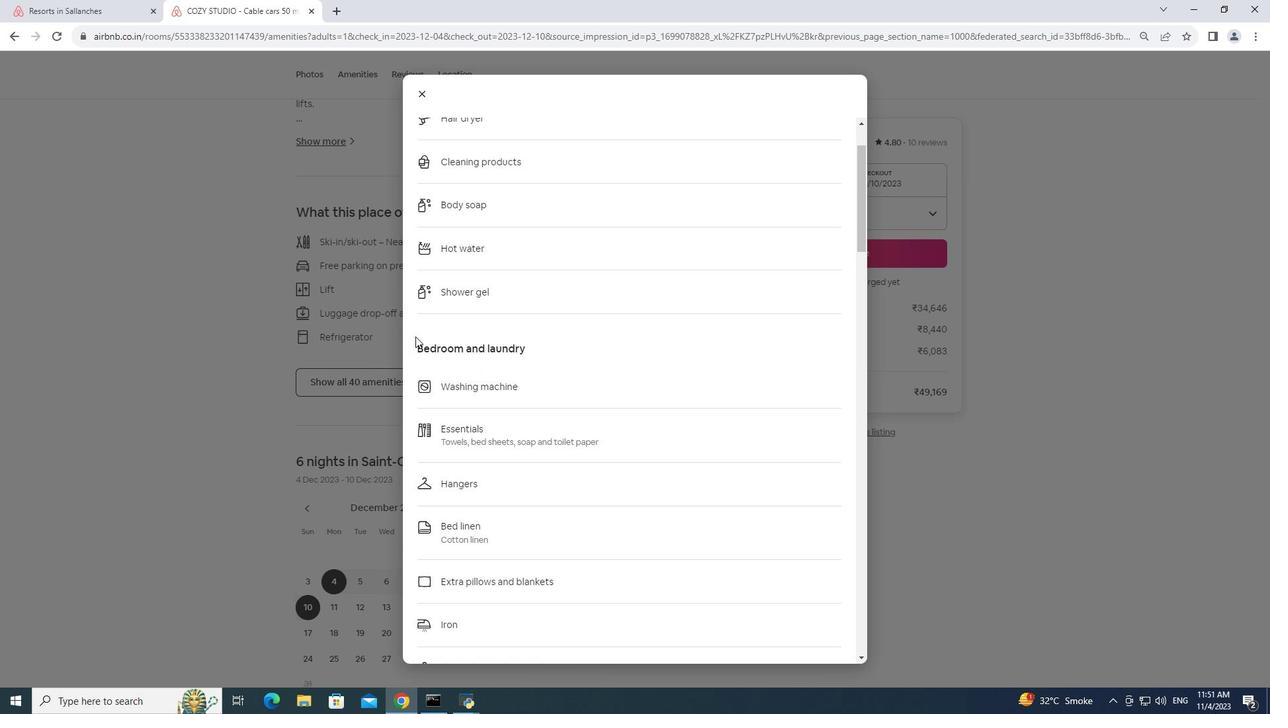 
Action: Mouse moved to (414, 336)
Screenshot: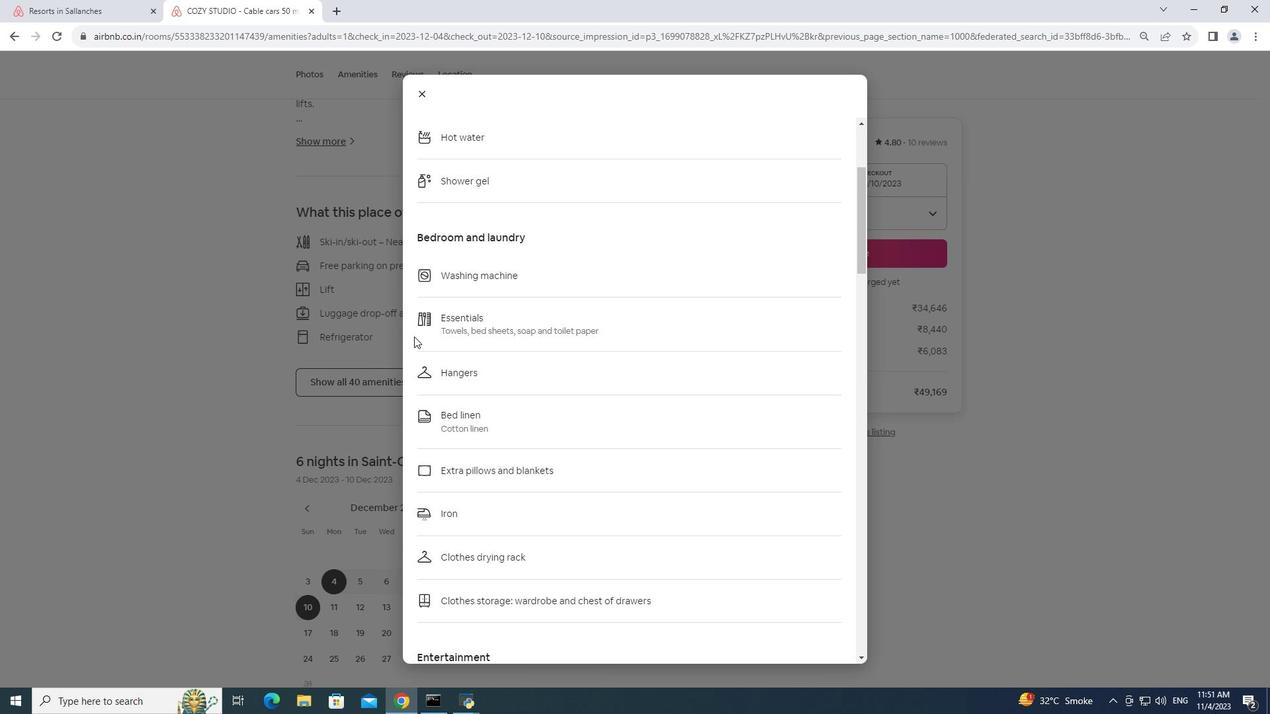 
Action: Mouse scrolled (414, 336) with delta (0, 0)
Screenshot: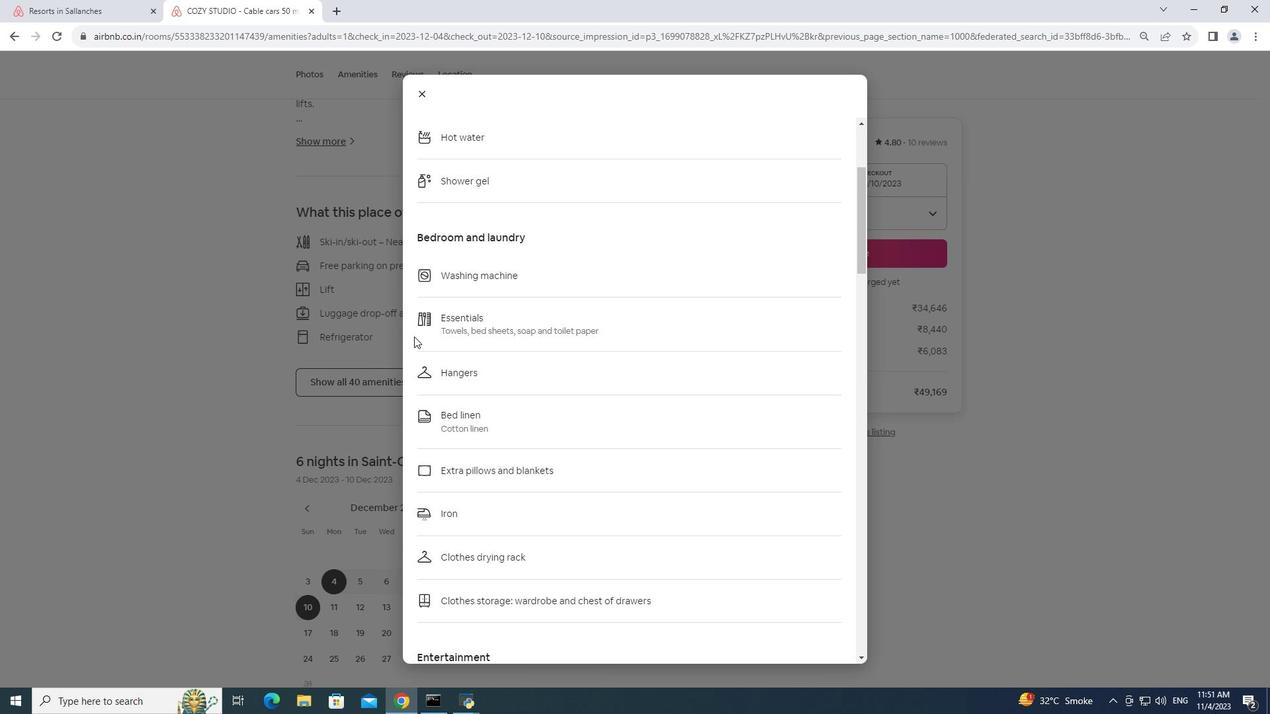 
Action: Mouse scrolled (414, 336) with delta (0, 0)
Screenshot: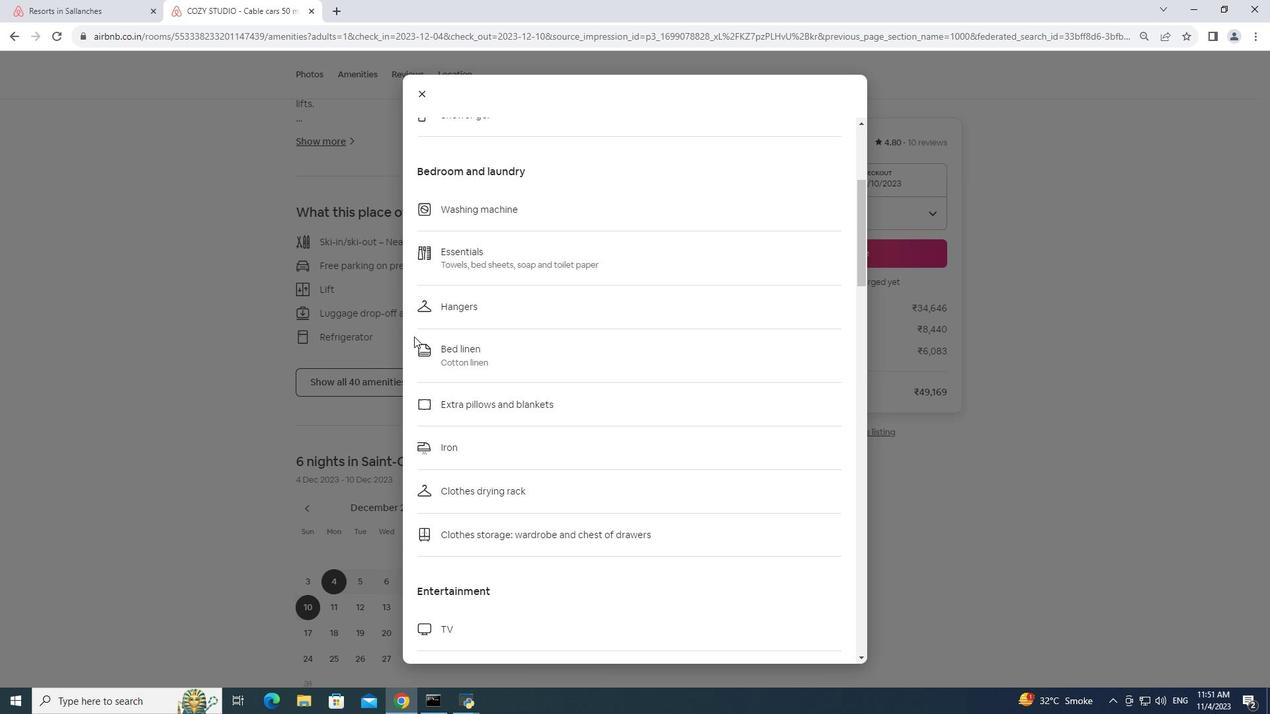 
Action: Mouse scrolled (414, 336) with delta (0, 0)
Screenshot: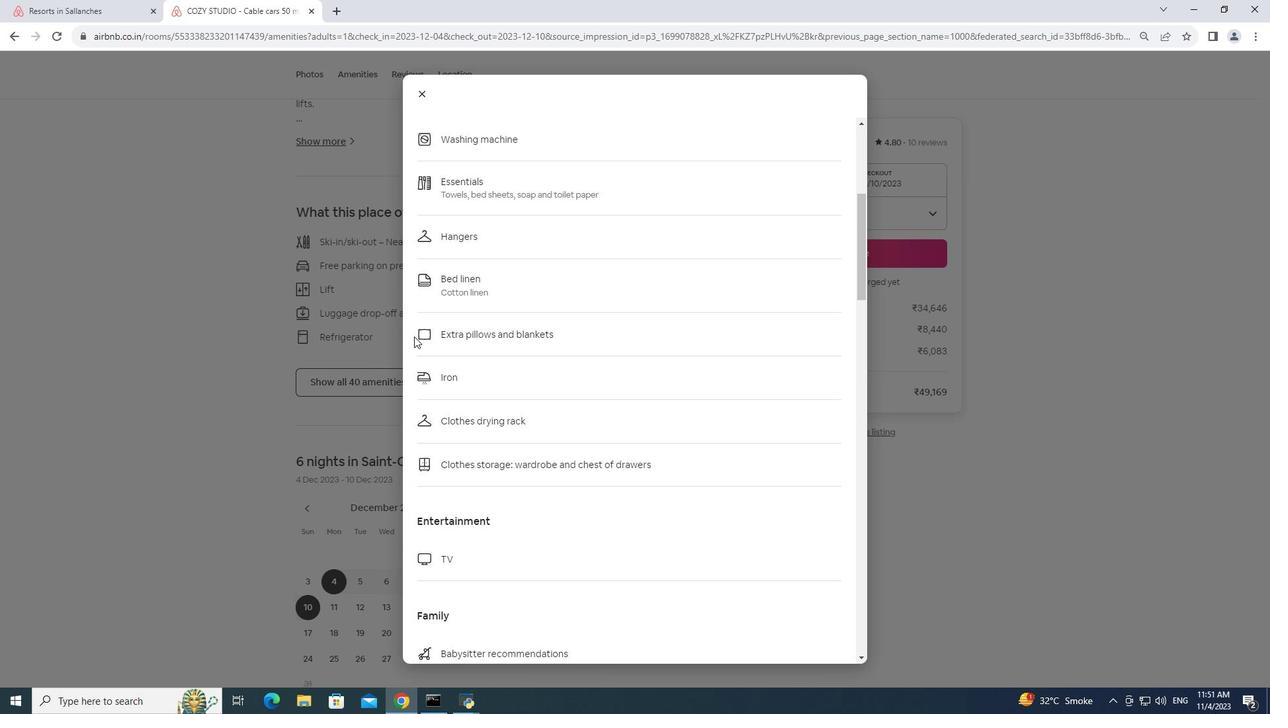 
Action: Mouse scrolled (414, 336) with delta (0, 0)
Screenshot: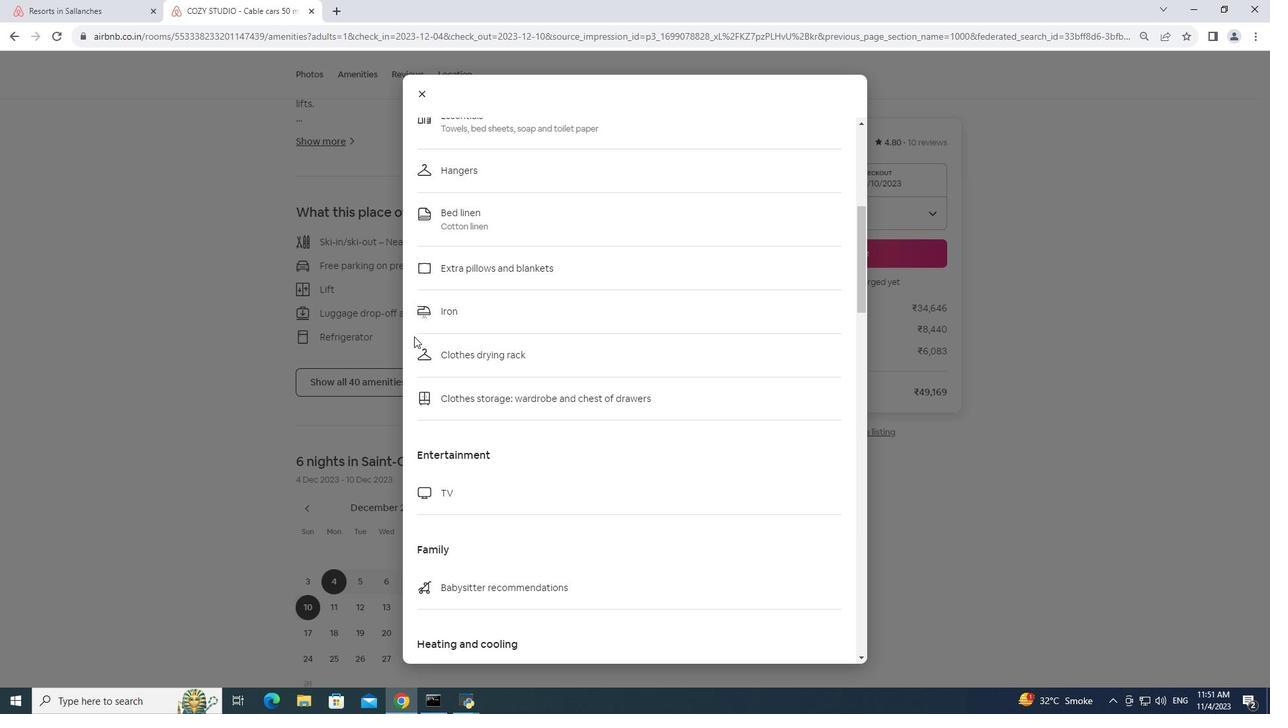 
Action: Mouse scrolled (414, 336) with delta (0, 0)
Screenshot: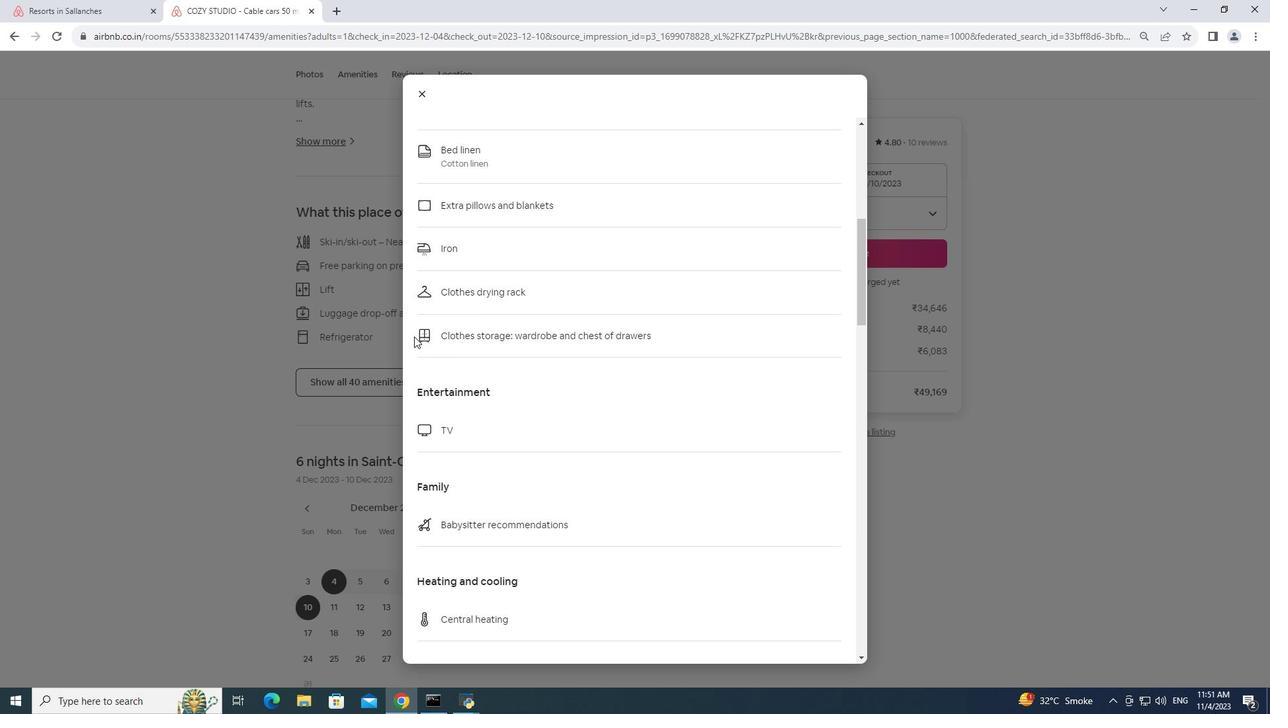 
Action: Mouse scrolled (414, 336) with delta (0, 0)
Screenshot: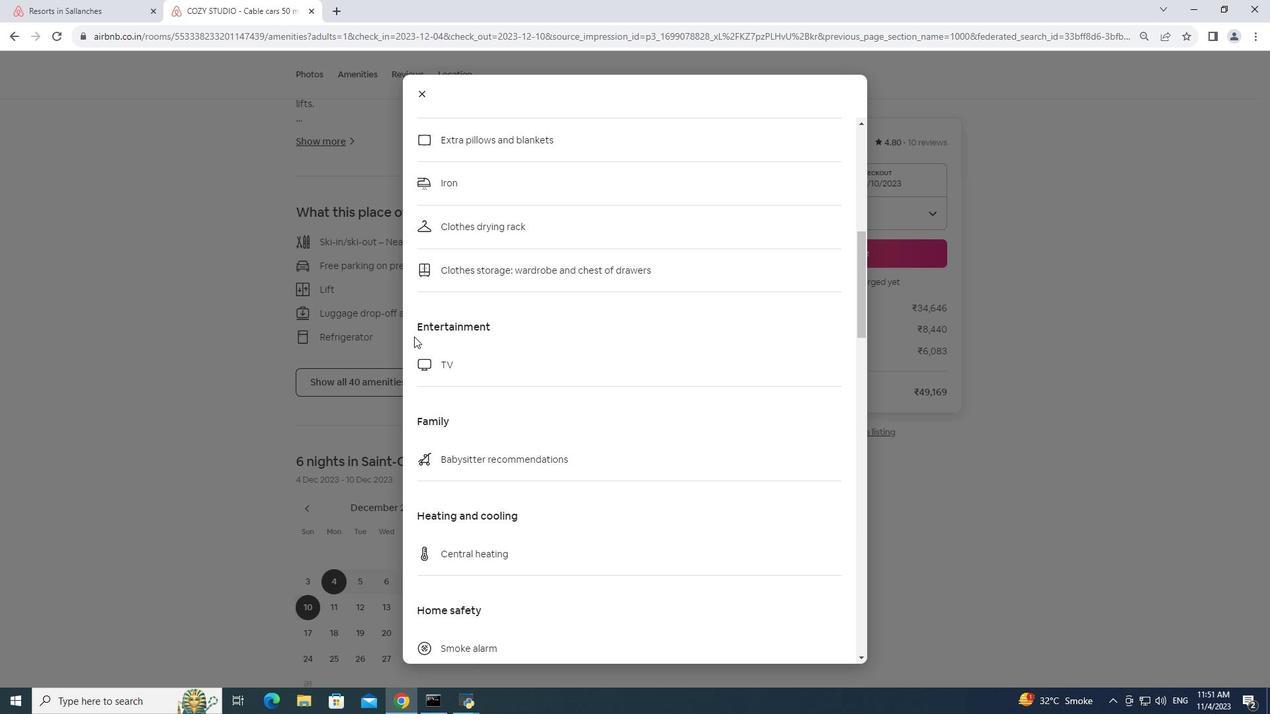 
Action: Mouse scrolled (414, 336) with delta (0, 0)
Screenshot: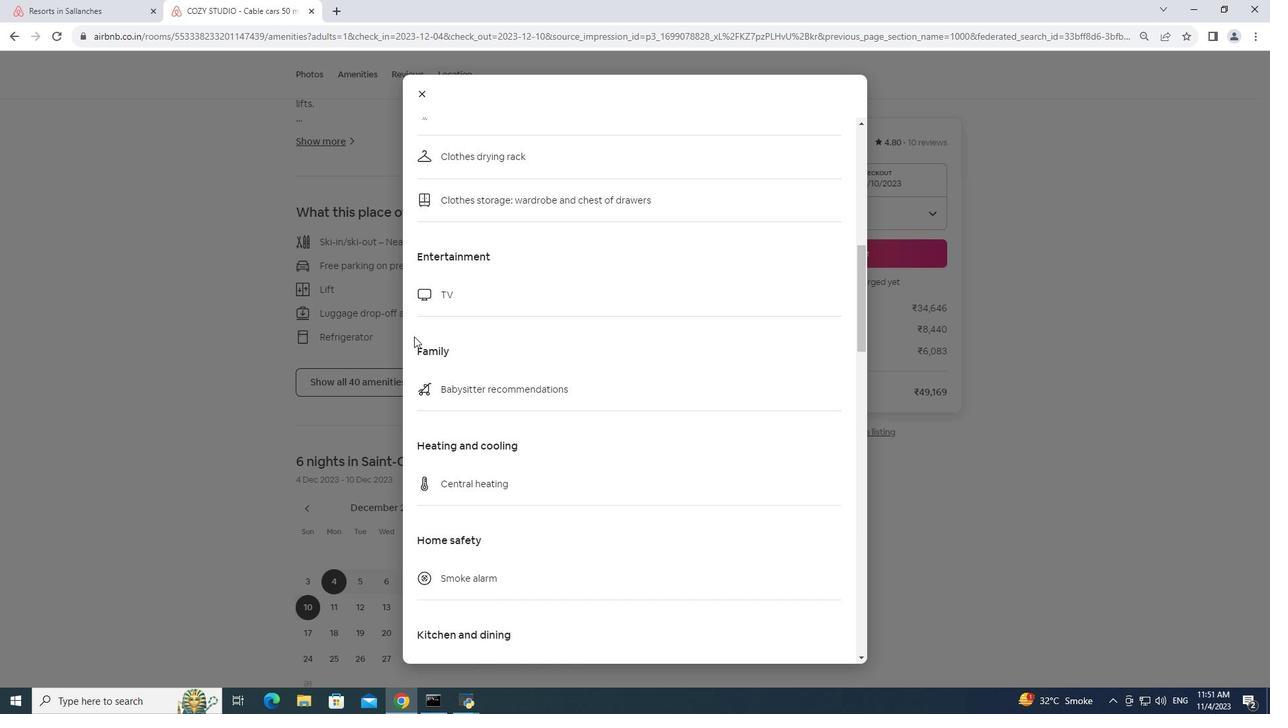 
Action: Mouse scrolled (414, 336) with delta (0, 0)
Screenshot: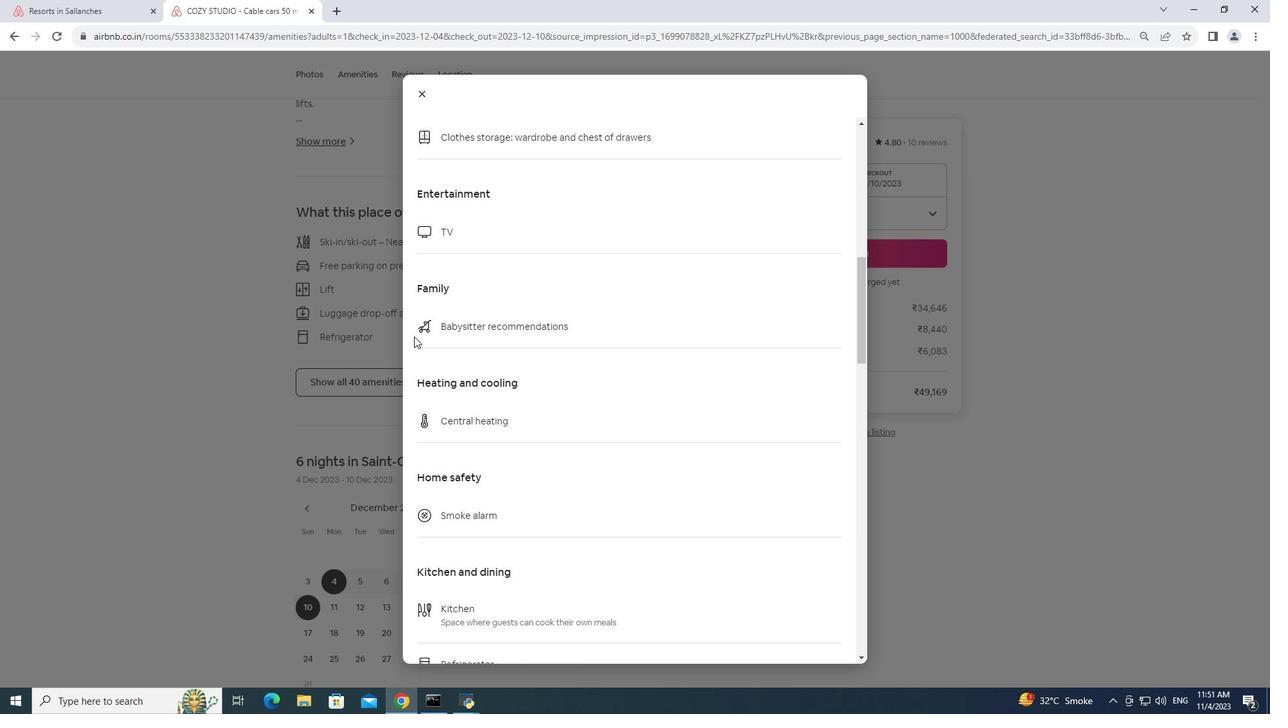 
Action: Mouse scrolled (414, 336) with delta (0, 0)
Screenshot: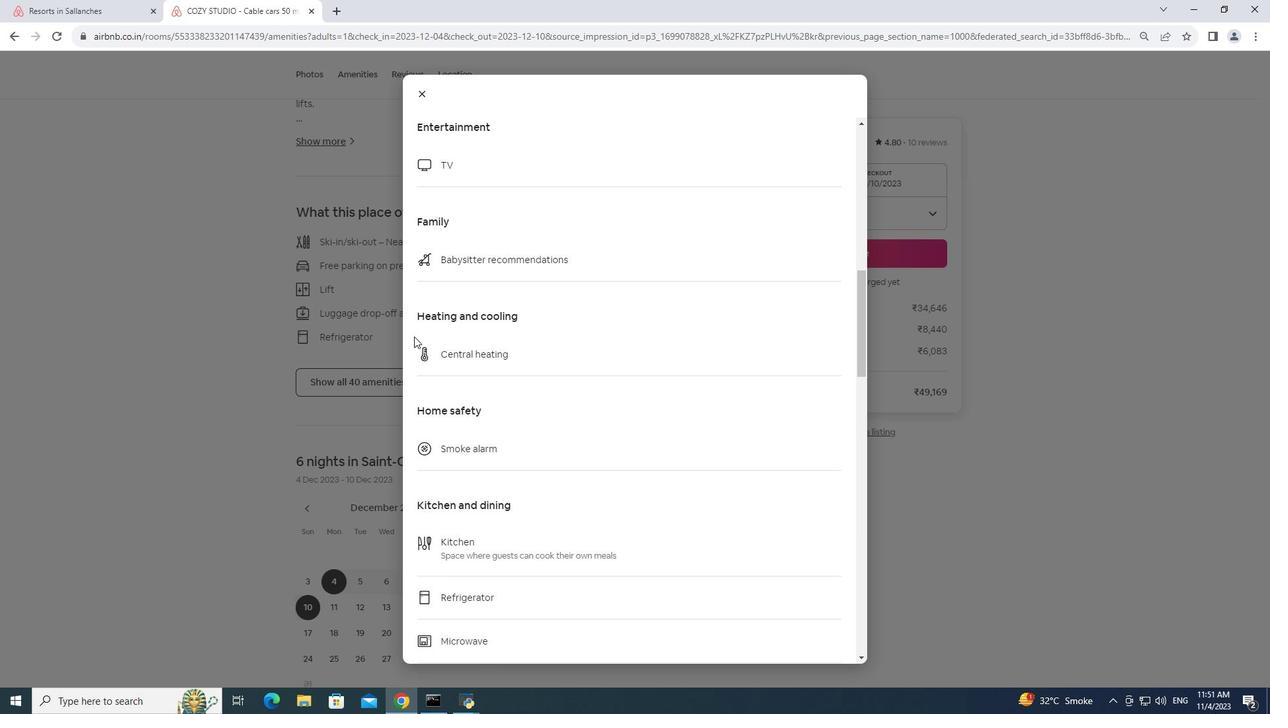 
Action: Mouse scrolled (414, 336) with delta (0, 0)
Screenshot: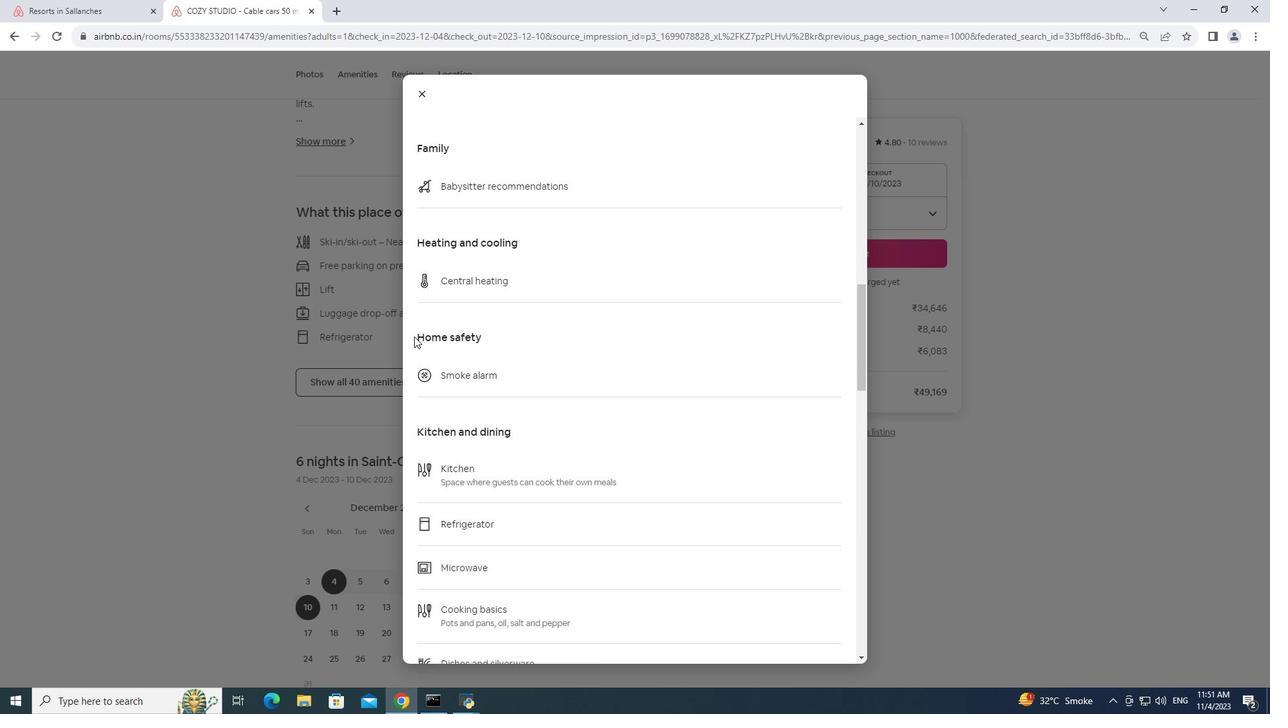 
Action: Mouse scrolled (414, 336) with delta (0, 0)
Screenshot: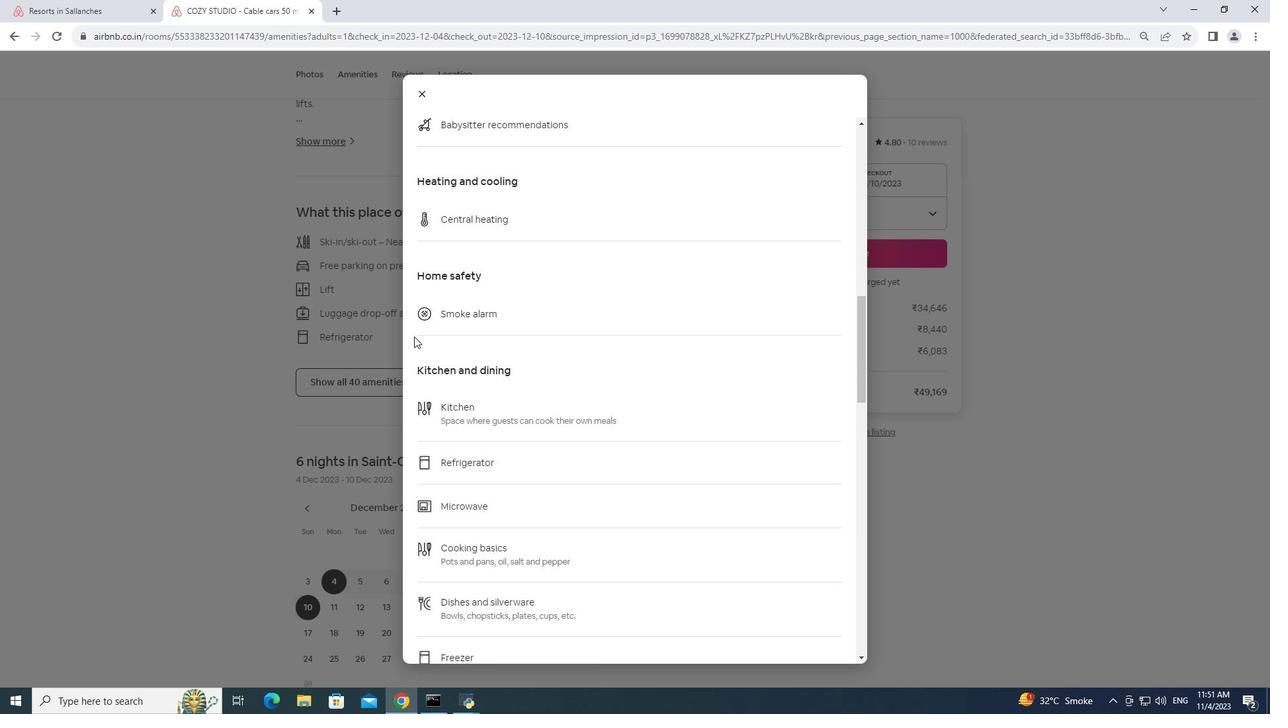 
Action: Mouse scrolled (414, 336) with delta (0, 0)
Screenshot: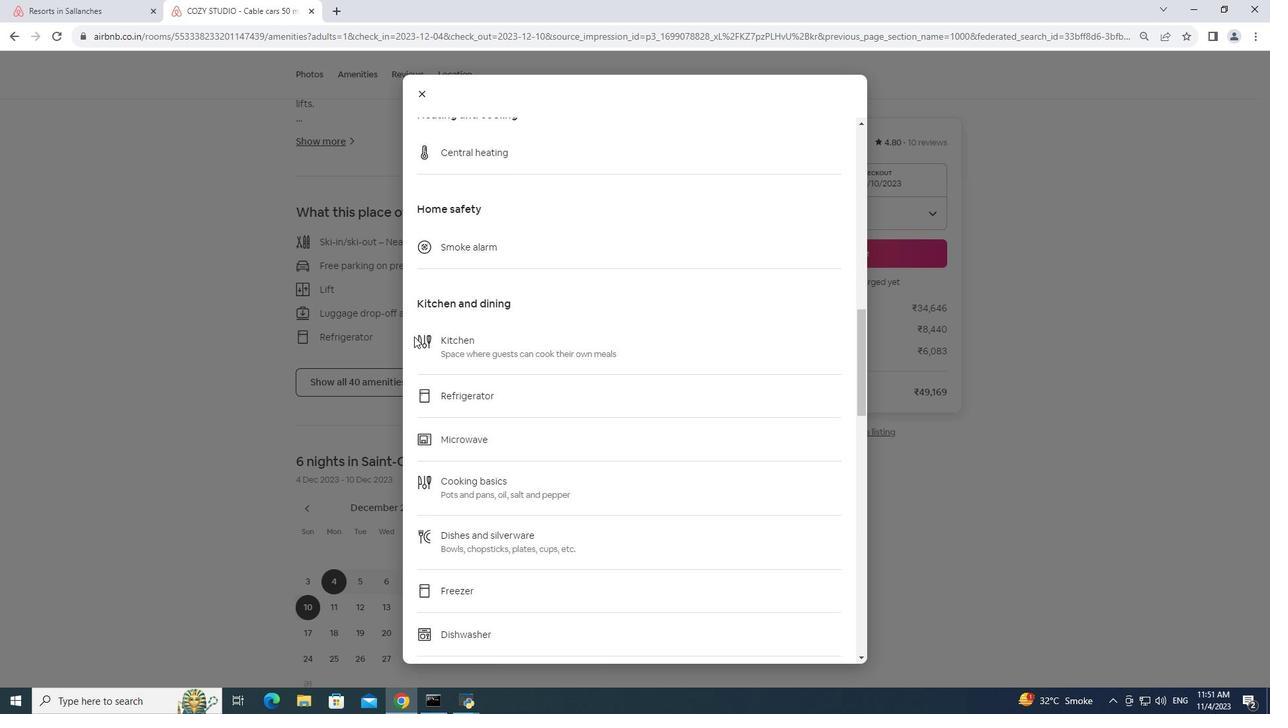 
Action: Mouse scrolled (414, 336) with delta (0, 0)
Screenshot: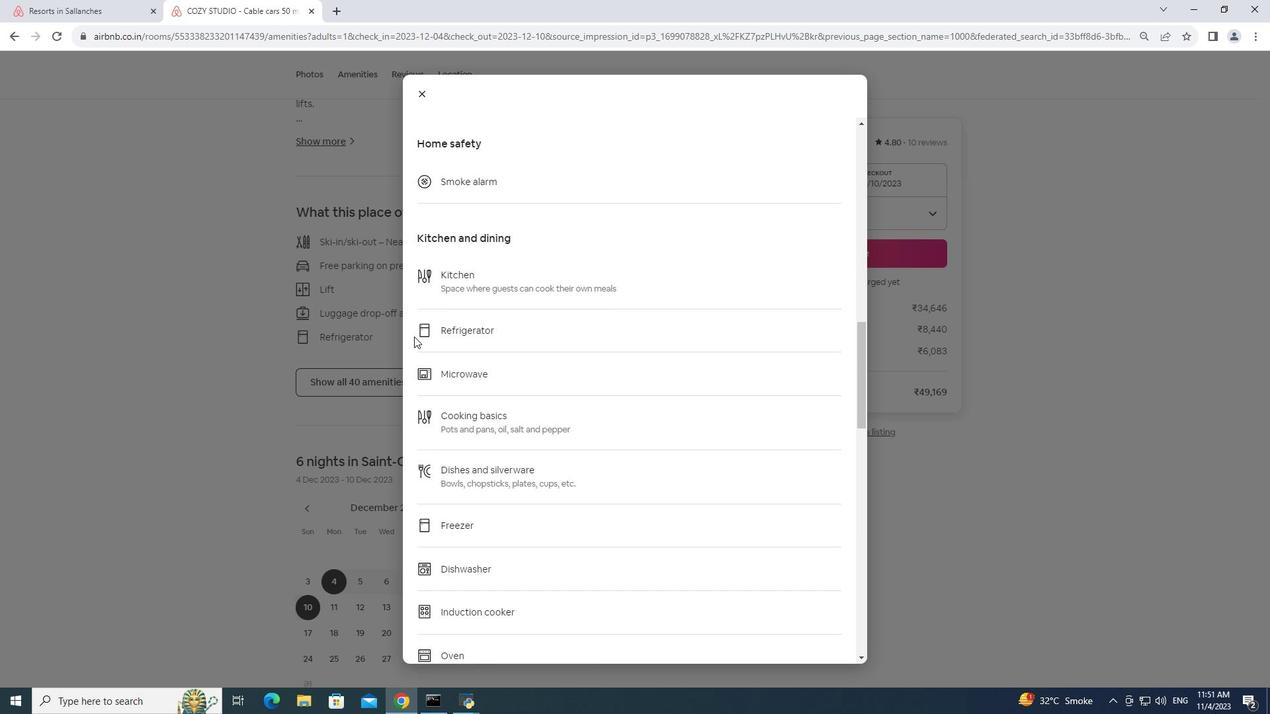 
Action: Mouse scrolled (414, 336) with delta (0, 0)
Screenshot: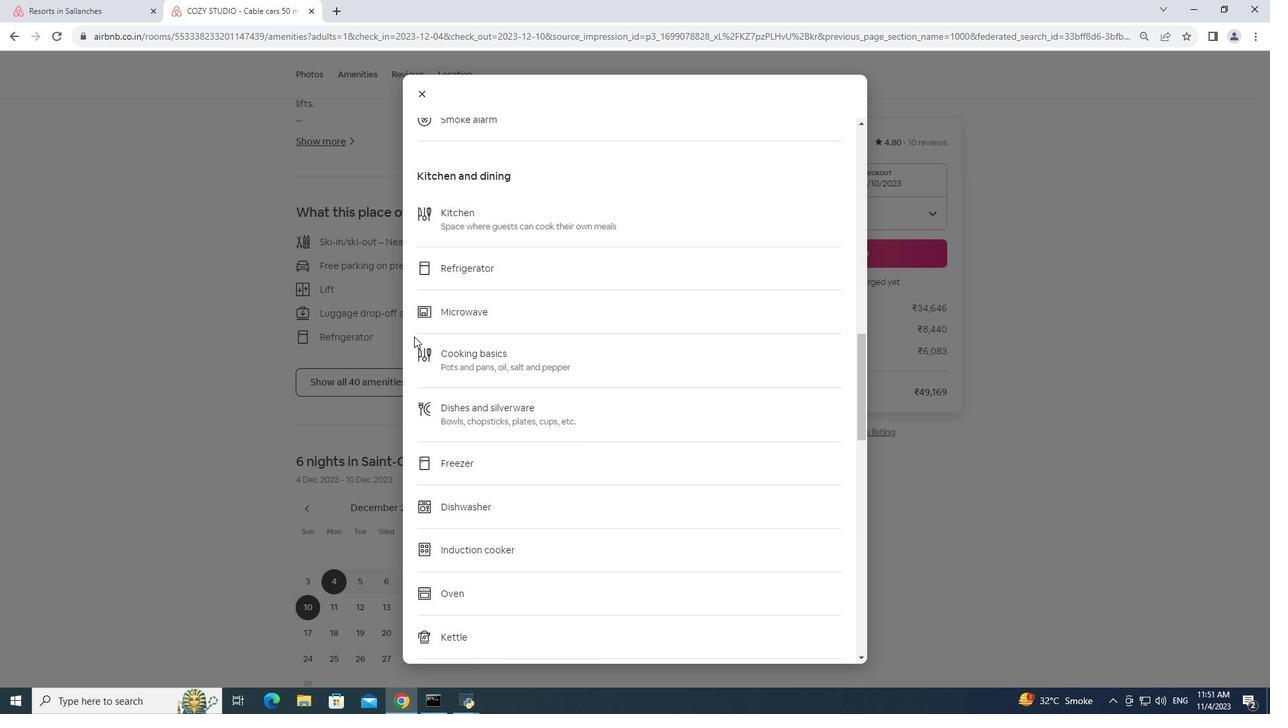 
Action: Mouse scrolled (414, 336) with delta (0, 0)
Screenshot: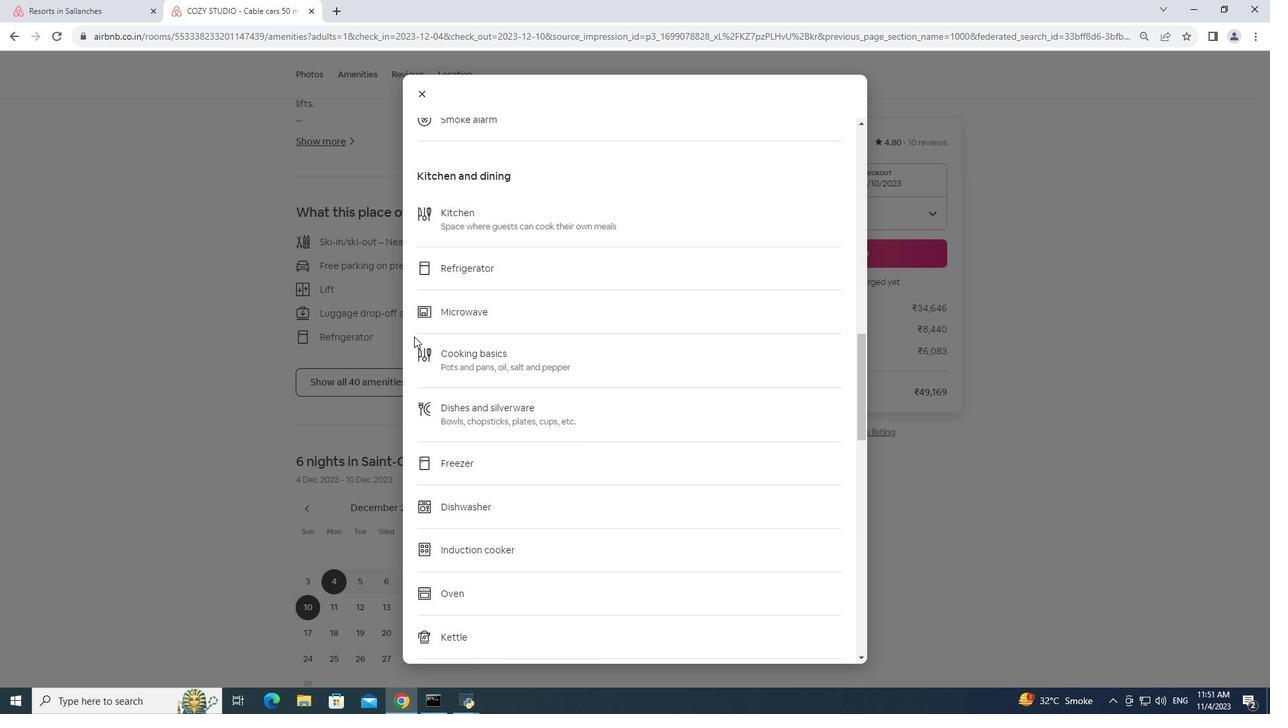 
Action: Mouse scrolled (414, 336) with delta (0, 0)
Screenshot: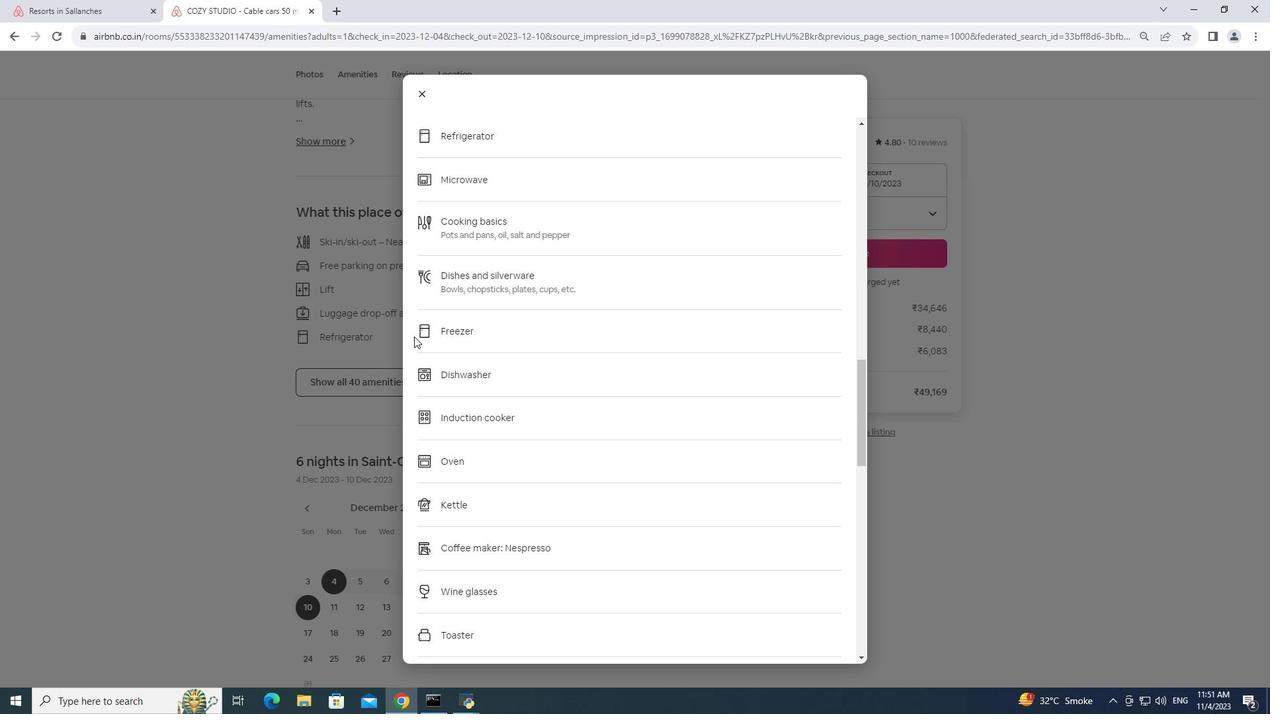 
Action: Mouse scrolled (414, 336) with delta (0, 0)
Screenshot: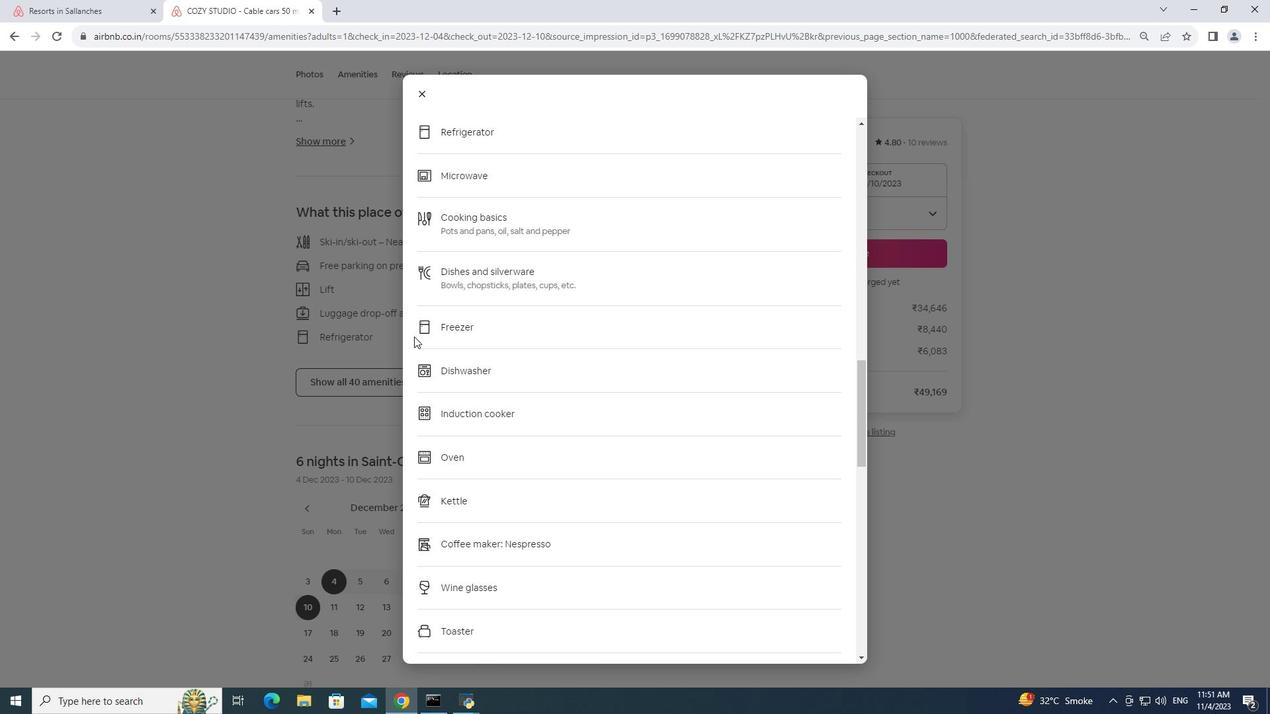 
Action: Mouse scrolled (414, 336) with delta (0, 0)
Screenshot: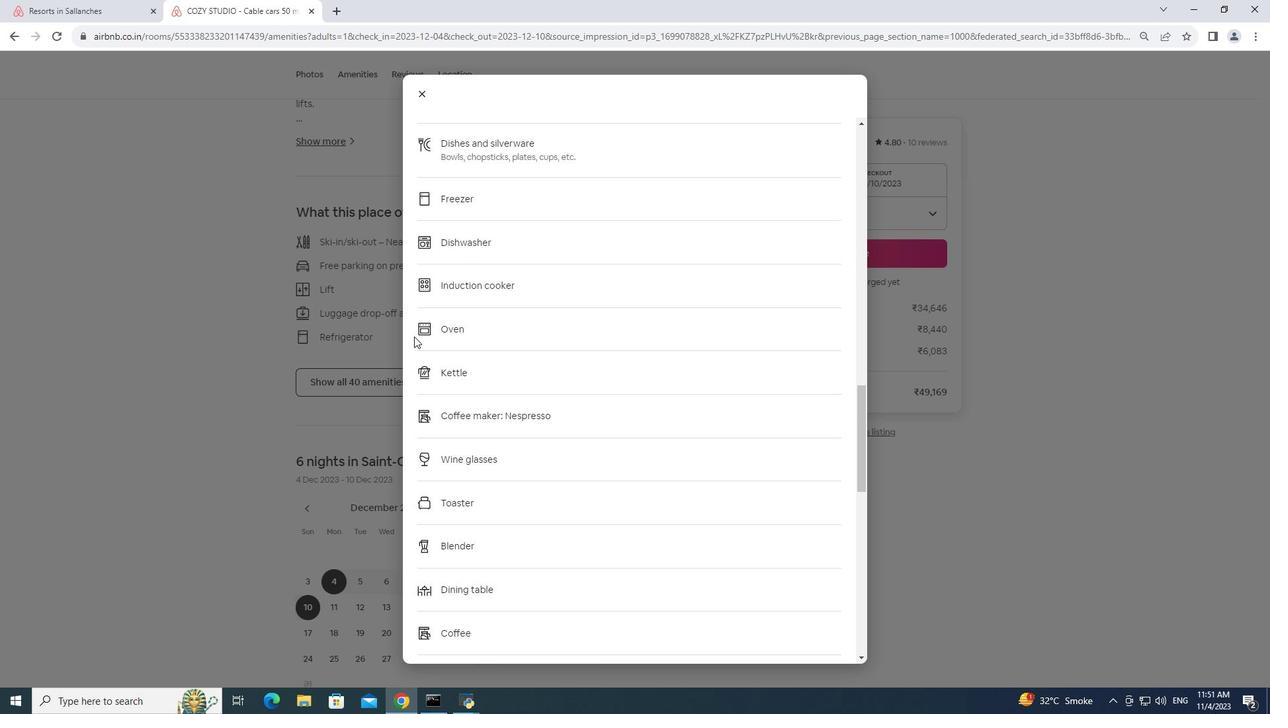 
Action: Mouse scrolled (414, 336) with delta (0, 0)
Screenshot: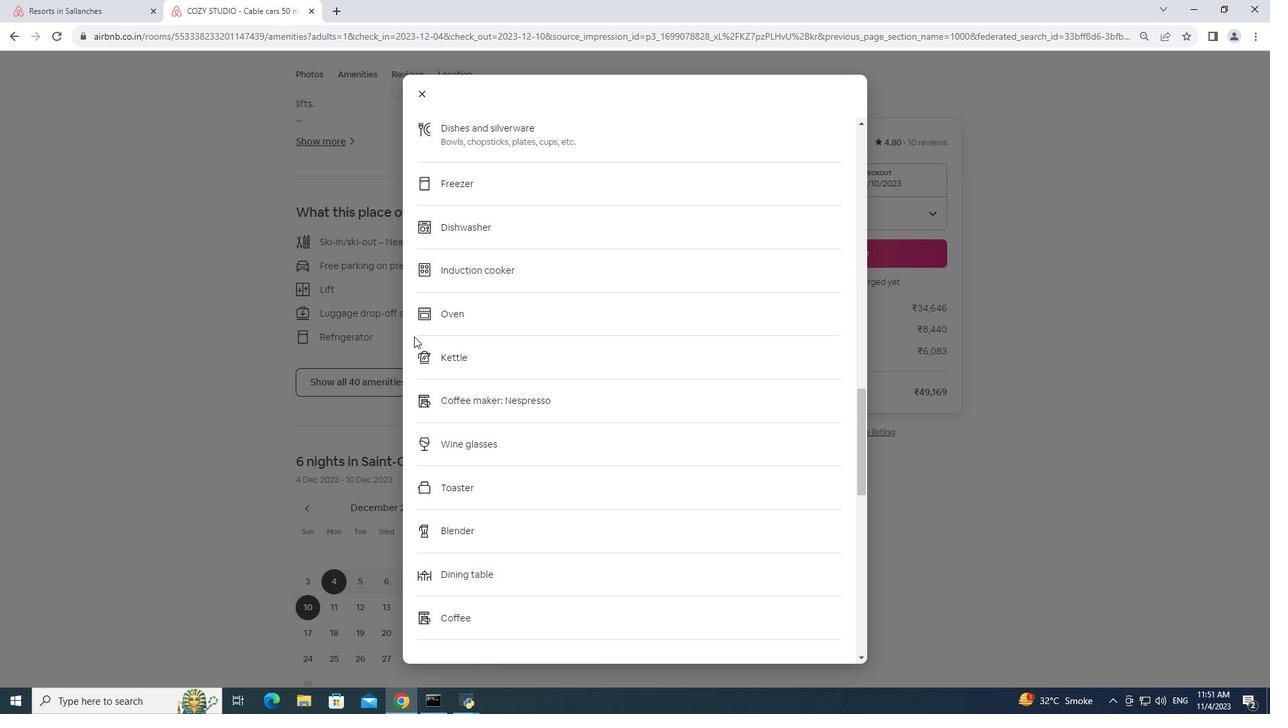 
Action: Mouse scrolled (414, 336) with delta (0, 0)
Screenshot: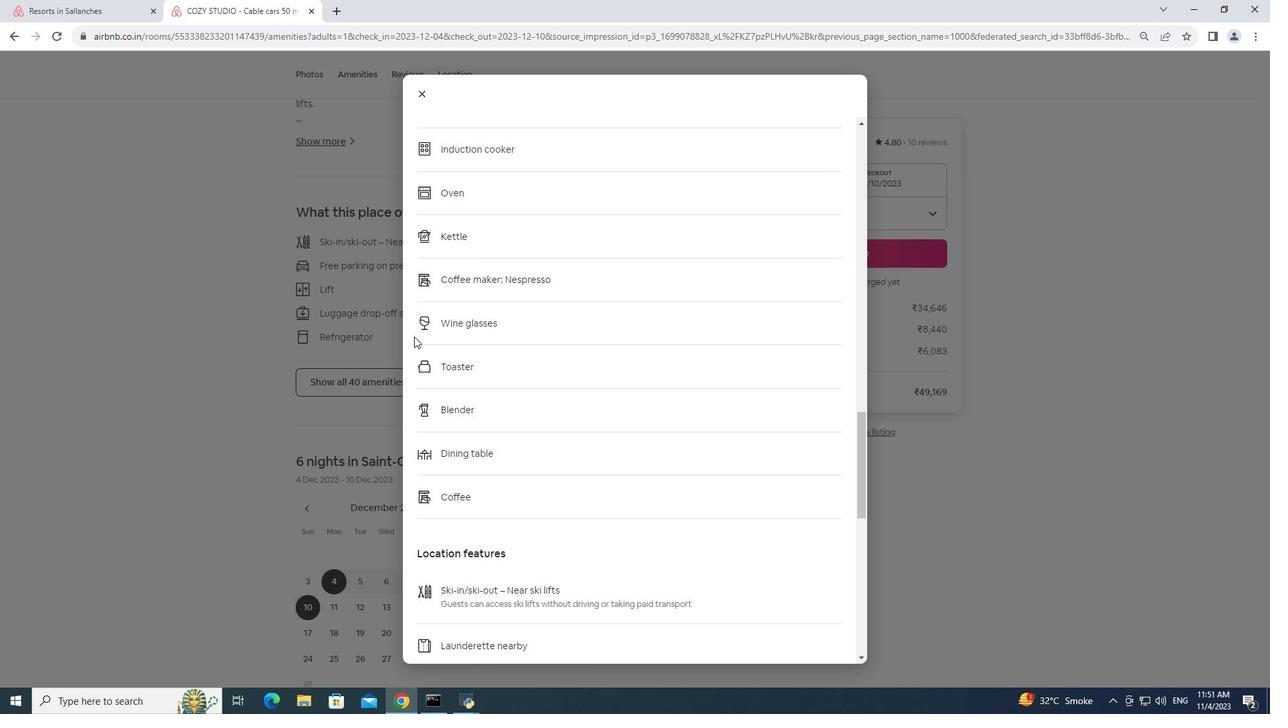 
Action: Mouse scrolled (414, 336) with delta (0, 0)
Screenshot: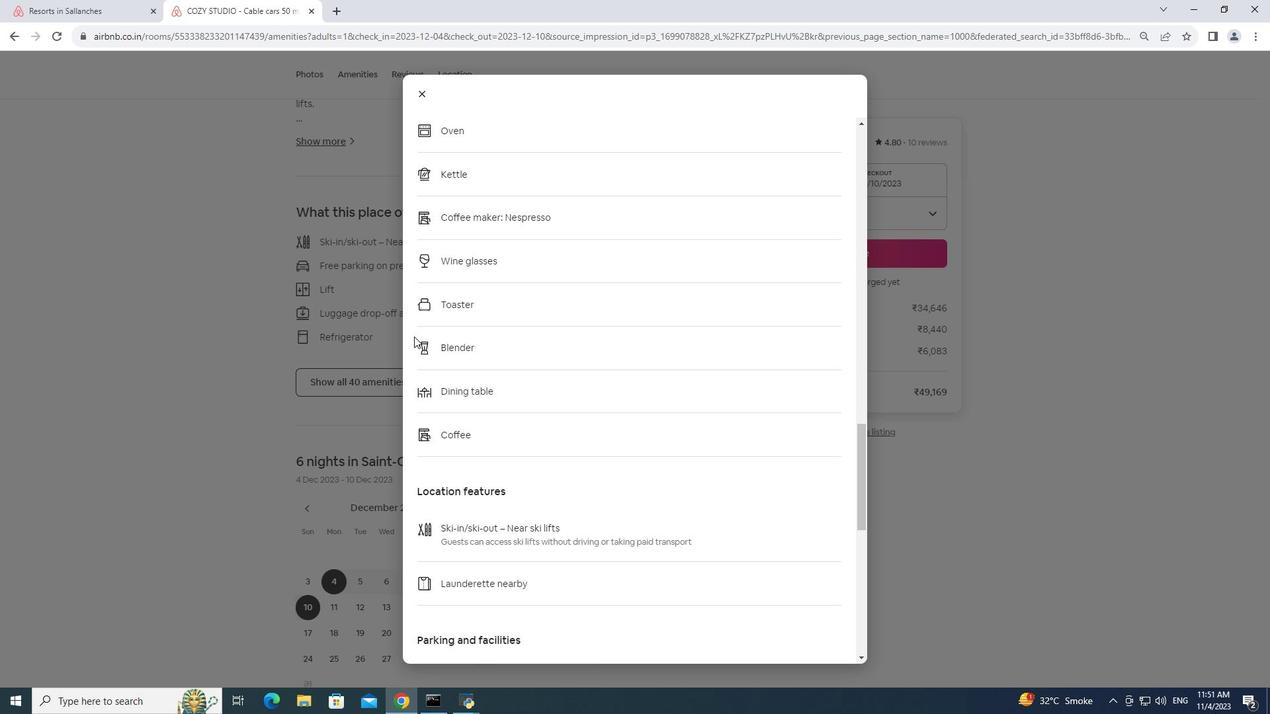 
Action: Mouse moved to (408, 341)
Screenshot: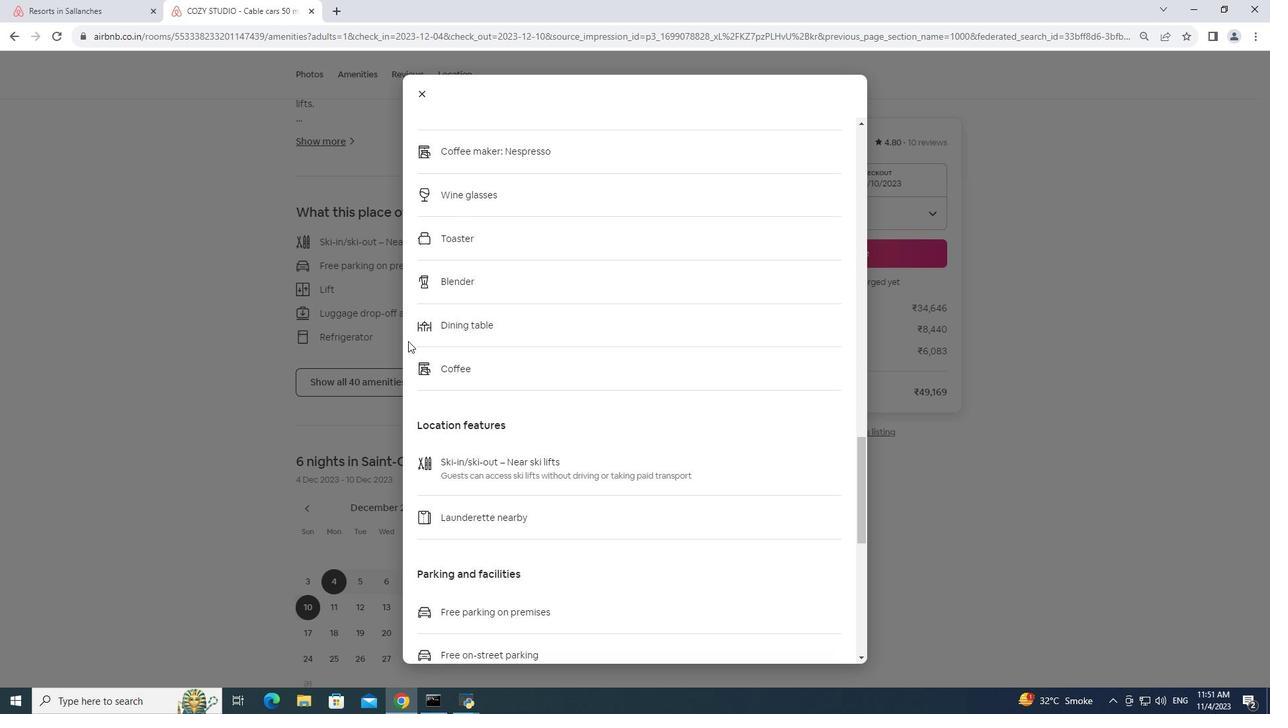 
Action: Mouse scrolled (408, 340) with delta (0, 0)
Screenshot: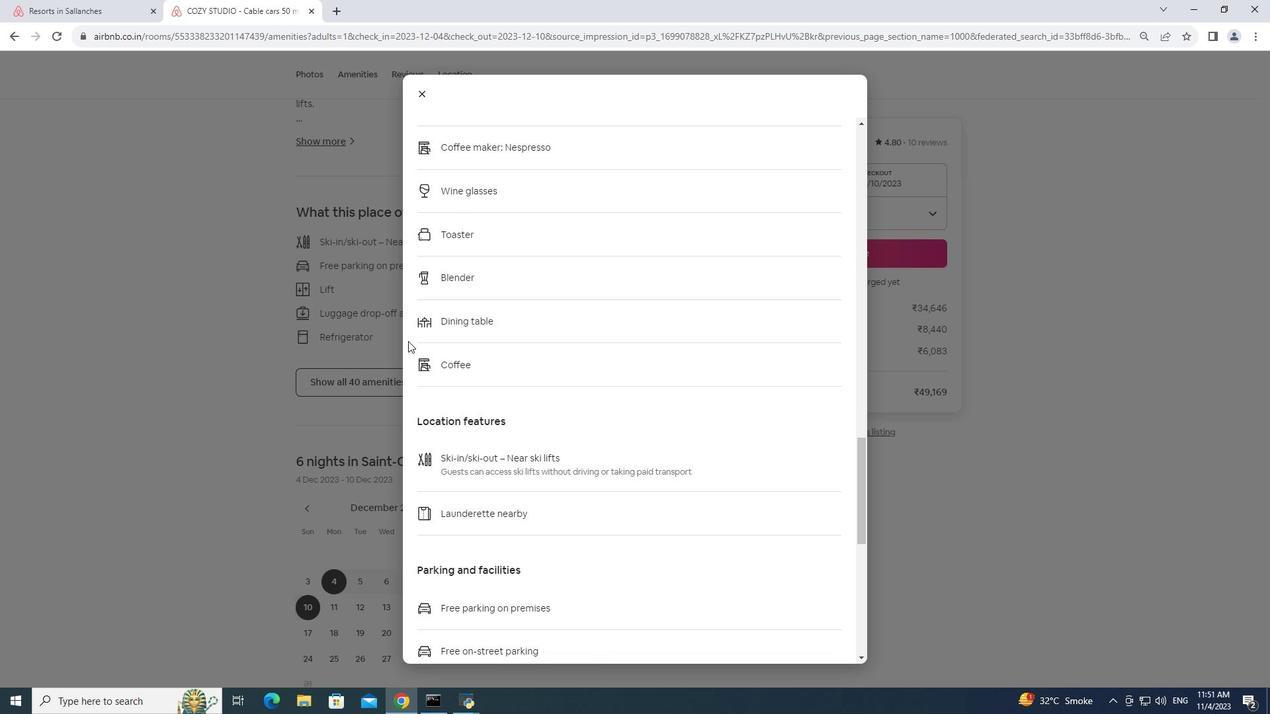 
Action: Mouse moved to (408, 336)
Screenshot: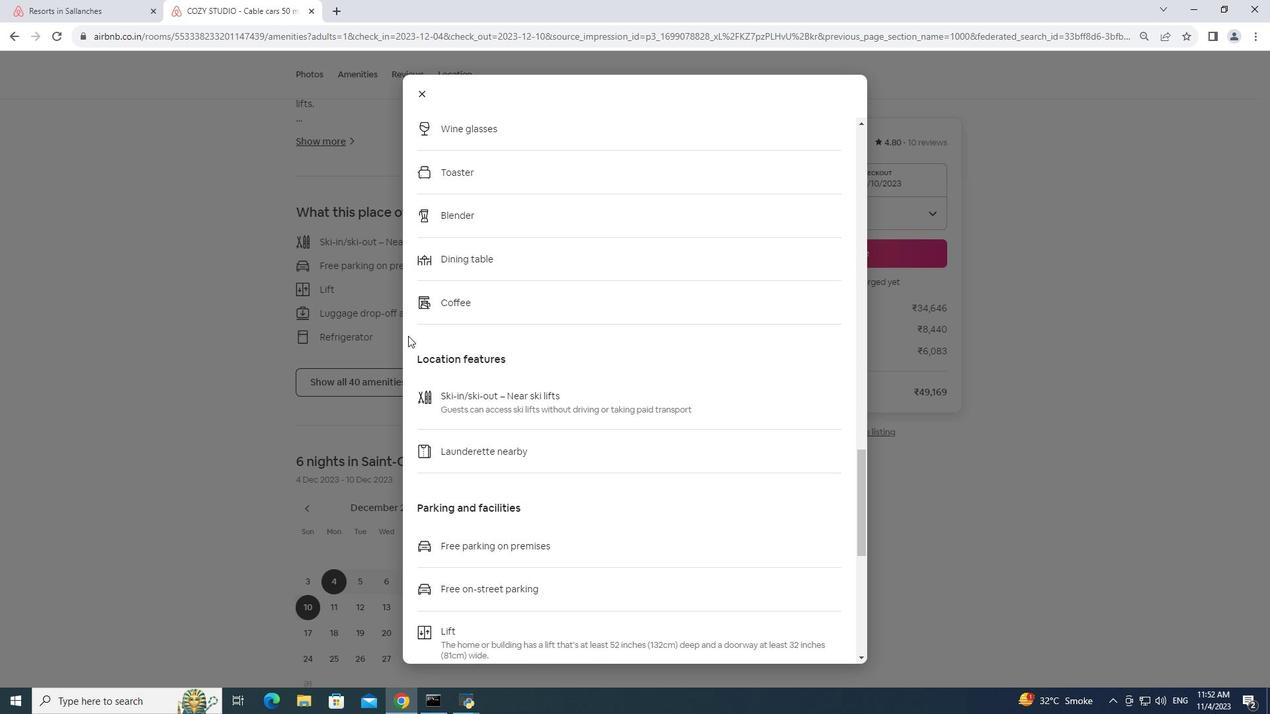 
Action: Mouse scrolled (408, 335) with delta (0, 0)
Screenshot: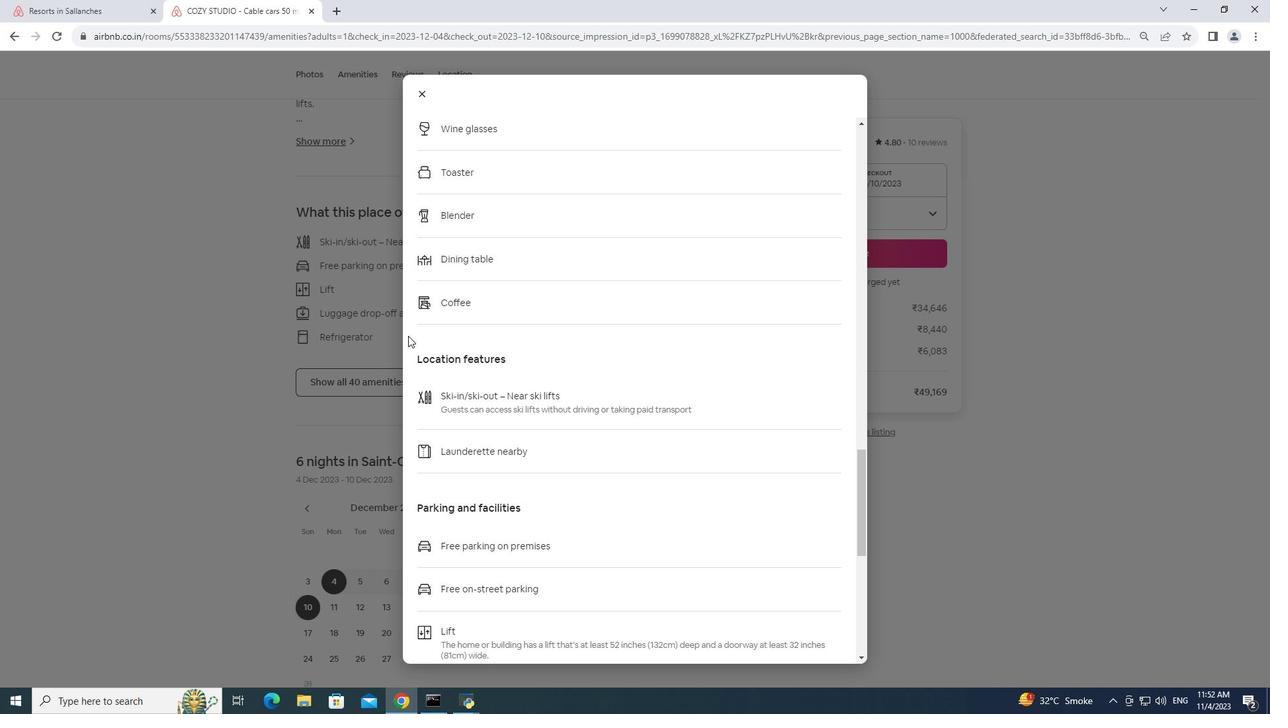 
Action: Mouse moved to (409, 334)
Screenshot: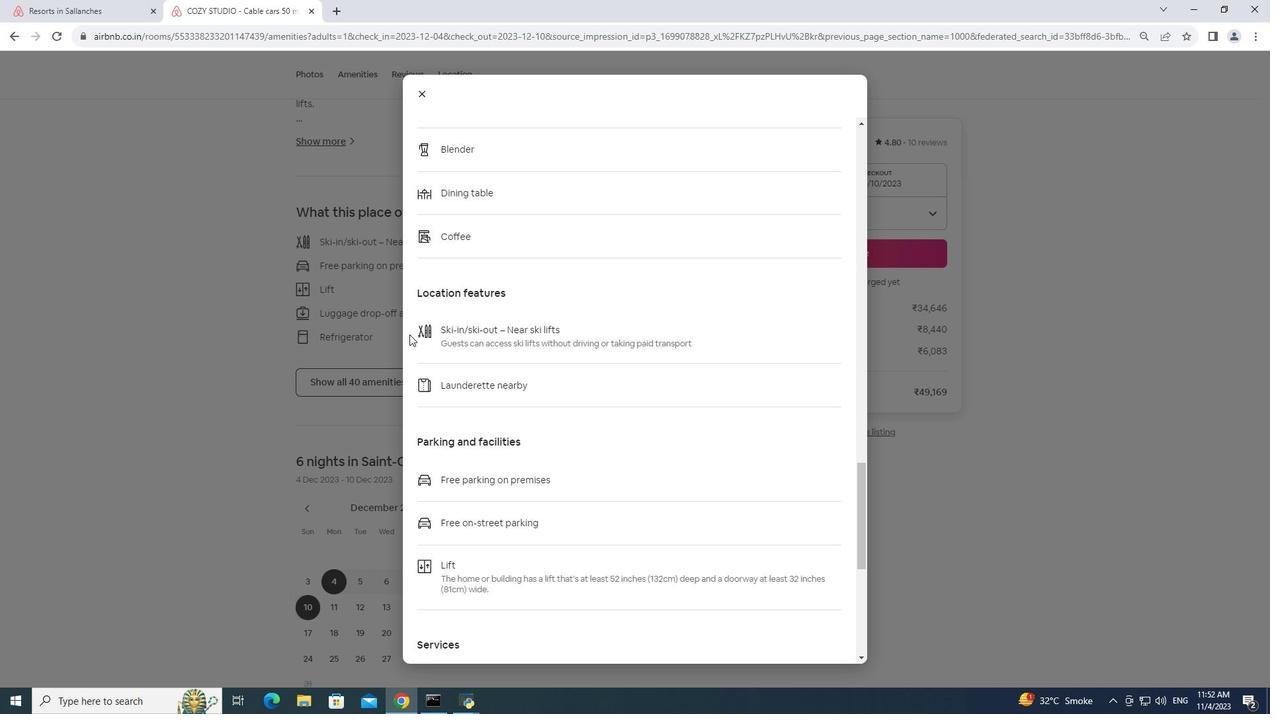 
Action: Mouse scrolled (409, 334) with delta (0, 0)
Screenshot: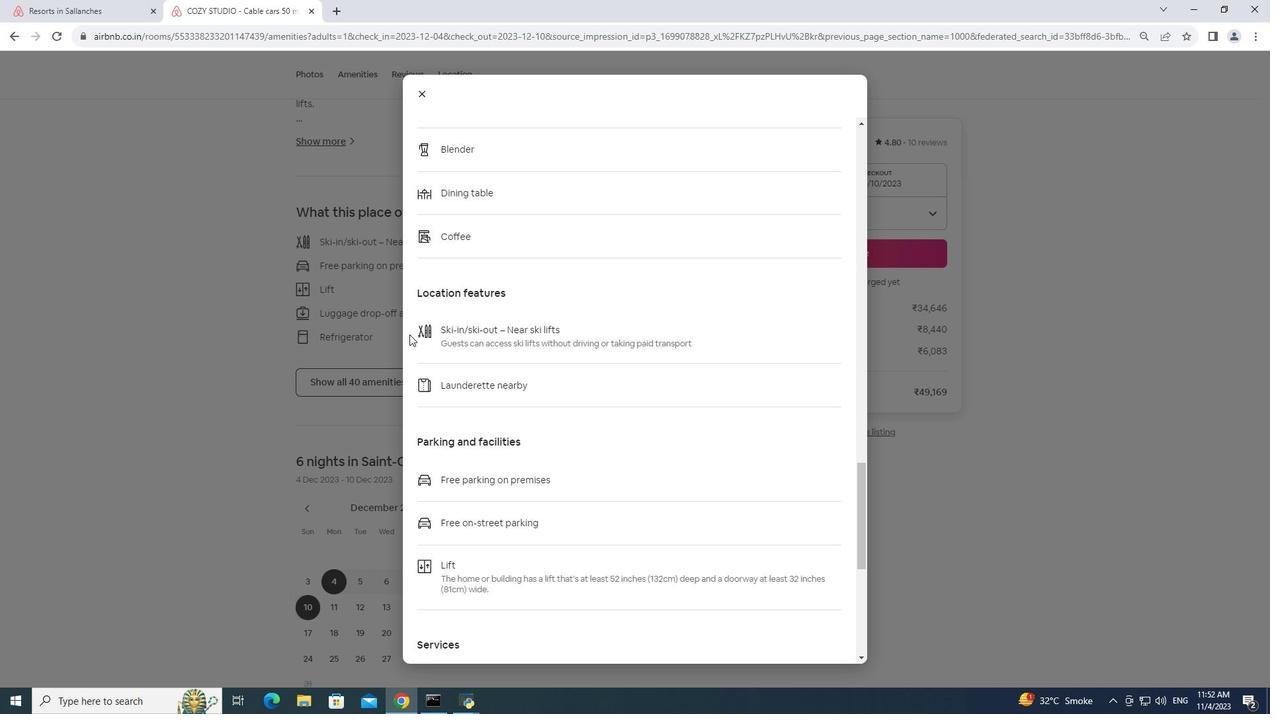 
Action: Mouse scrolled (409, 334) with delta (0, 0)
Screenshot: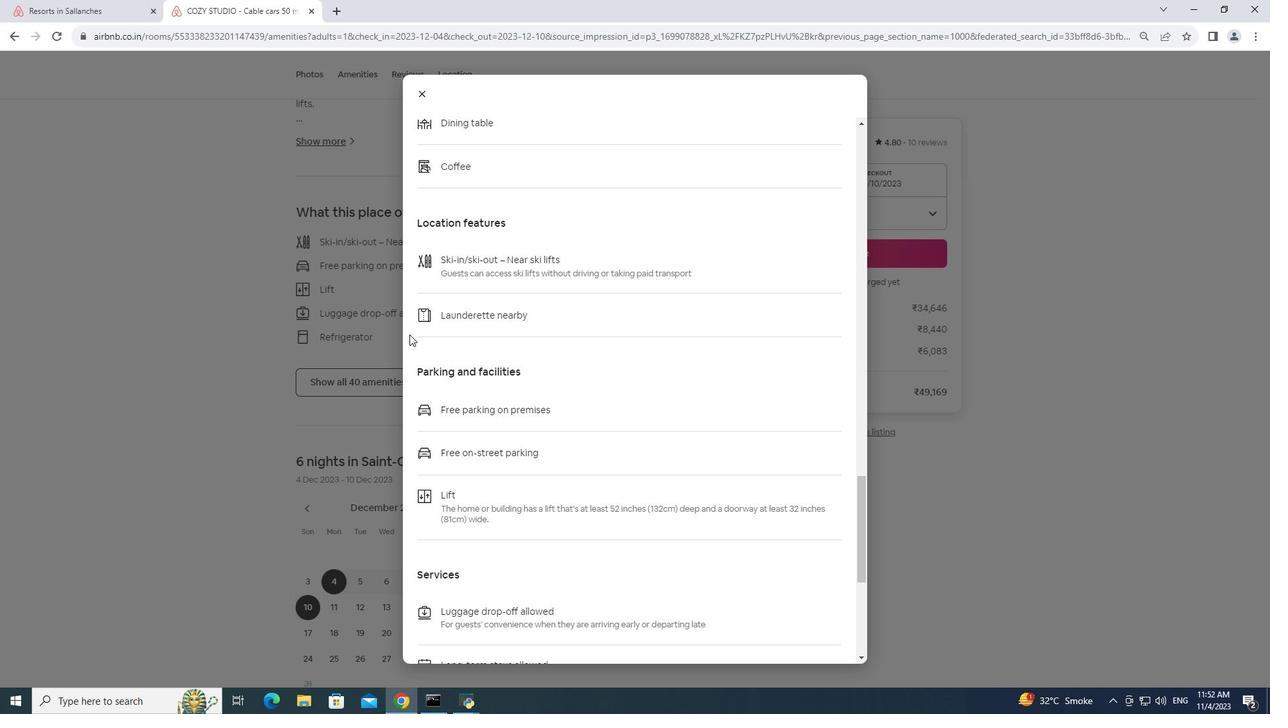 
Action: Mouse scrolled (409, 334) with delta (0, 0)
Screenshot: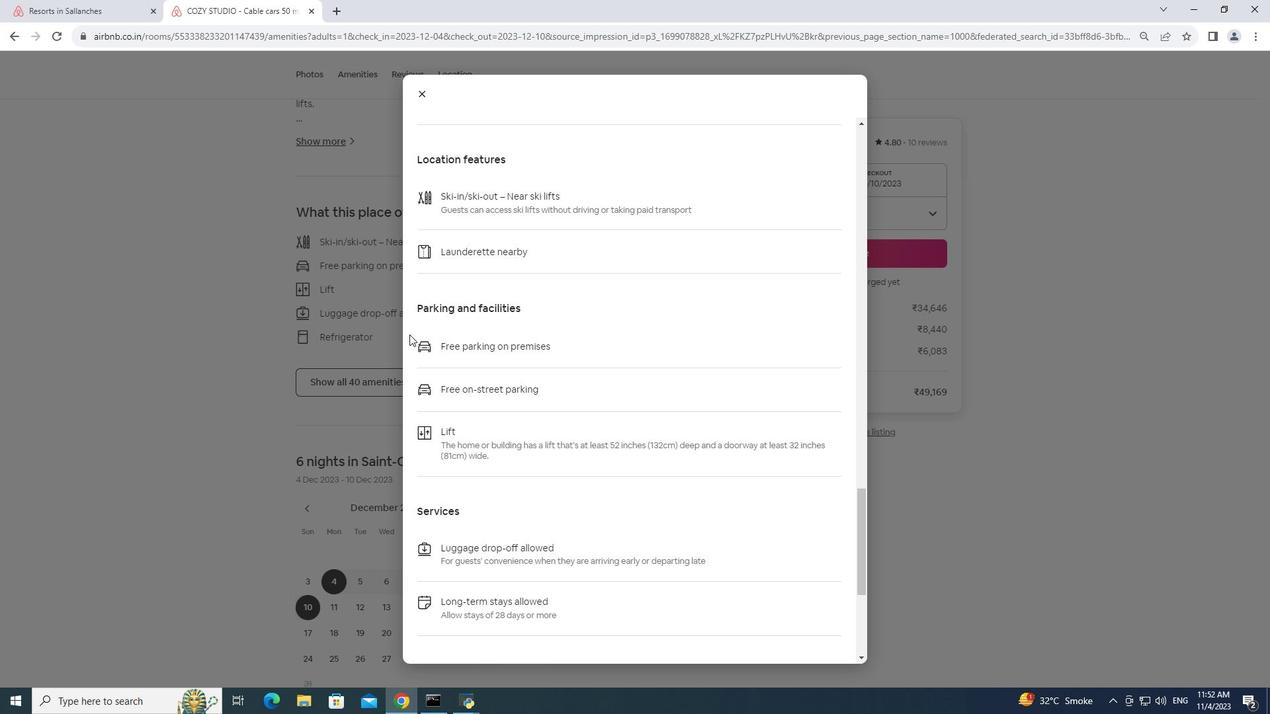 
Action: Mouse scrolled (409, 334) with delta (0, 0)
Screenshot: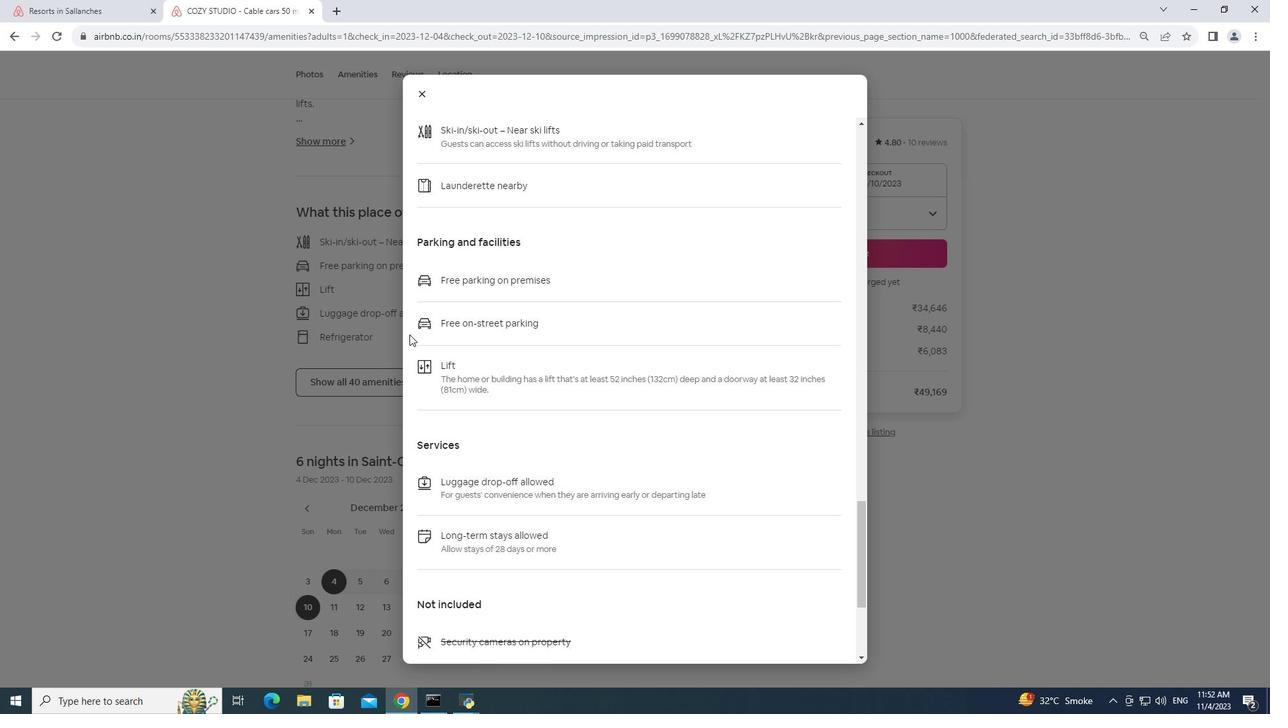 
Action: Mouse scrolled (409, 334) with delta (0, 0)
Screenshot: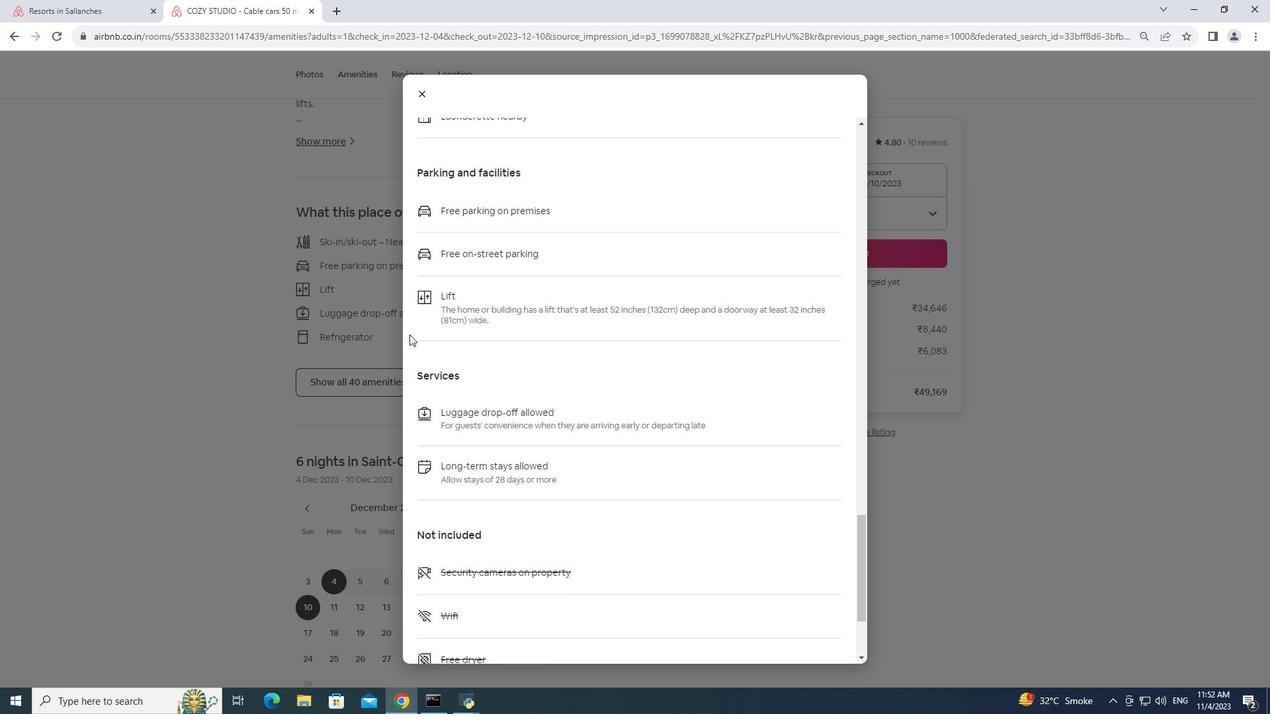 
Action: Mouse scrolled (409, 334) with delta (0, 0)
Screenshot: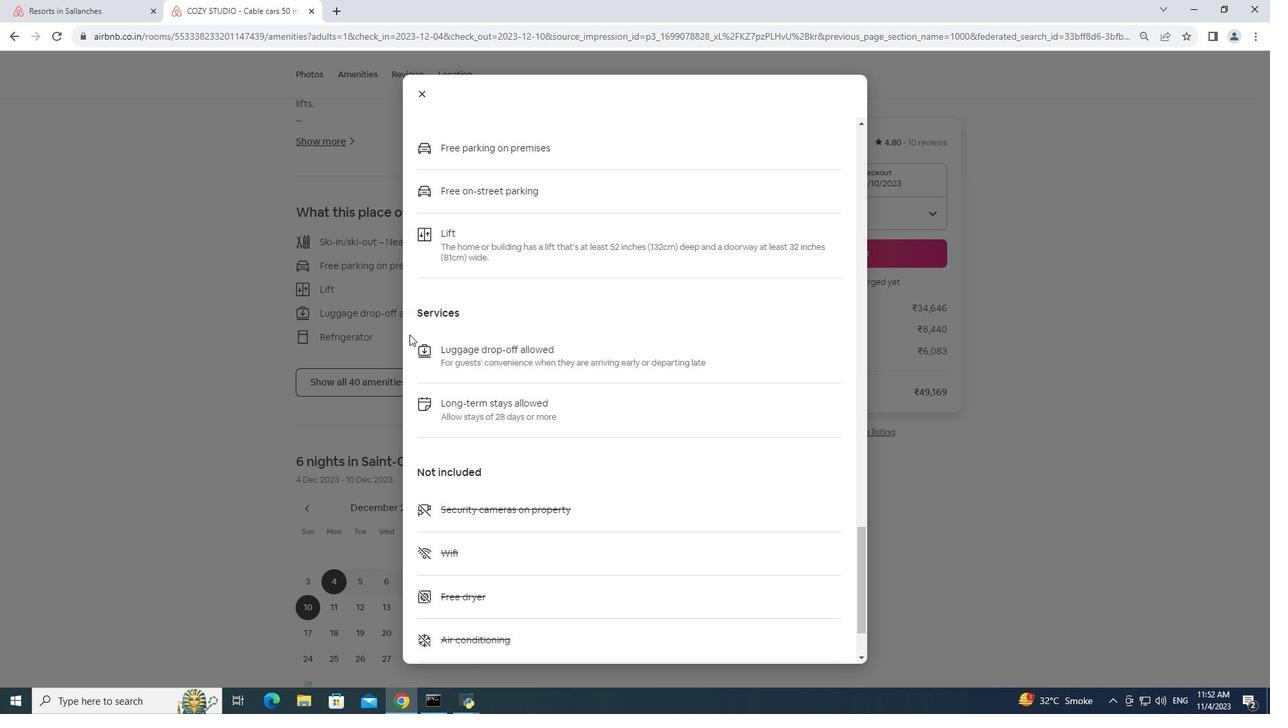 
Action: Mouse scrolled (409, 334) with delta (0, 0)
Screenshot: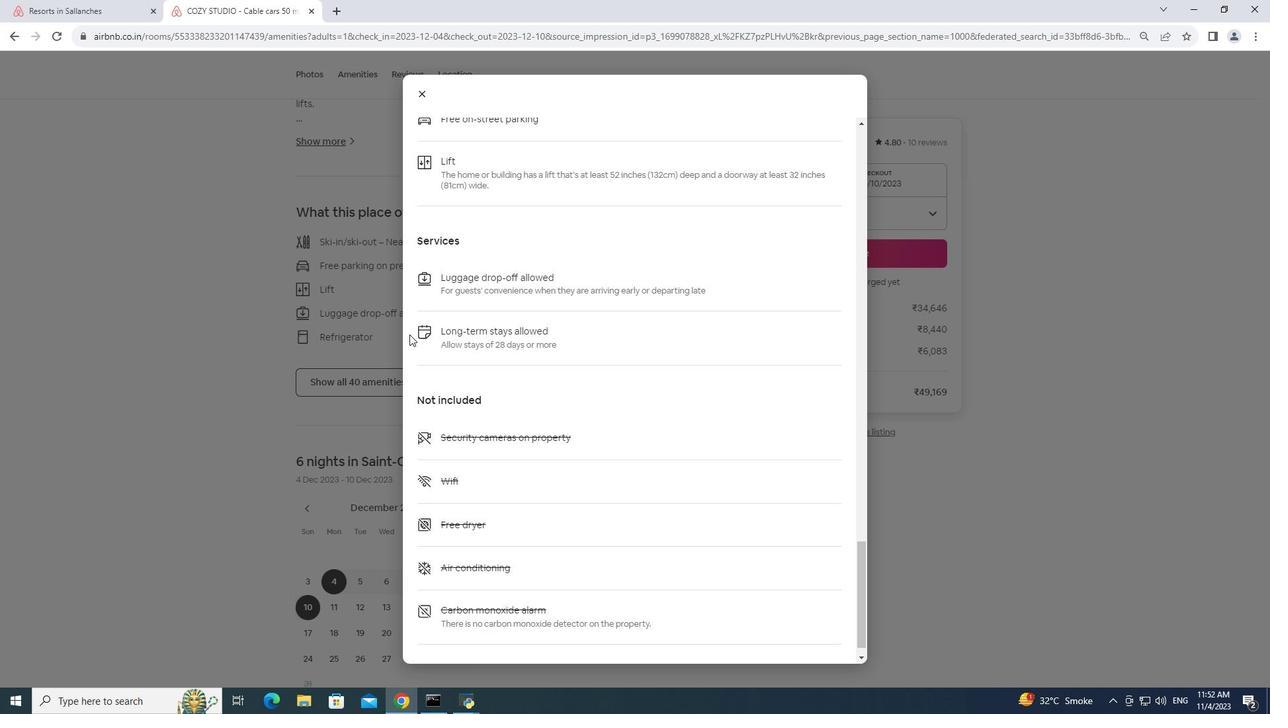 
Action: Mouse scrolled (409, 334) with delta (0, 0)
Screenshot: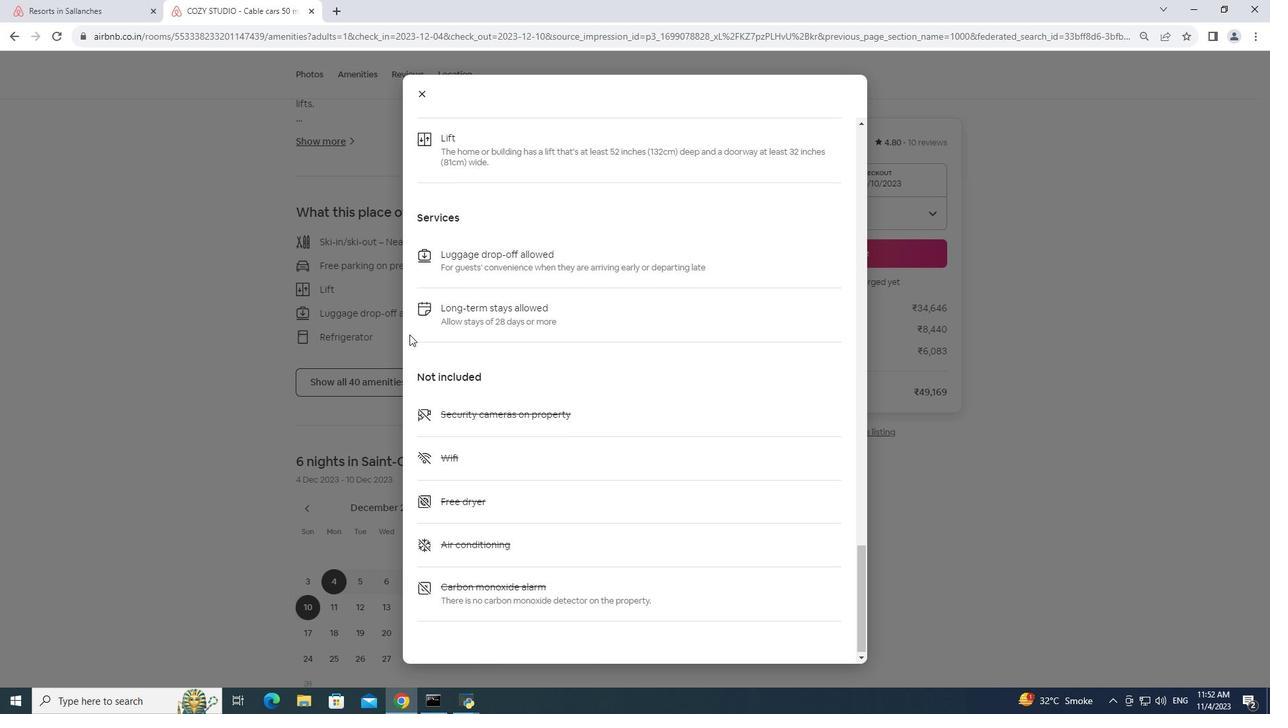 
Action: Mouse scrolled (409, 334) with delta (0, 0)
Screenshot: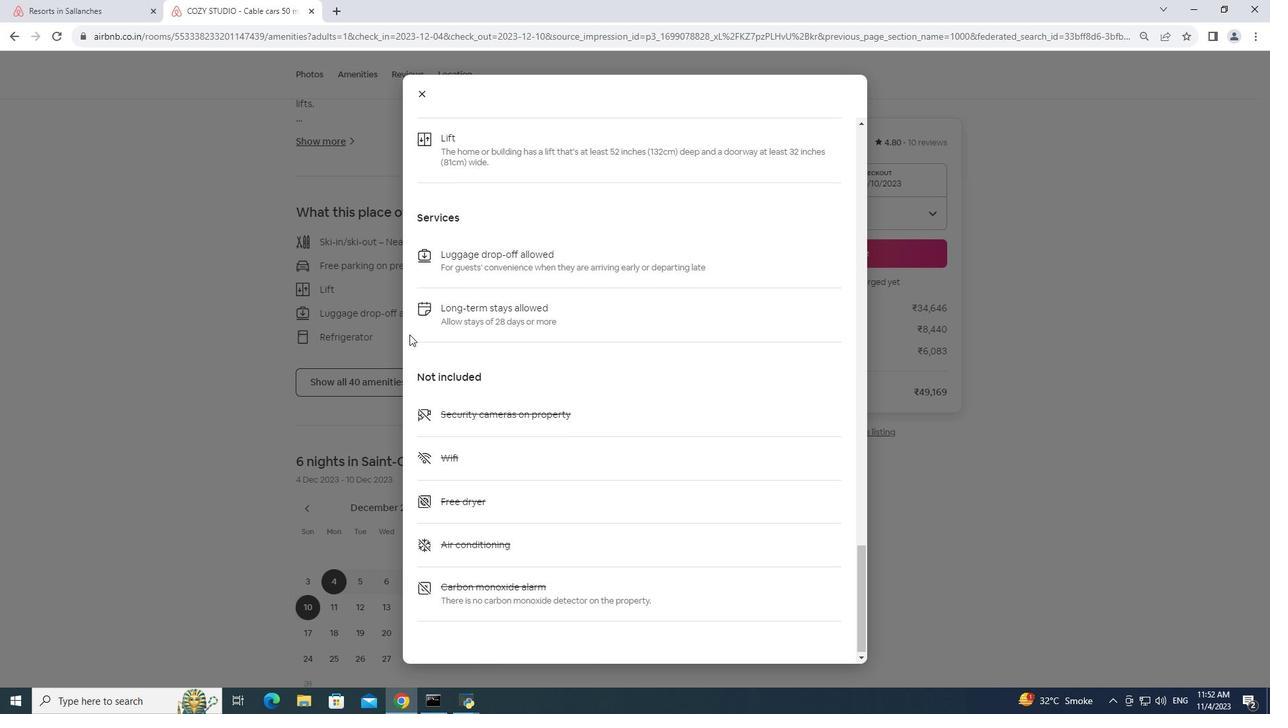 
Action: Mouse scrolled (409, 334) with delta (0, 0)
Screenshot: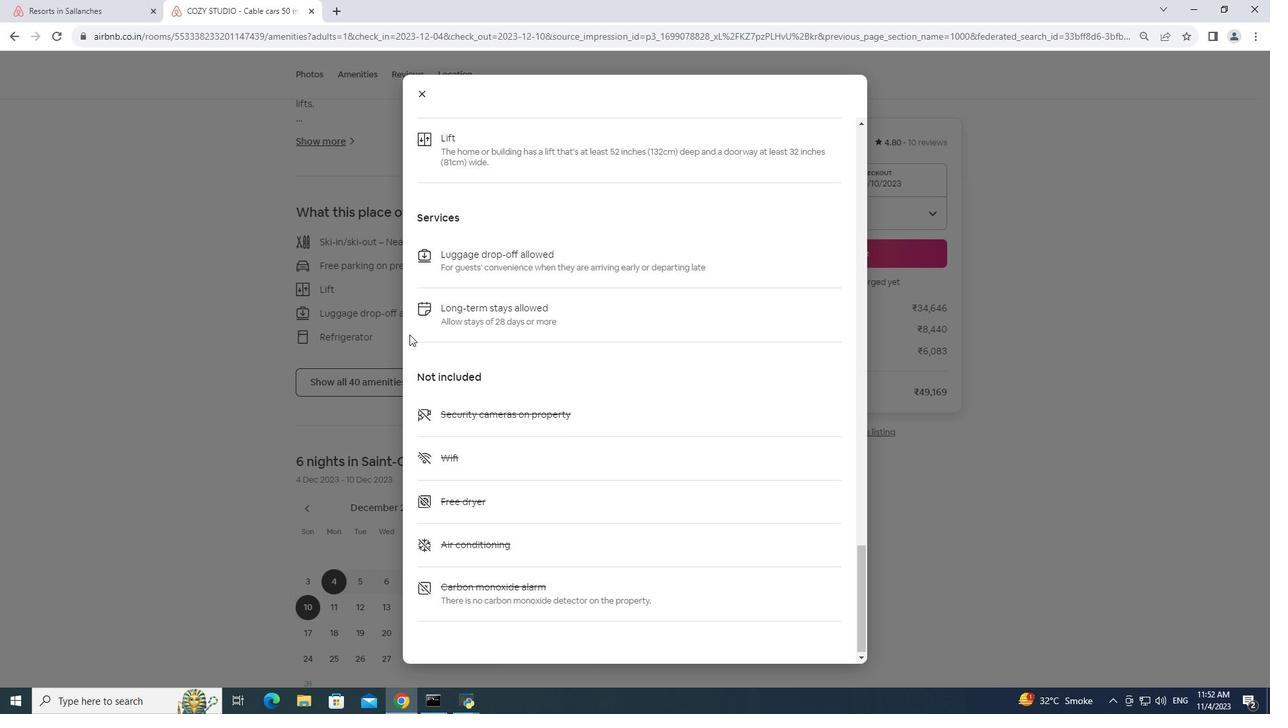 
Action: Mouse moved to (409, 334)
Screenshot: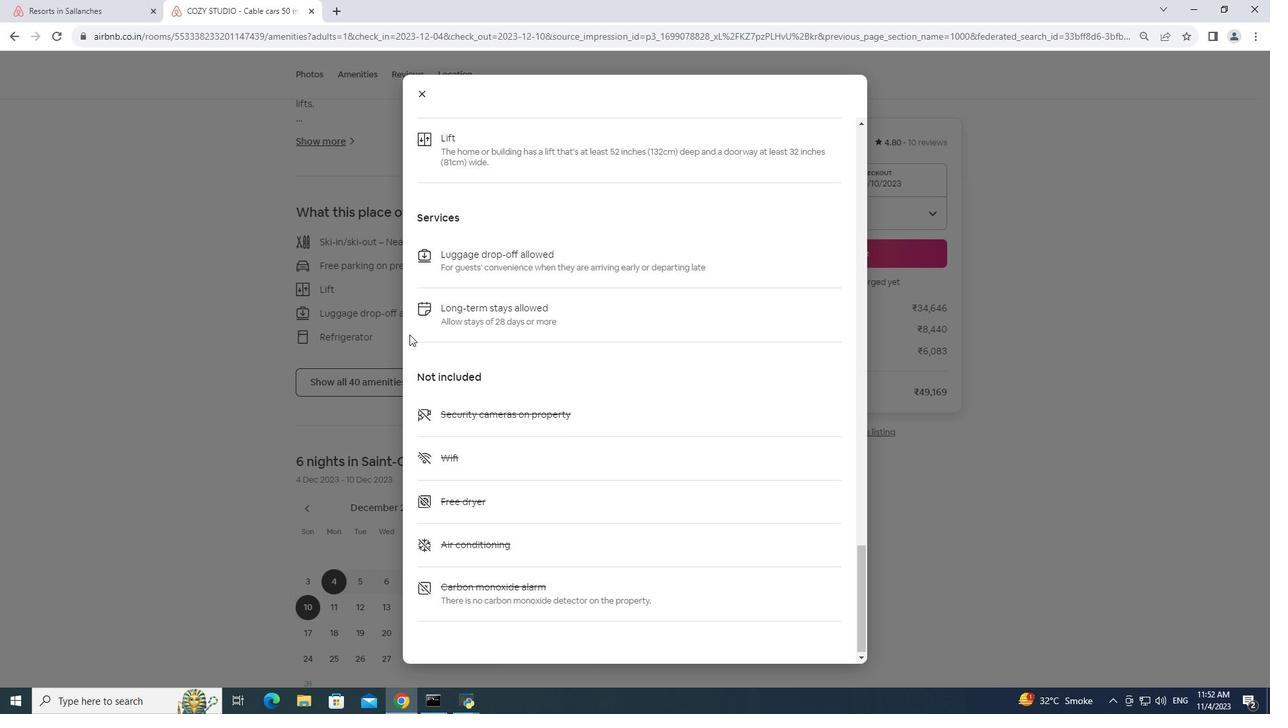 
Action: Mouse scrolled (409, 334) with delta (0, 0)
Screenshot: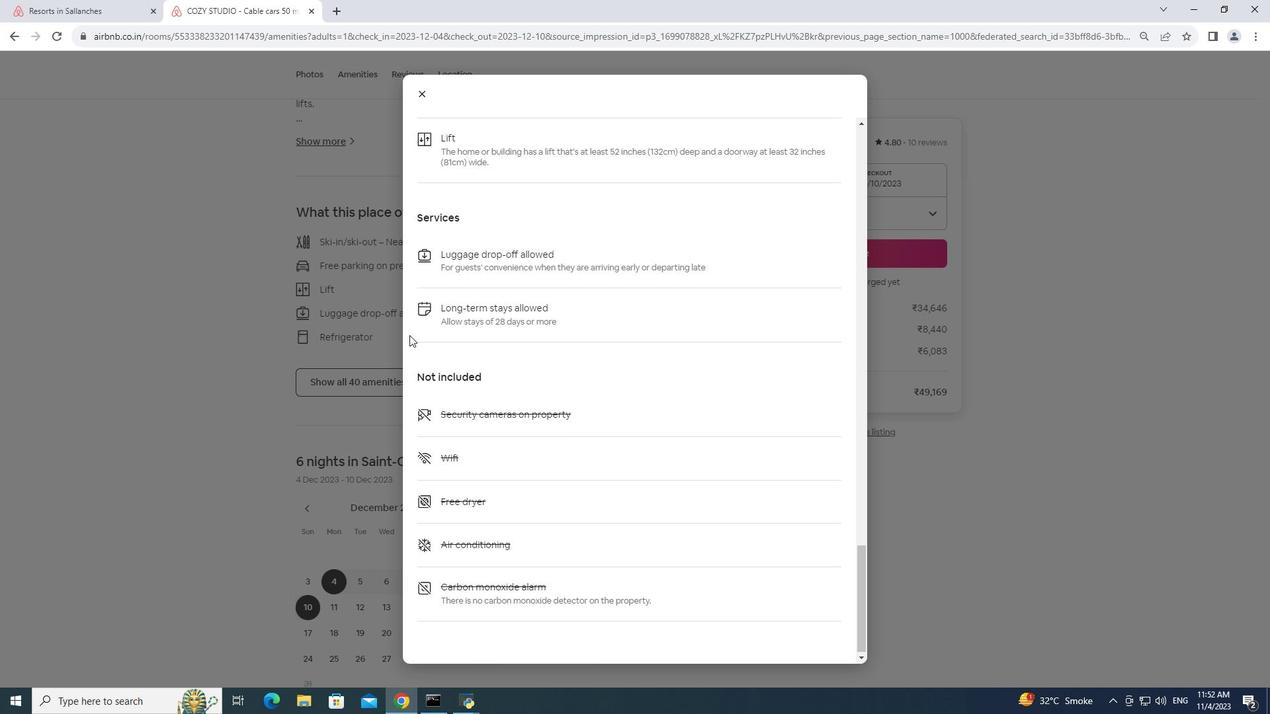 
Action: Mouse moved to (418, 91)
Screenshot: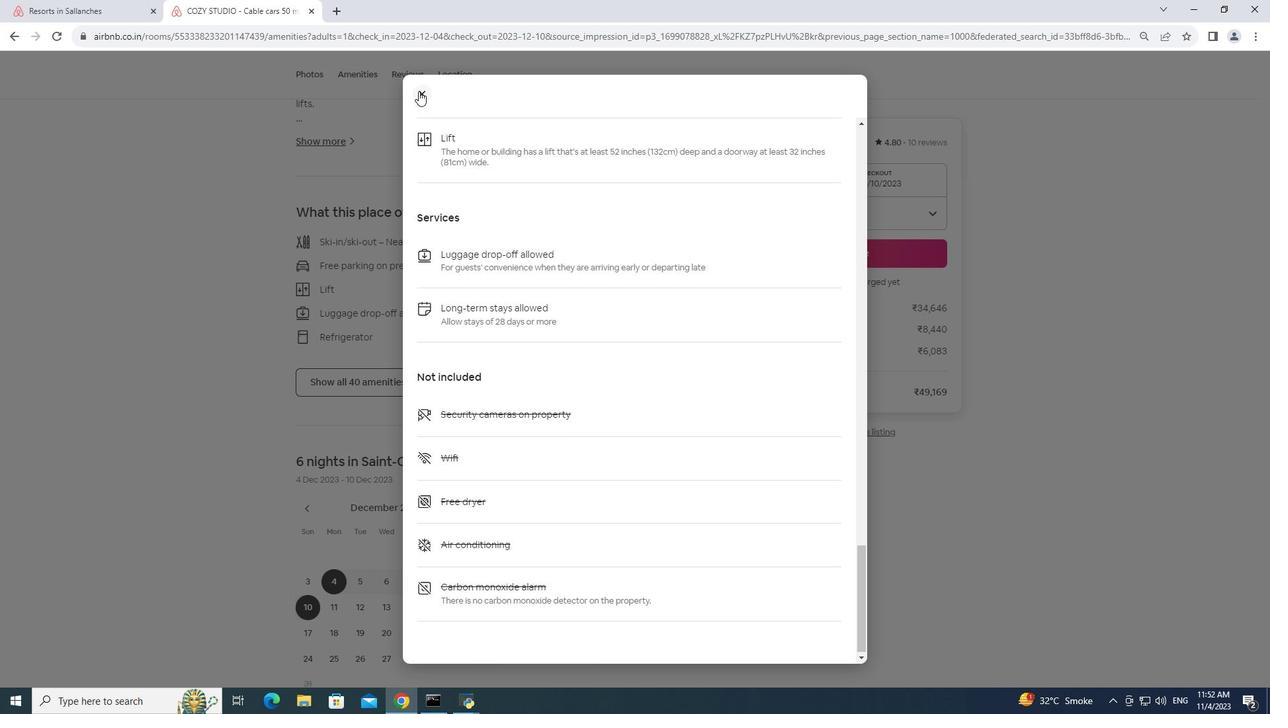 
Action: Mouse pressed left at (418, 91)
Screenshot: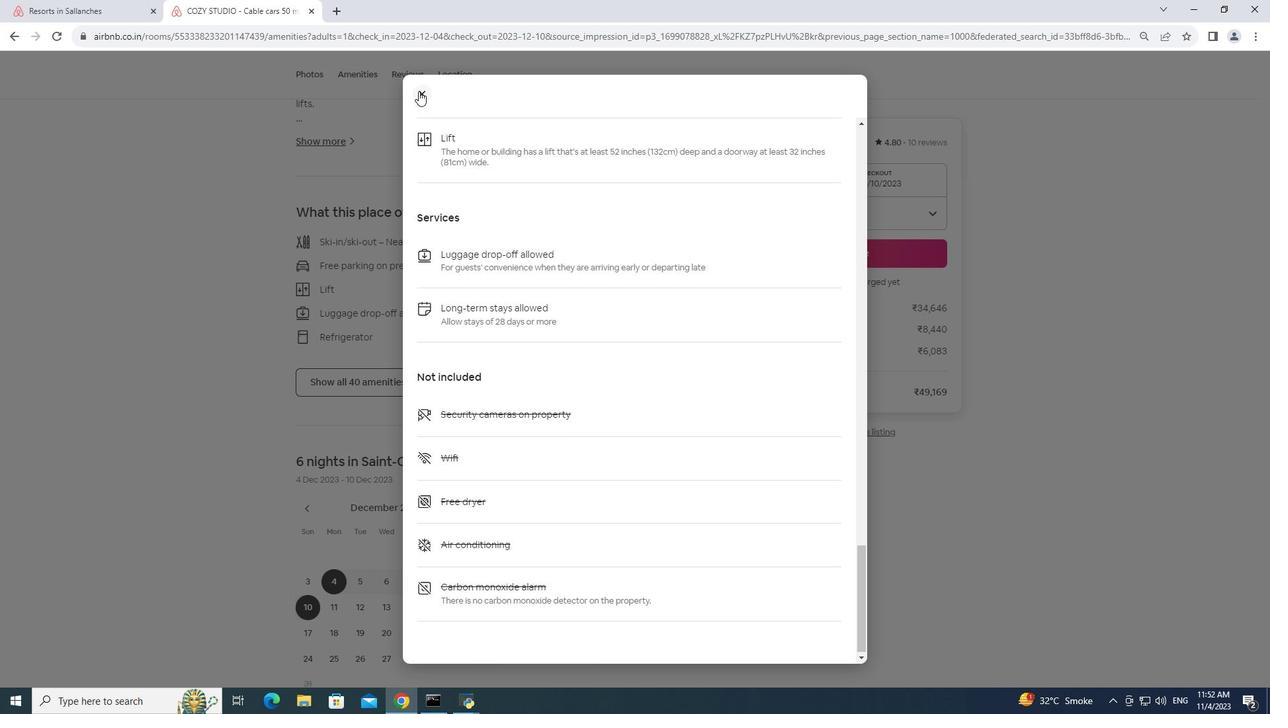
Action: Mouse moved to (467, 318)
Screenshot: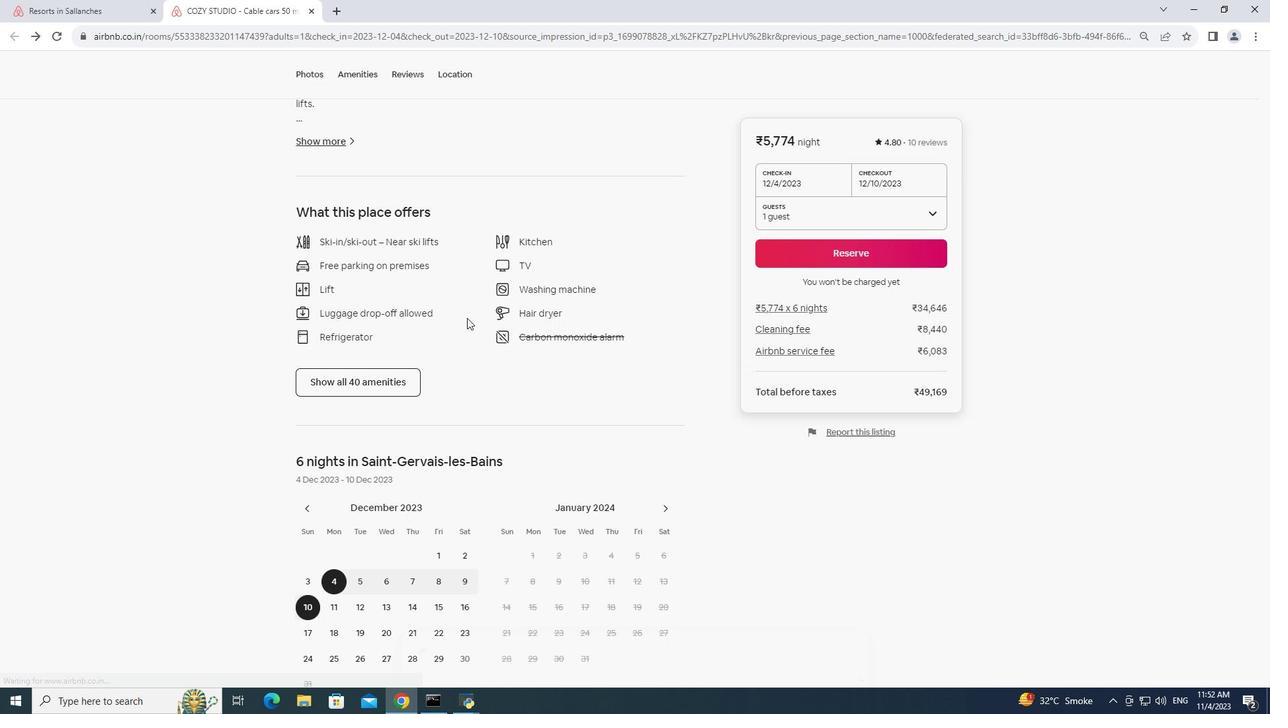 
Action: Mouse scrolled (467, 317) with delta (0, 0)
Screenshot: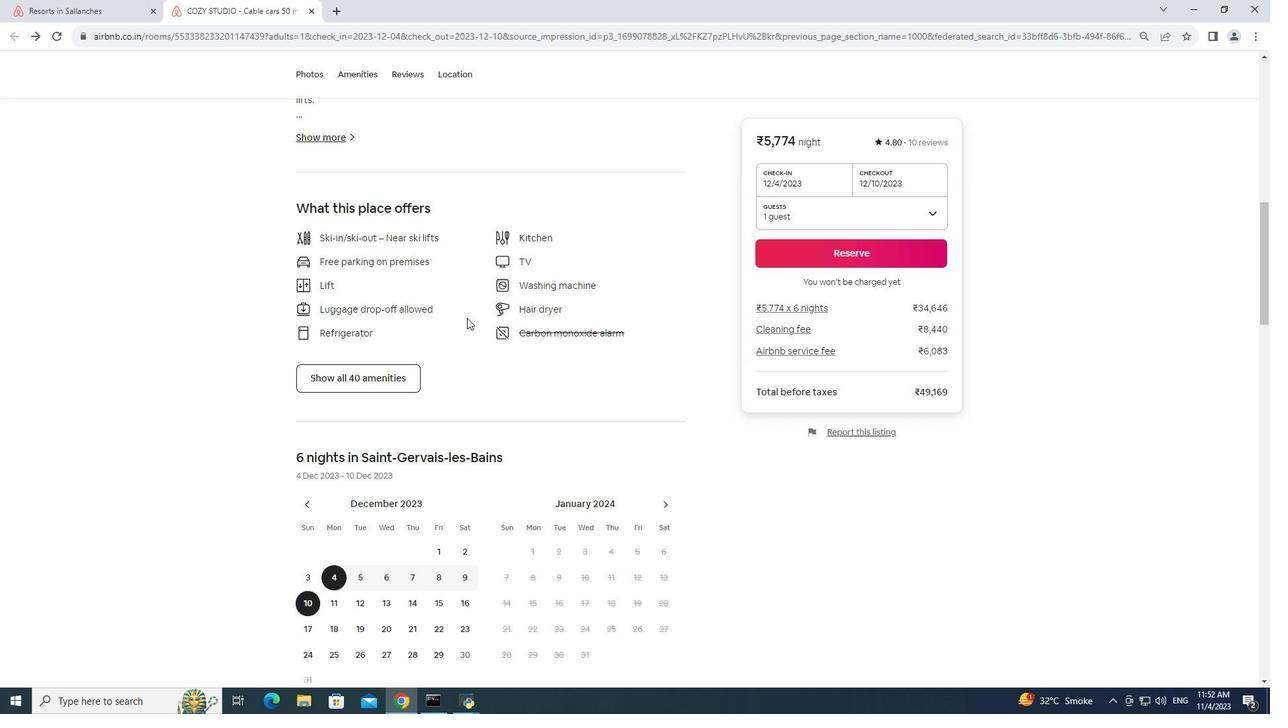 
Action: Mouse scrolled (467, 317) with delta (0, 0)
Screenshot: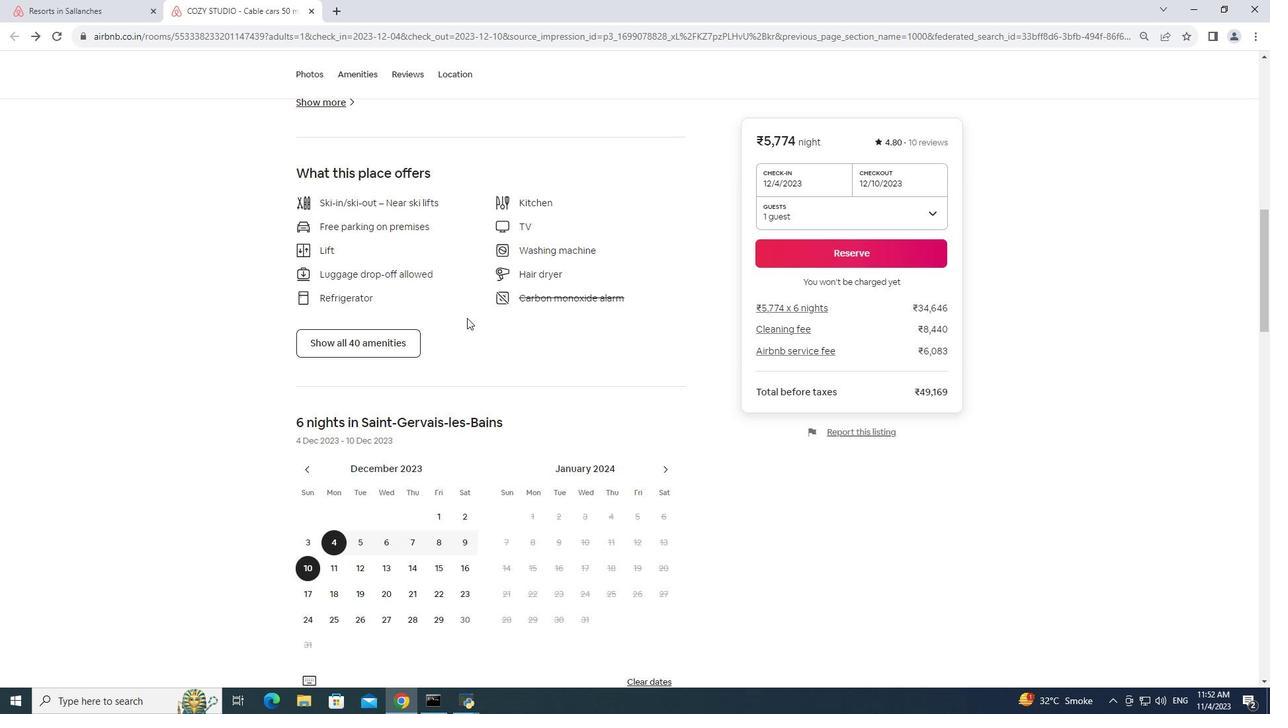 
Action: Mouse moved to (467, 318)
Screenshot: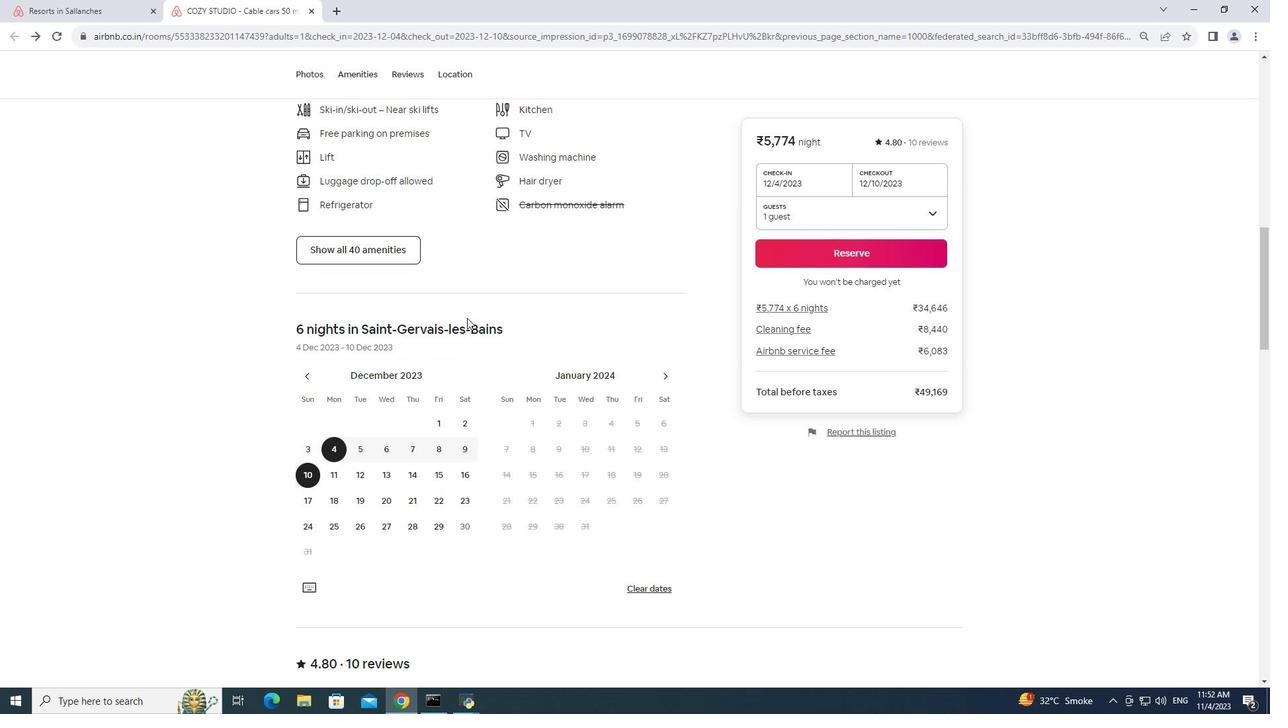 
Action: Mouse scrolled (467, 317) with delta (0, 0)
Screenshot: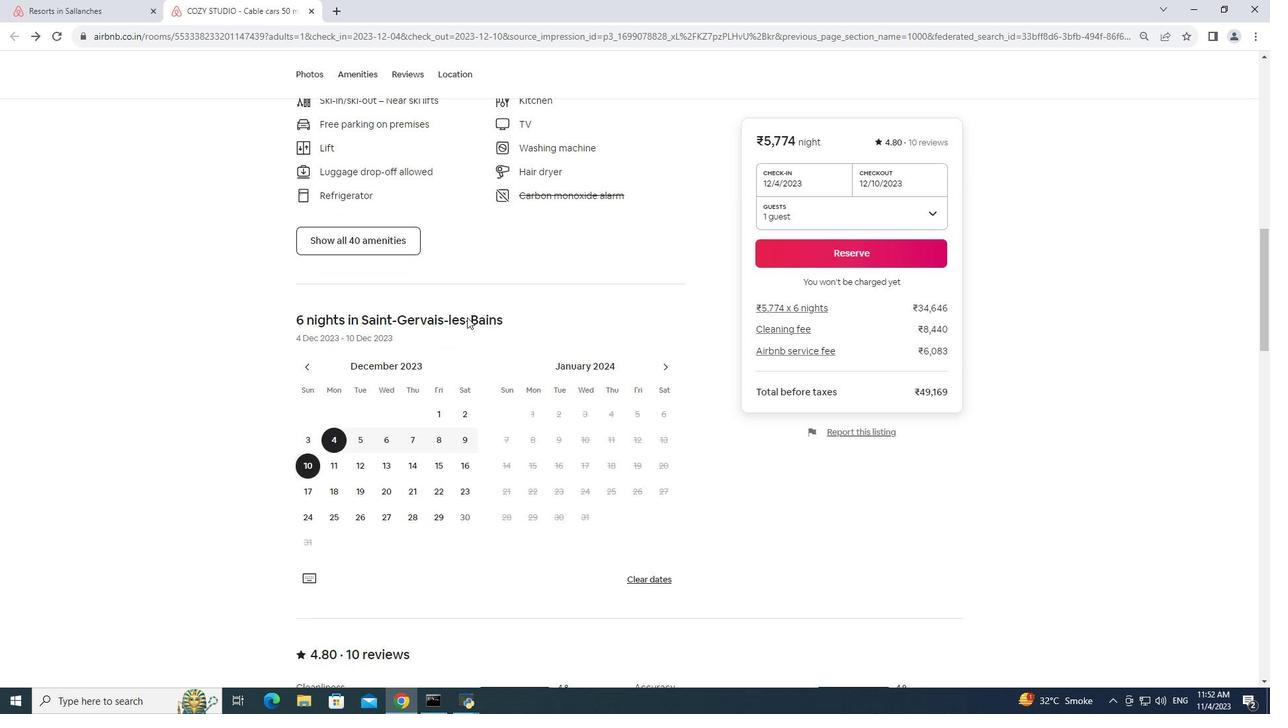 
Action: Mouse scrolled (467, 317) with delta (0, 0)
Screenshot: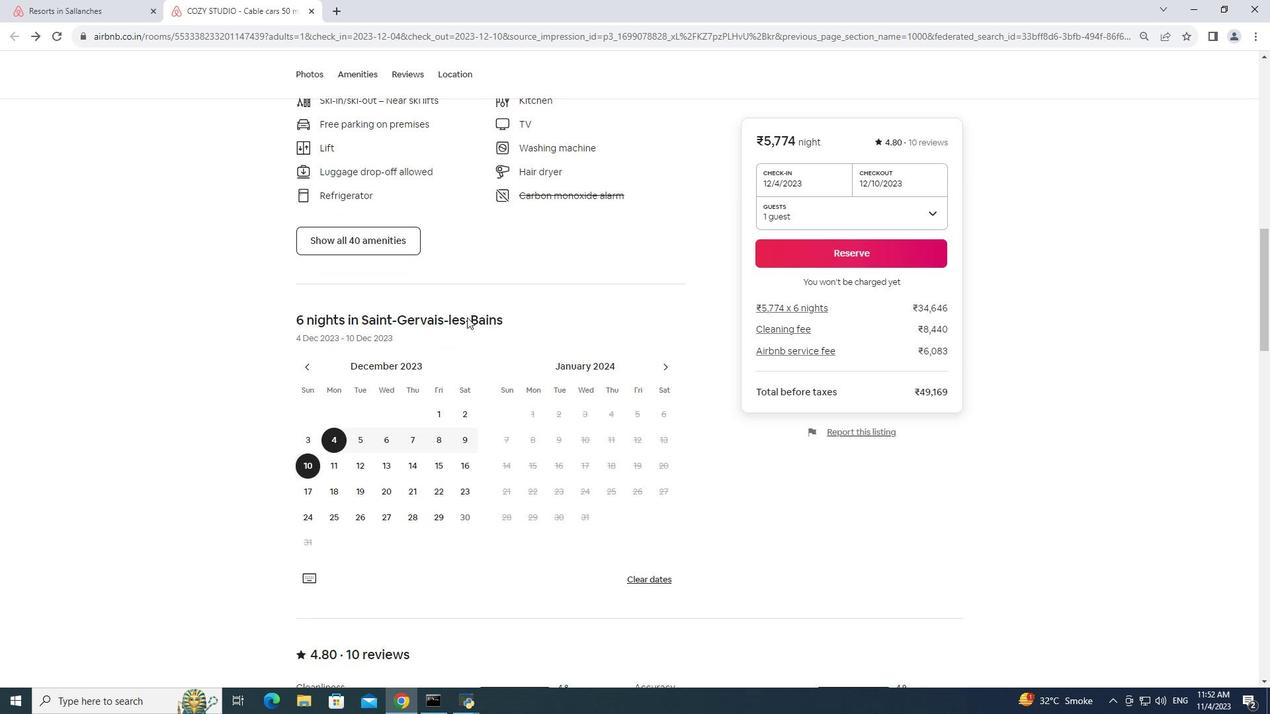 
Action: Mouse moved to (467, 316)
Screenshot: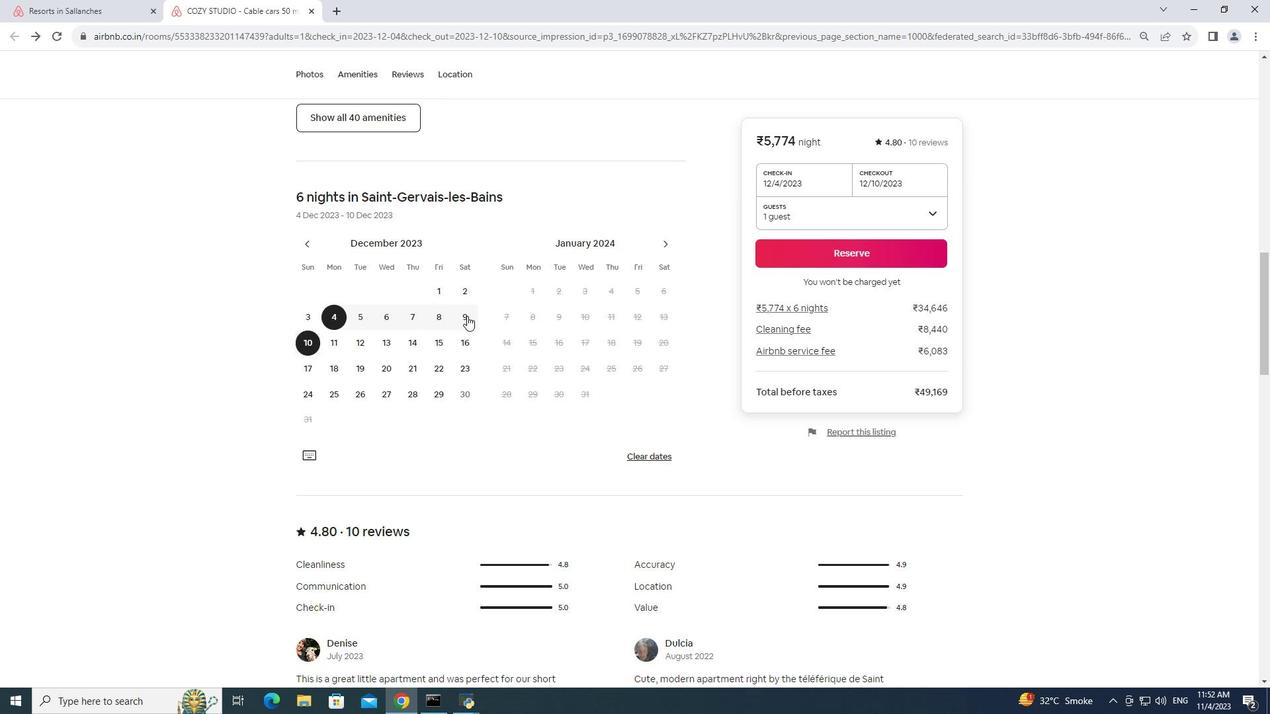 
Action: Mouse scrolled (467, 315) with delta (0, 0)
Screenshot: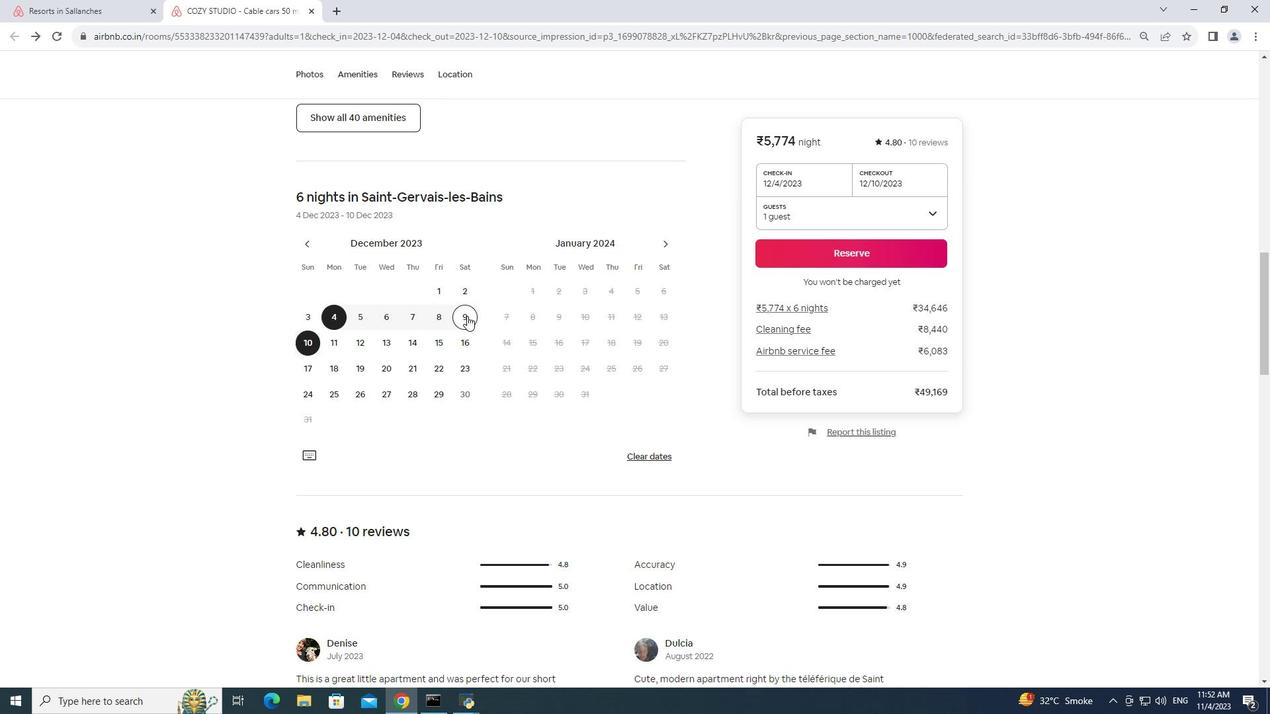 
Action: Mouse scrolled (467, 315) with delta (0, 0)
Screenshot: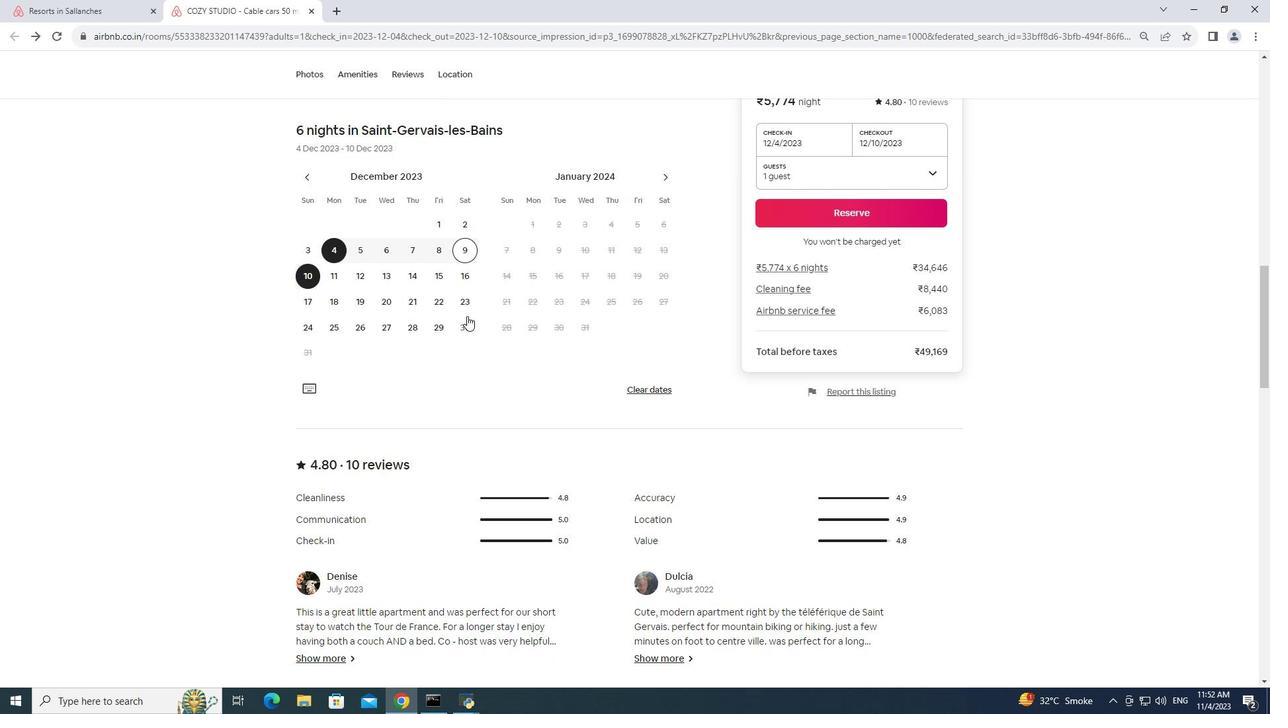 
Action: Mouse scrolled (467, 315) with delta (0, 0)
Screenshot: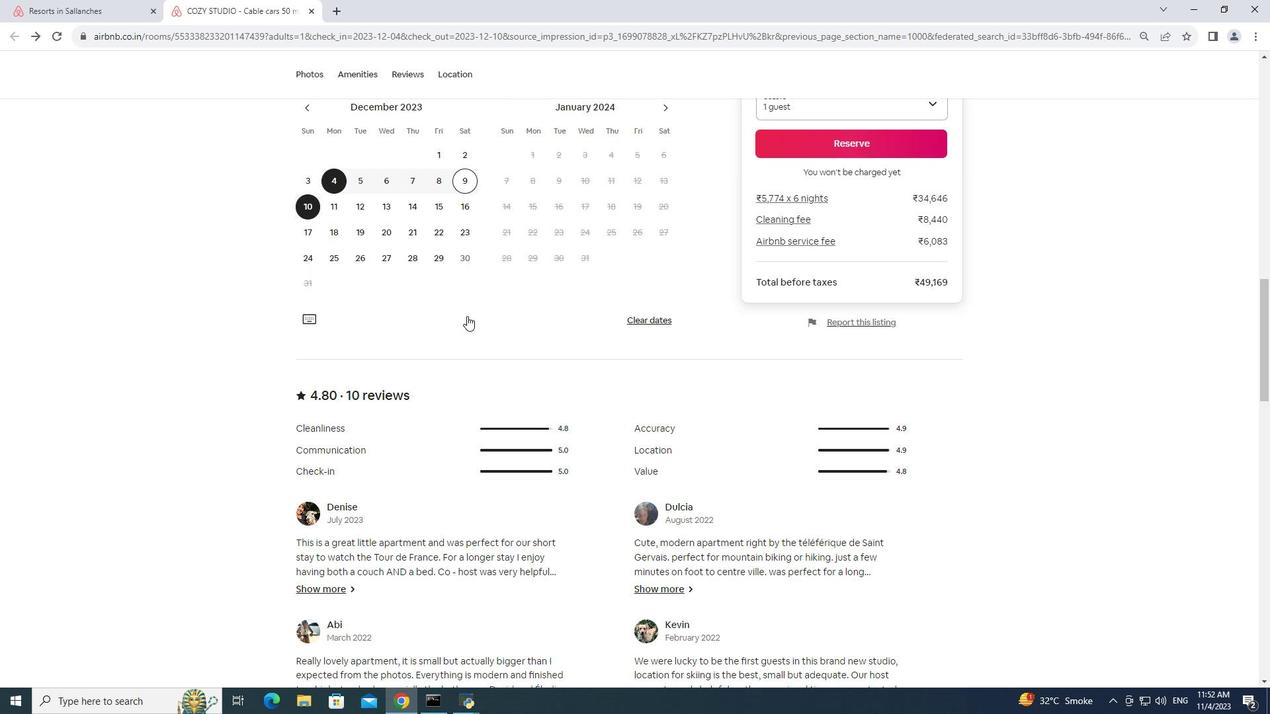 
Action: Mouse scrolled (467, 315) with delta (0, 0)
Screenshot: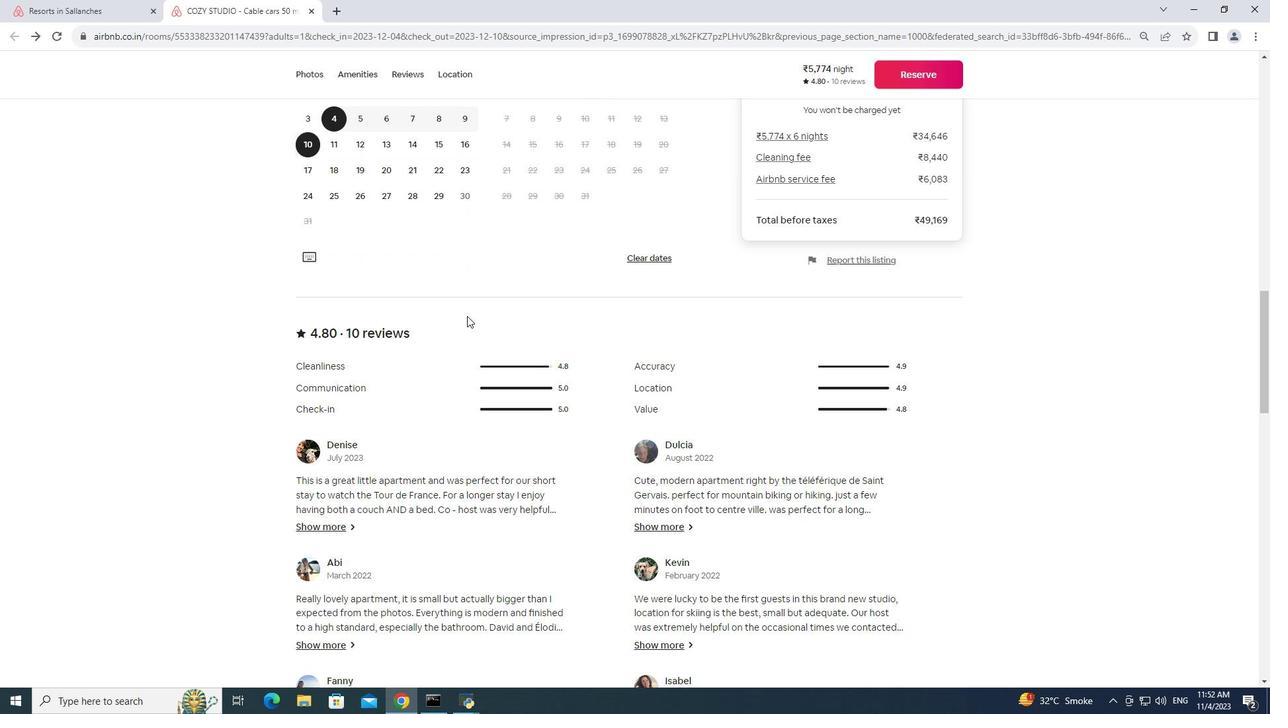 
Action: Mouse scrolled (467, 315) with delta (0, 0)
Screenshot: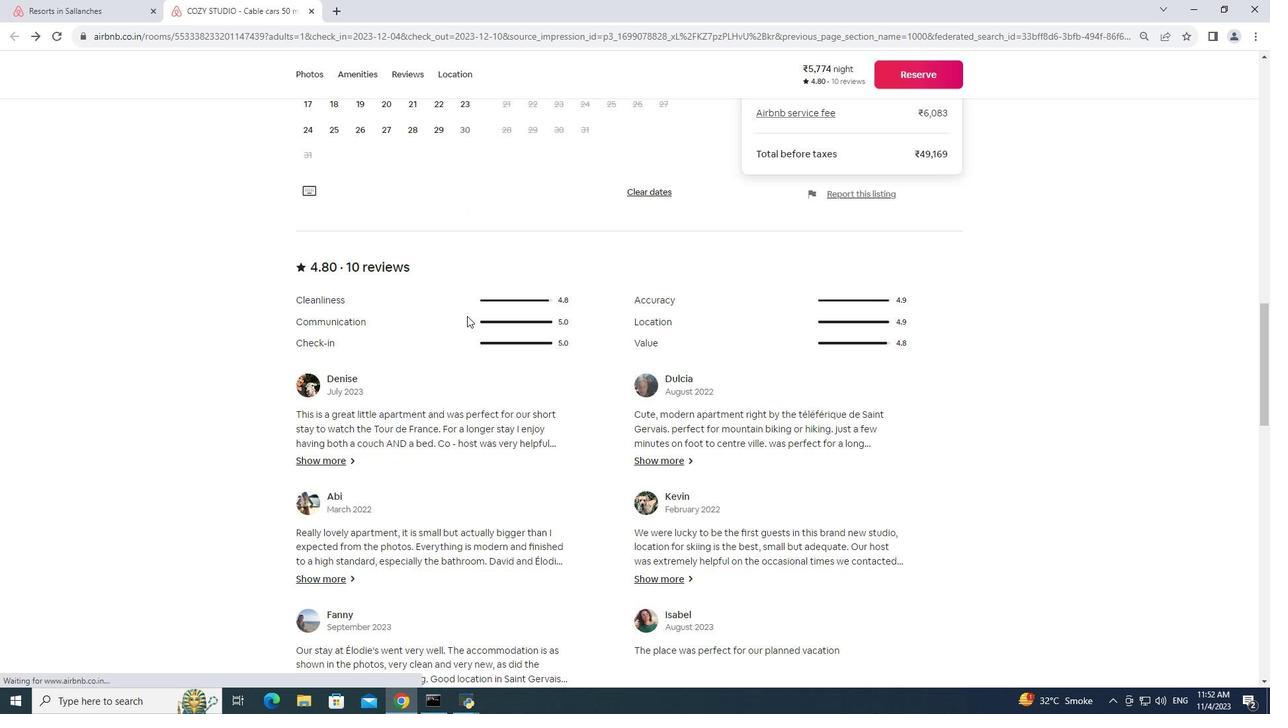 
Action: Mouse scrolled (467, 315) with delta (0, 0)
Screenshot: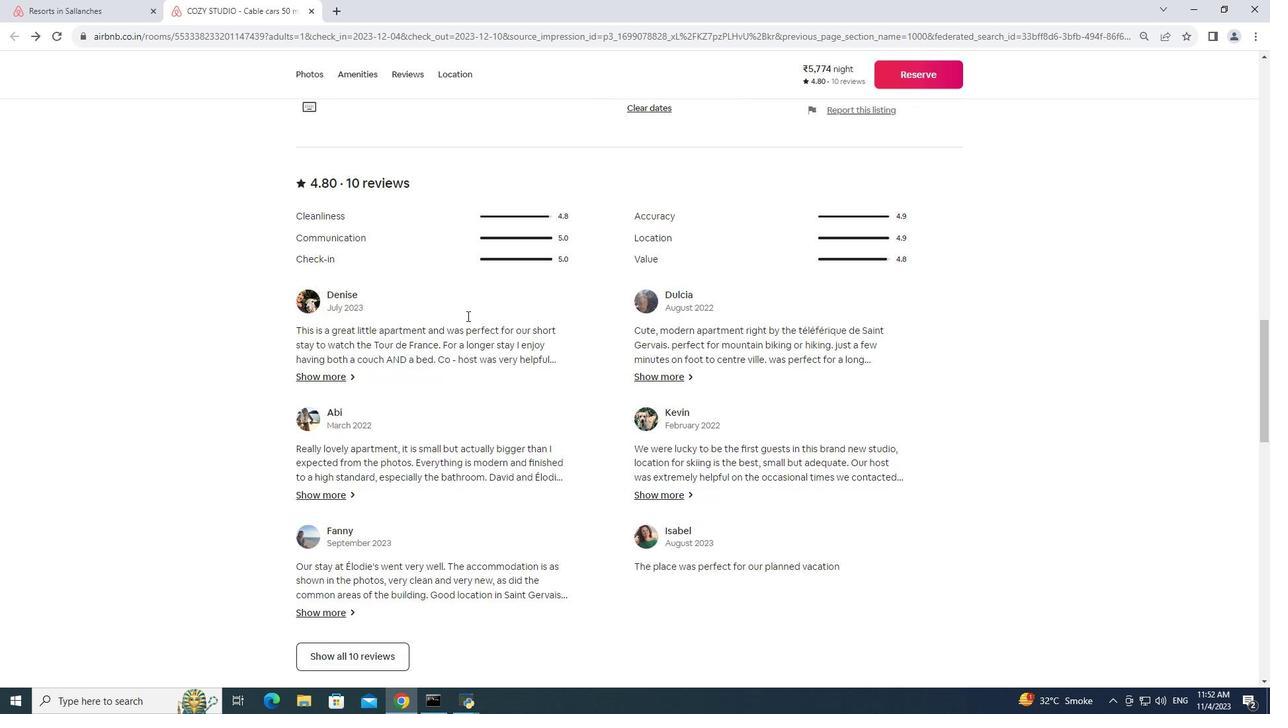 
Action: Mouse scrolled (467, 315) with delta (0, 0)
Screenshot: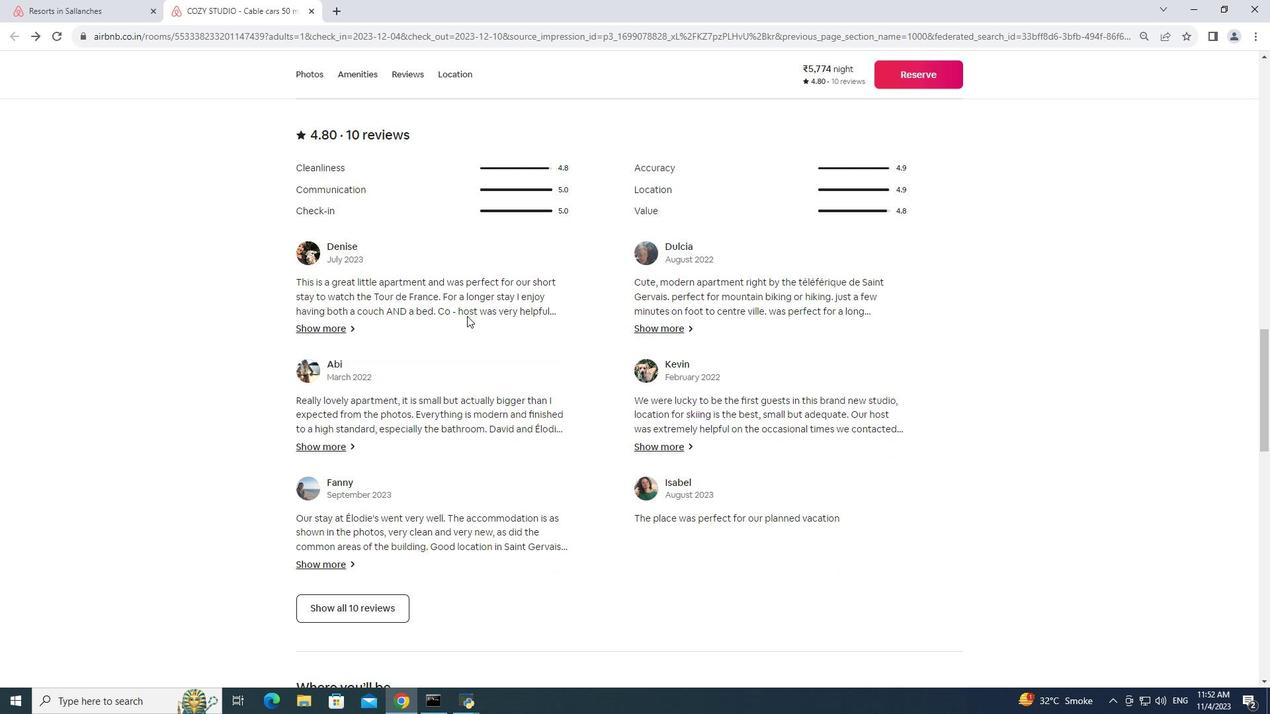 
Action: Mouse scrolled (467, 315) with delta (0, 0)
Screenshot: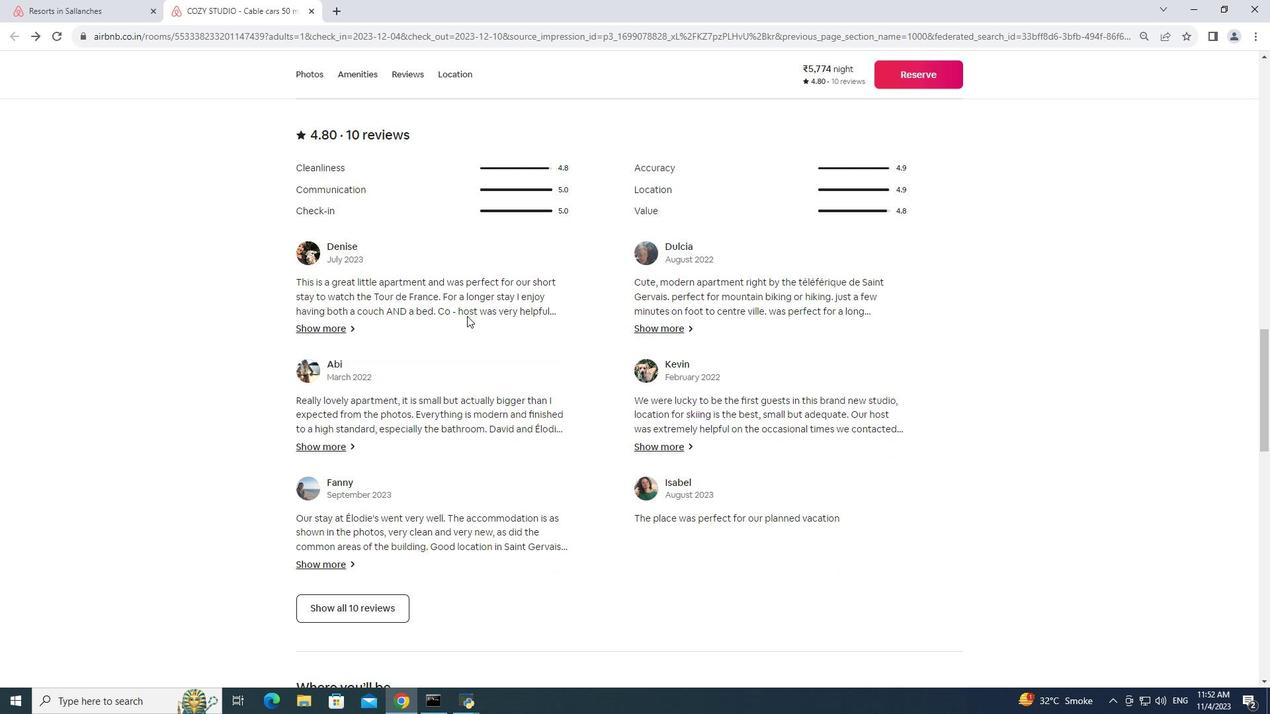 
Action: Mouse scrolled (467, 315) with delta (0, 0)
Screenshot: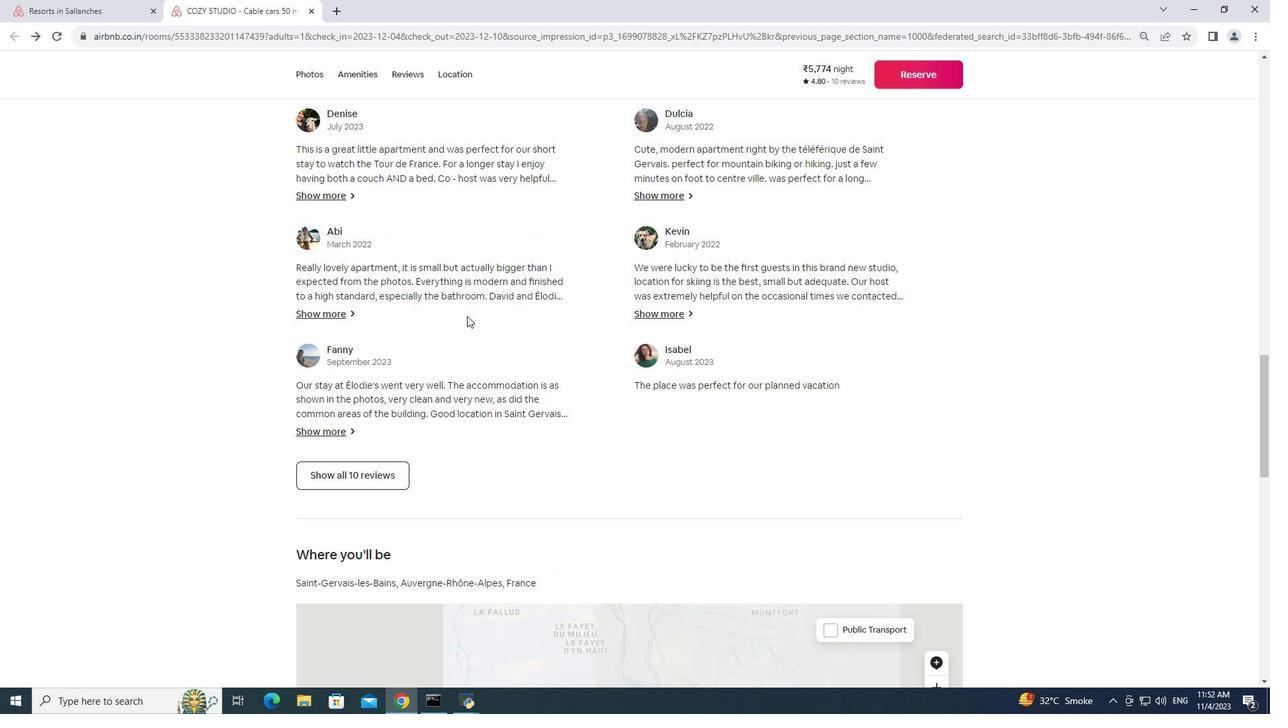 
Action: Mouse scrolled (467, 315) with delta (0, 0)
Screenshot: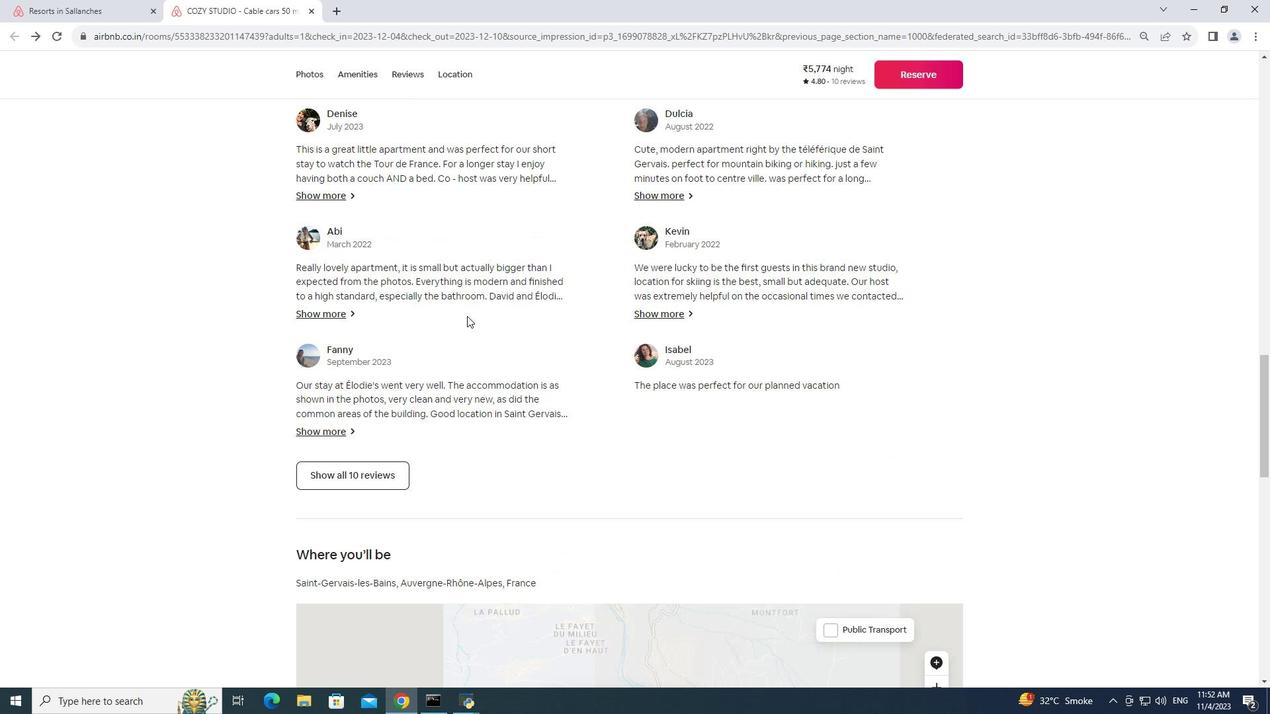 
Action: Mouse moved to (383, 338)
Screenshot: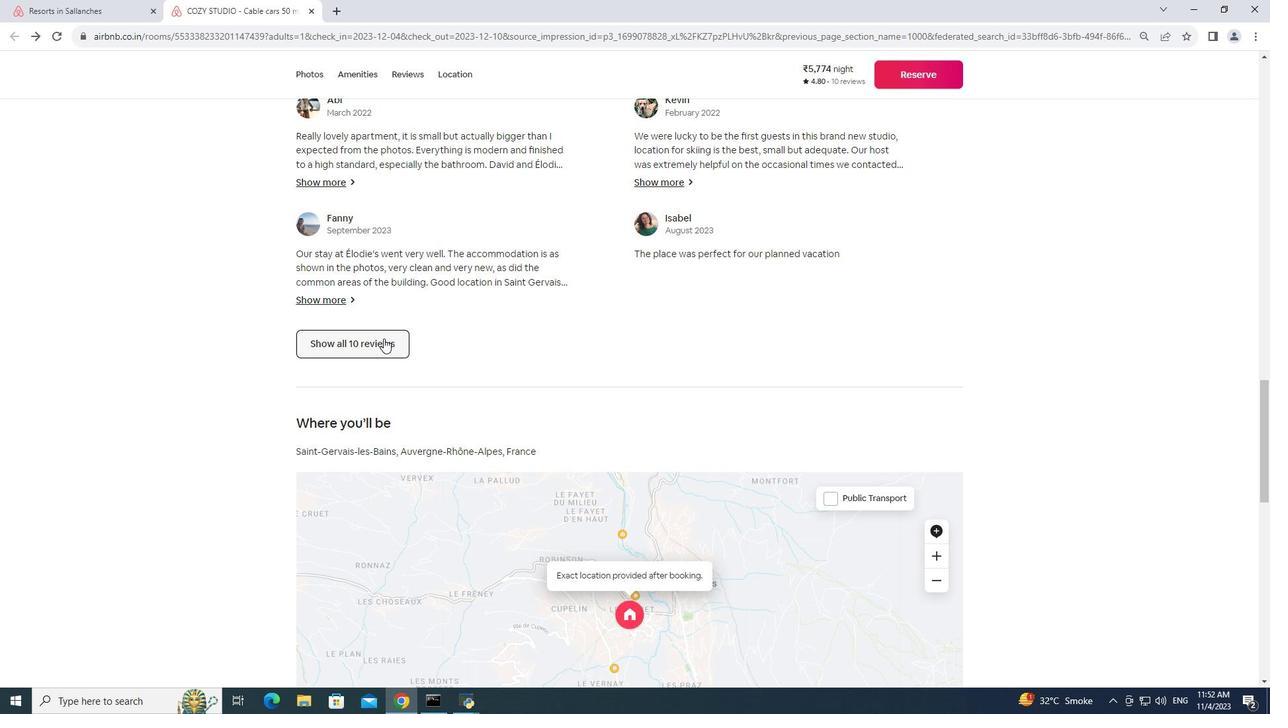 
Action: Mouse pressed left at (383, 338)
Screenshot: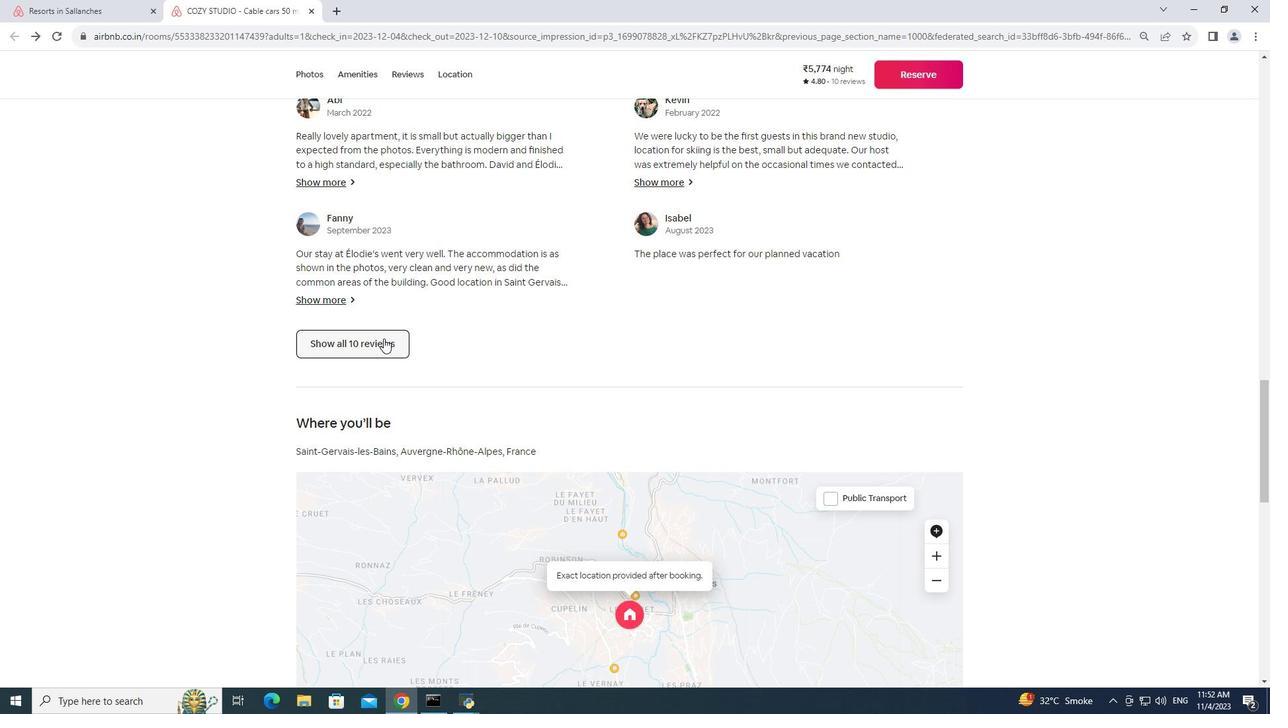 
Action: Mouse moved to (553, 256)
Screenshot: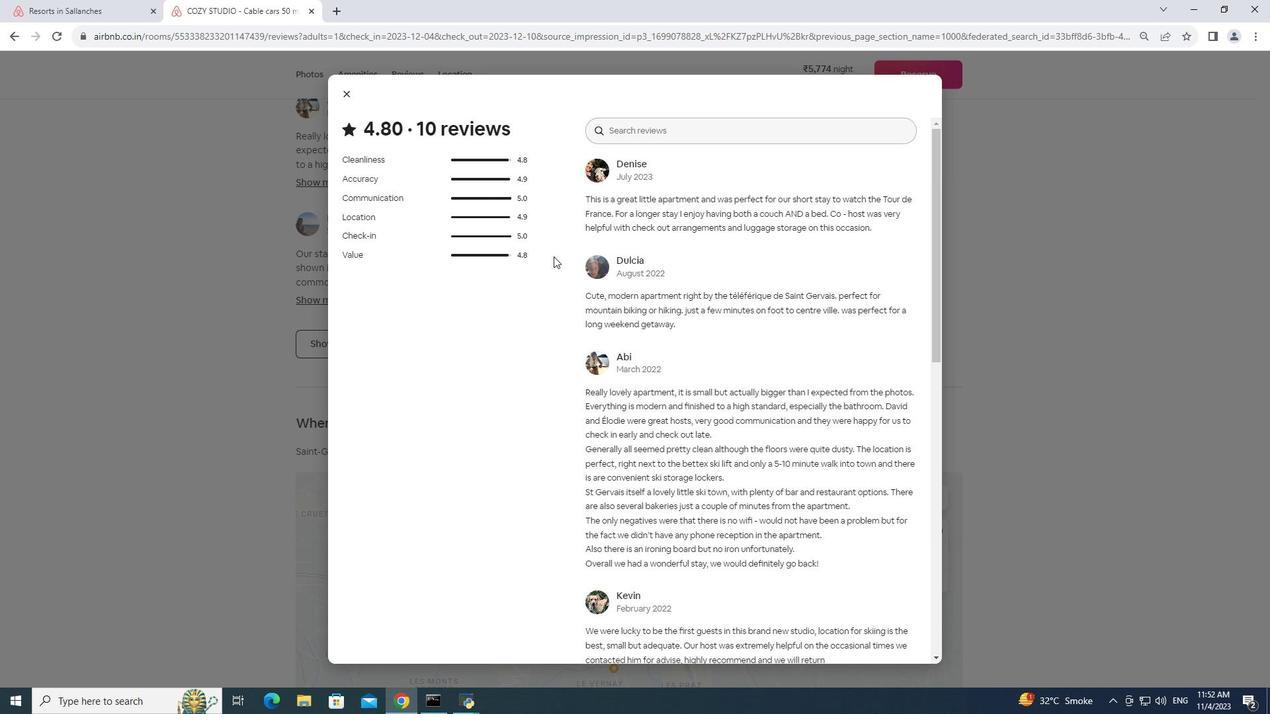 
Action: Mouse scrolled (553, 256) with delta (0, 0)
Screenshot: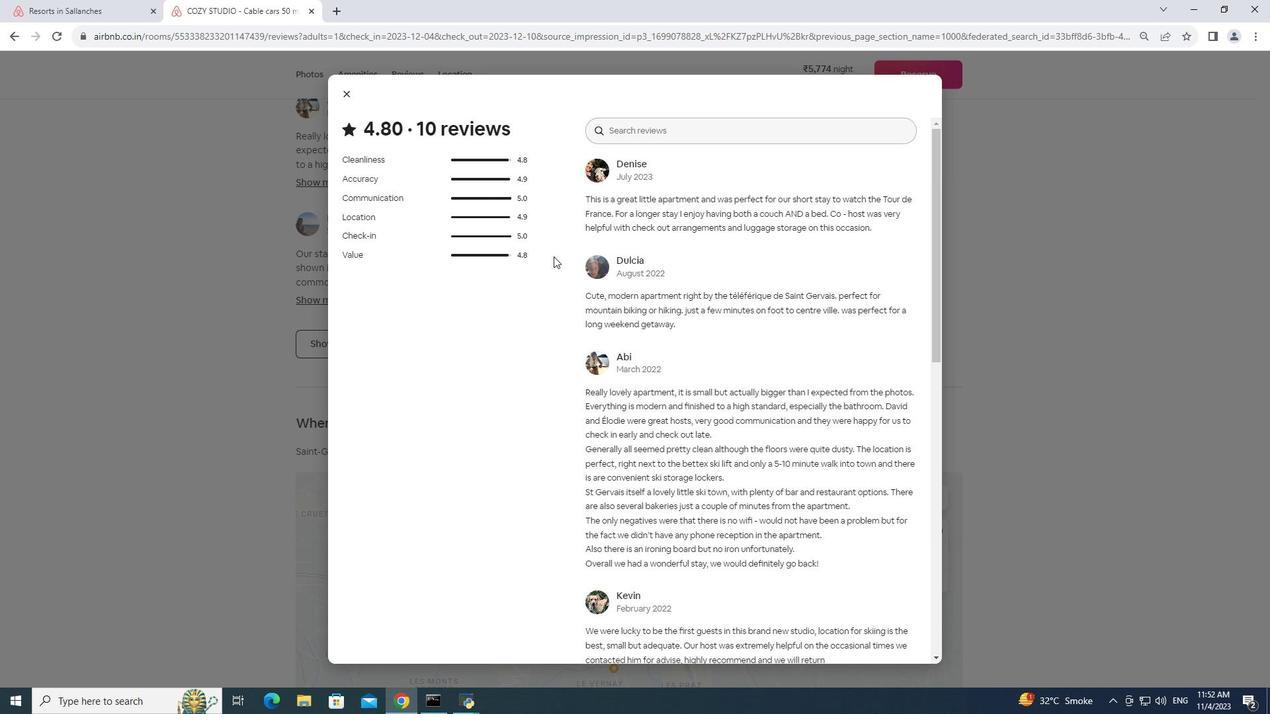 
Action: Mouse moved to (553, 256)
Screenshot: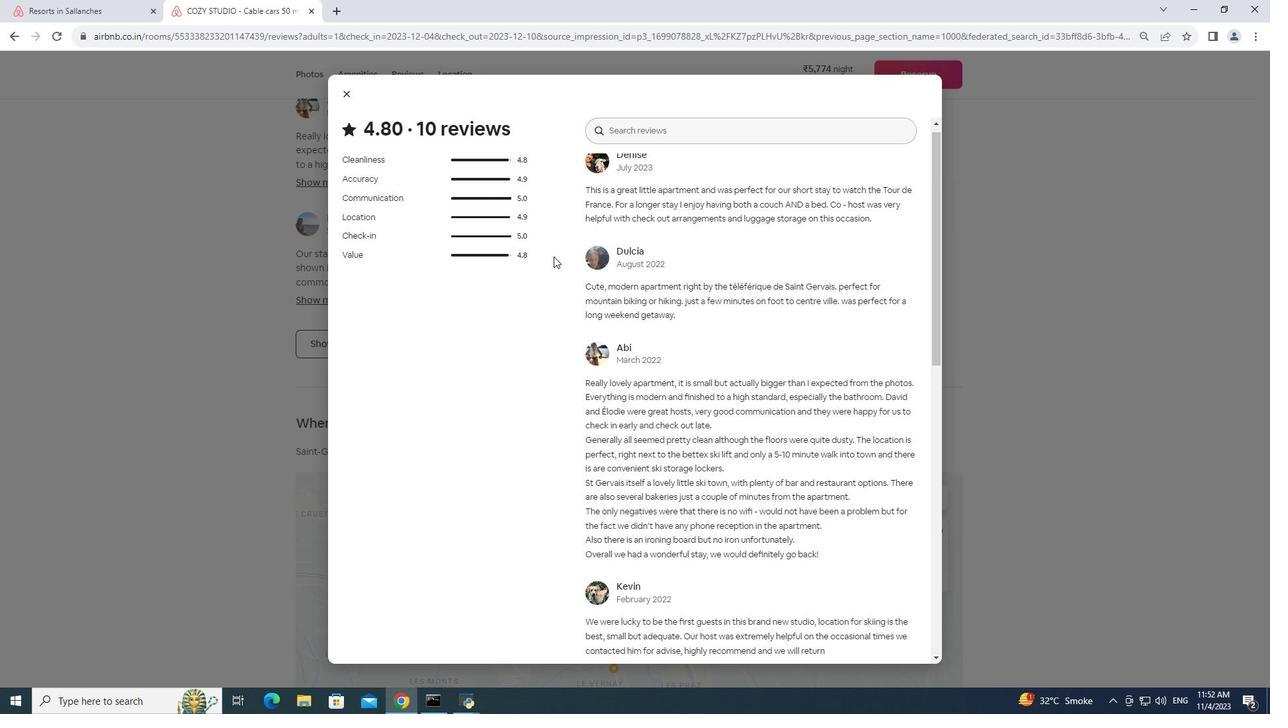 
Action: Mouse pressed middle at (553, 256)
Screenshot: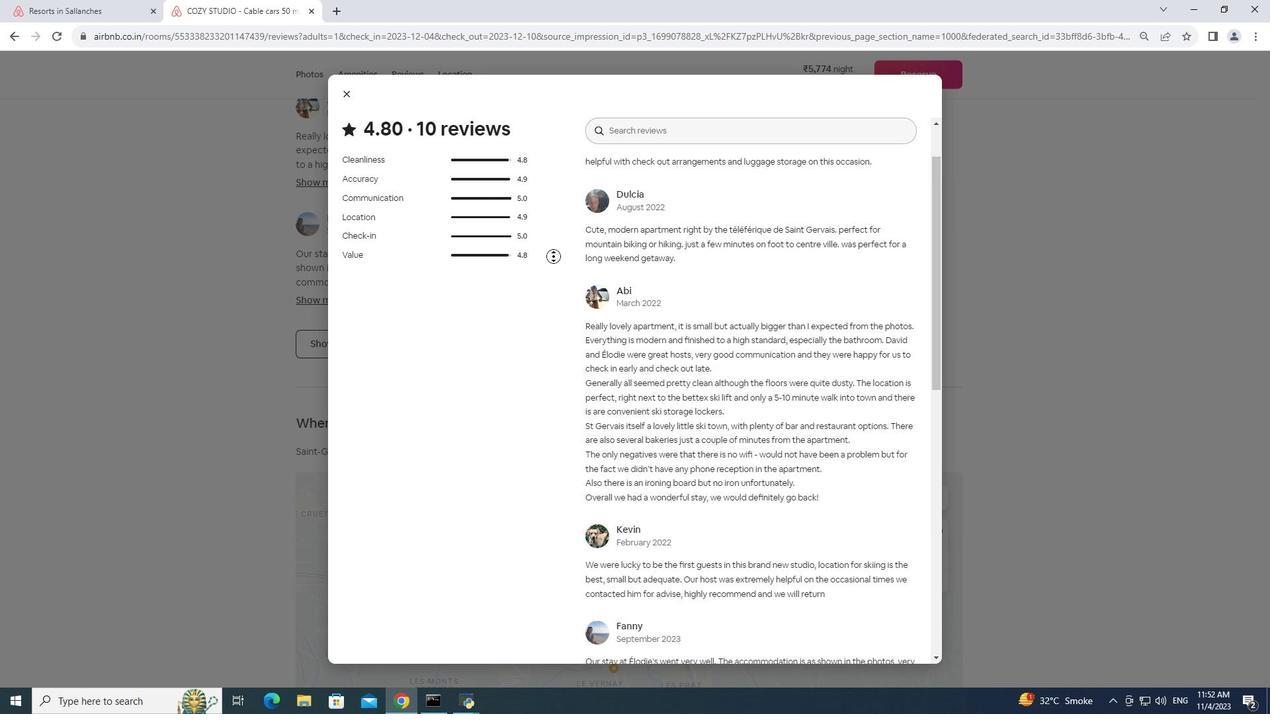 
Action: Mouse moved to (508, 327)
Screenshot: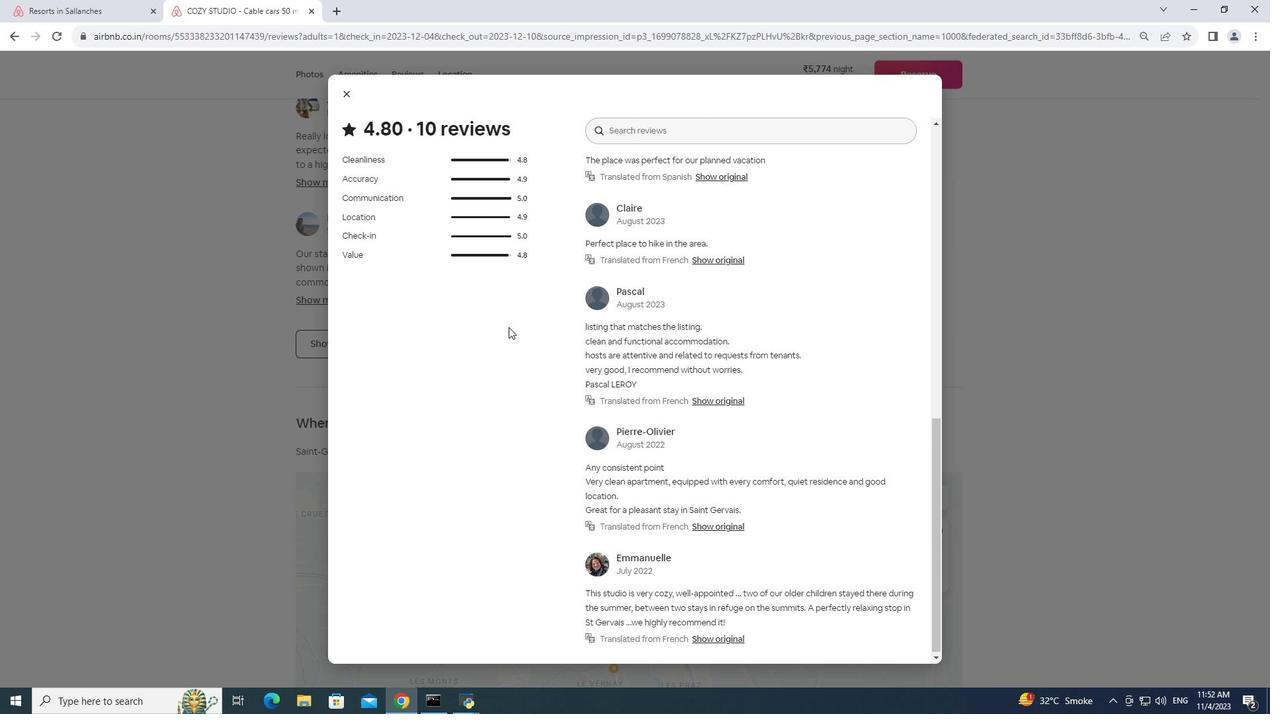
Action: Mouse pressed left at (508, 327)
Screenshot: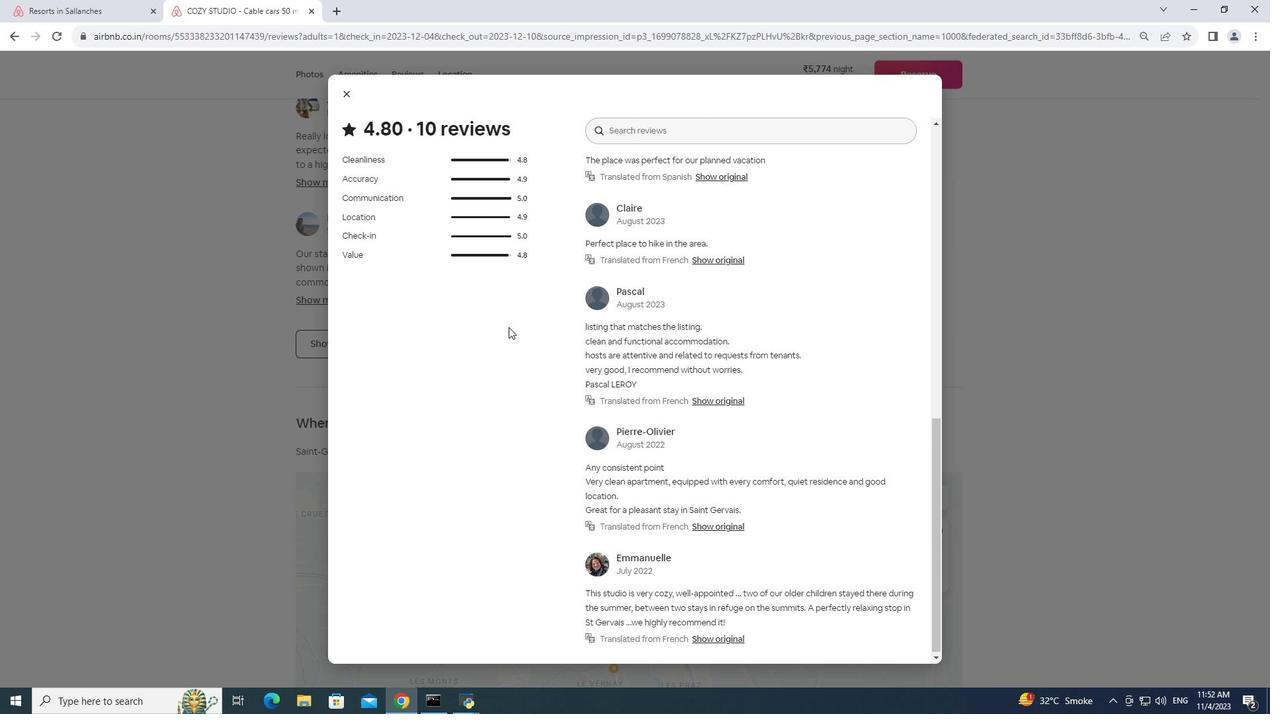 
Action: Mouse moved to (510, 326)
Screenshot: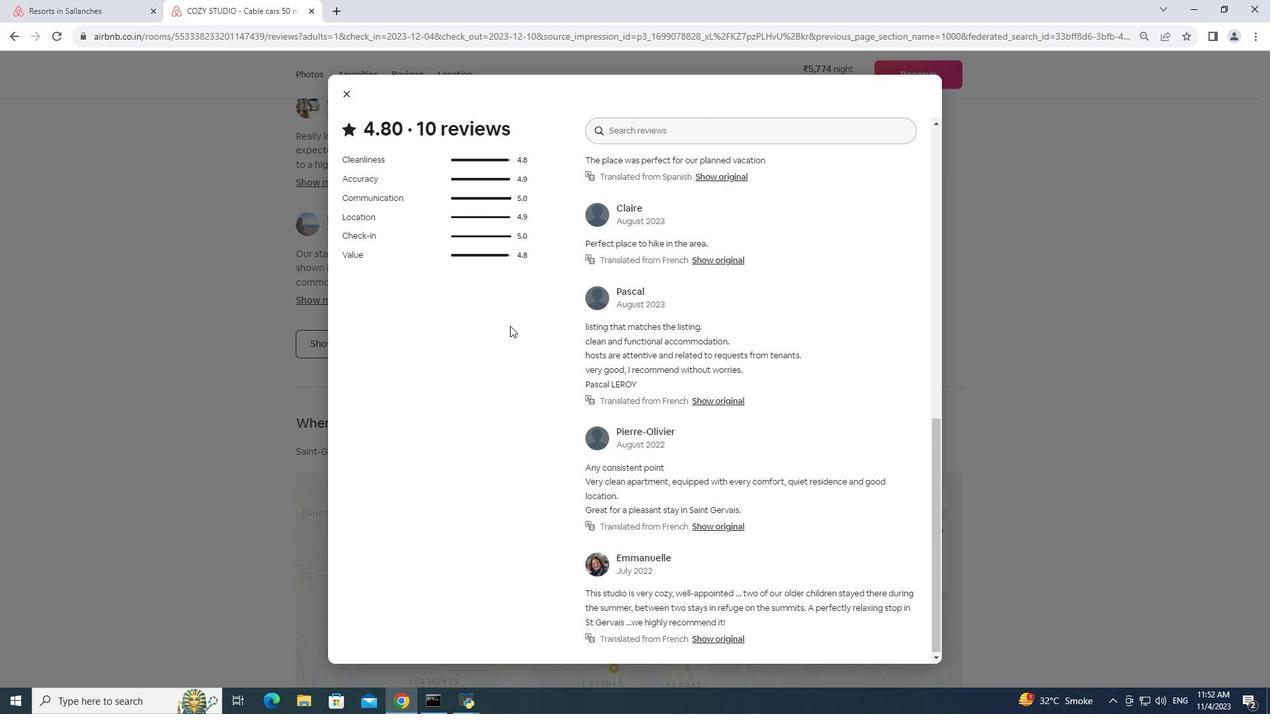 
Action: Mouse scrolled (510, 326) with delta (0, 0)
Screenshot: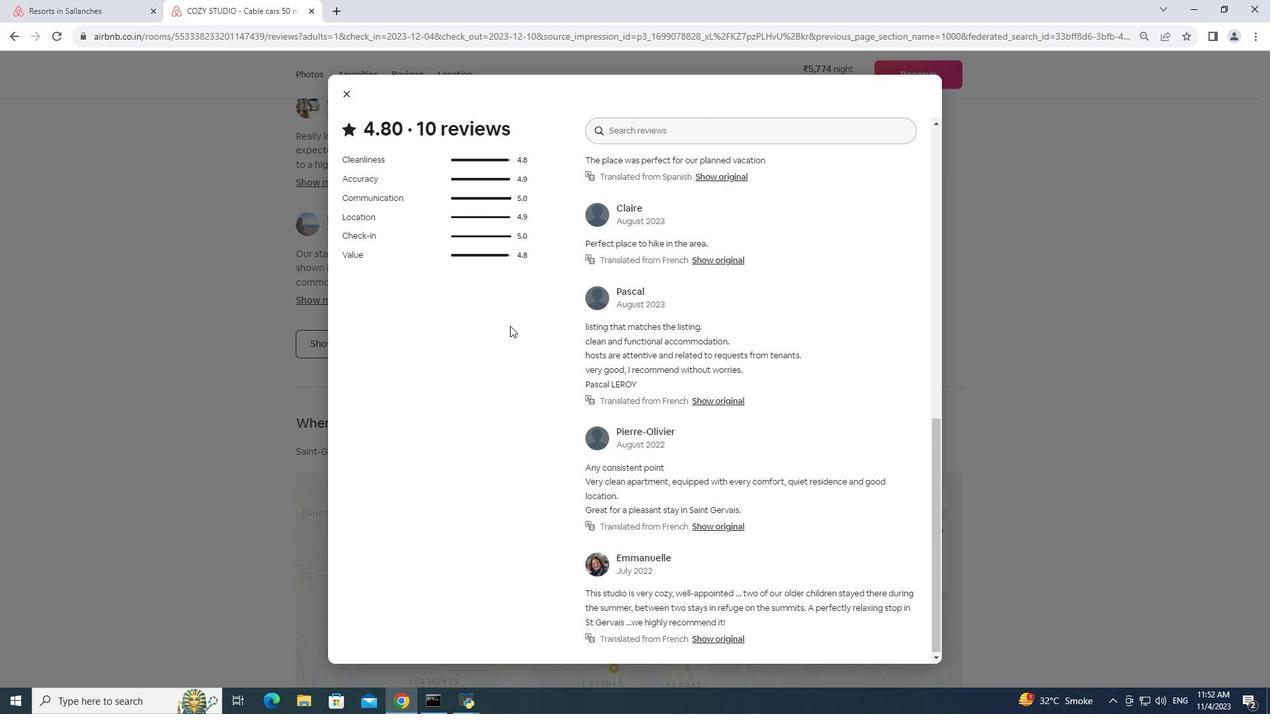 
Action: Mouse moved to (510, 326)
Screenshot: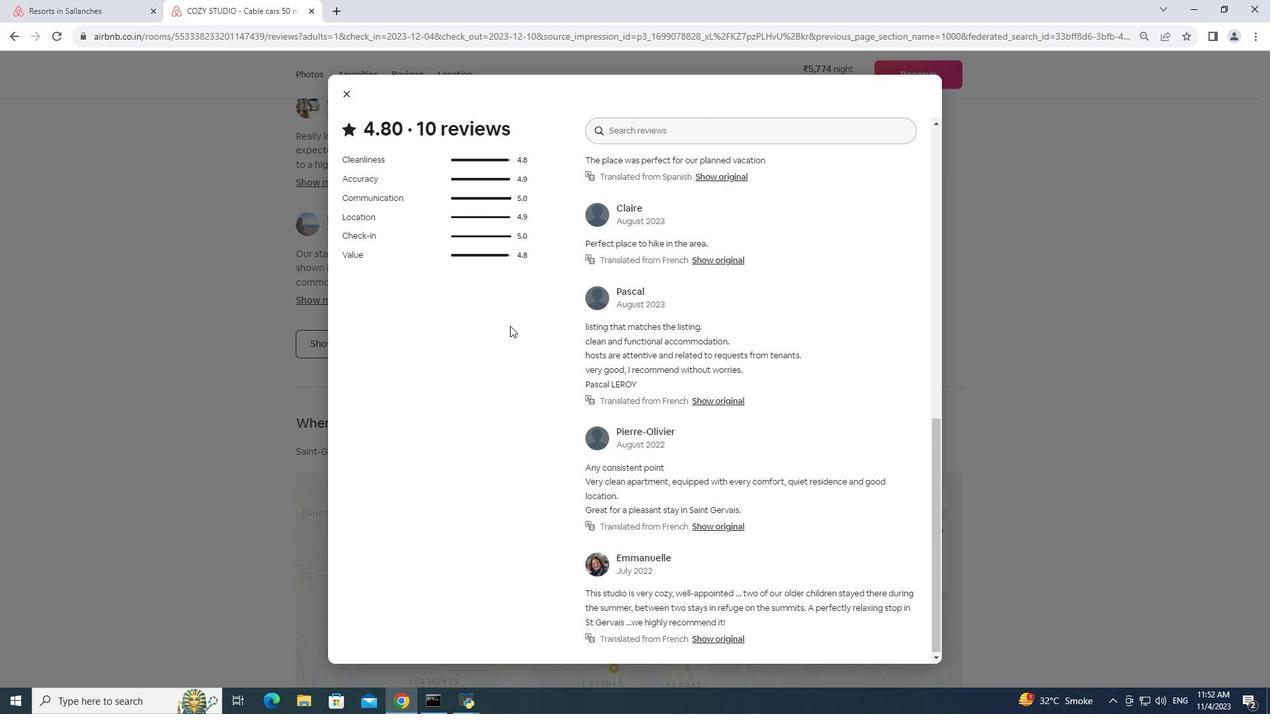 
Action: Mouse scrolled (510, 325) with delta (0, 0)
Screenshot: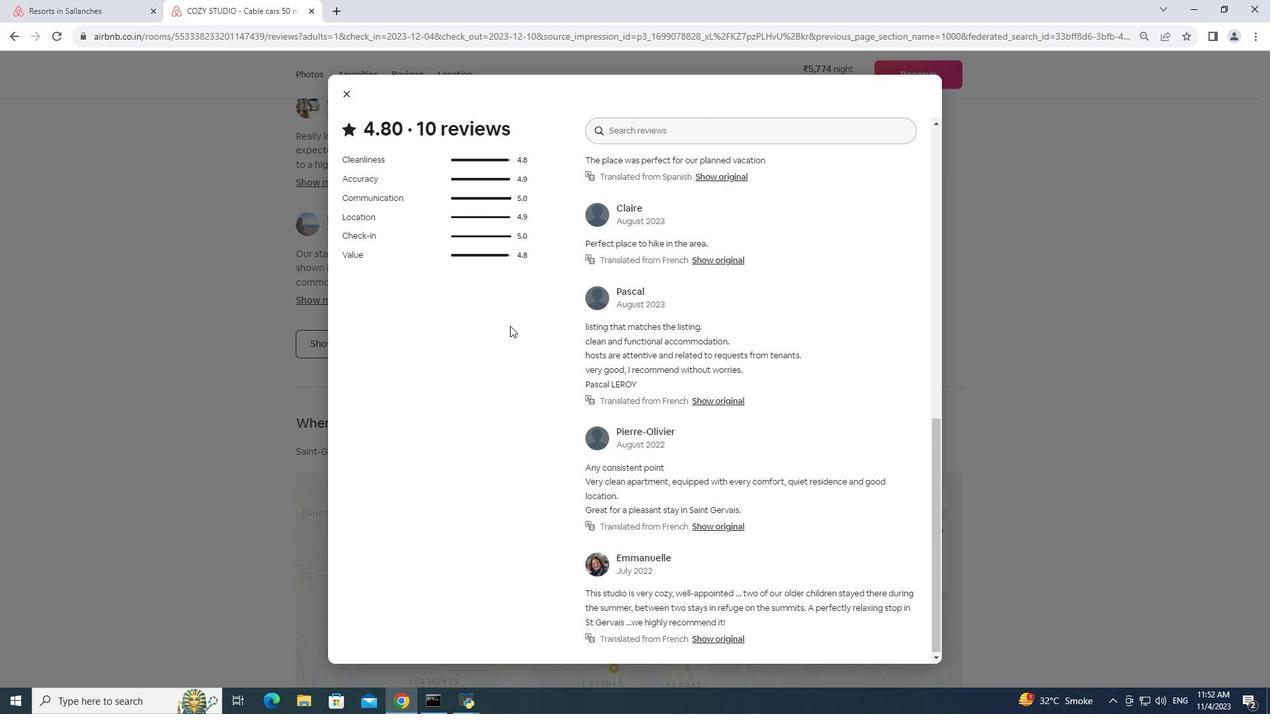 
Action: Mouse scrolled (510, 325) with delta (0, 0)
Screenshot: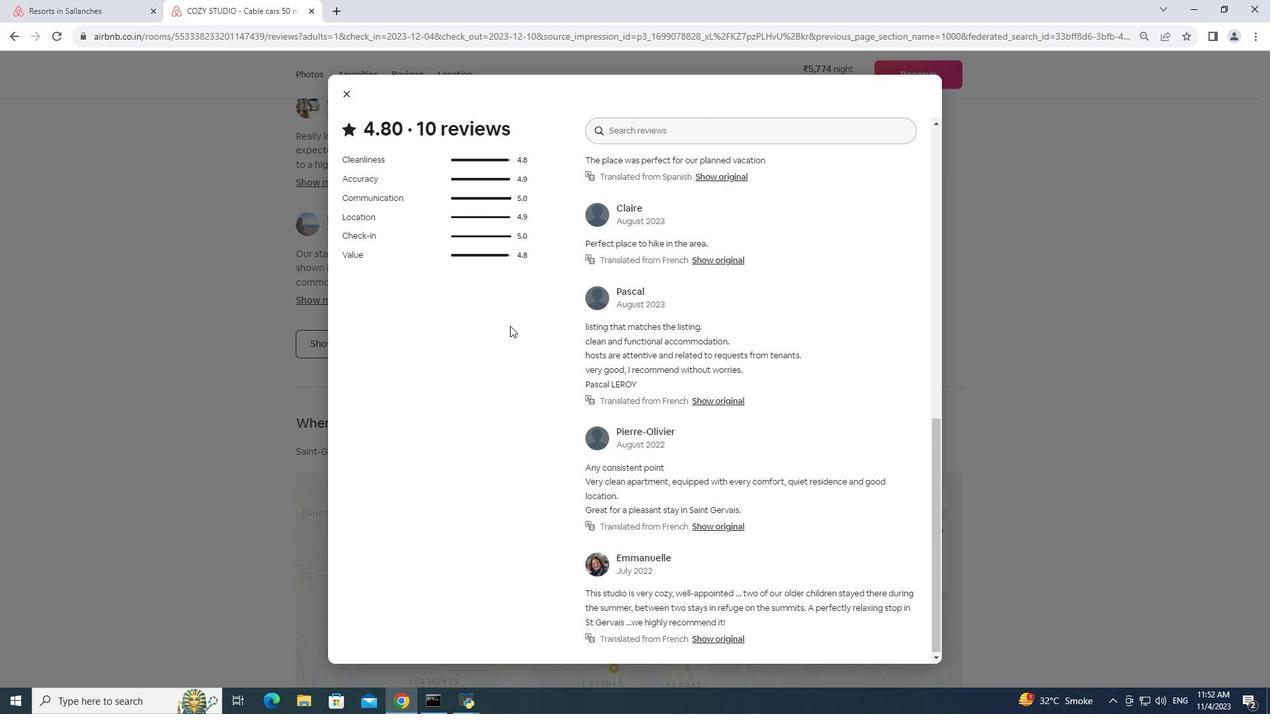 
Action: Mouse scrolled (510, 325) with delta (0, 0)
Screenshot: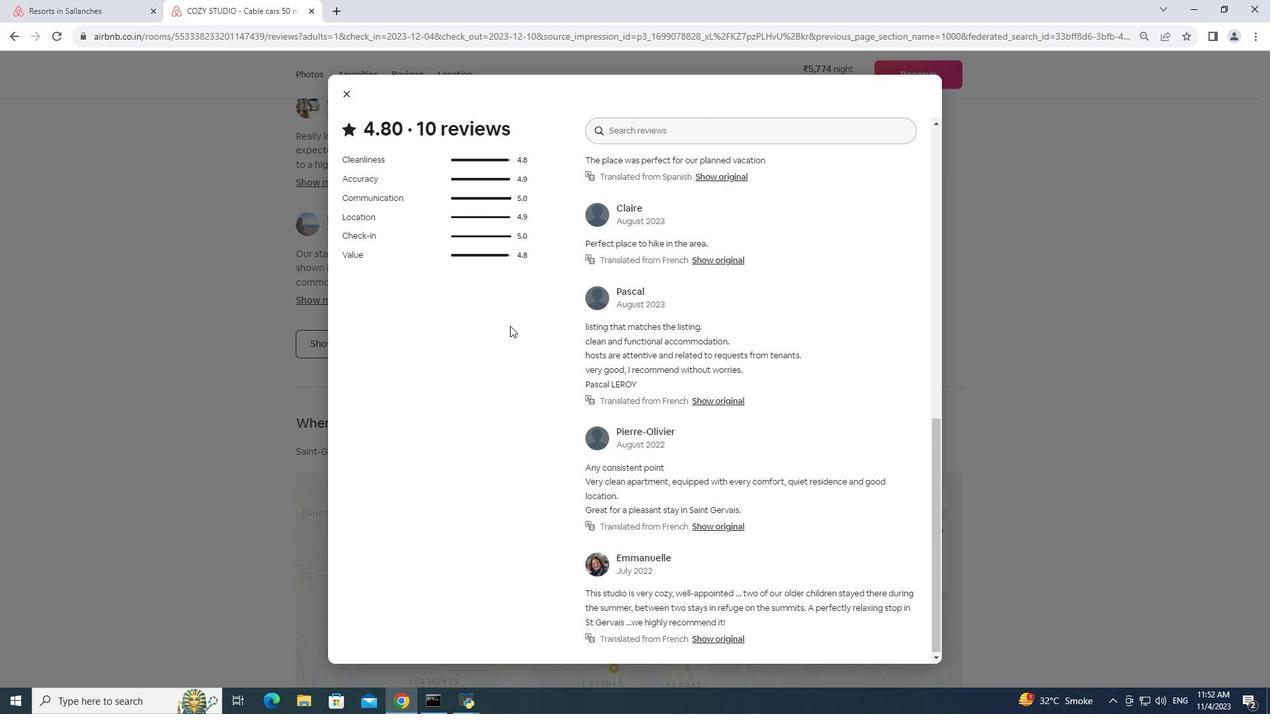 
Action: Mouse scrolled (510, 325) with delta (0, 0)
Screenshot: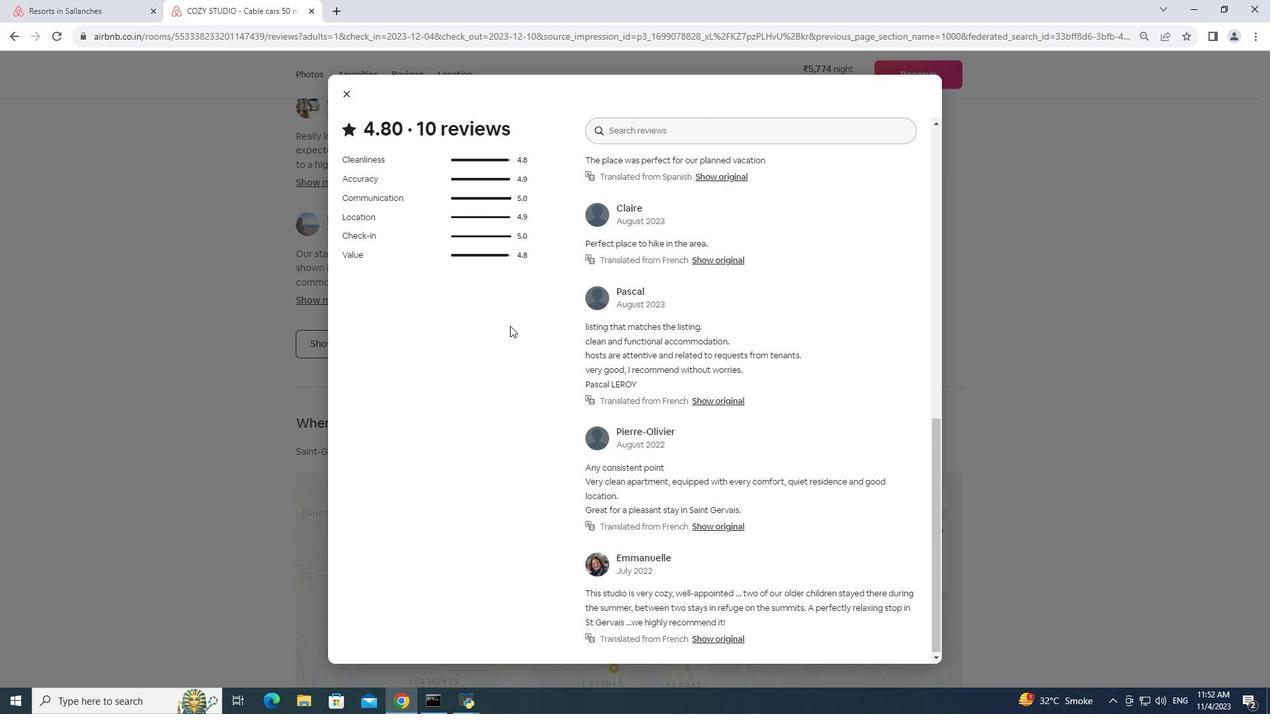 
Action: Mouse scrolled (510, 325) with delta (0, 0)
Screenshot: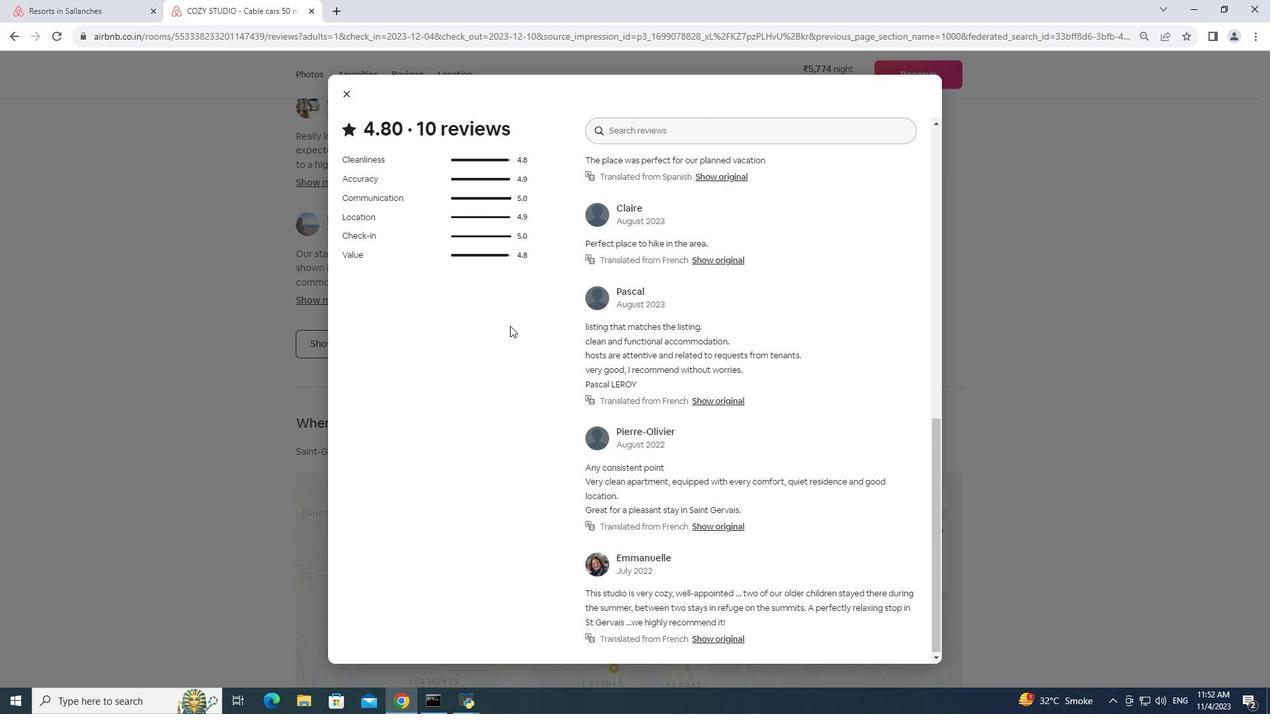 
Action: Mouse moved to (516, 314)
Screenshot: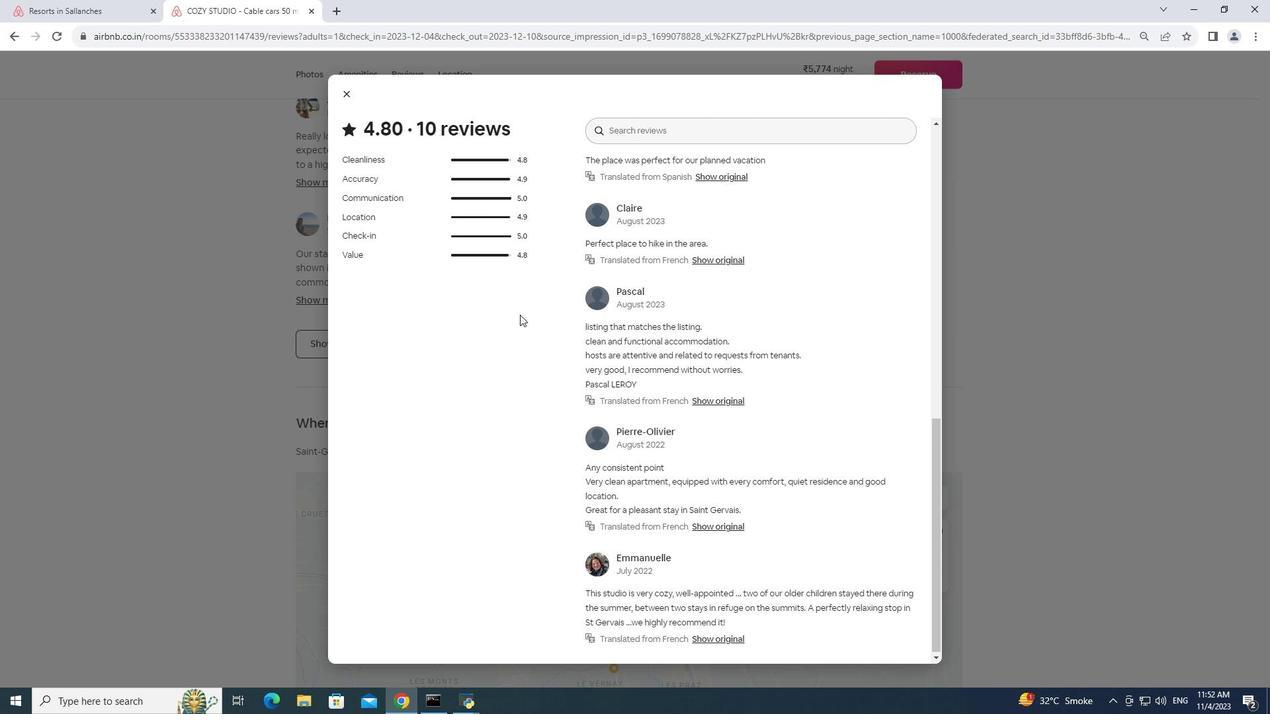 
Action: Mouse scrolled (516, 315) with delta (0, 0)
Screenshot: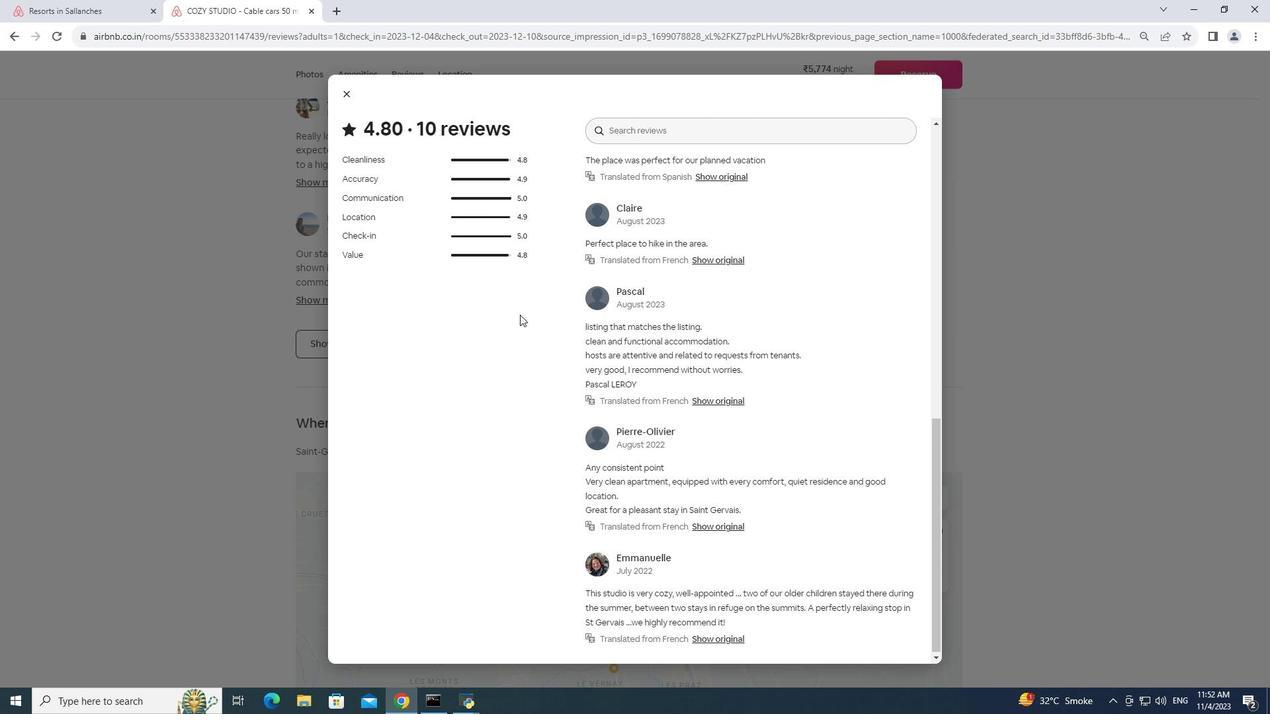 
Action: Mouse moved to (516, 314)
Screenshot: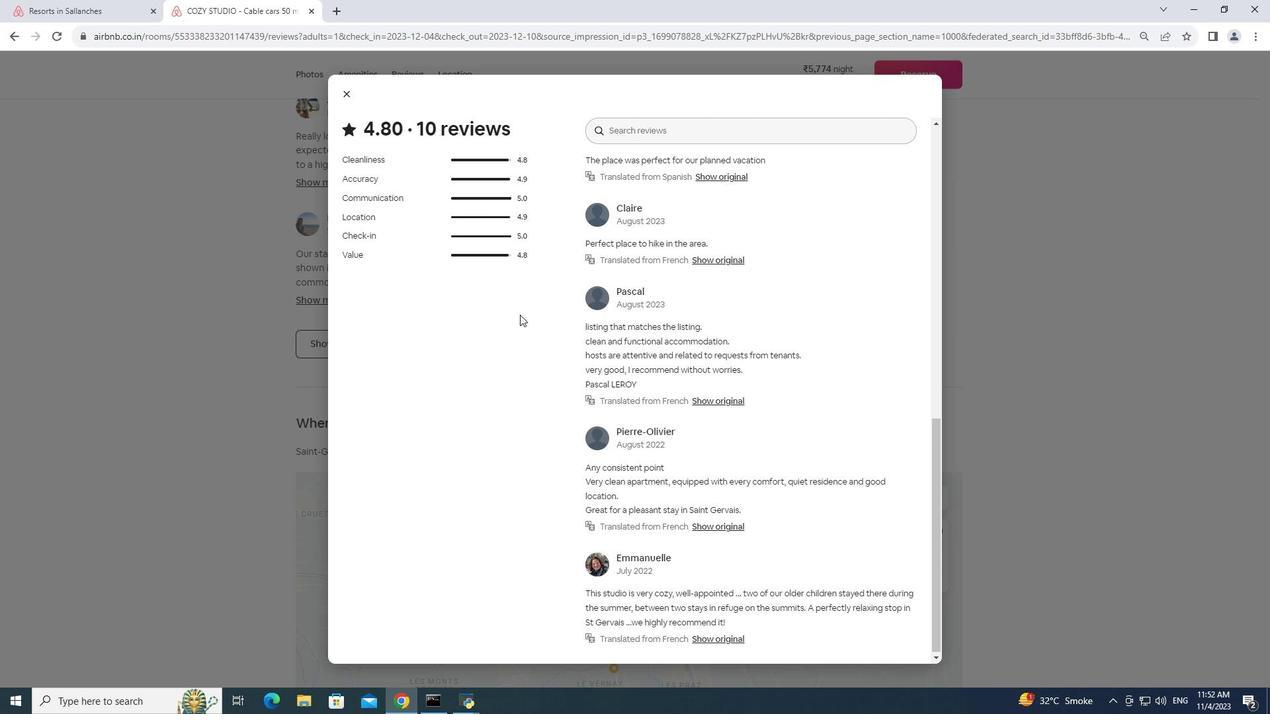 
Action: Mouse scrolled (516, 314) with delta (0, 0)
Screenshot: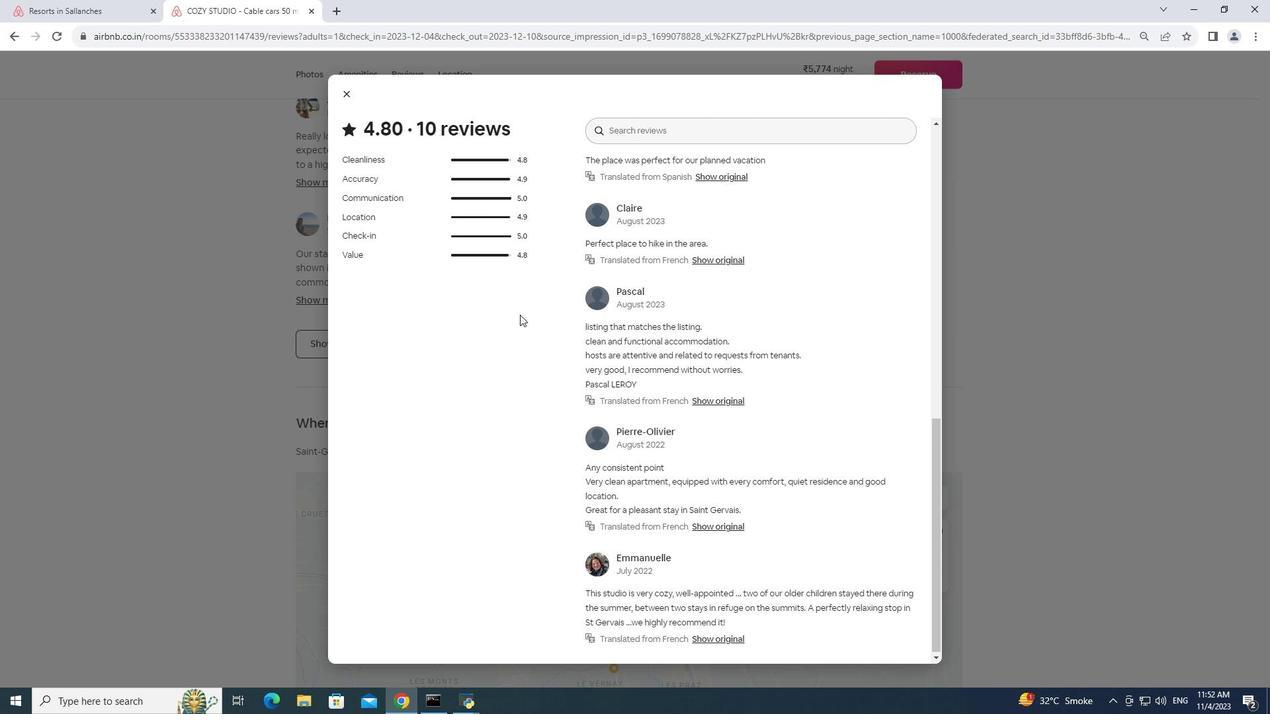 
Action: Mouse moved to (518, 314)
Screenshot: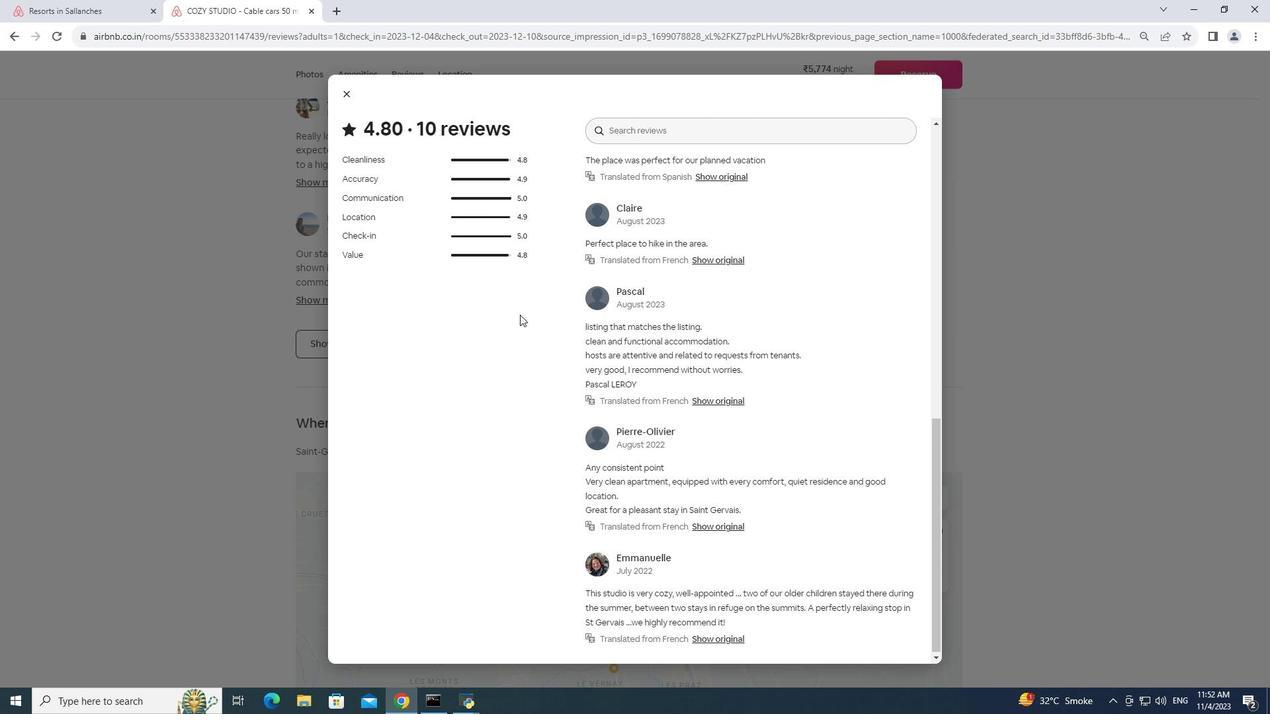 
Action: Mouse scrolled (518, 315) with delta (0, 0)
Screenshot: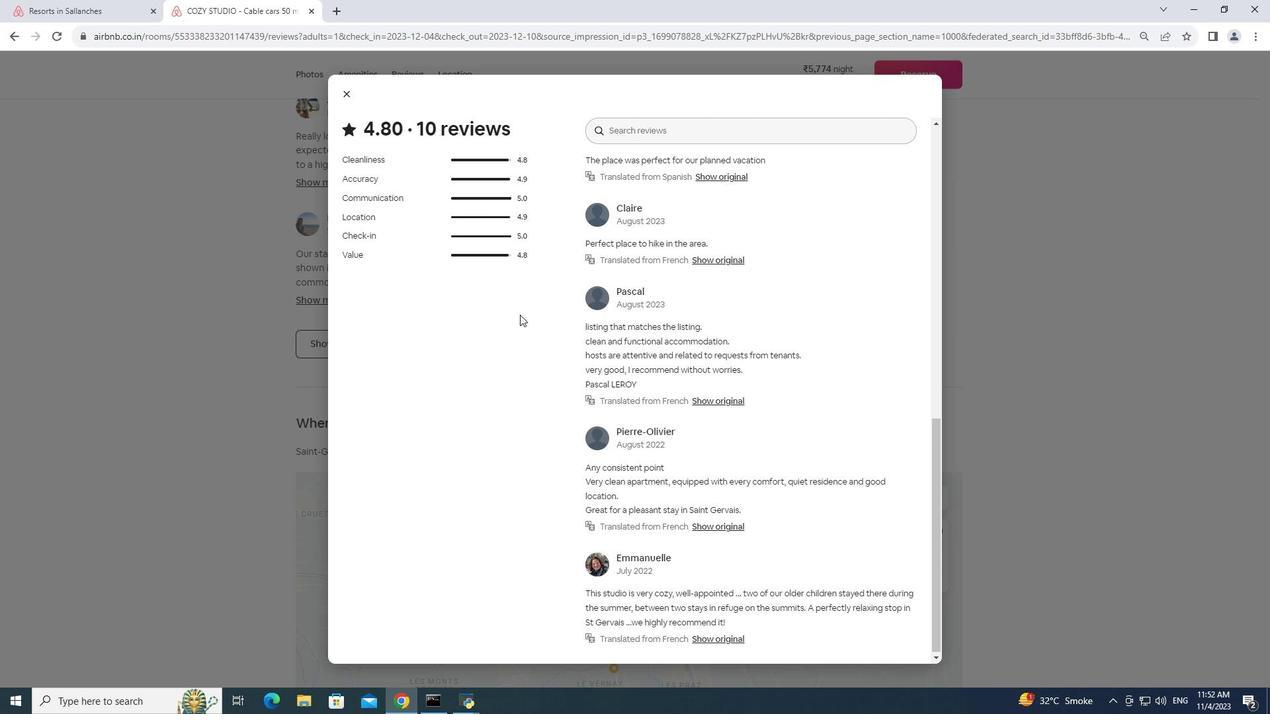
Action: Mouse moved to (519, 314)
Screenshot: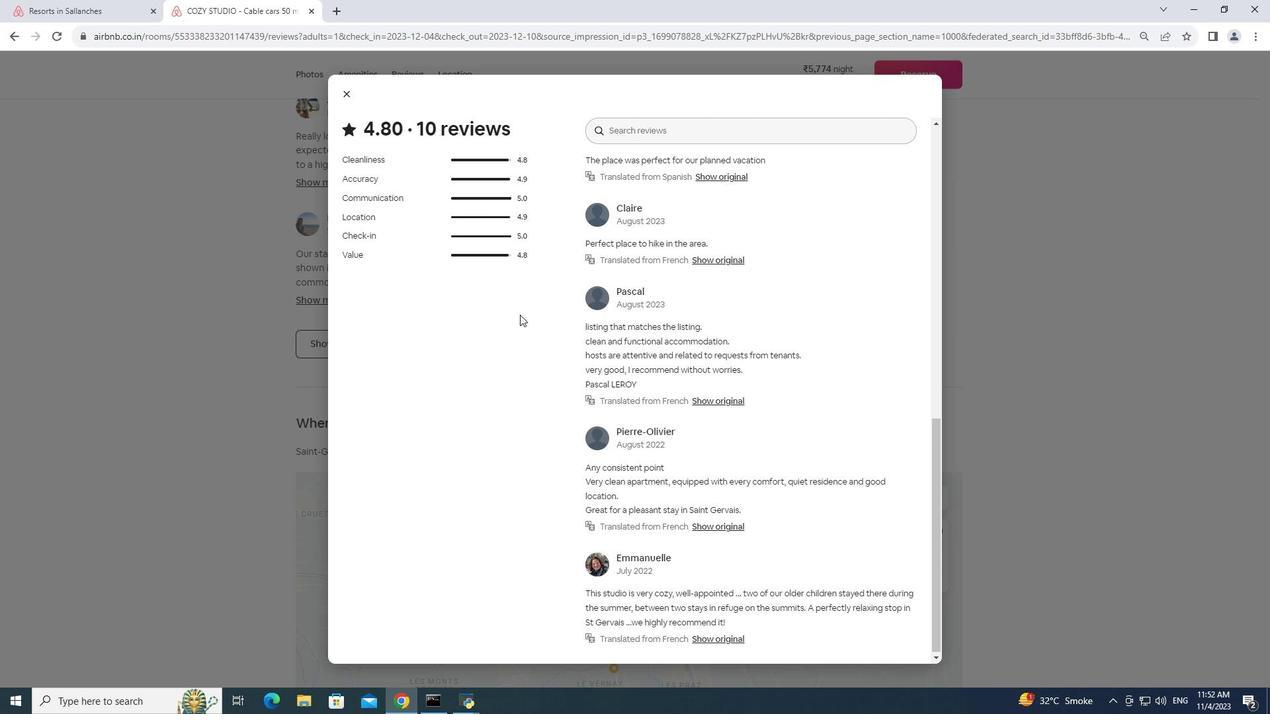 
Action: Mouse scrolled (519, 315) with delta (0, 0)
Screenshot: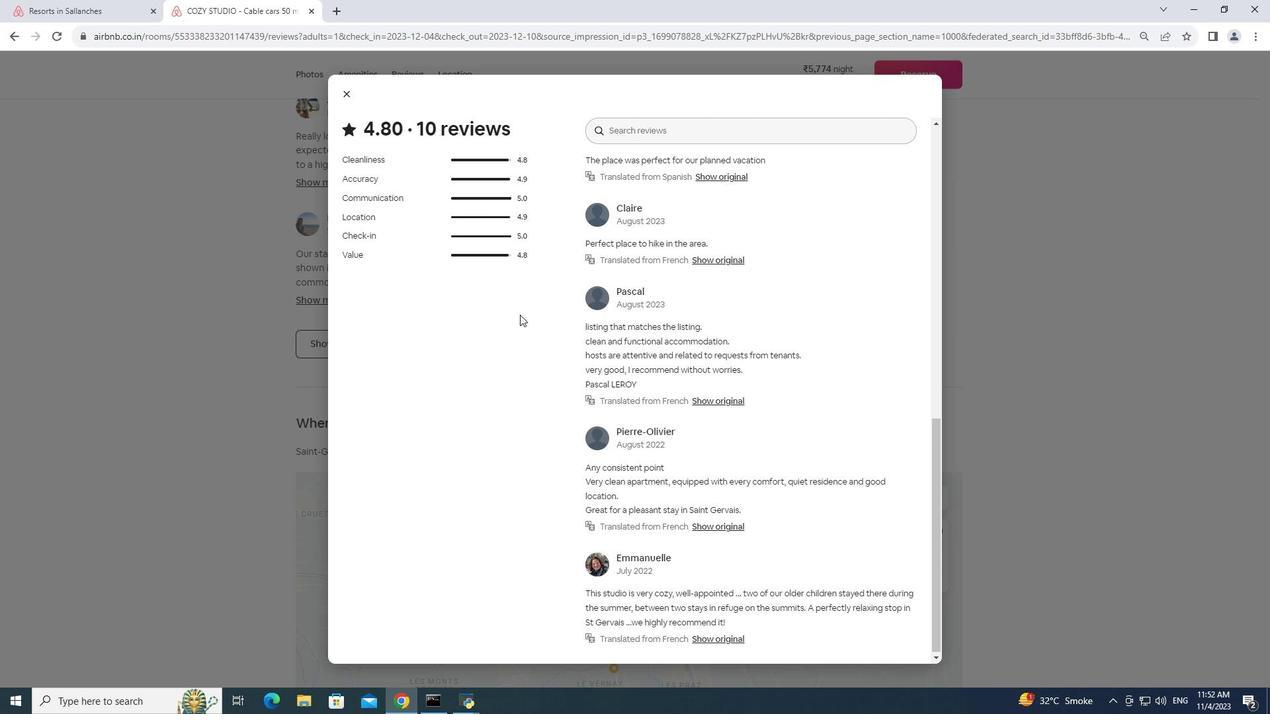 
Action: Mouse moved to (526, 315)
Screenshot: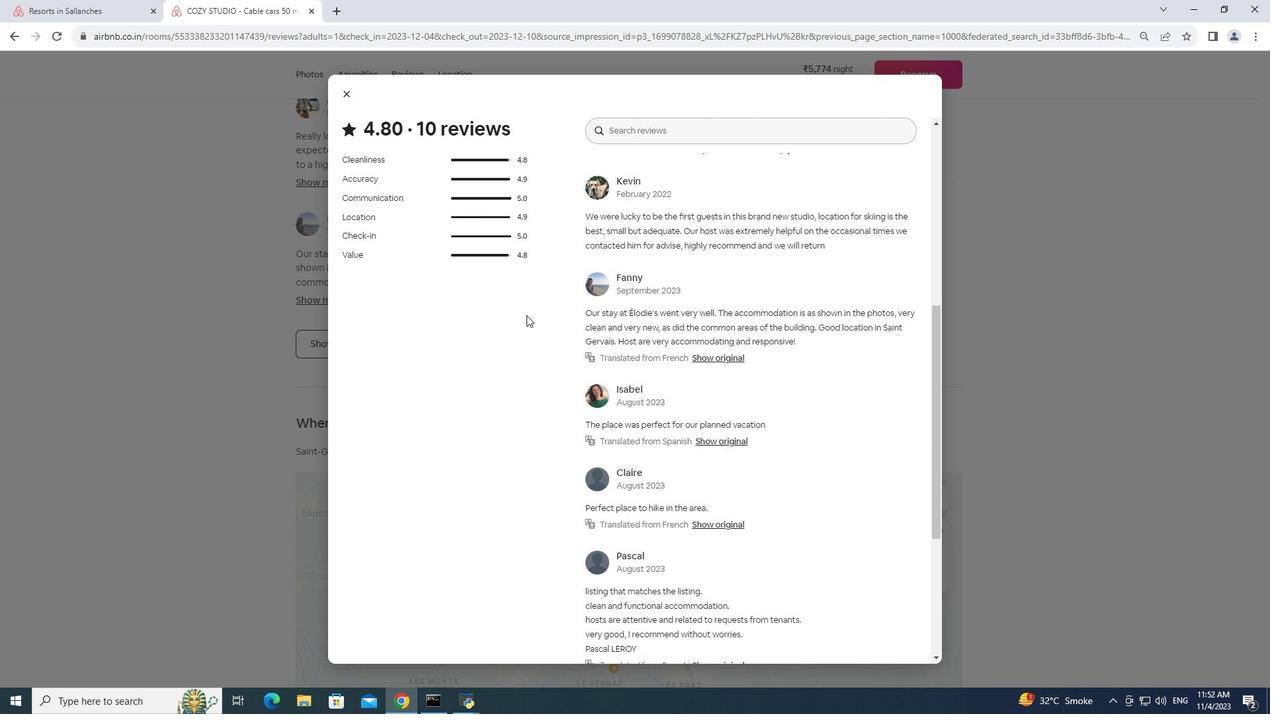 
Action: Mouse scrolled (526, 316) with delta (0, 0)
Screenshot: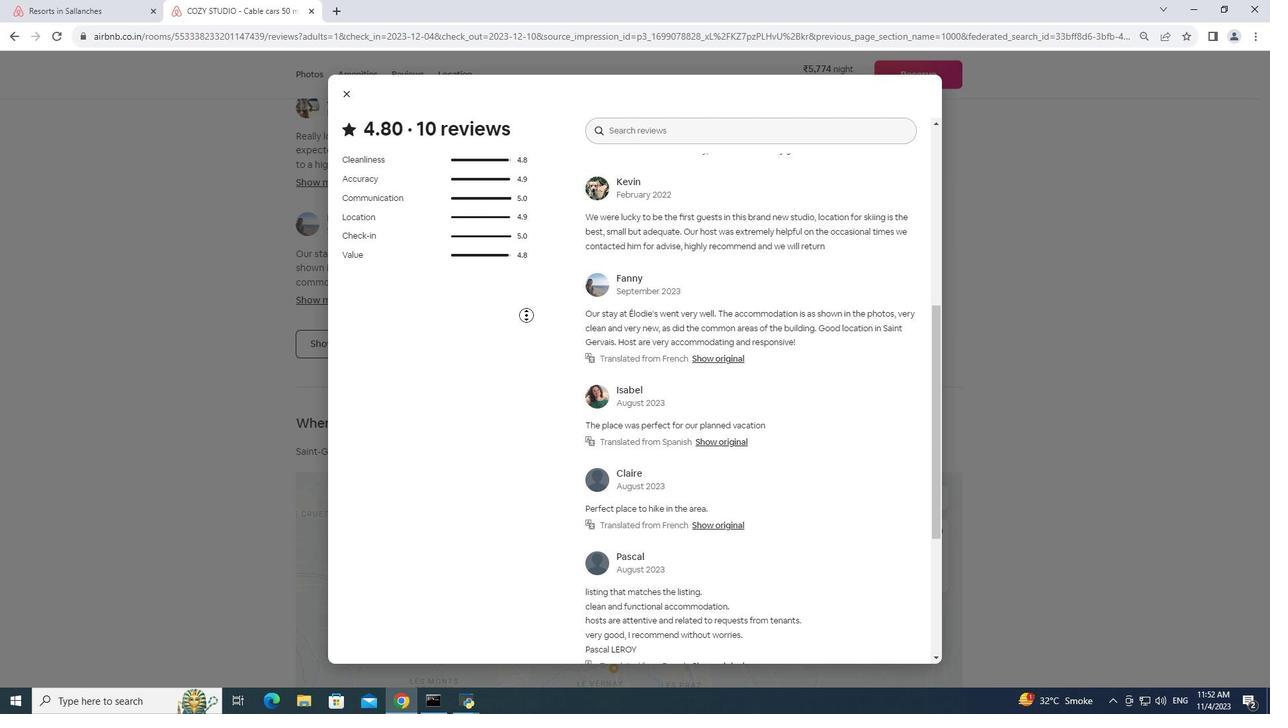 
Action: Mouse pressed middle at (526, 315)
Screenshot: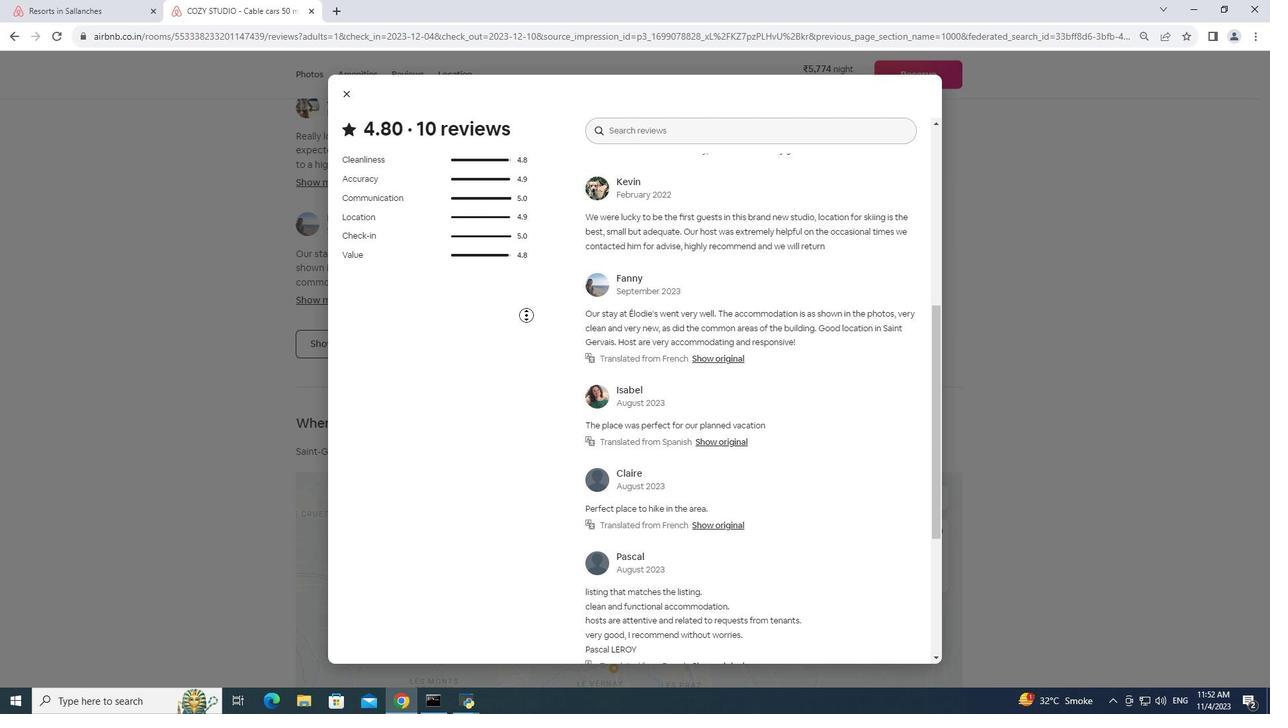 
Action: Mouse scrolled (526, 316) with delta (0, 0)
Screenshot: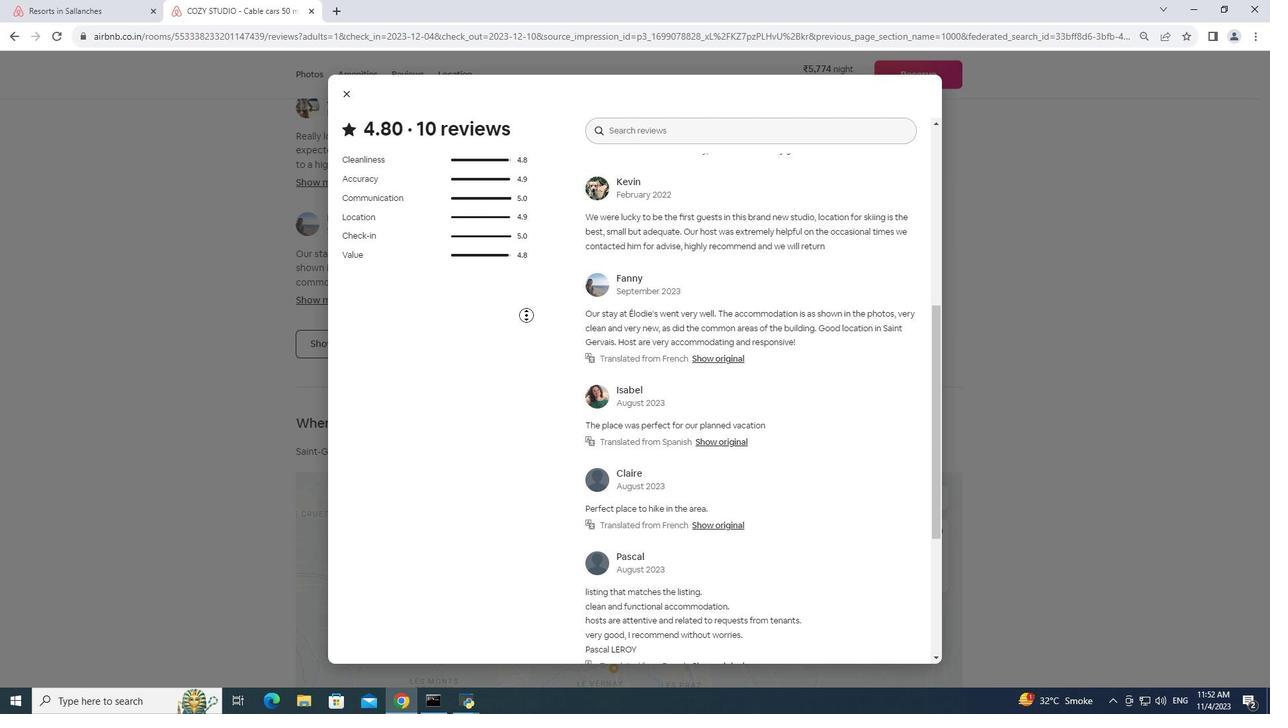 
Action: Mouse scrolled (526, 316) with delta (0, 0)
Screenshot: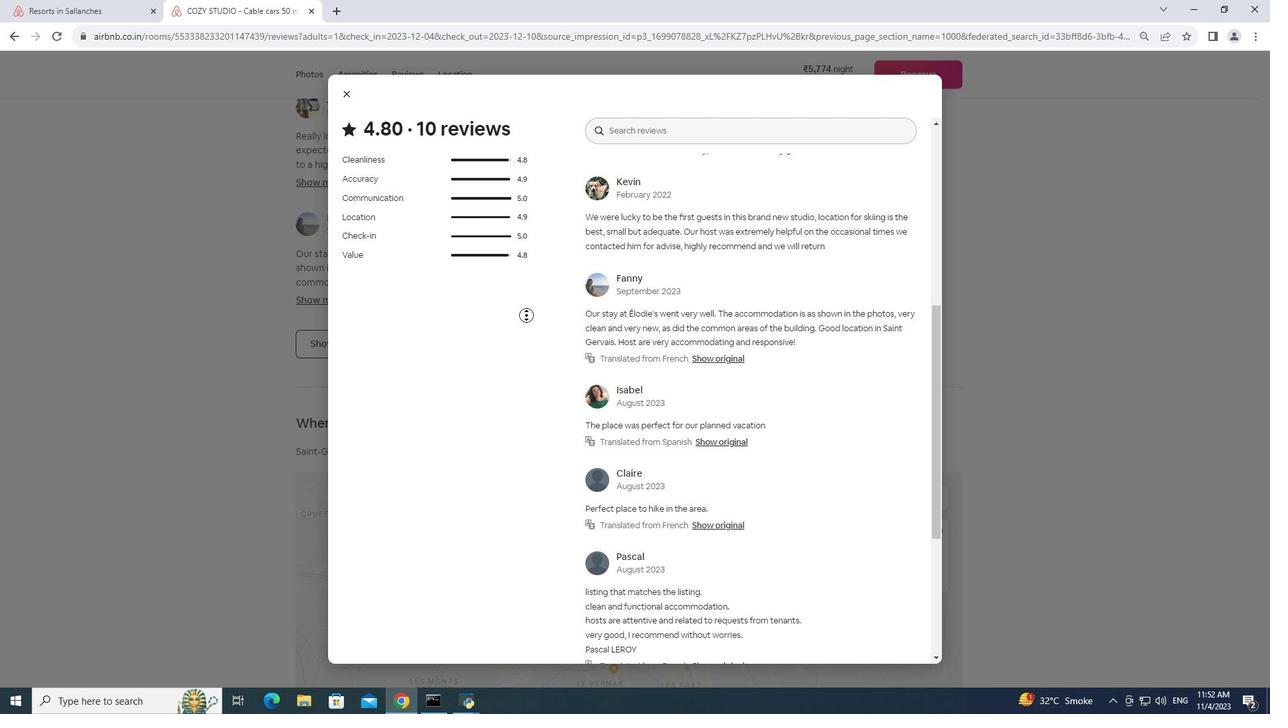 
Action: Mouse scrolled (526, 316) with delta (0, 0)
Screenshot: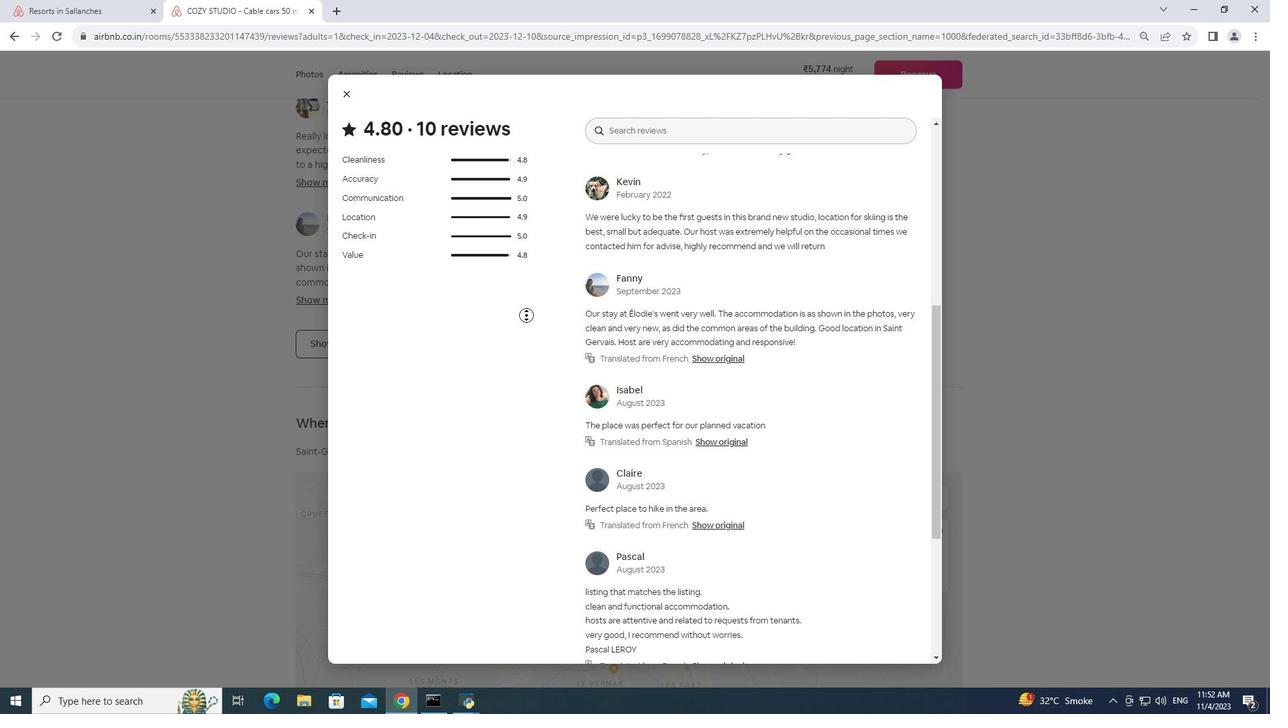 
Action: Mouse scrolled (526, 316) with delta (0, 0)
Screenshot: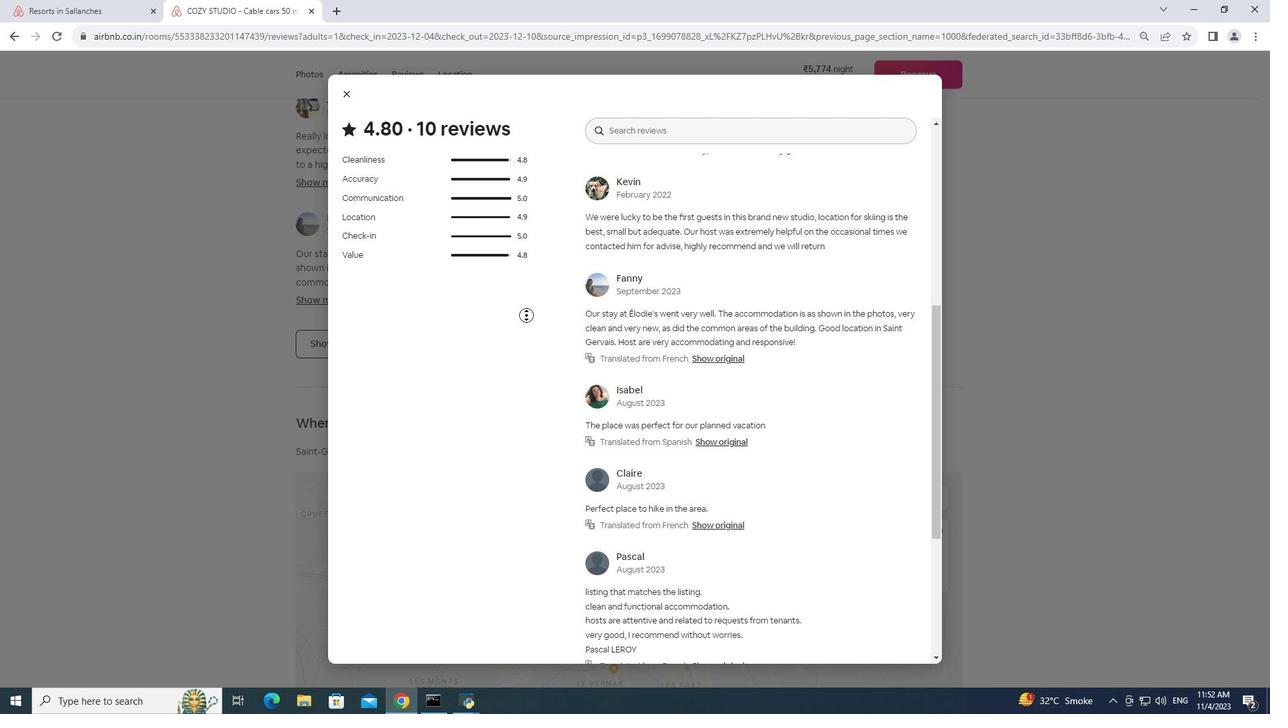 
Action: Mouse moved to (543, 318)
Screenshot: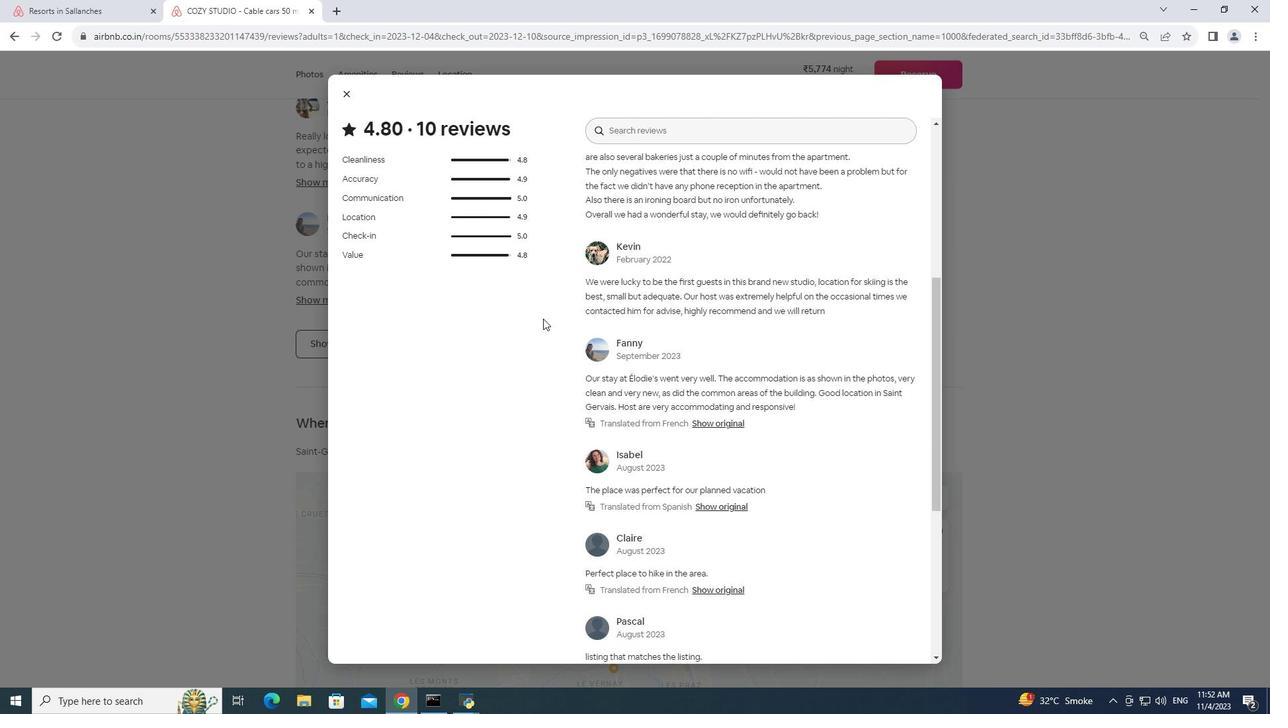 
Action: Mouse scrolled (543, 319) with delta (0, 0)
Screenshot: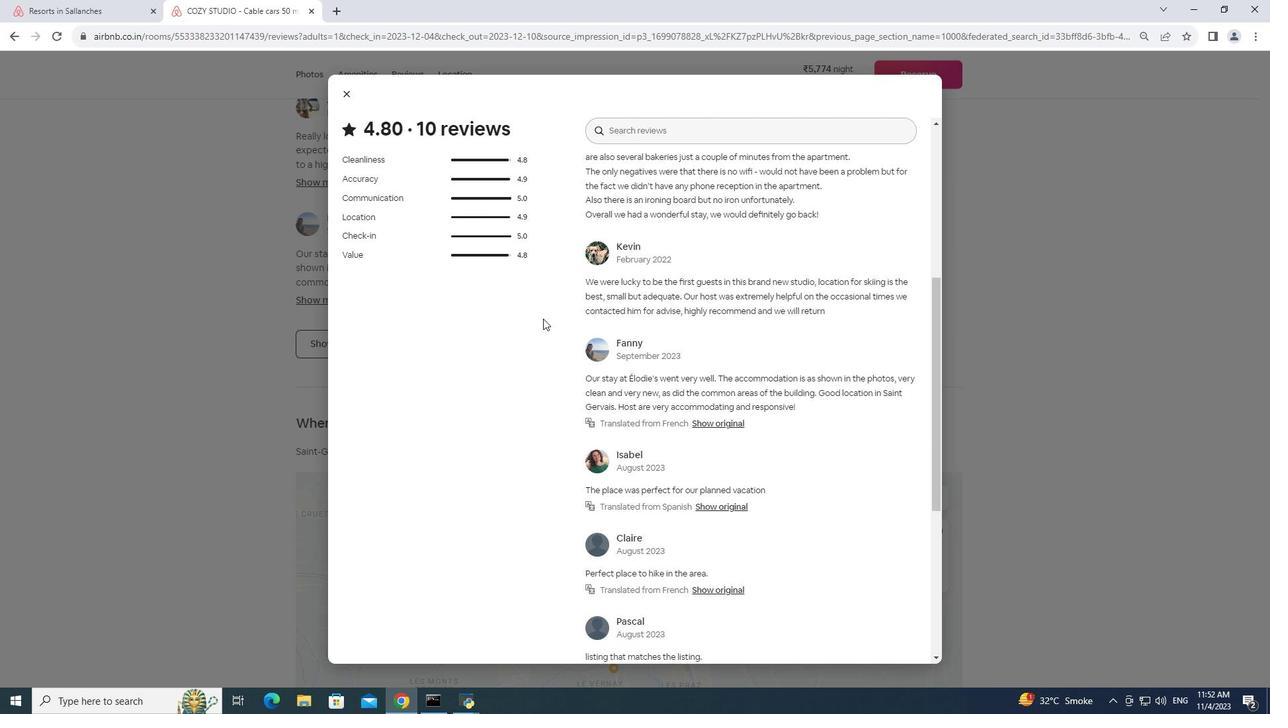 
Action: Mouse pressed middle at (543, 318)
Screenshot: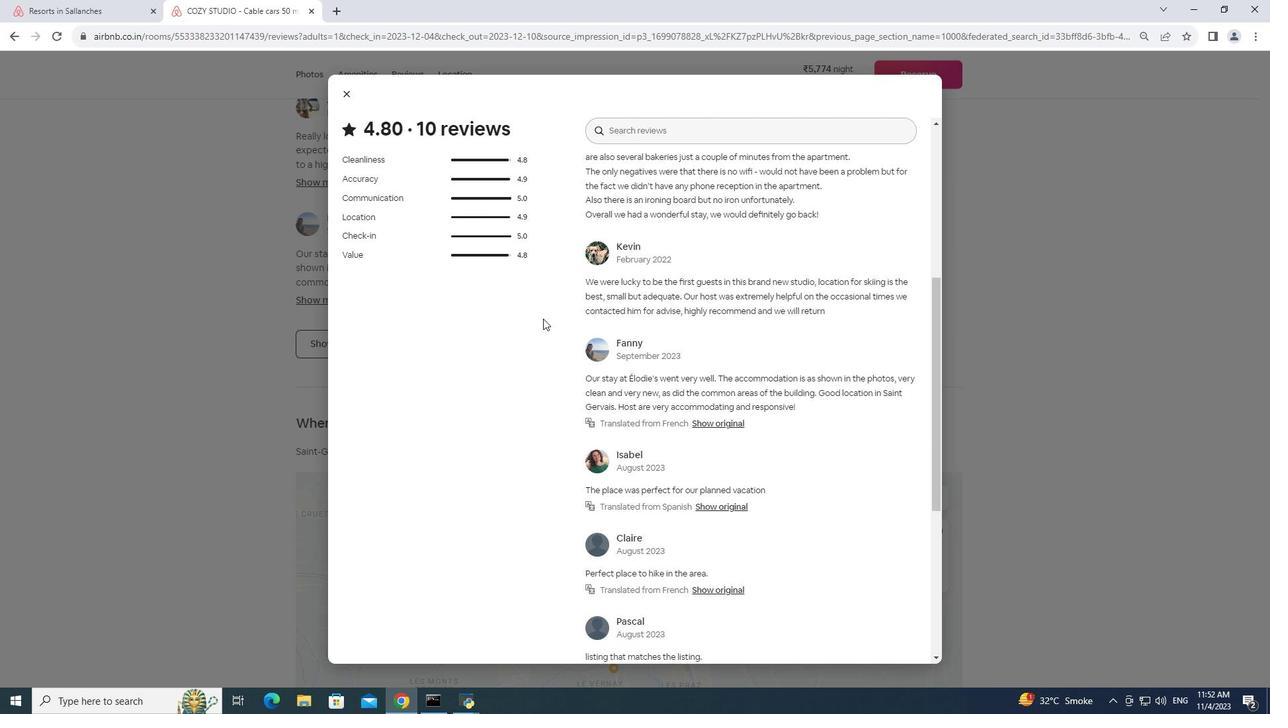 
Action: Mouse scrolled (543, 319) with delta (0, 0)
Screenshot: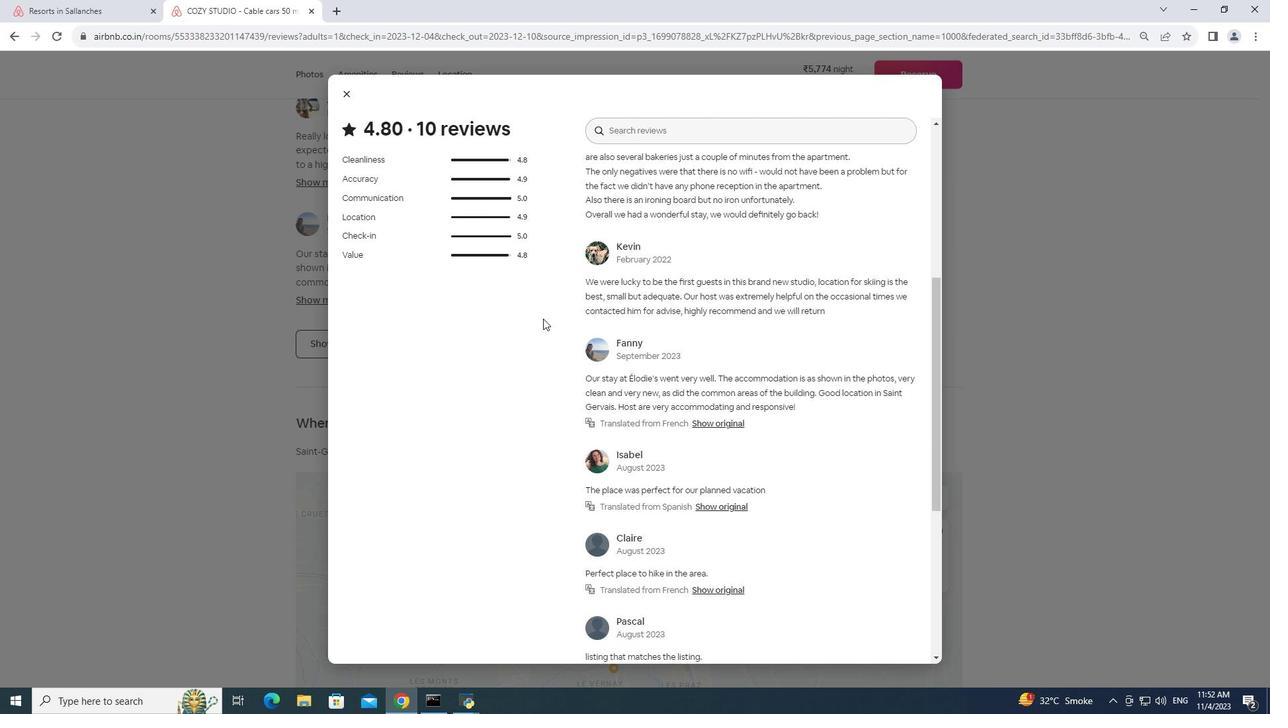 
Action: Mouse moved to (543, 318)
Screenshot: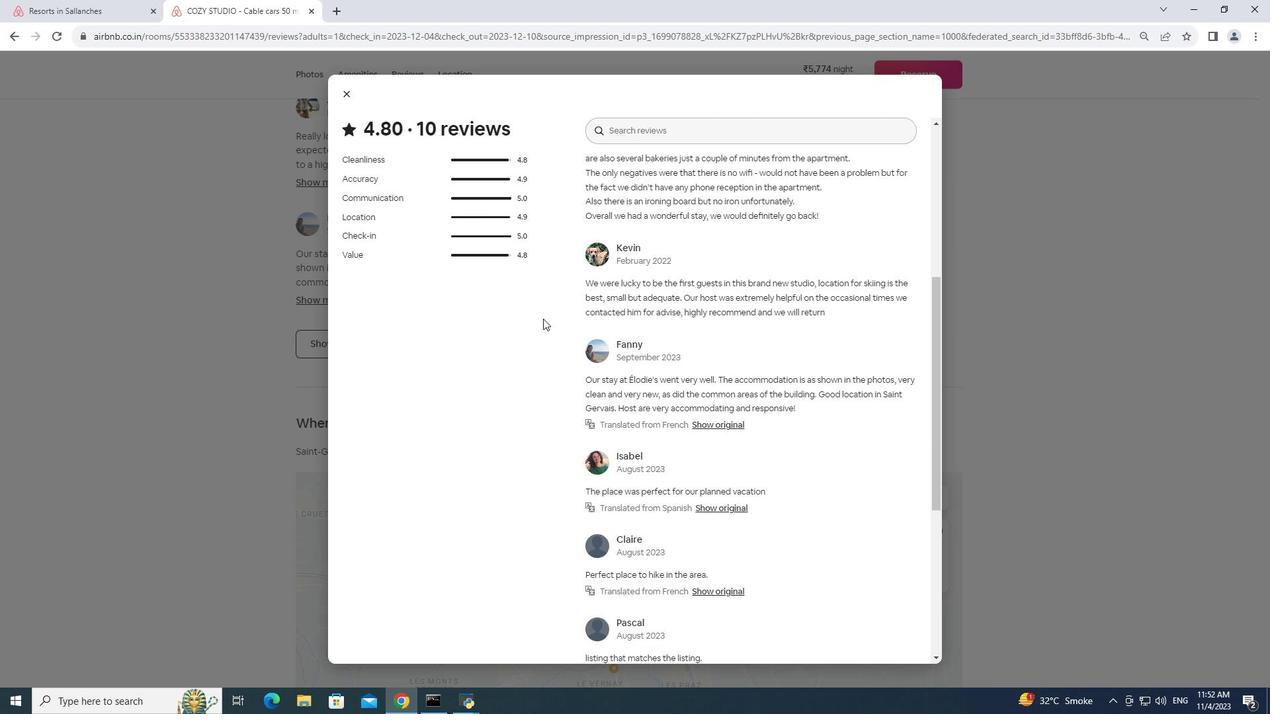 
Action: Mouse scrolled (543, 319) with delta (0, 0)
Screenshot: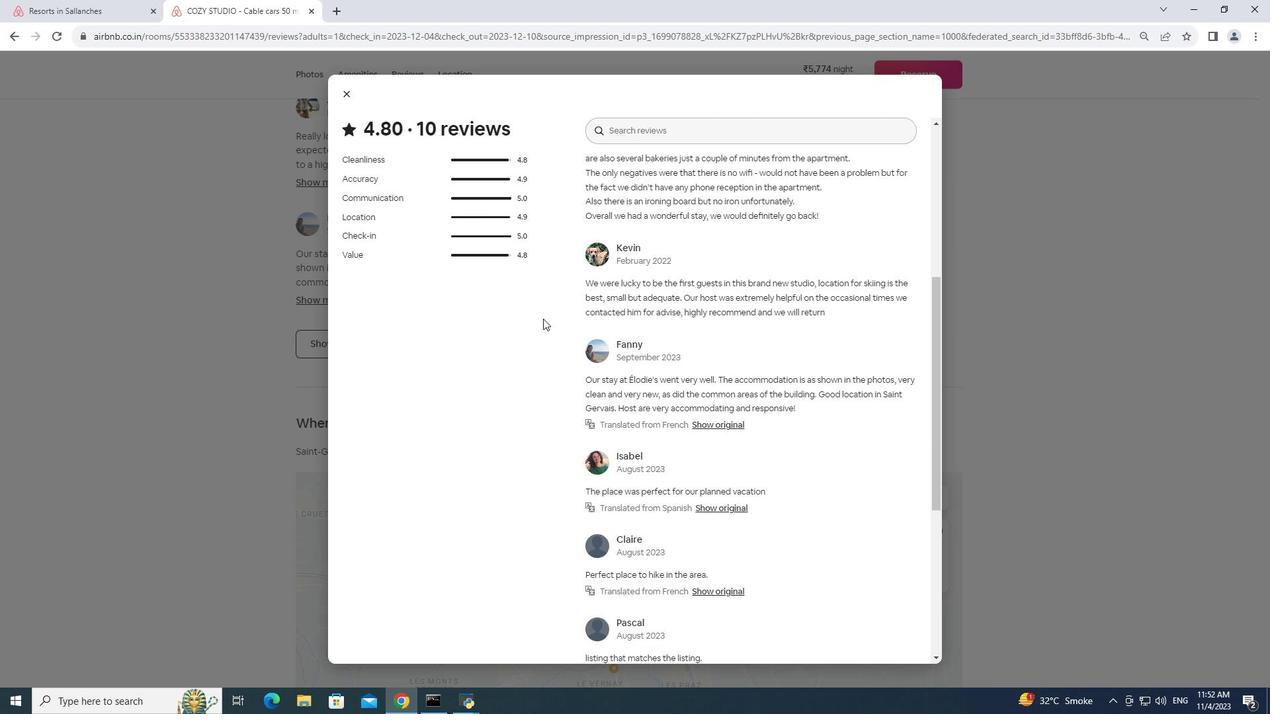 
Action: Mouse scrolled (543, 319) with delta (0, 0)
Screenshot: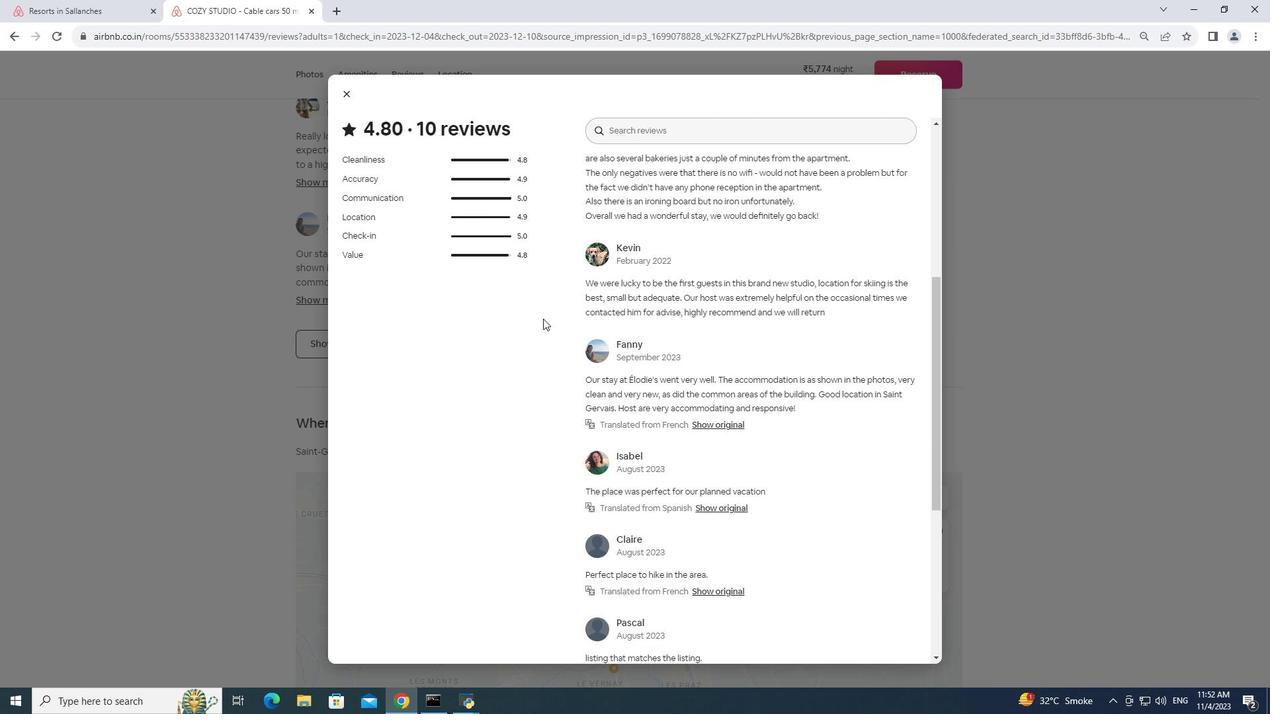 
Action: Mouse scrolled (543, 319) with delta (0, 0)
Screenshot: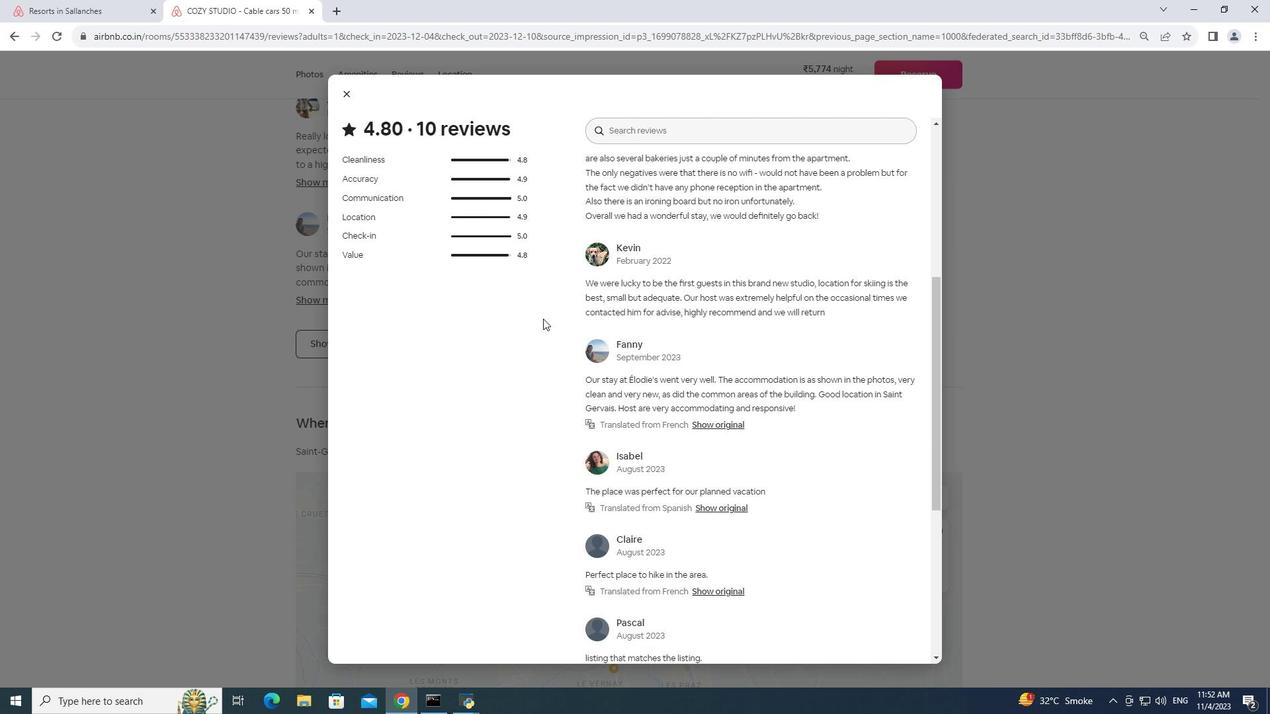 
Action: Mouse moved to (542, 320)
Screenshot: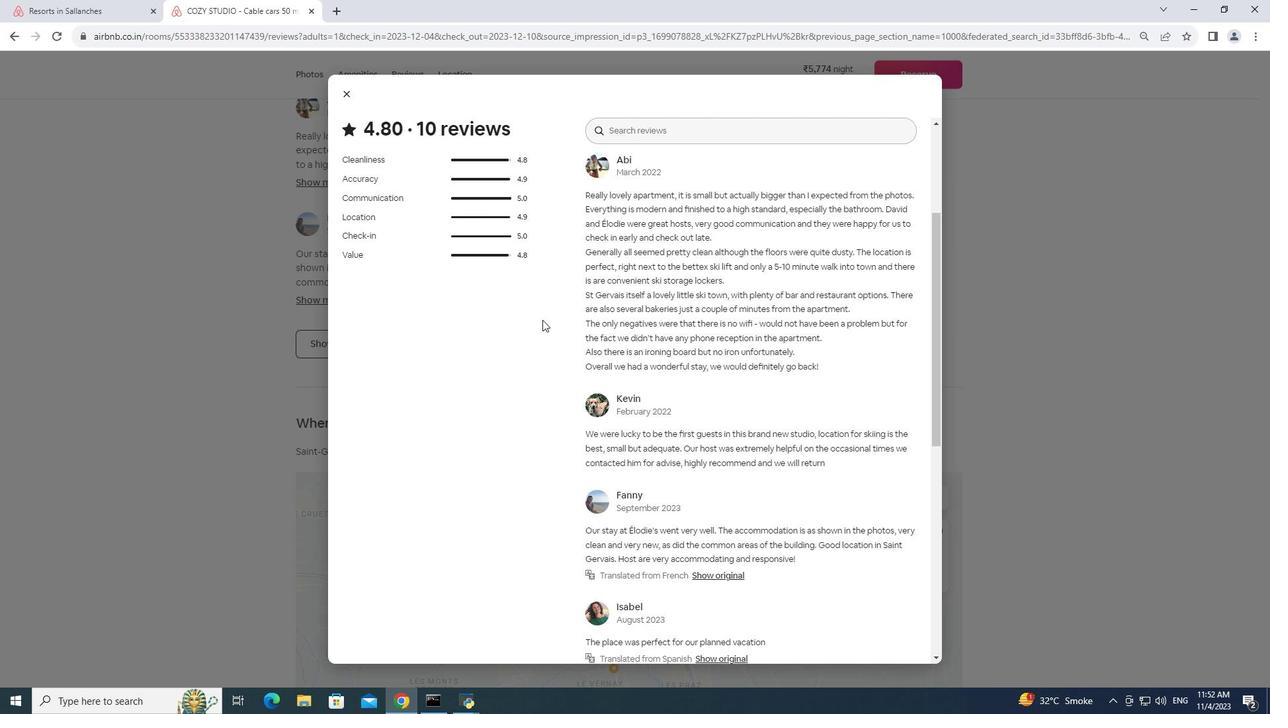 
Action: Mouse pressed middle at (542, 320)
Screenshot: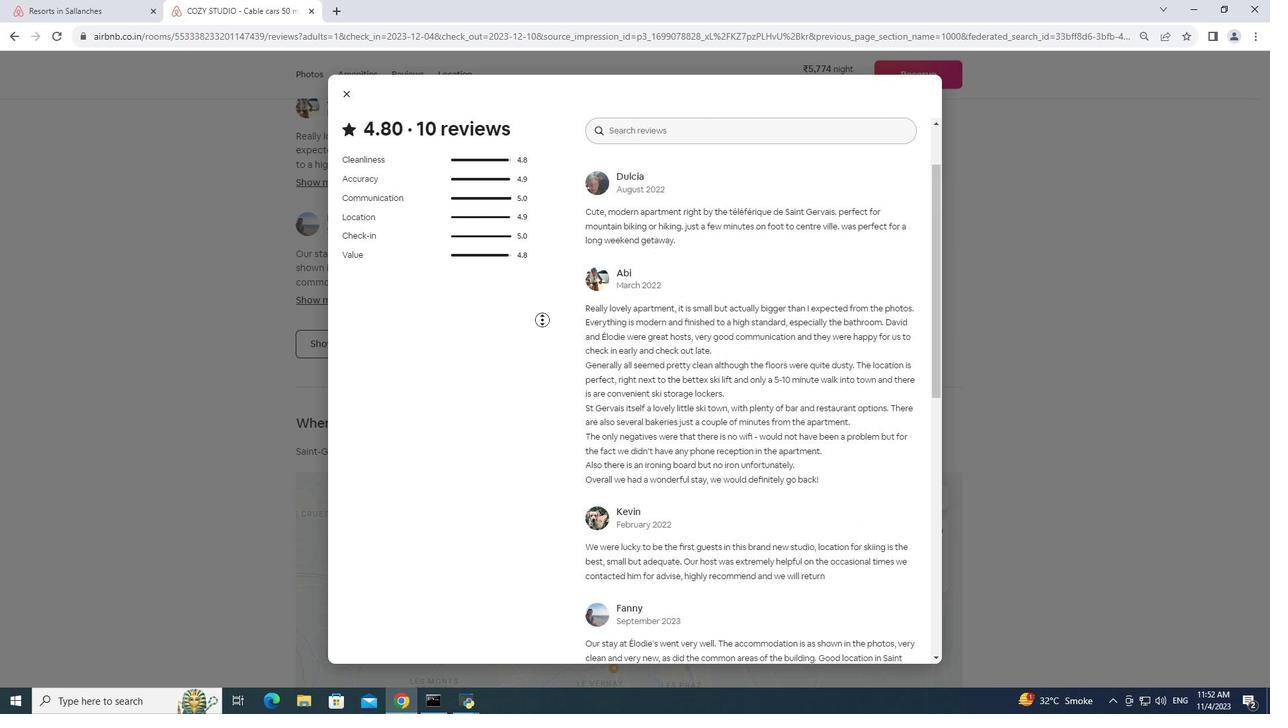 
Action: Mouse scrolled (542, 320) with delta (0, 0)
Screenshot: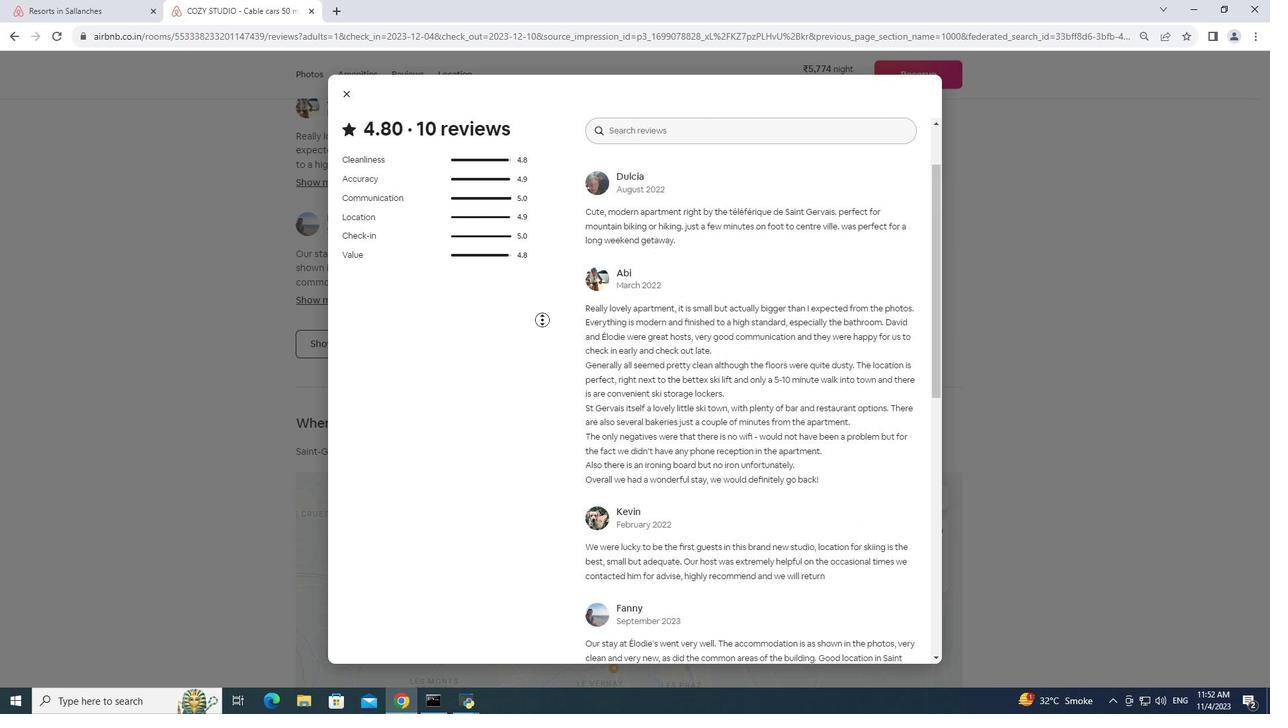 
Action: Mouse scrolled (542, 320) with delta (0, 0)
Screenshot: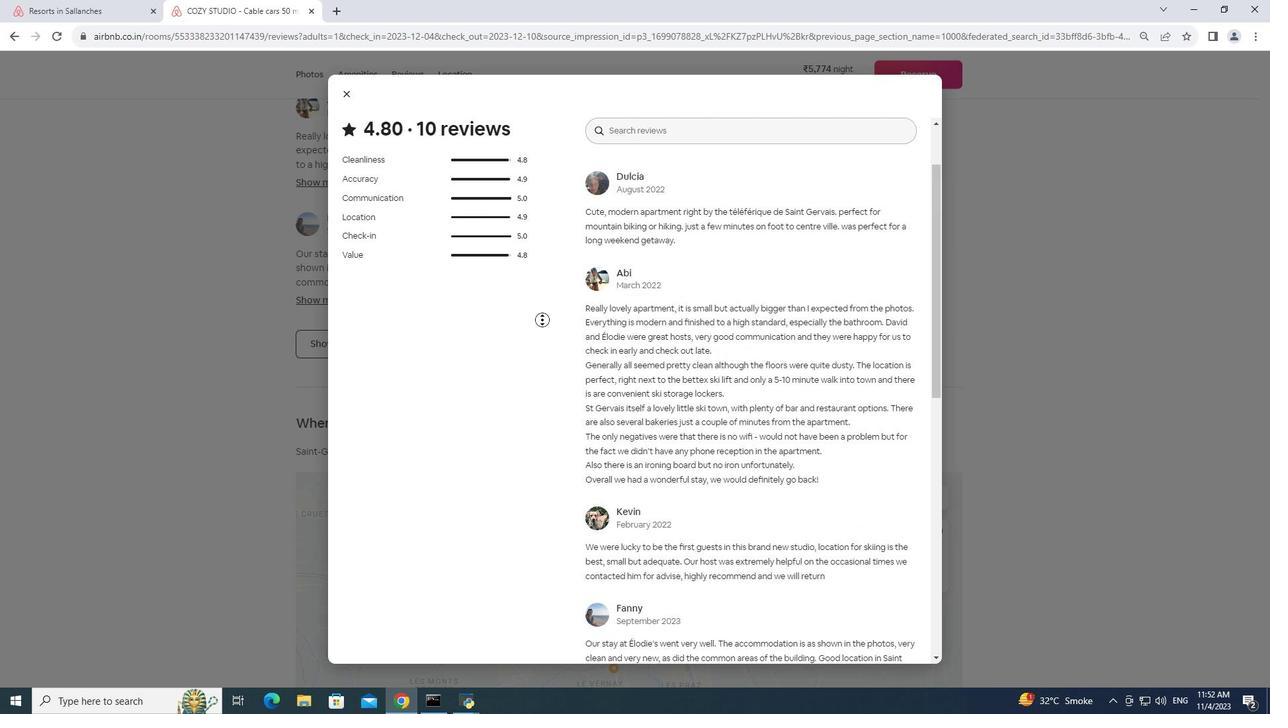 
Action: Mouse scrolled (542, 320) with delta (0, 0)
Screenshot: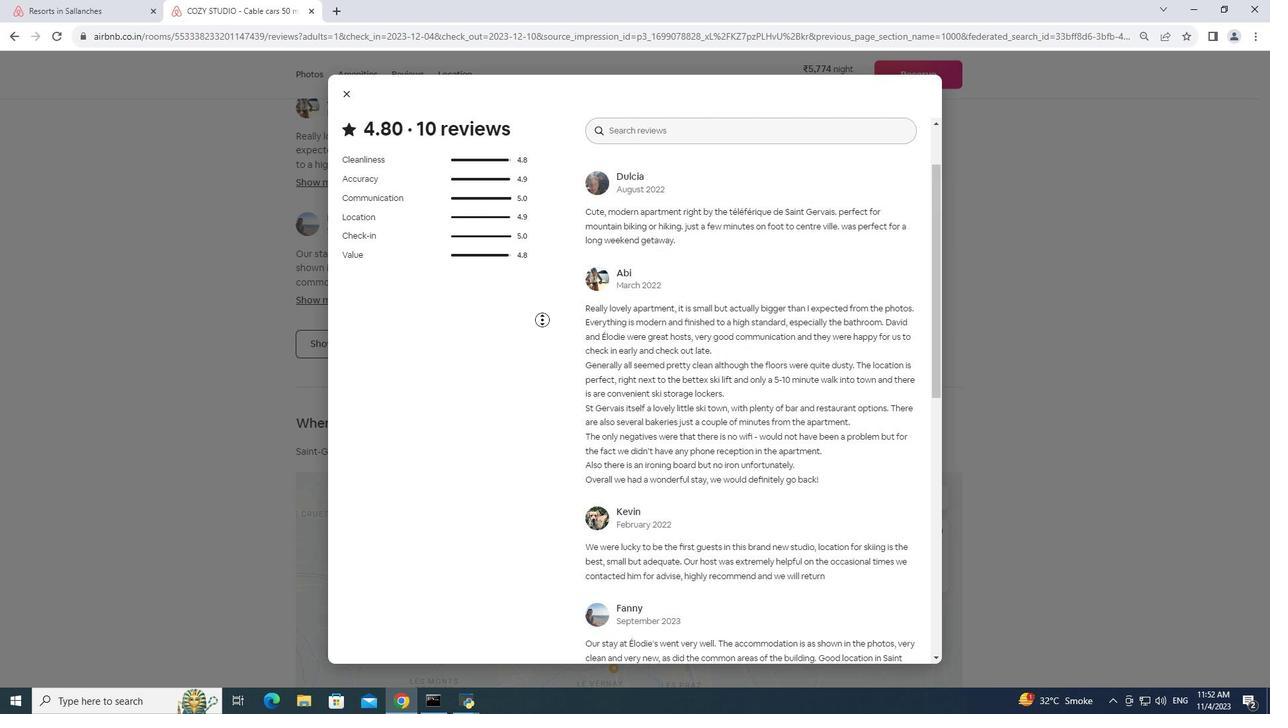
Action: Mouse scrolled (542, 320) with delta (0, 0)
Screenshot: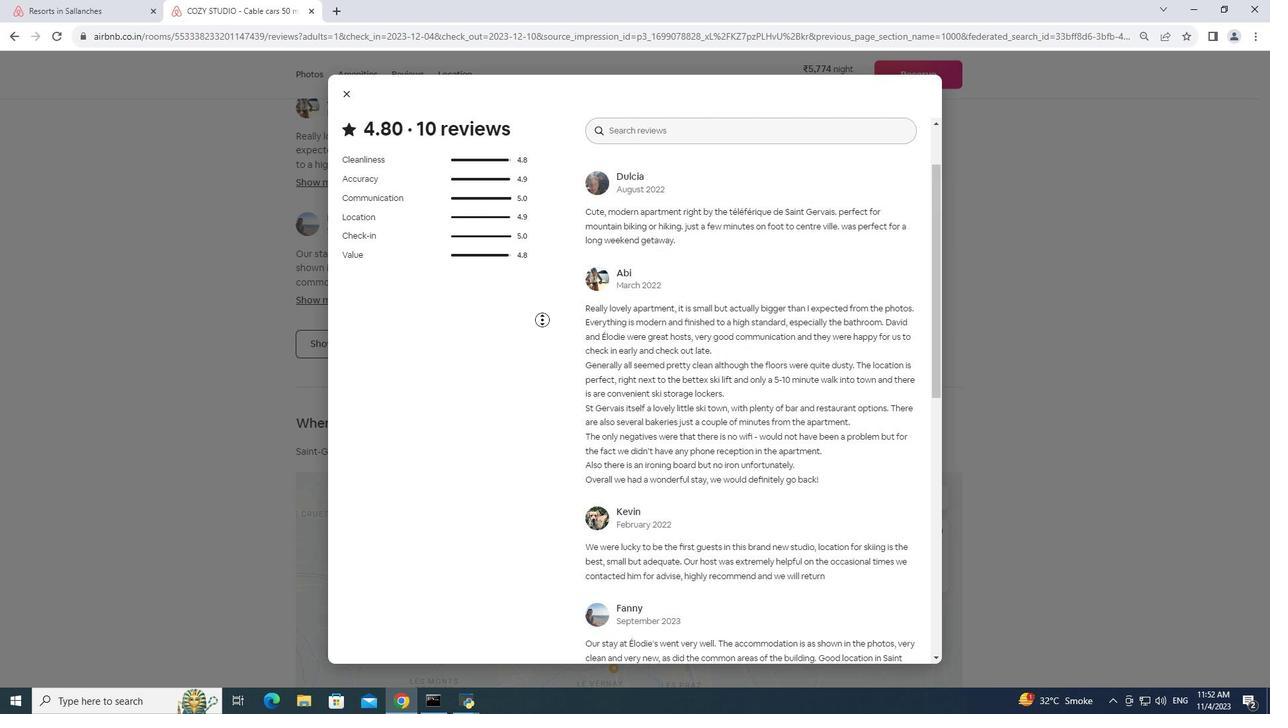 
Action: Mouse pressed middle at (542, 320)
Screenshot: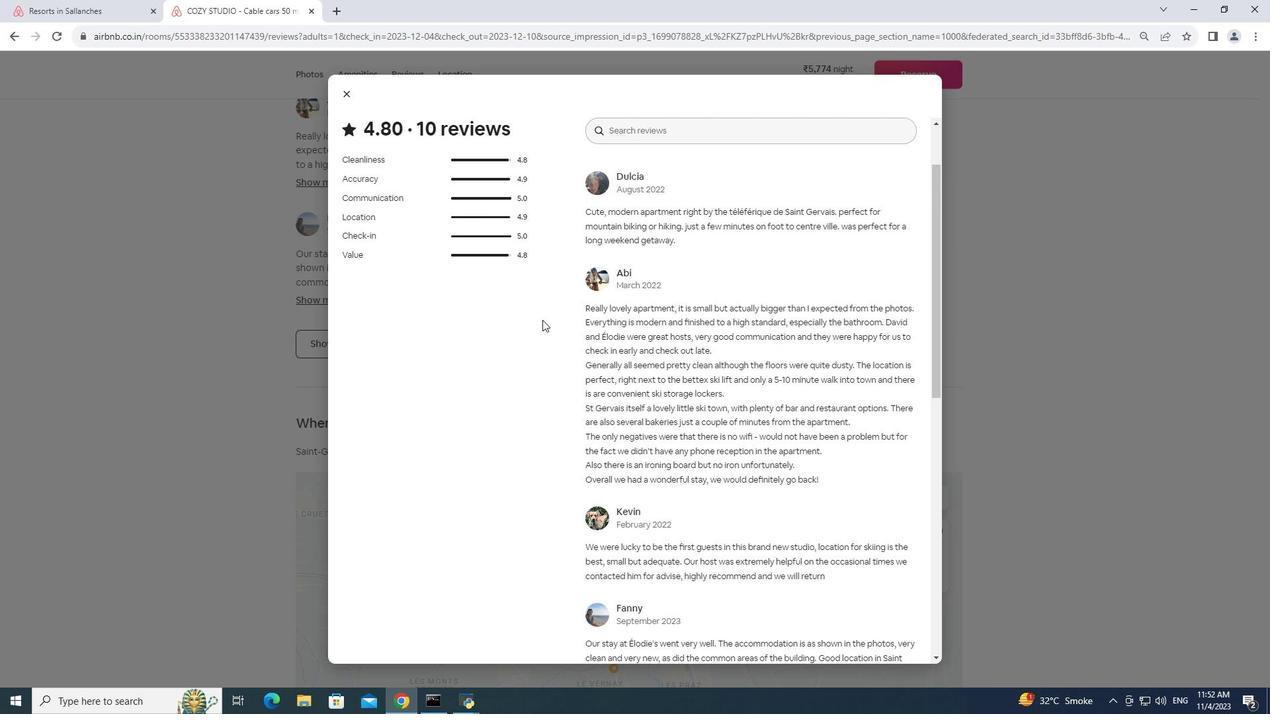 
Action: Mouse scrolled (542, 320) with delta (0, 0)
Screenshot: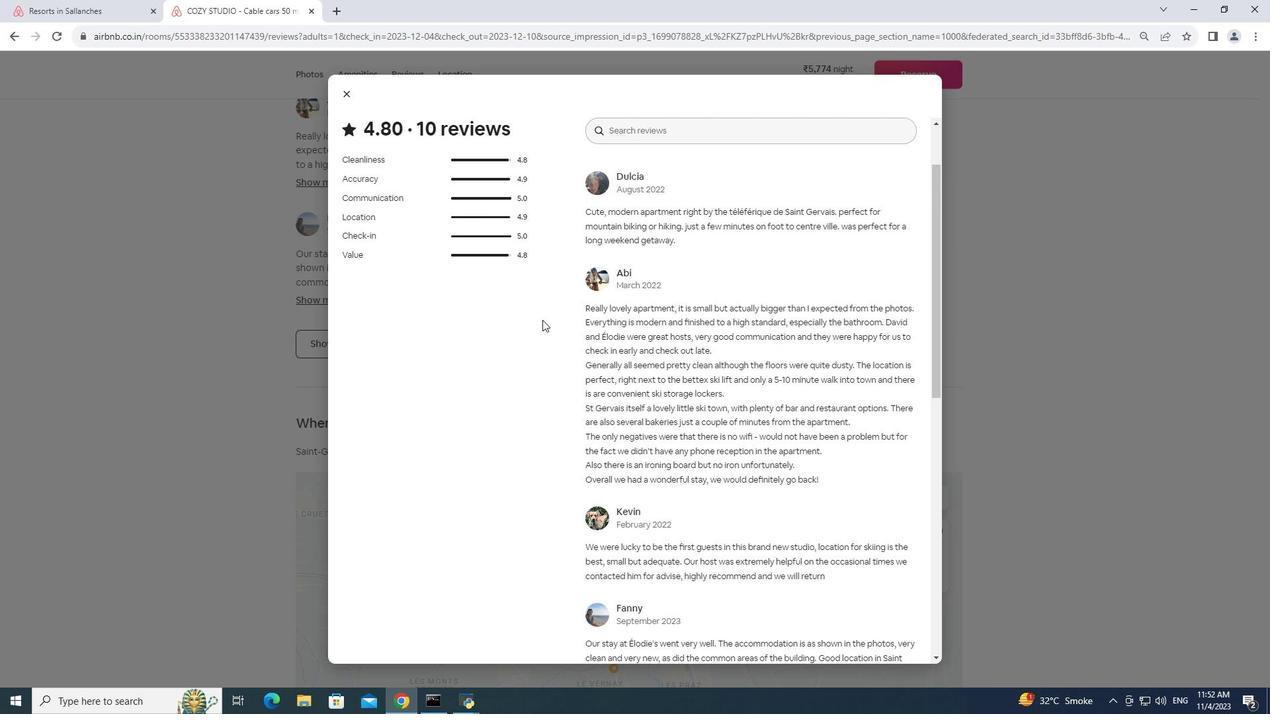 
Action: Mouse scrolled (542, 320) with delta (0, 0)
Screenshot: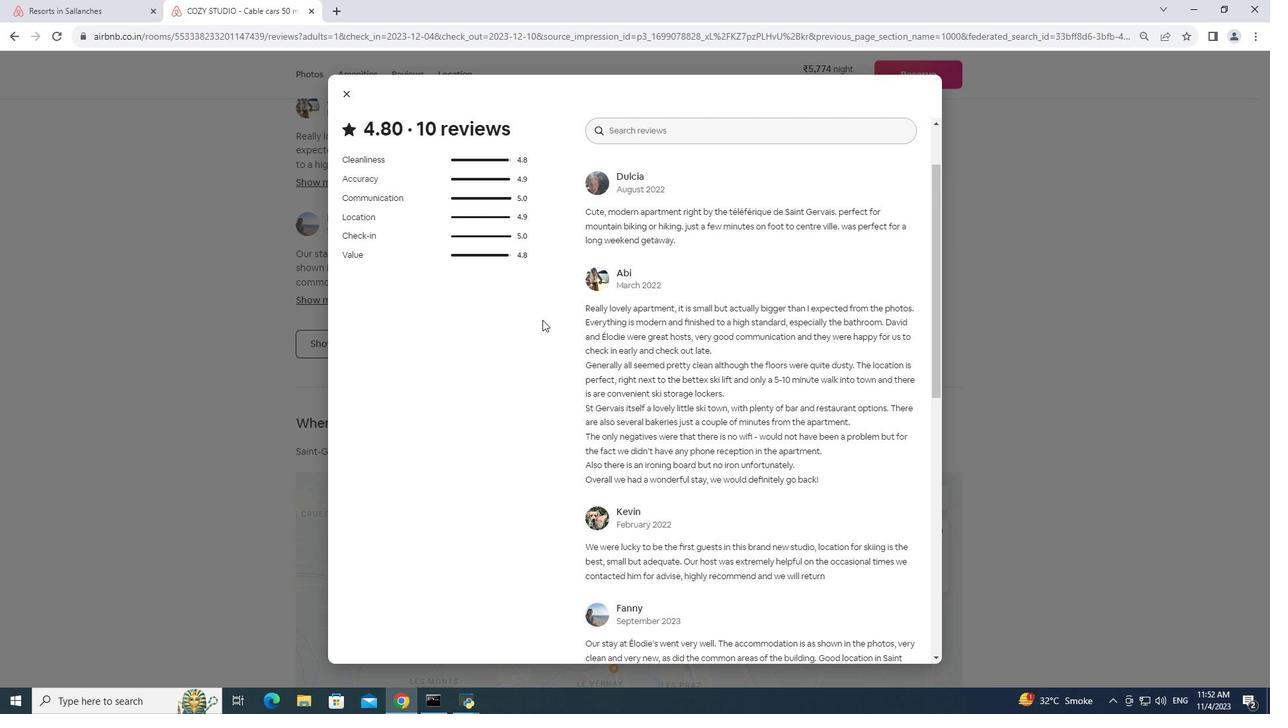 
Action: Mouse scrolled (542, 320) with delta (0, 0)
Screenshot: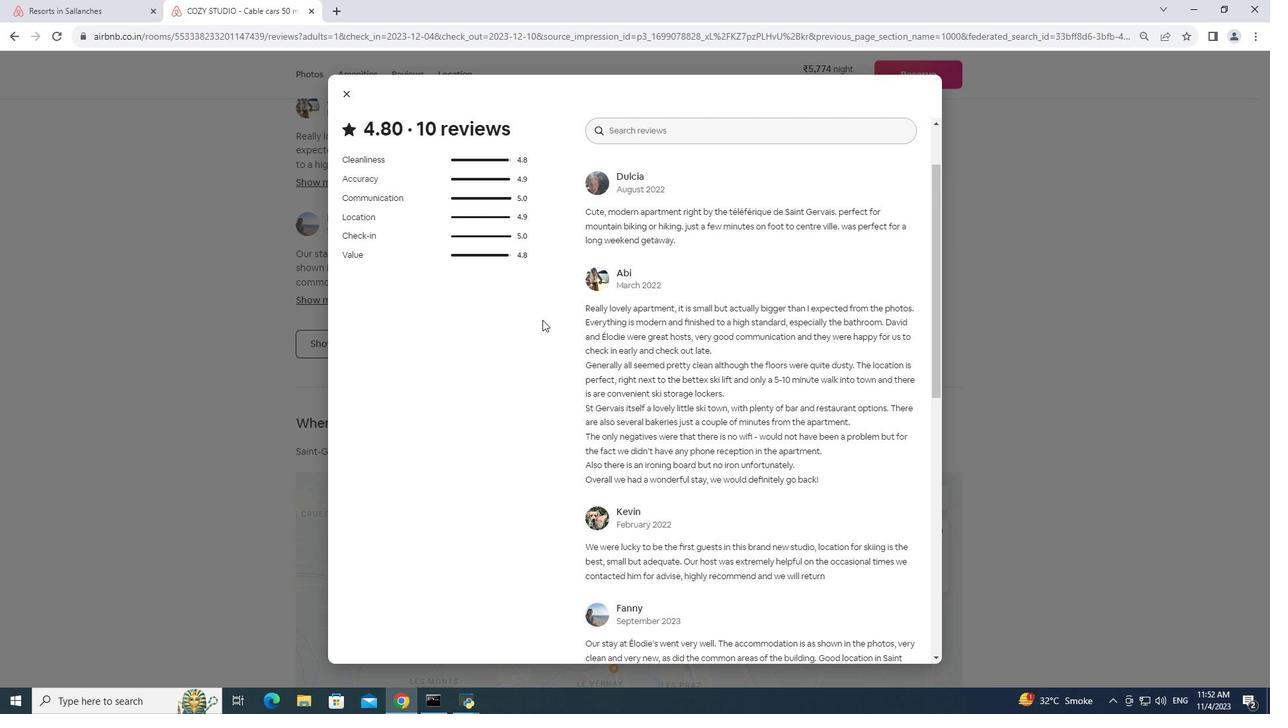 
Action: Mouse scrolled (542, 320) with delta (0, 0)
Screenshot: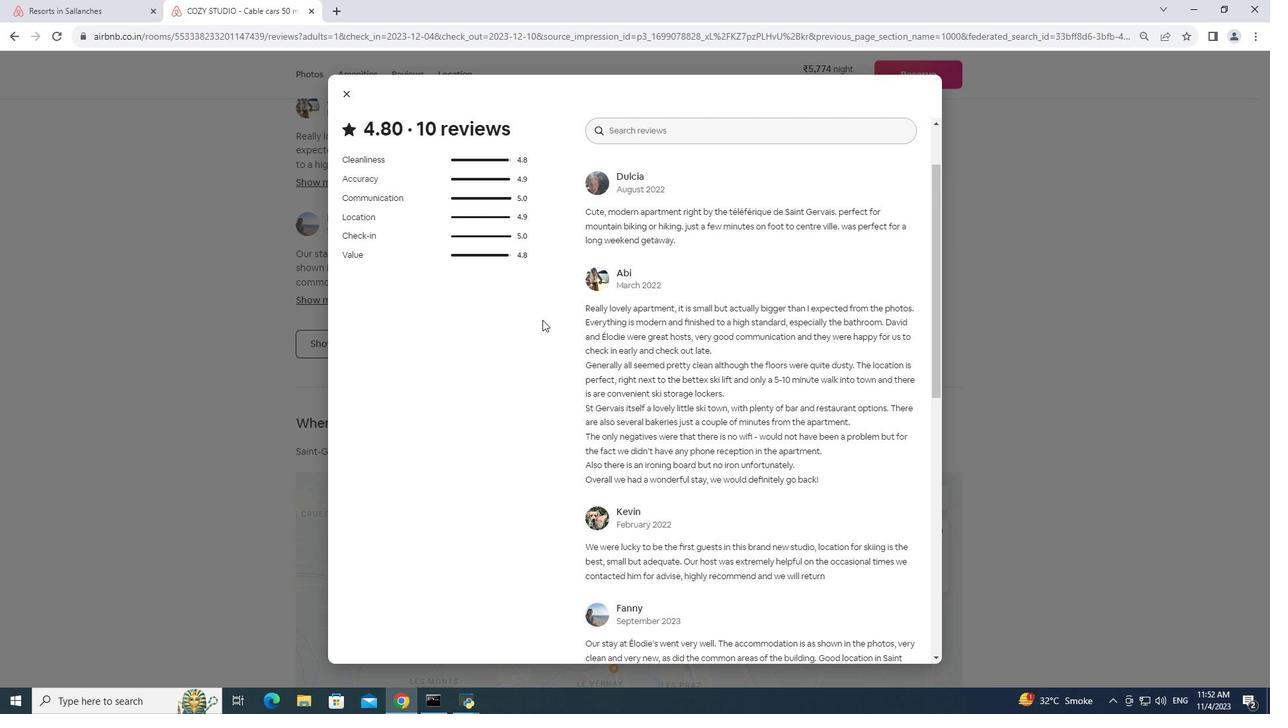 
Action: Mouse scrolled (542, 320) with delta (0, 0)
Screenshot: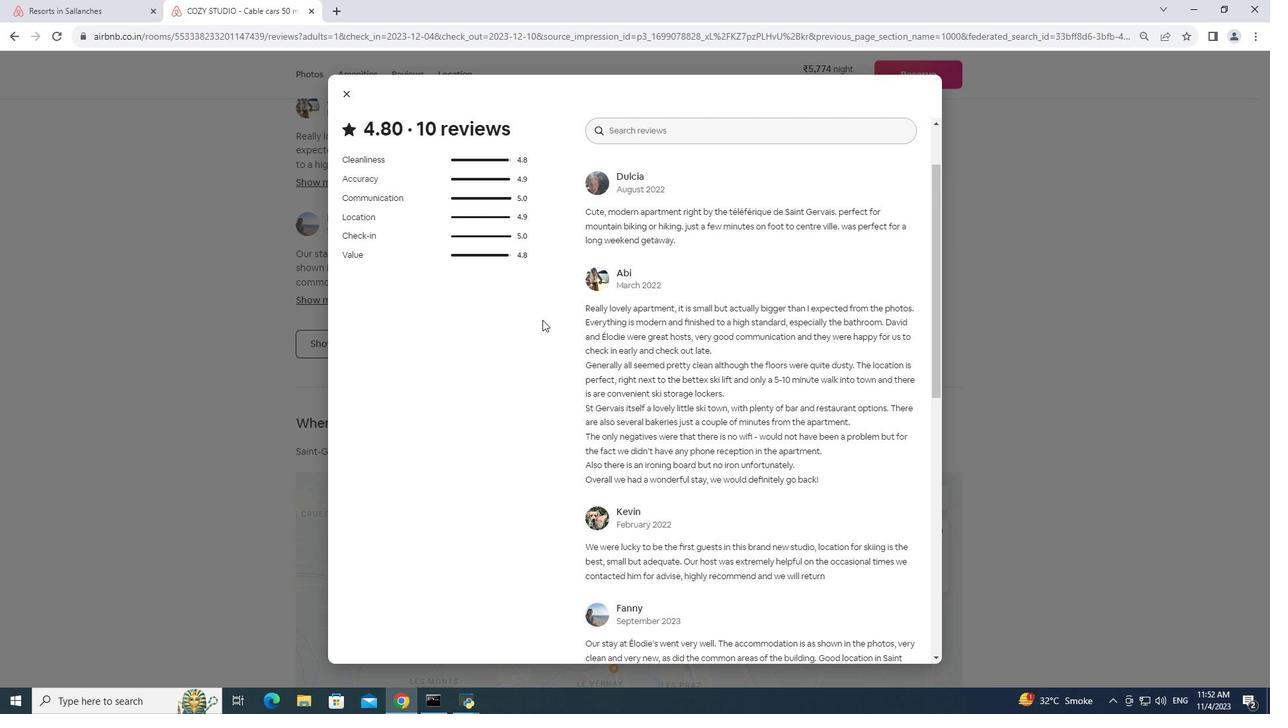 
Action: Mouse moved to (542, 321)
Screenshot: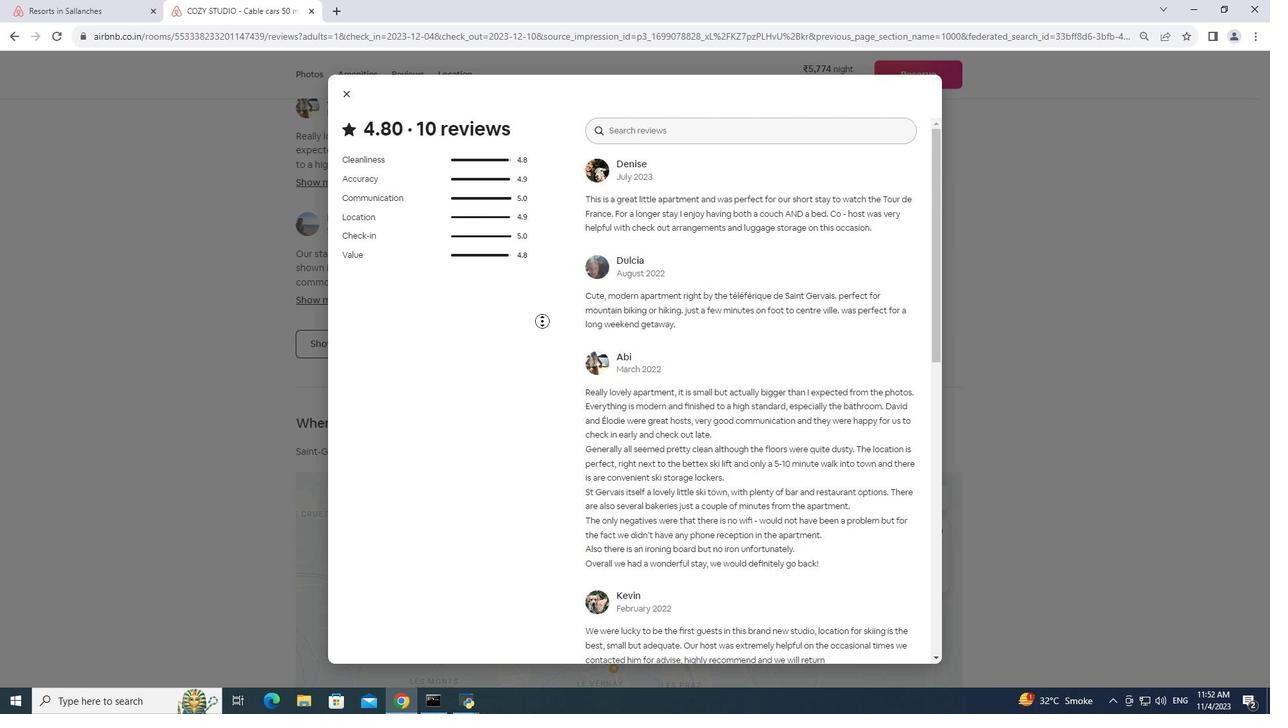 
Action: Mouse pressed middle at (542, 321)
Screenshot: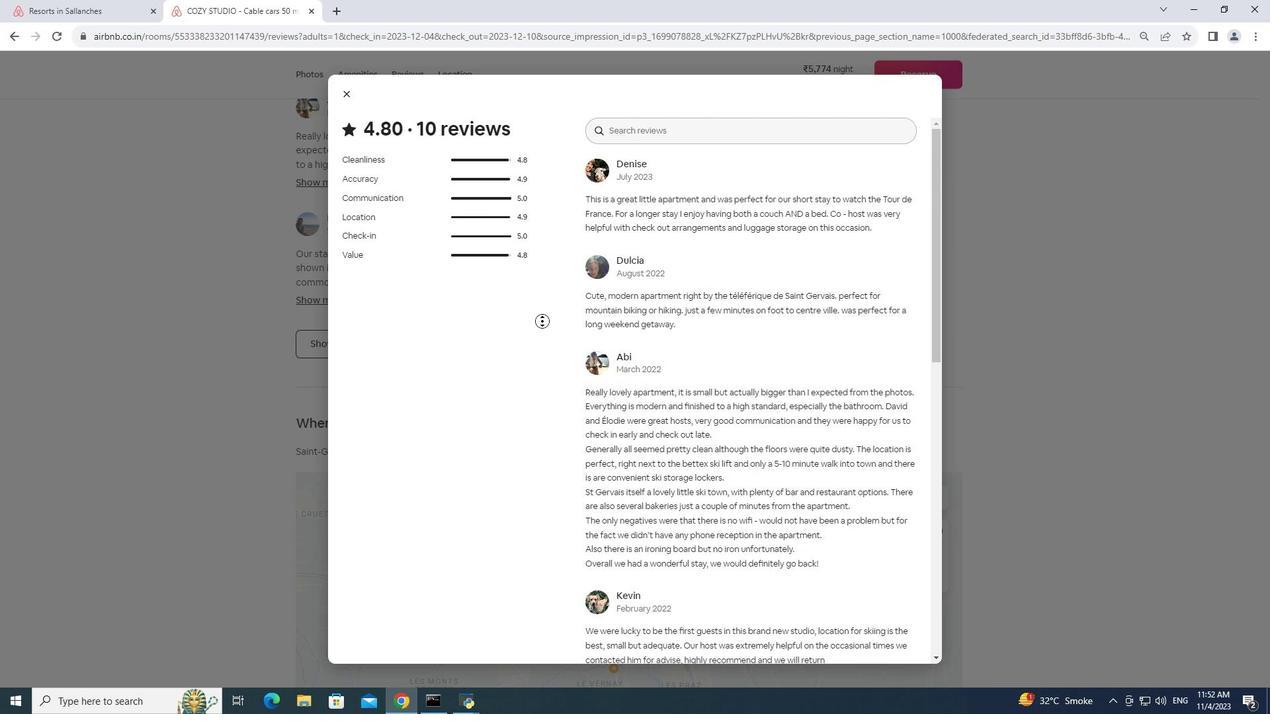 
Action: Mouse scrolled (542, 322) with delta (0, 0)
Screenshot: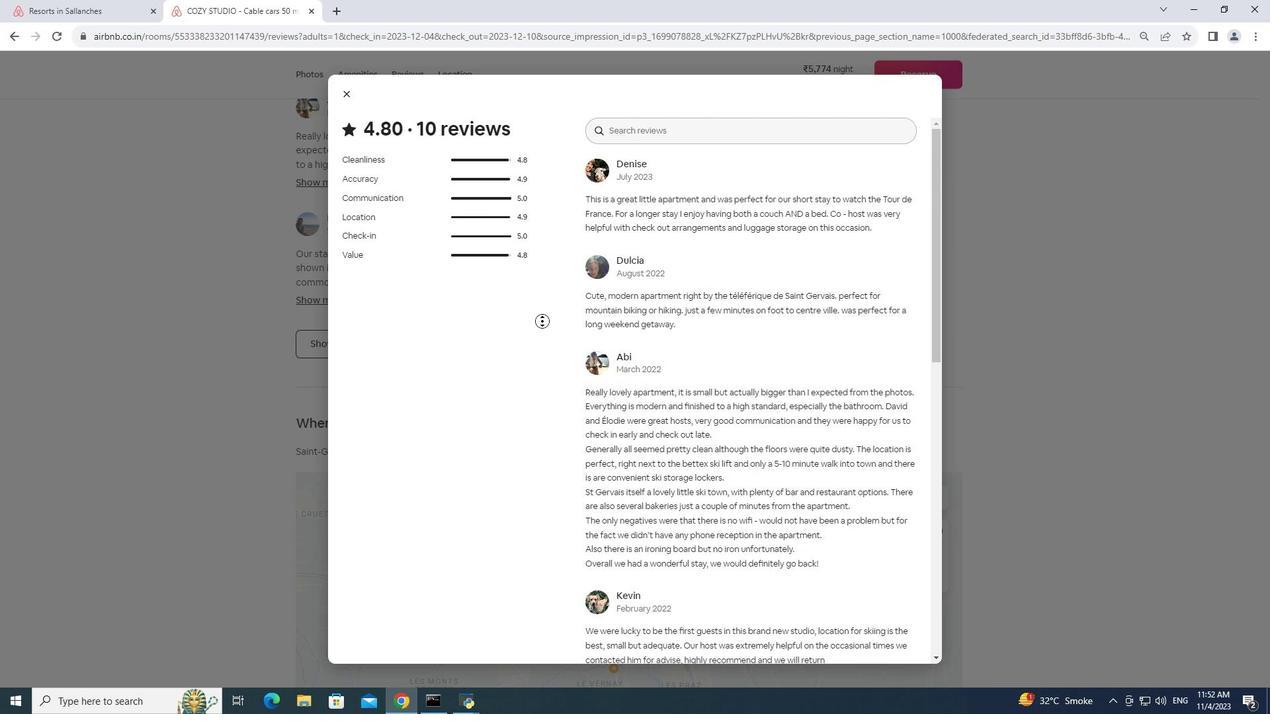 
Action: Mouse scrolled (542, 322) with delta (0, 0)
